 Task: Create a promotional packaging for a sports event merchandise.
Action: Mouse moved to (34, 91)
Screenshot: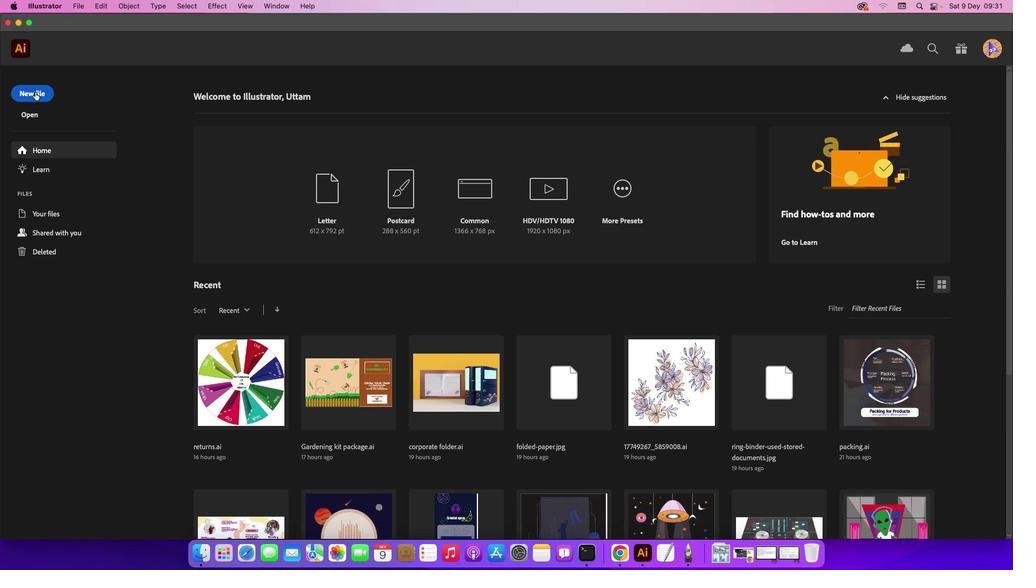 
Action: Mouse pressed left at (34, 91)
Screenshot: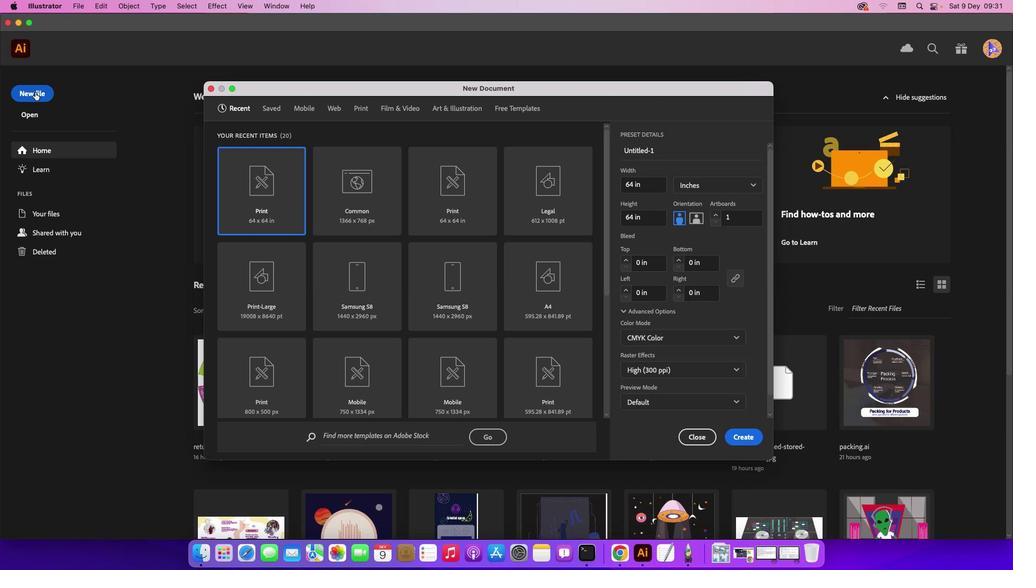 
Action: Mouse pressed left at (34, 91)
Screenshot: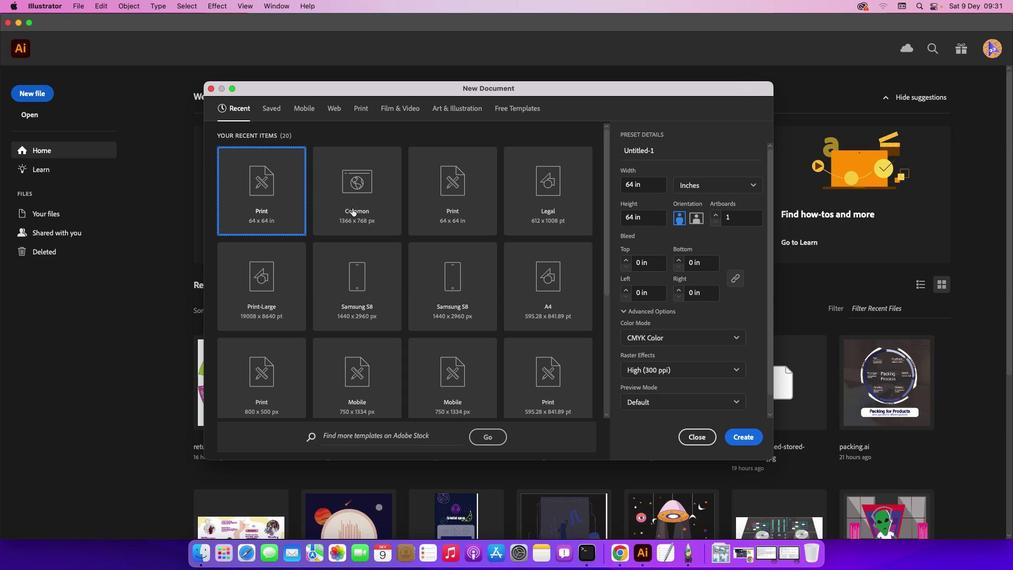 
Action: Mouse moved to (747, 441)
Screenshot: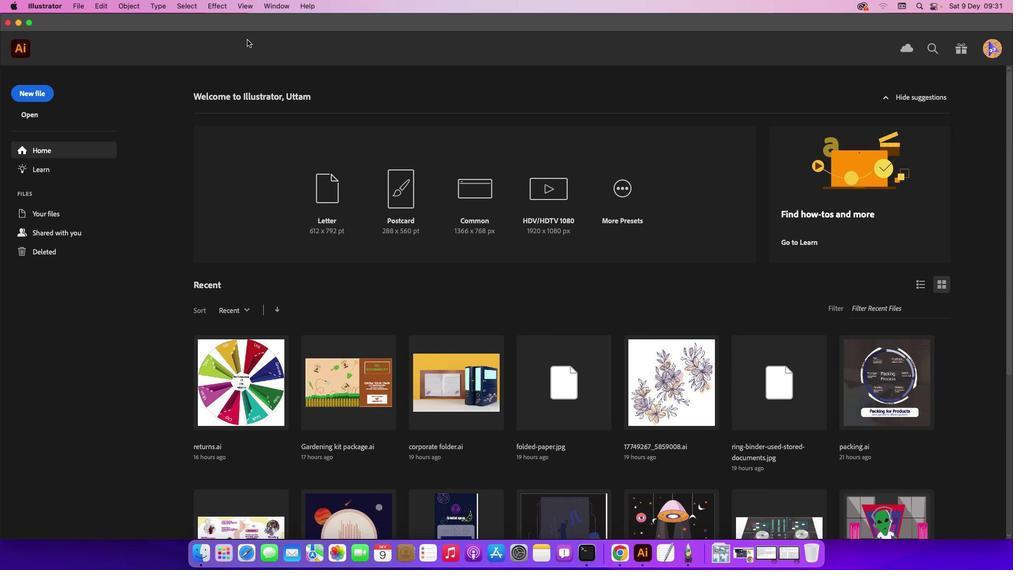 
Action: Mouse pressed left at (747, 441)
Screenshot: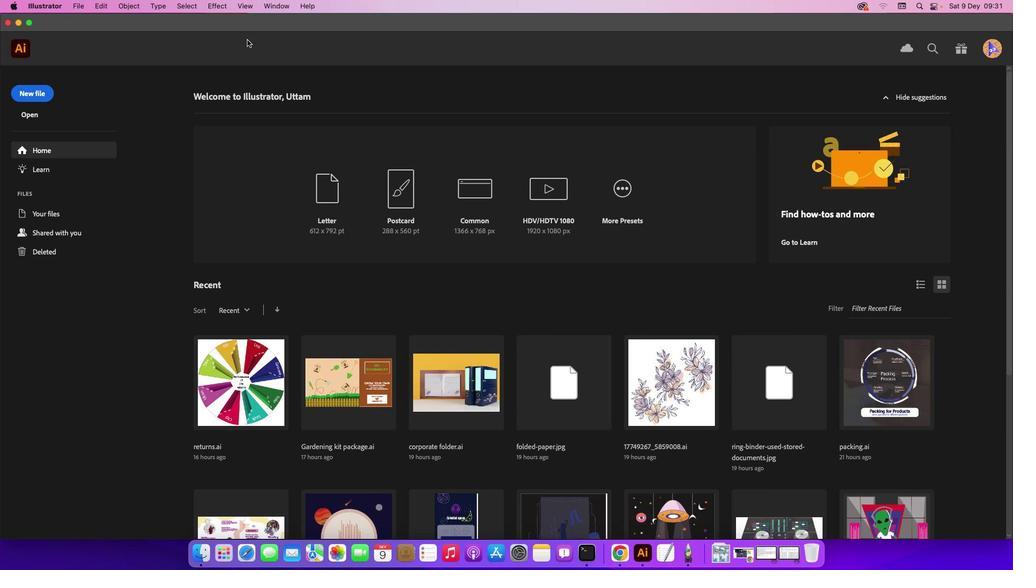 
Action: Mouse moved to (81, 4)
Screenshot: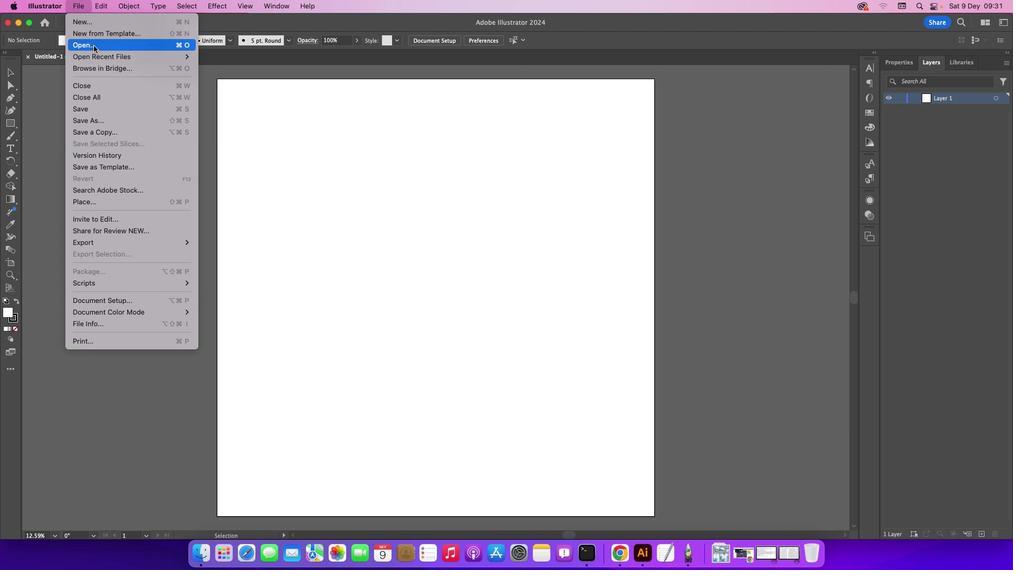 
Action: Mouse pressed left at (81, 4)
Screenshot: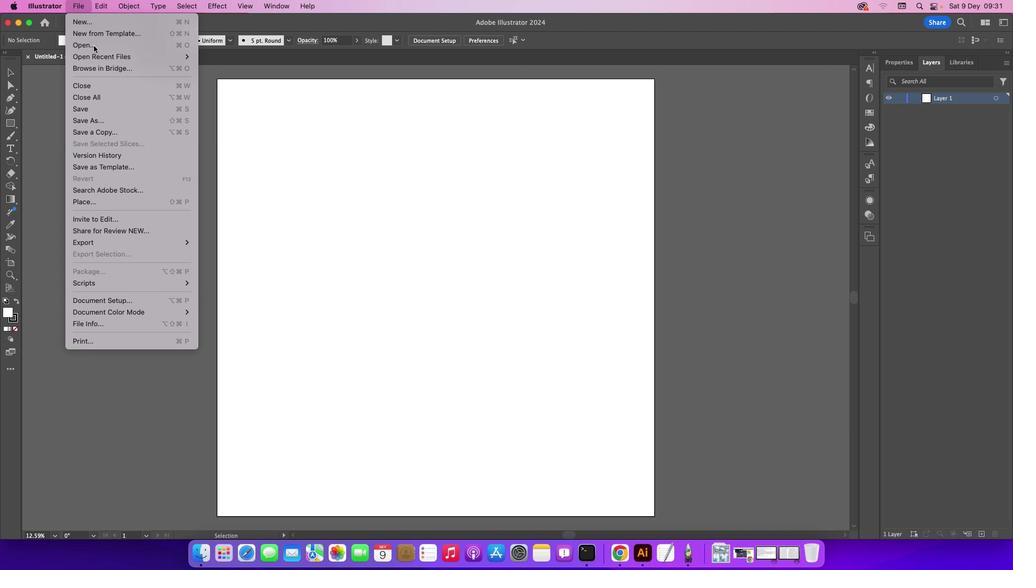 
Action: Mouse moved to (93, 45)
Screenshot: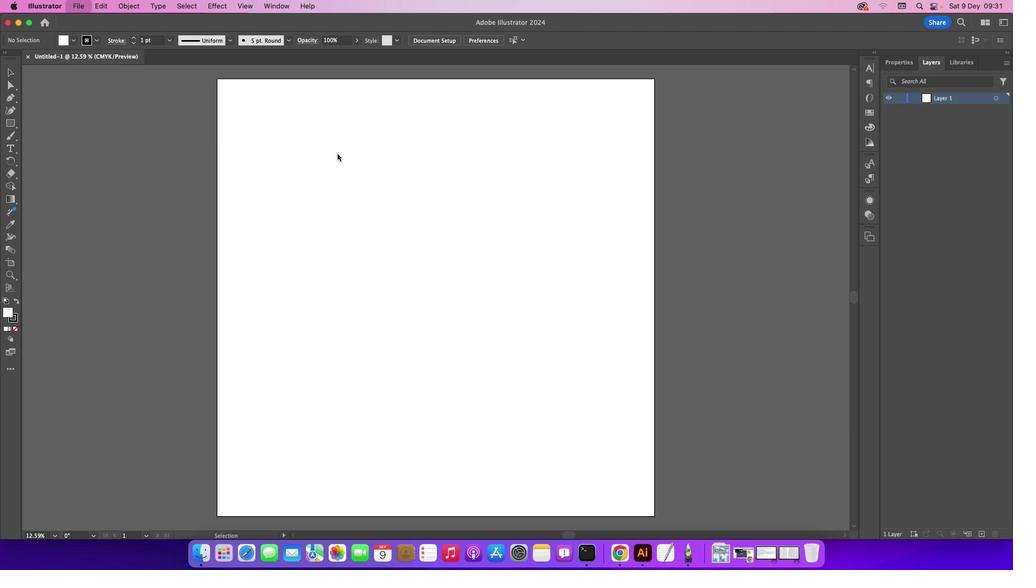 
Action: Mouse pressed left at (93, 45)
Screenshot: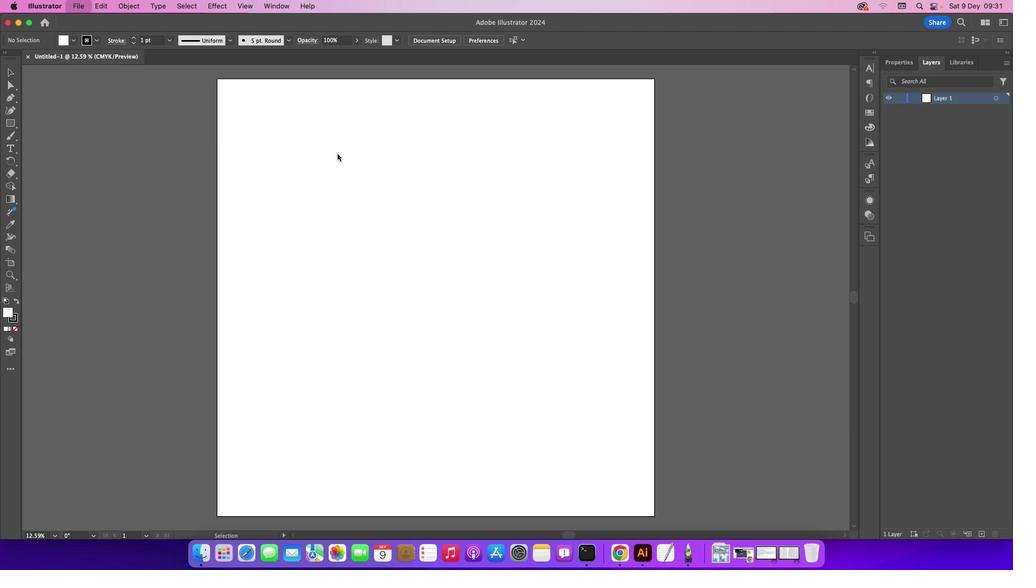 
Action: Mouse moved to (343, 172)
Screenshot: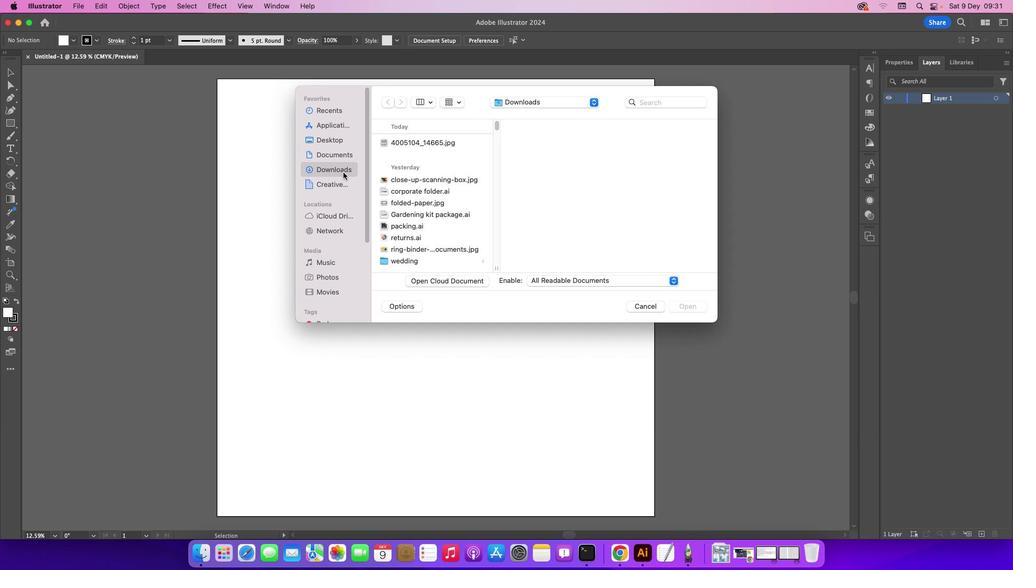
Action: Mouse pressed left at (343, 172)
Screenshot: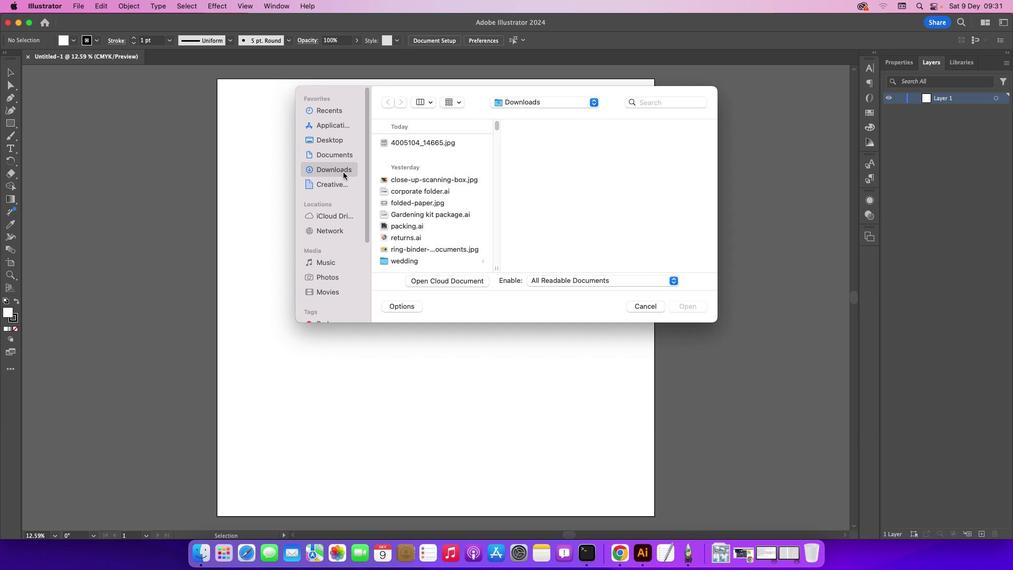 
Action: Mouse pressed left at (343, 172)
Screenshot: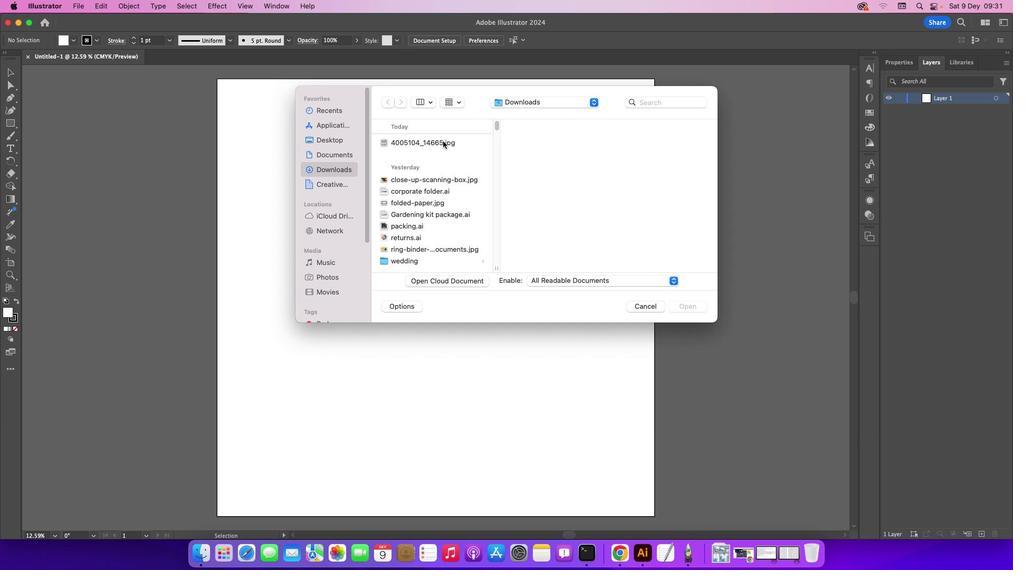 
Action: Mouse pressed left at (343, 172)
Screenshot: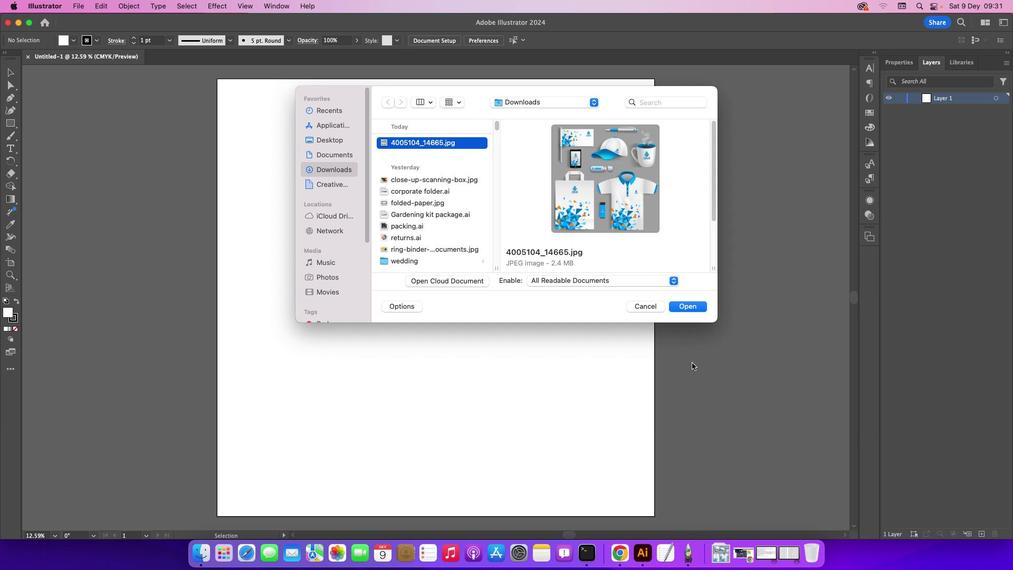 
Action: Mouse moved to (442, 140)
Screenshot: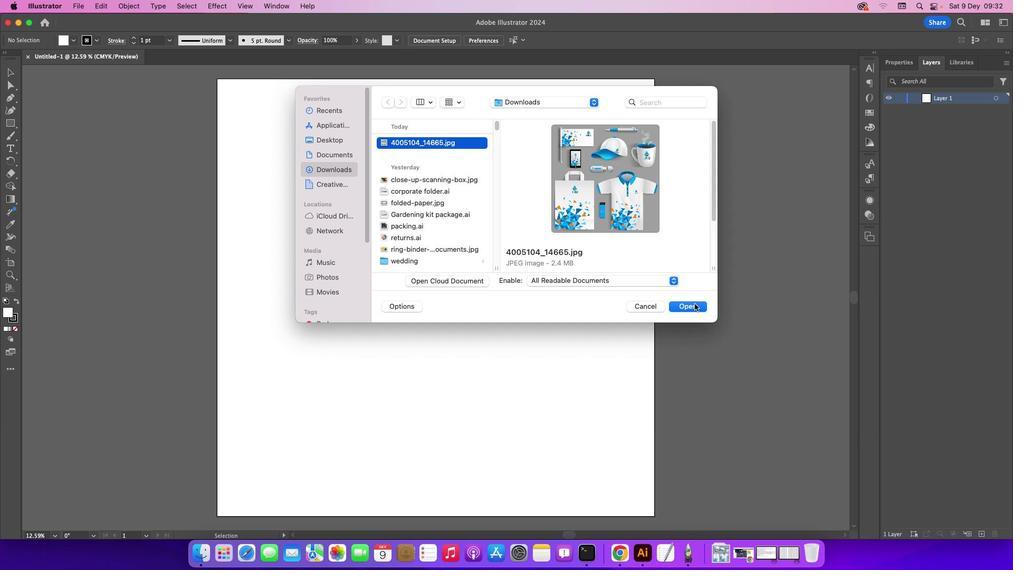 
Action: Mouse pressed left at (442, 140)
Screenshot: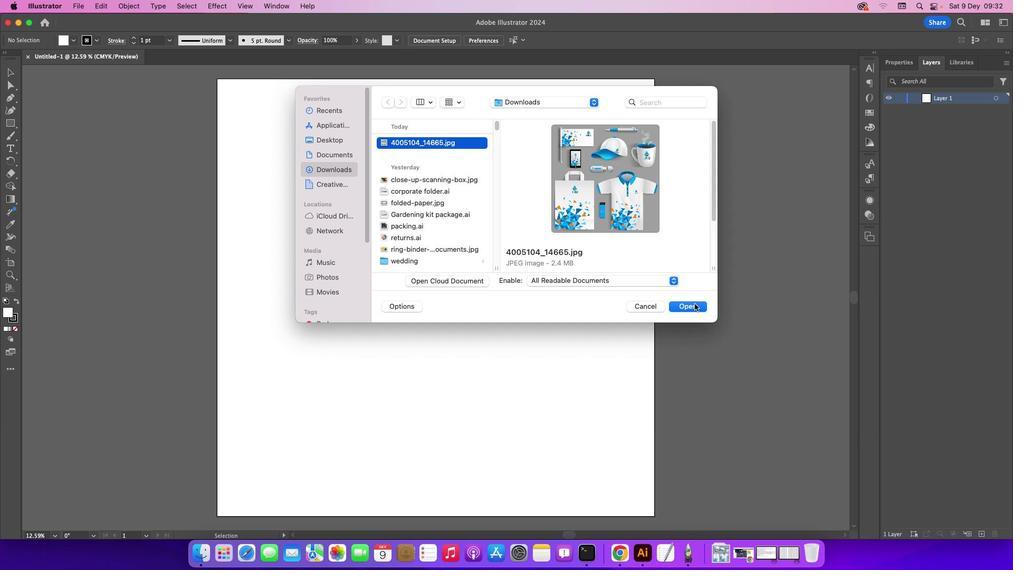 
Action: Mouse moved to (695, 304)
Screenshot: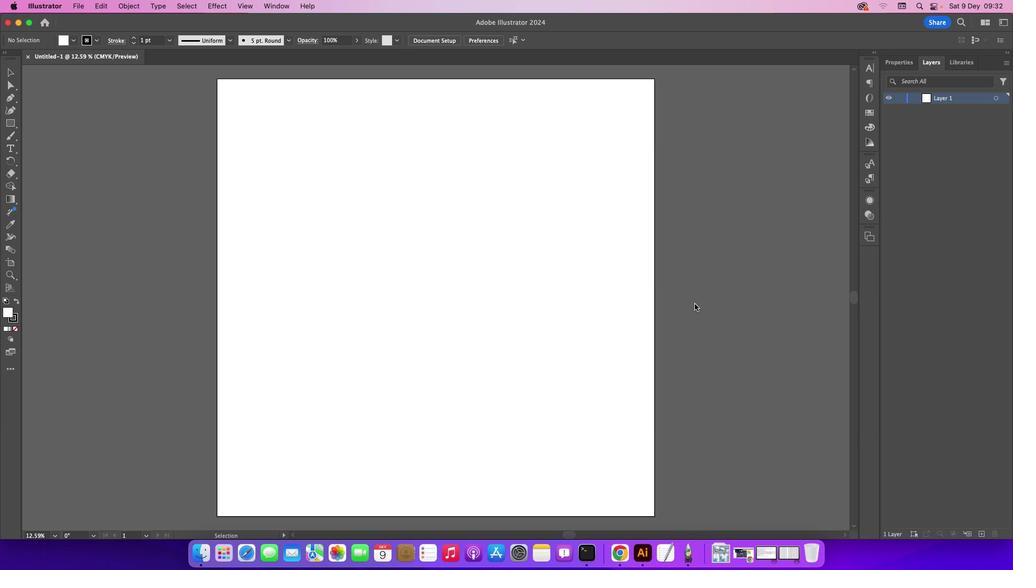 
Action: Mouse pressed left at (695, 304)
Screenshot: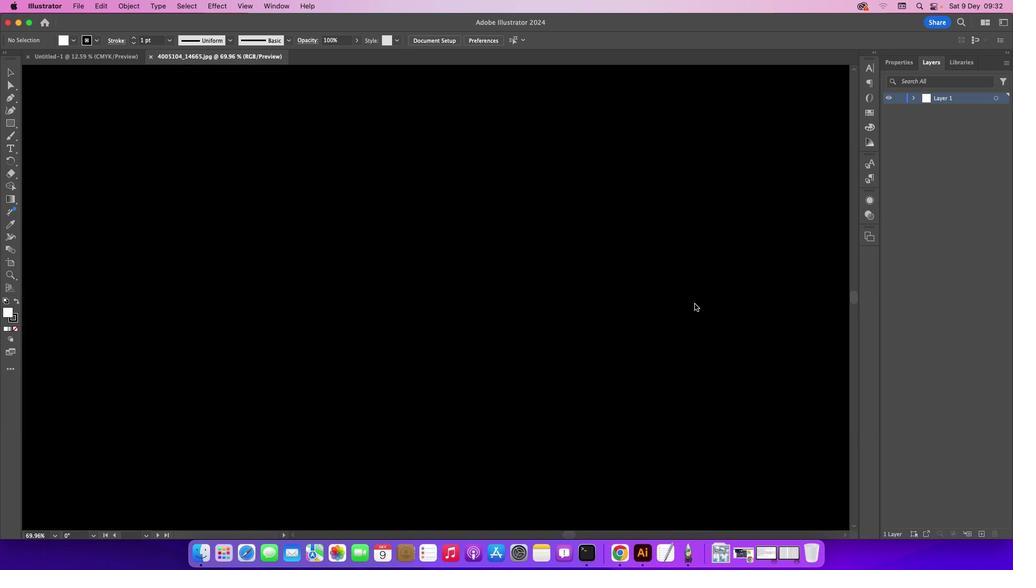 
Action: Mouse moved to (562, 254)
Screenshot: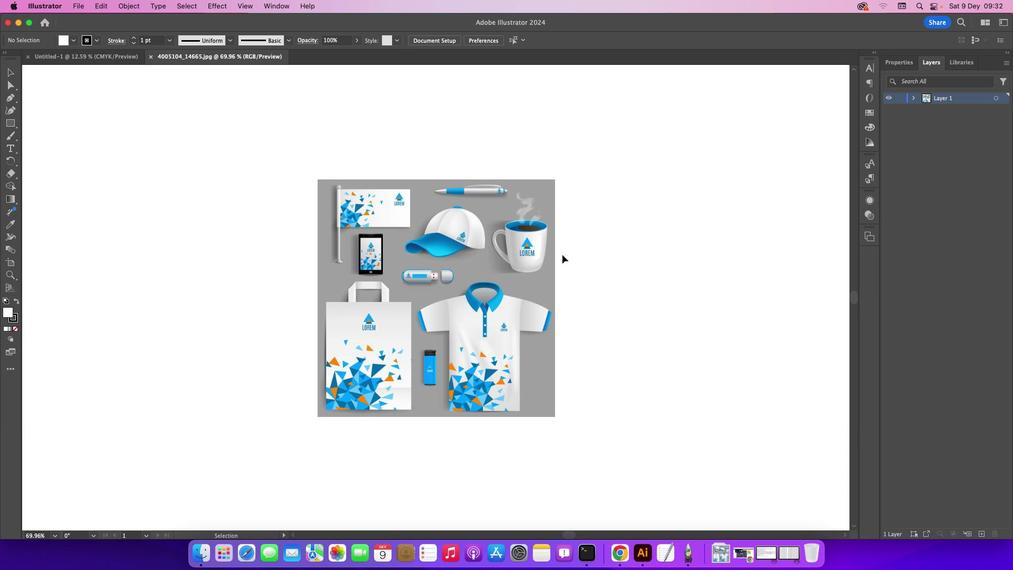
Action: Key pressed Key.cmd_r'=''='
Screenshot: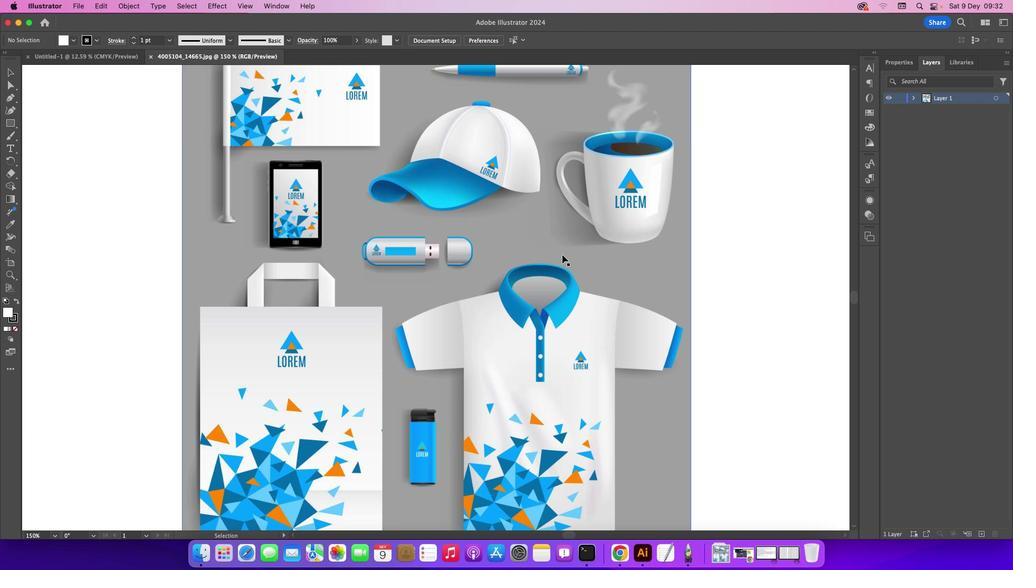 
Action: Mouse moved to (91, 58)
Screenshot: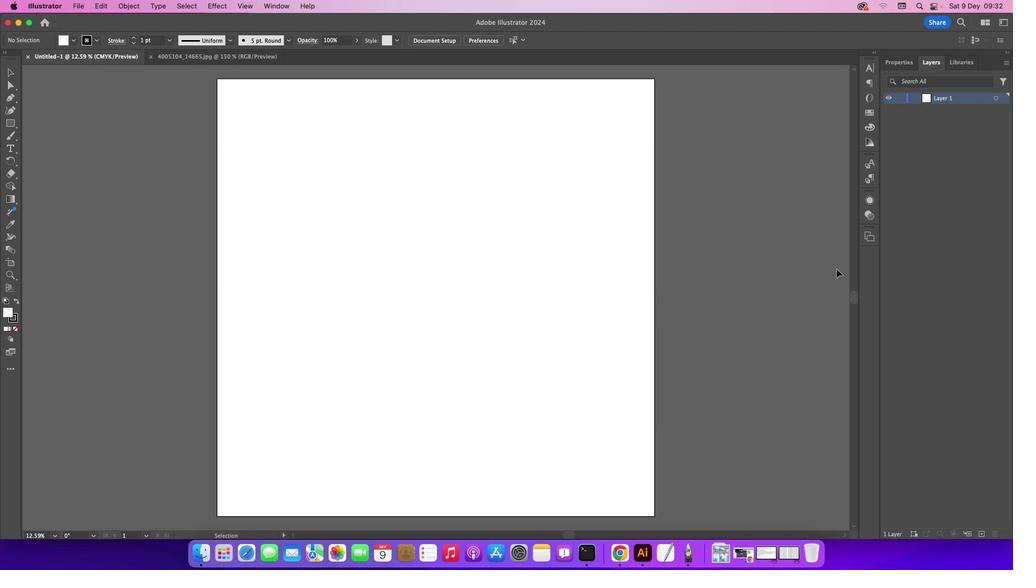 
Action: Mouse pressed left at (91, 58)
Screenshot: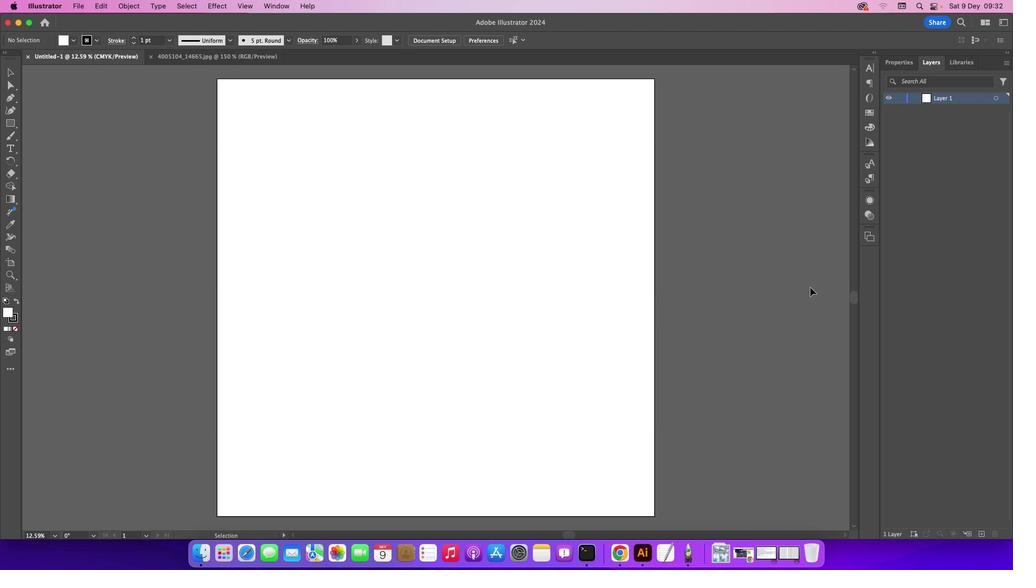 
Action: Mouse moved to (983, 532)
Screenshot: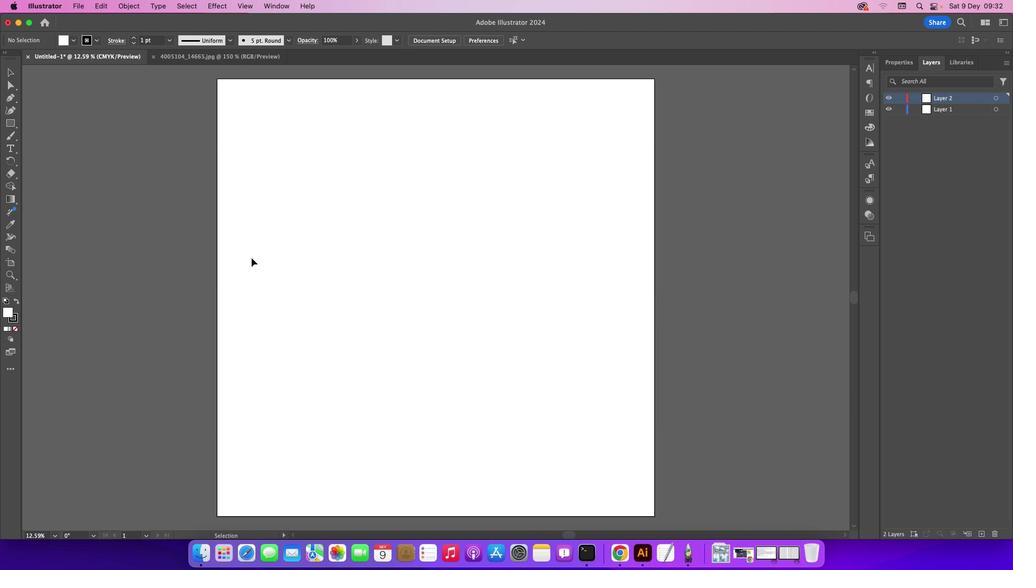 
Action: Mouse pressed left at (983, 532)
Screenshot: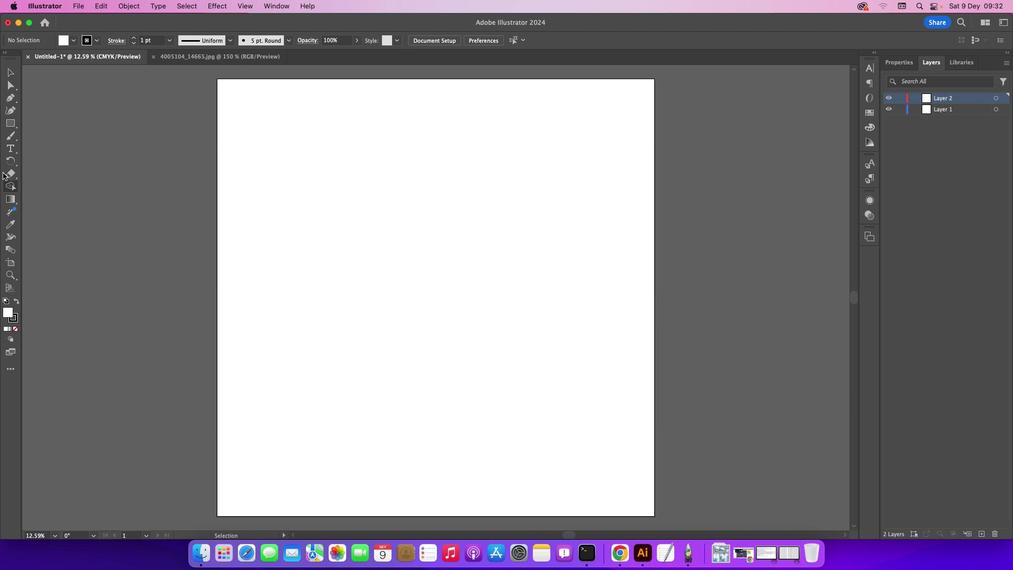
Action: Mouse moved to (14, 125)
Screenshot: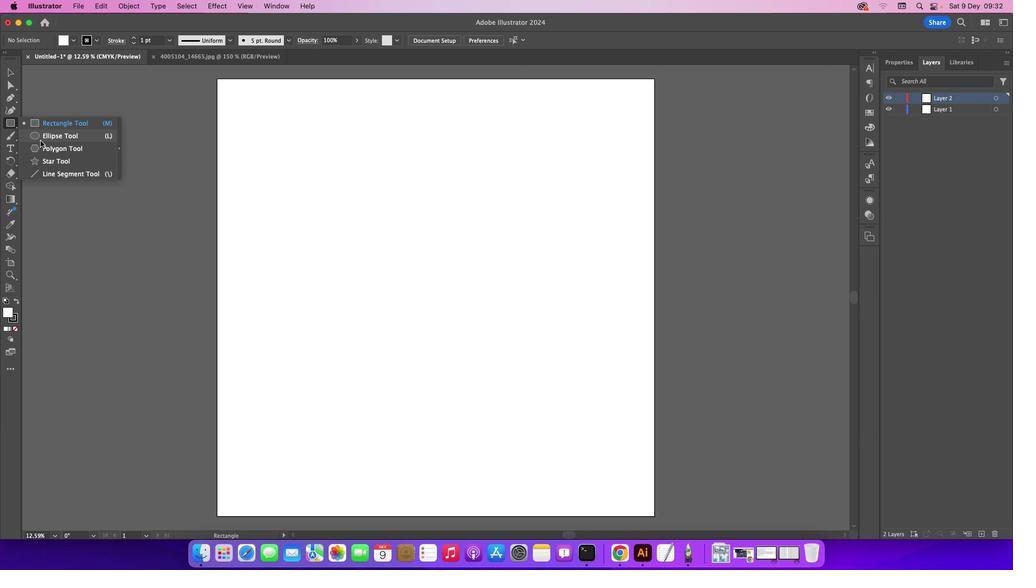
Action: Mouse pressed left at (14, 125)
Screenshot: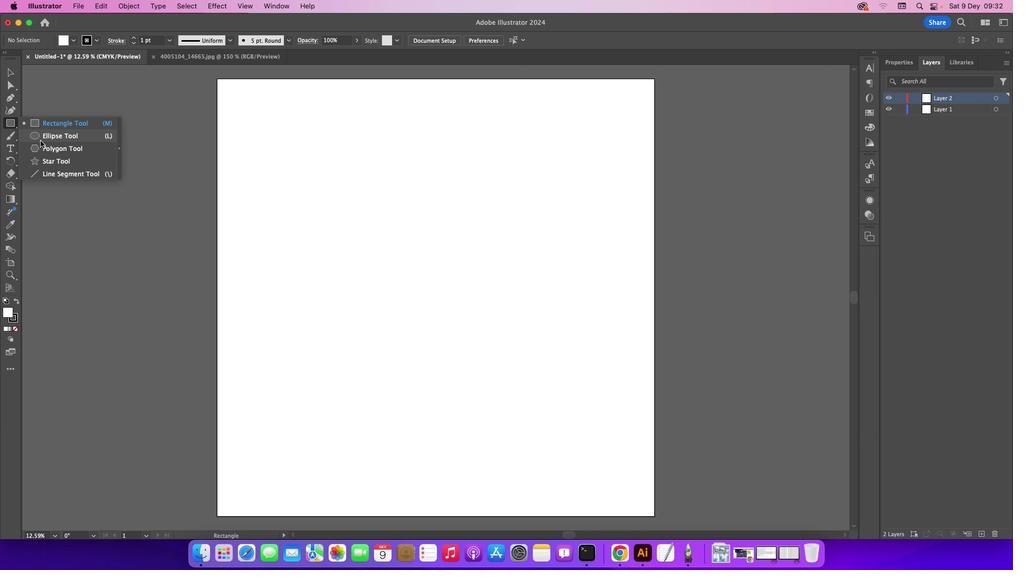 
Action: Mouse moved to (42, 137)
Screenshot: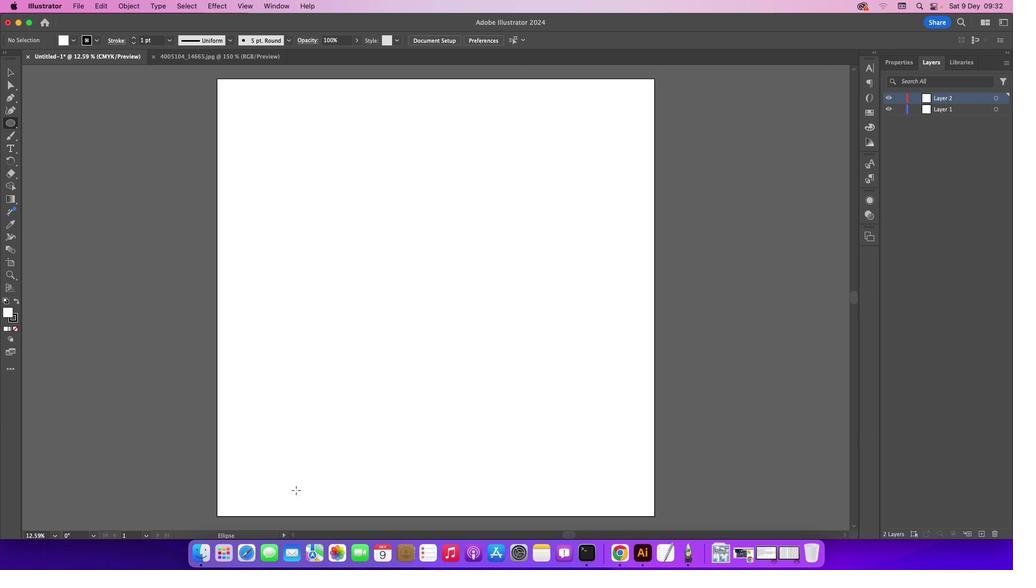 
Action: Mouse pressed left at (42, 137)
Screenshot: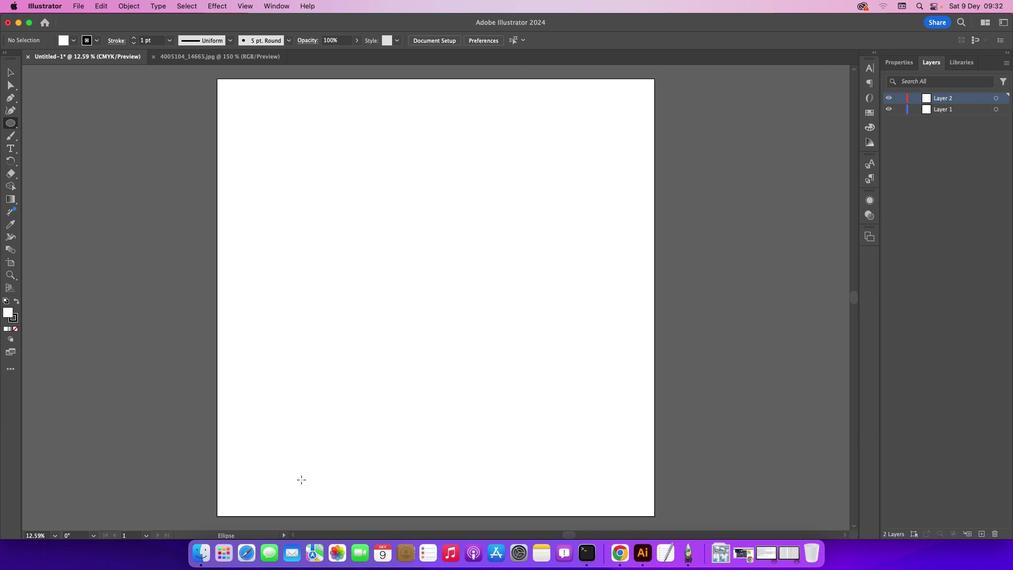 
Action: Mouse moved to (308, 432)
Screenshot: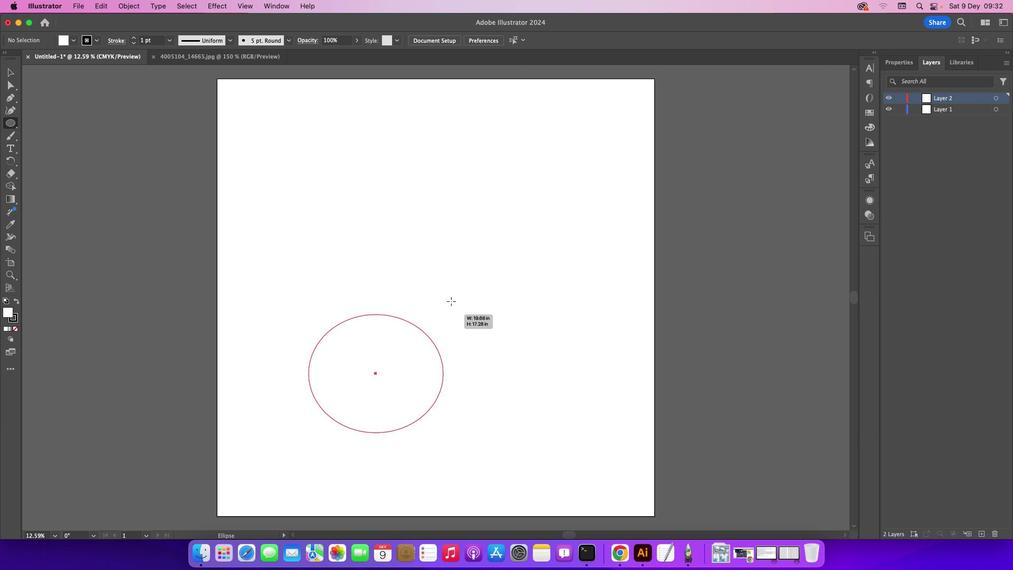 
Action: Mouse pressed left at (308, 432)
Screenshot: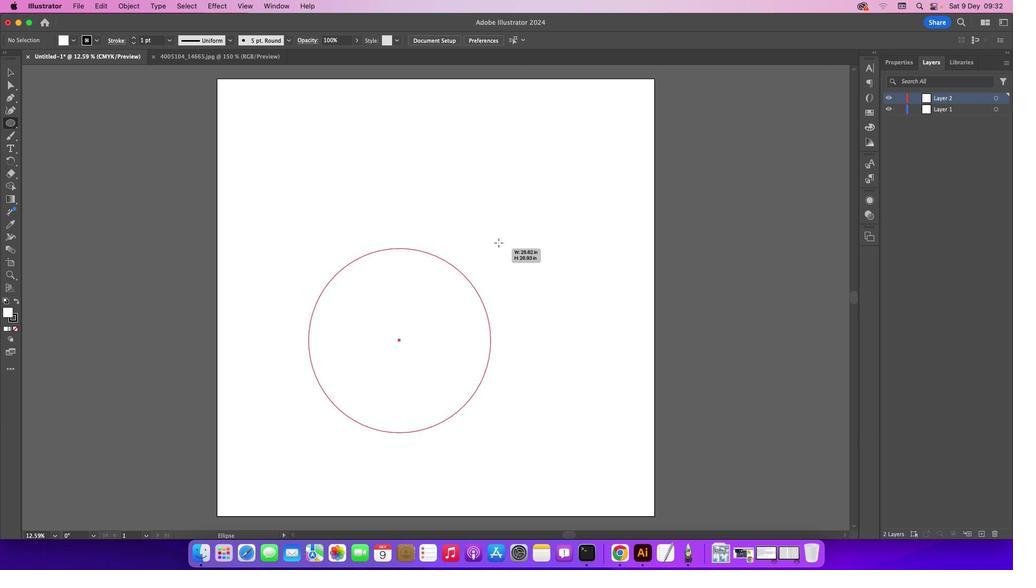 
Action: Mouse moved to (11, 70)
Screenshot: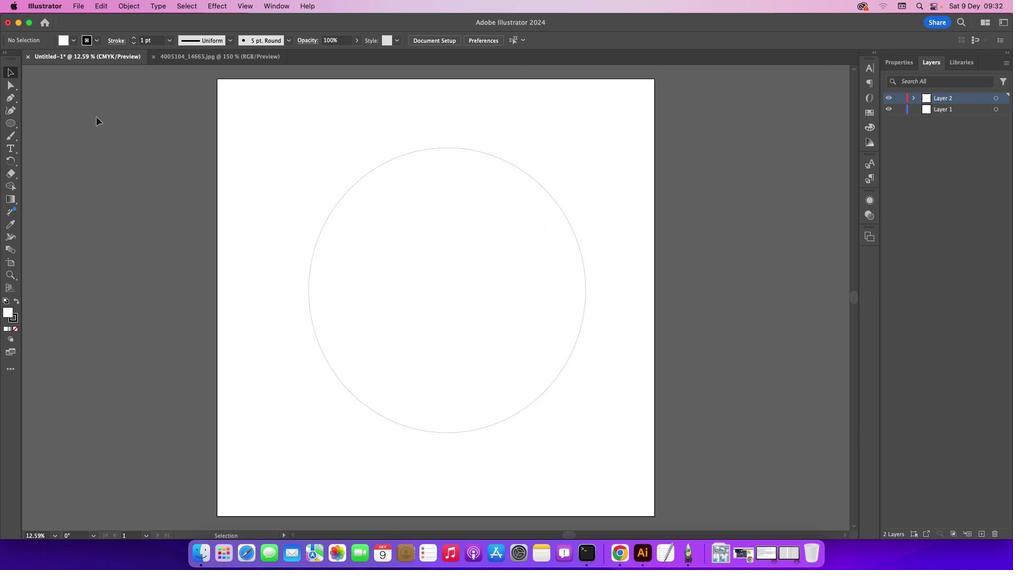 
Action: Mouse pressed left at (11, 70)
Screenshot: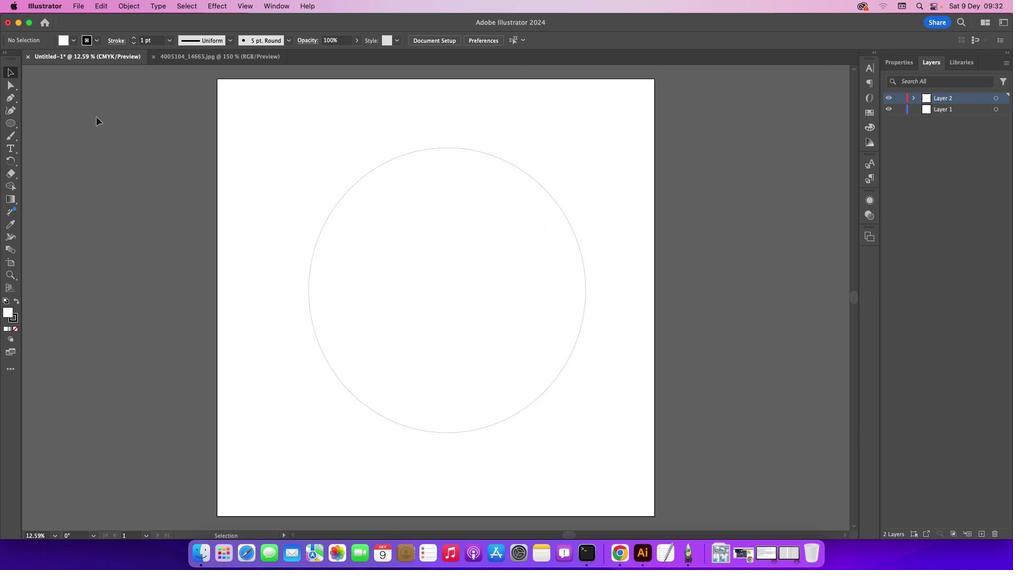 
Action: Mouse moved to (96, 116)
Screenshot: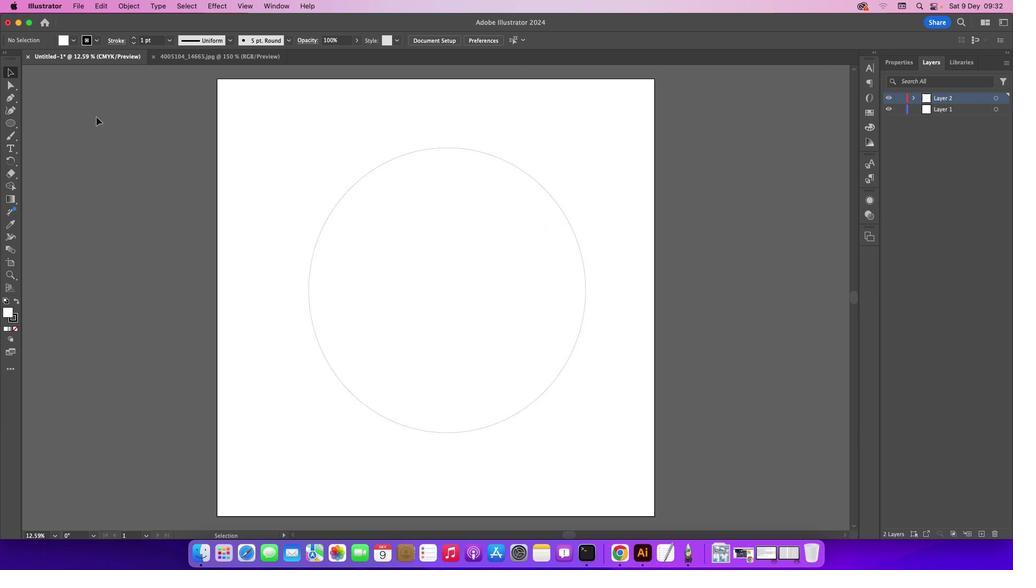
Action: Mouse pressed left at (96, 116)
Screenshot: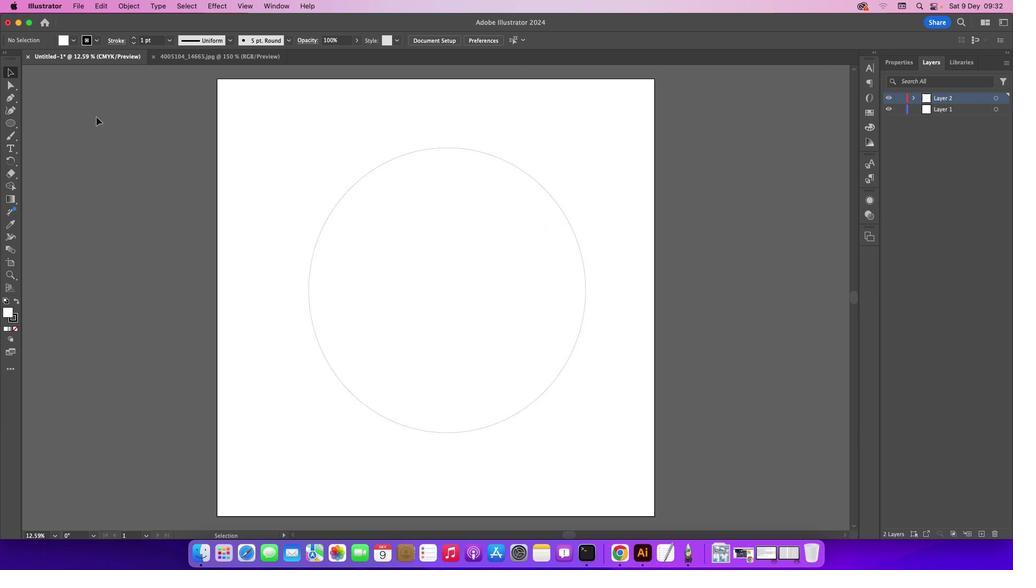 
Action: Mouse moved to (346, 192)
Screenshot: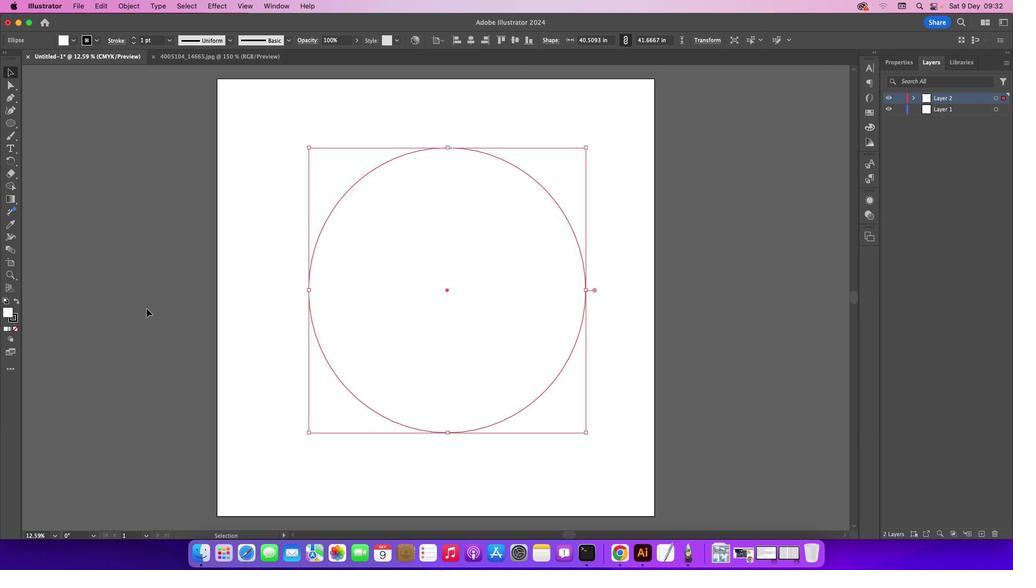 
Action: Mouse pressed left at (346, 192)
Screenshot: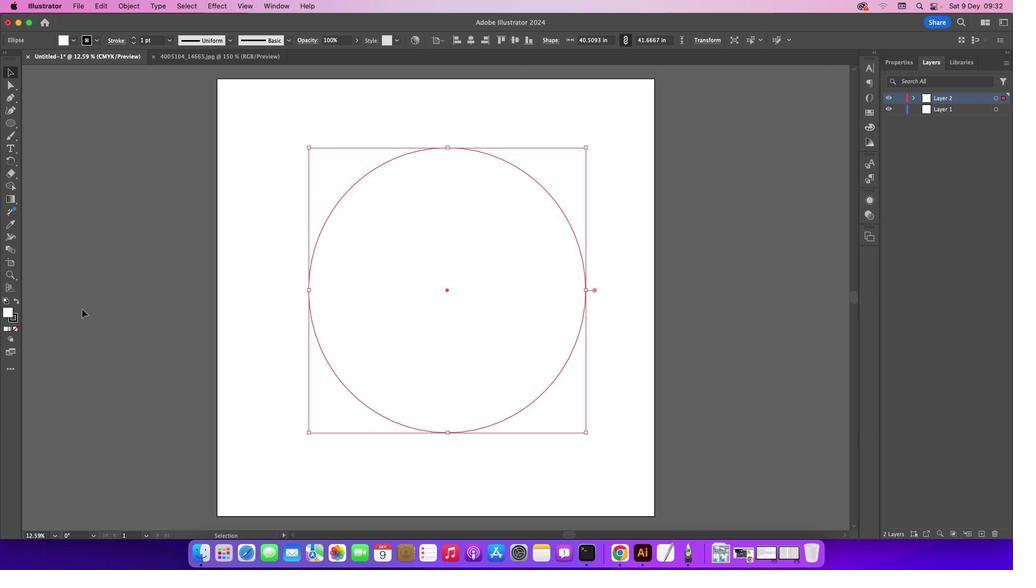 
Action: Mouse moved to (8, 313)
Screenshot: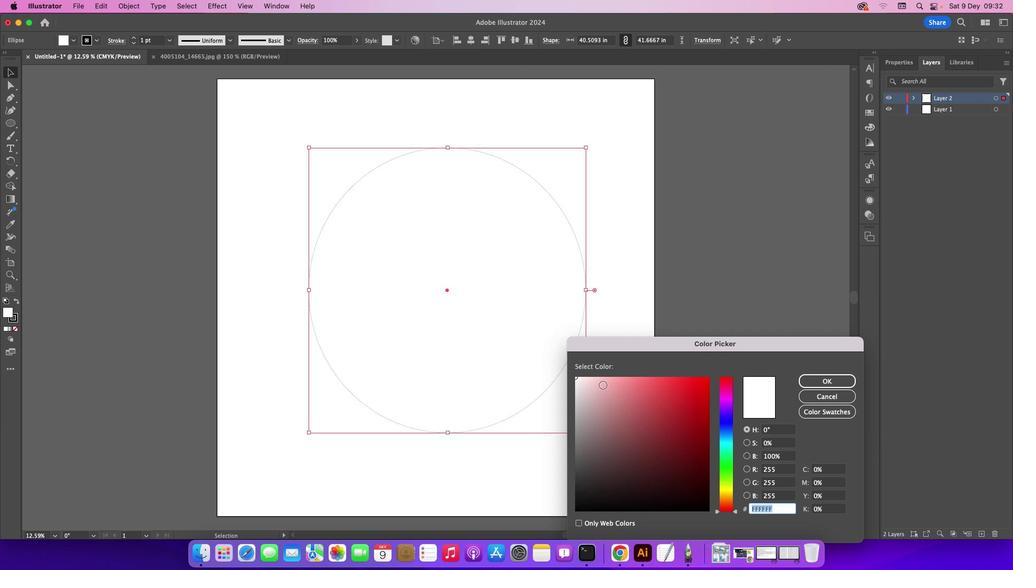 
Action: Mouse pressed left at (8, 313)
Screenshot: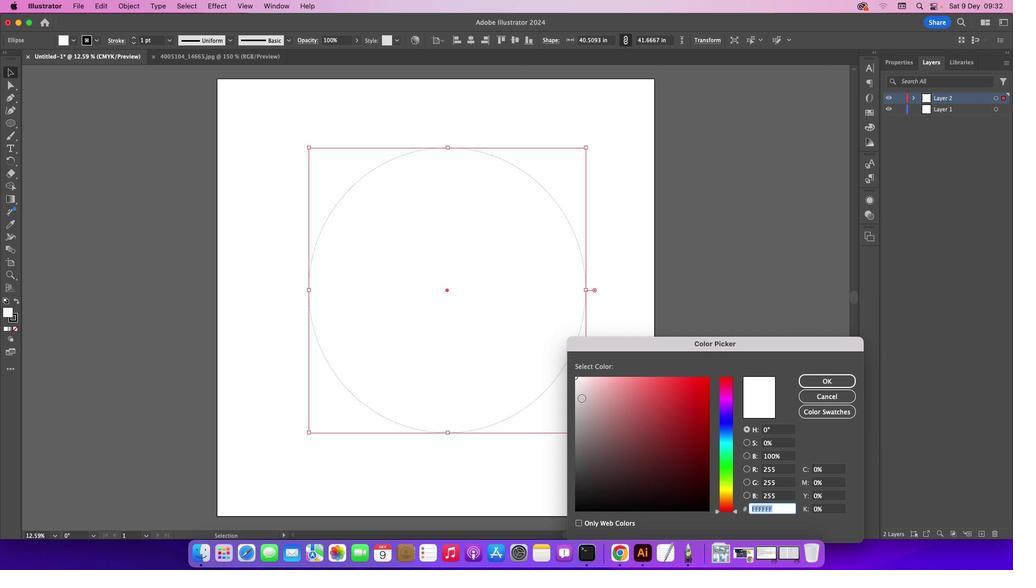 
Action: Mouse pressed left at (8, 313)
Screenshot: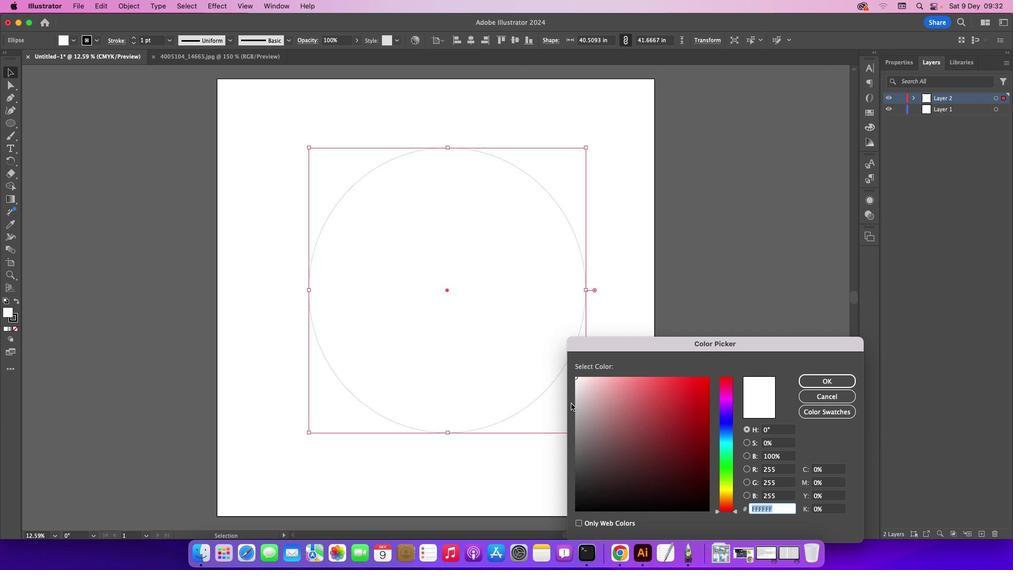 
Action: Mouse moved to (579, 395)
Screenshot: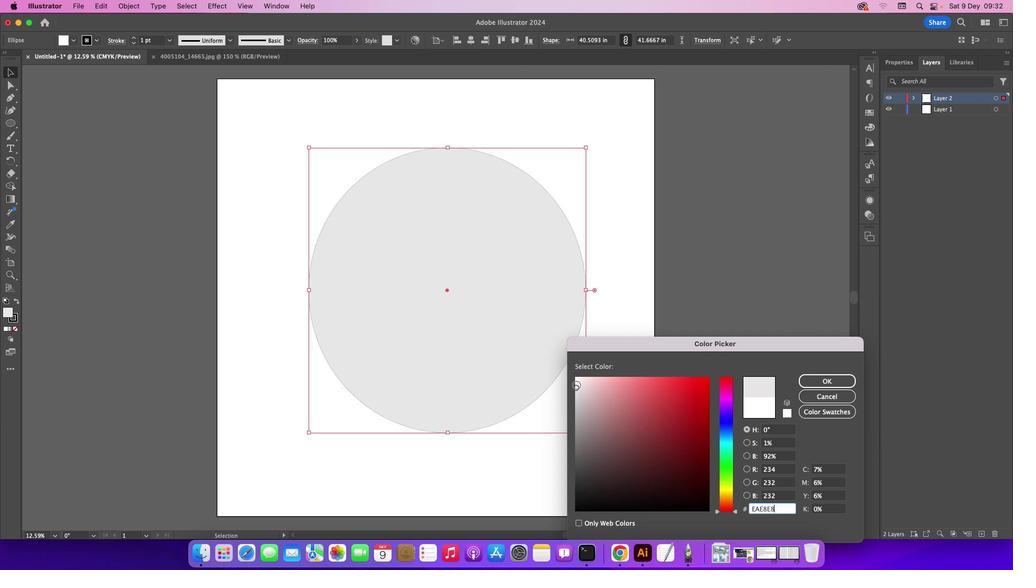
Action: Mouse pressed left at (579, 395)
Screenshot: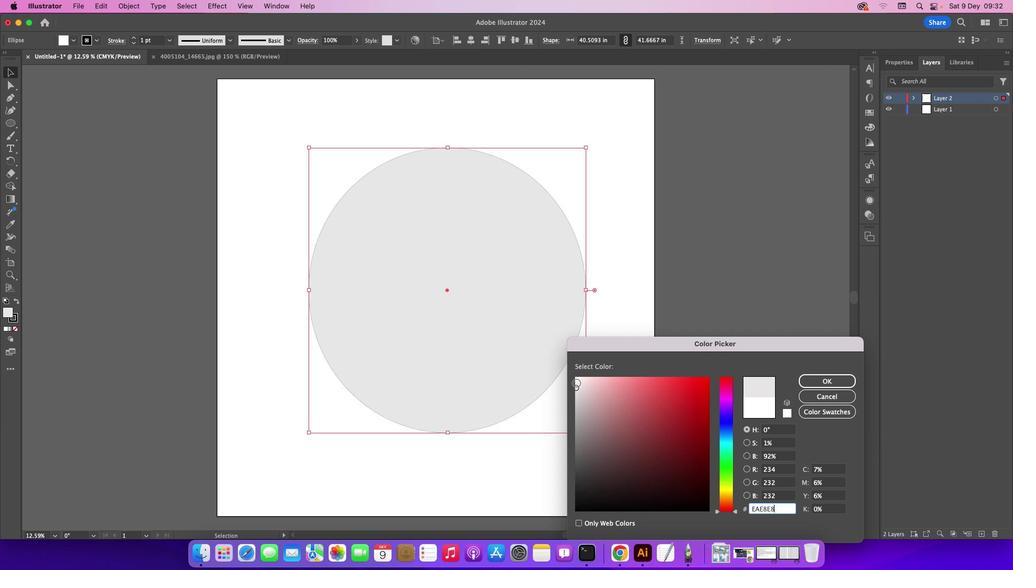 
Action: Mouse moved to (577, 386)
Screenshot: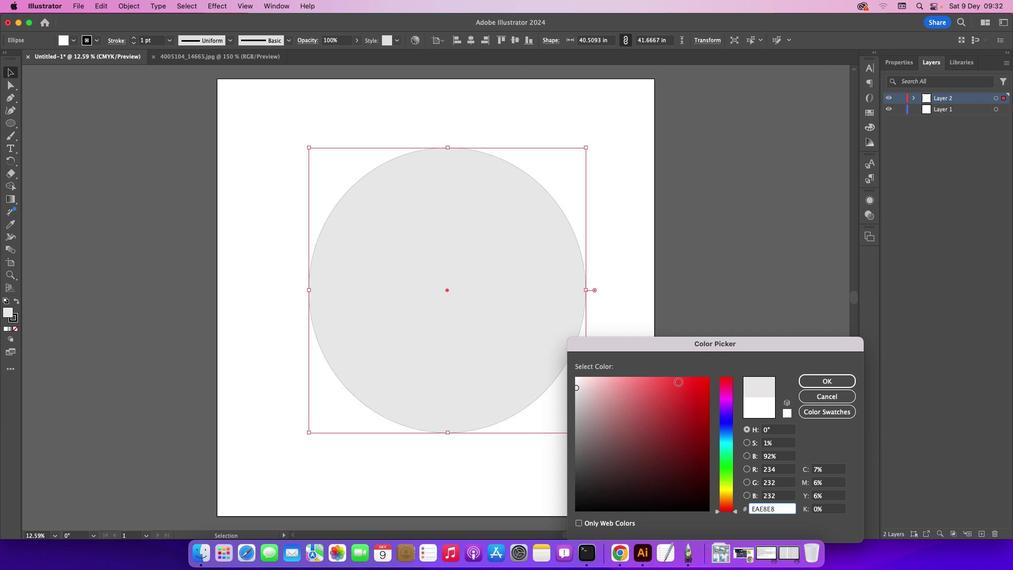 
Action: Mouse pressed left at (577, 386)
Screenshot: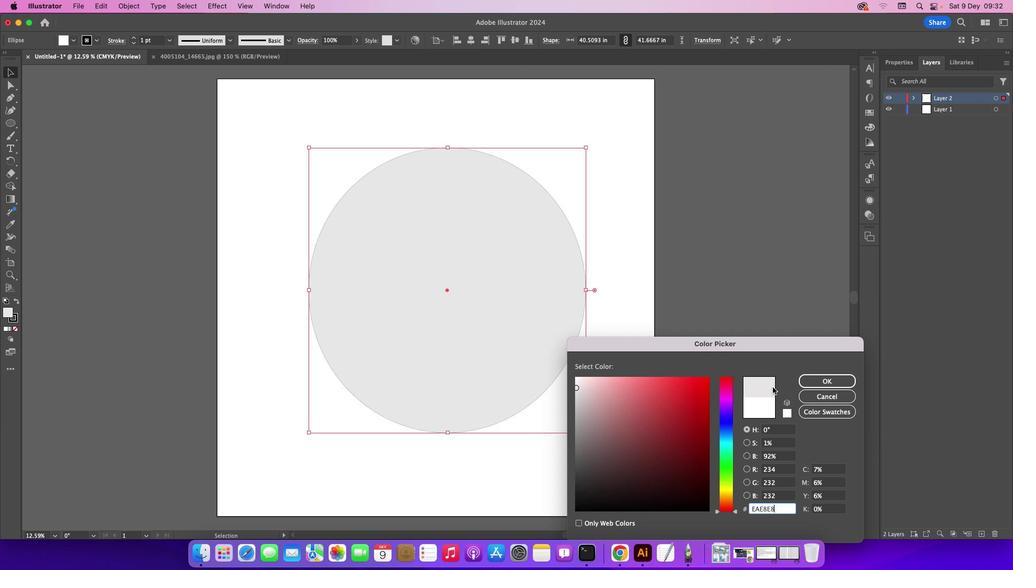 
Action: Mouse moved to (813, 380)
Screenshot: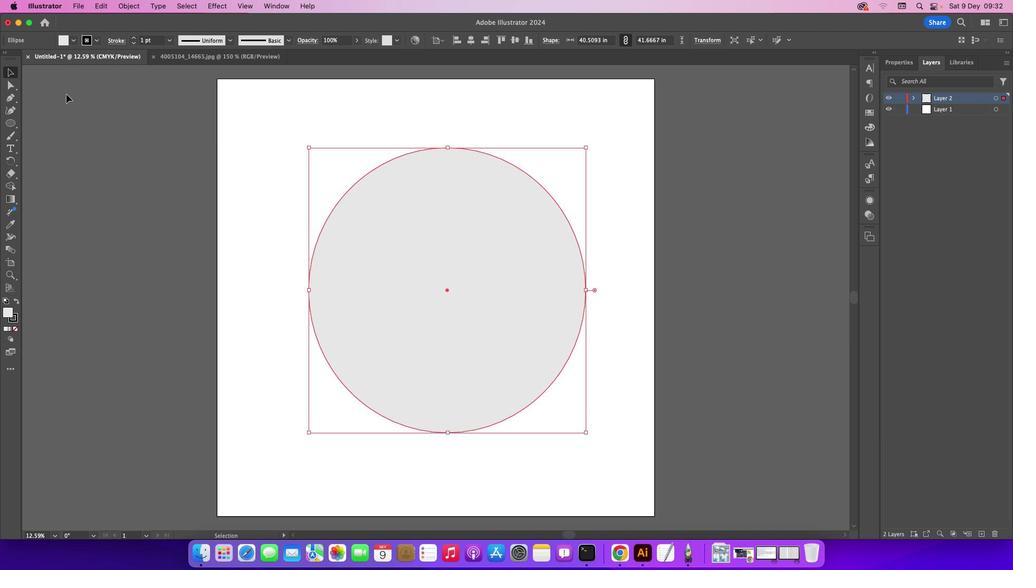 
Action: Mouse pressed left at (813, 380)
Screenshot: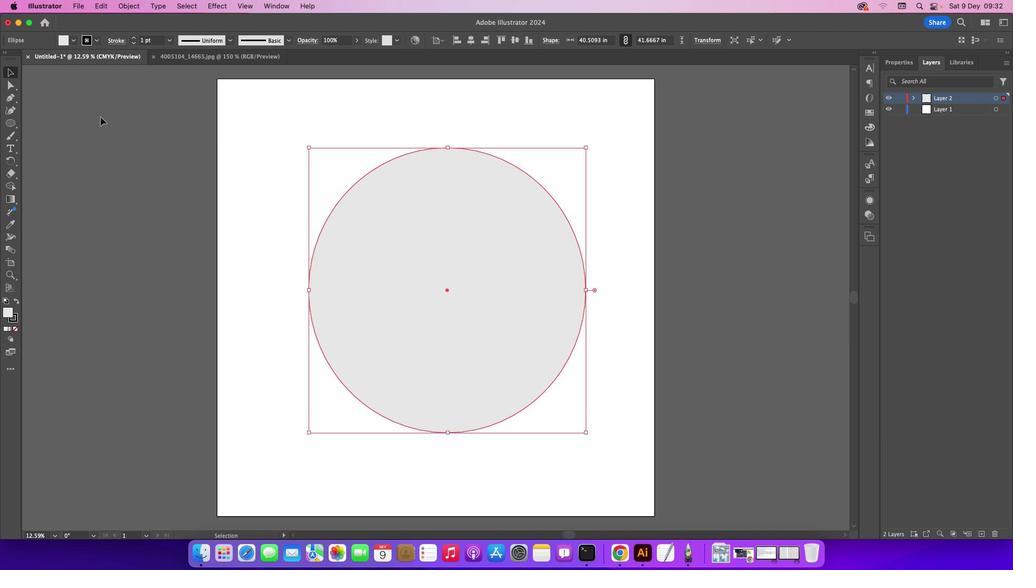 
Action: Mouse moved to (100, 117)
Screenshot: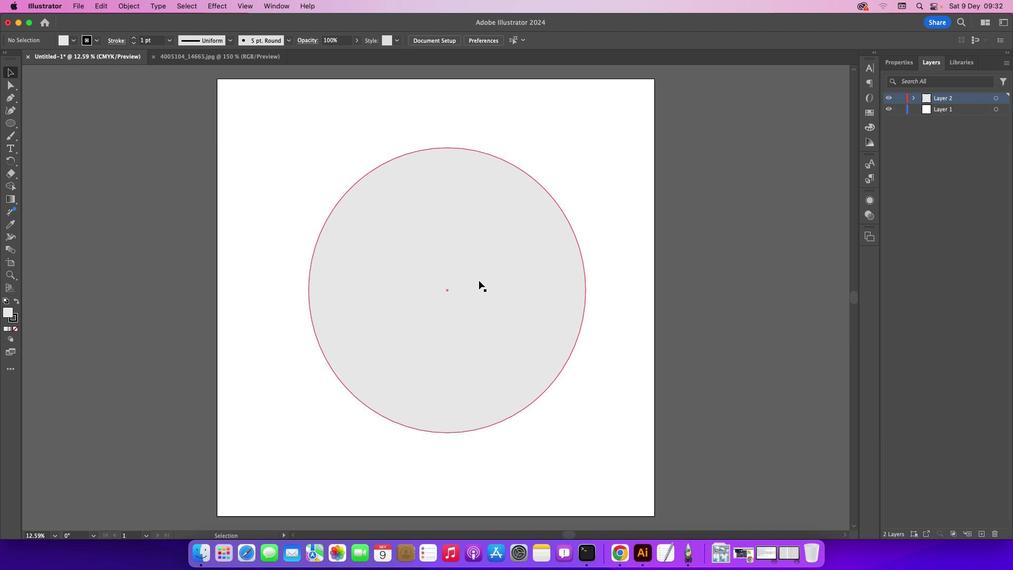 
Action: Mouse pressed left at (100, 117)
Screenshot: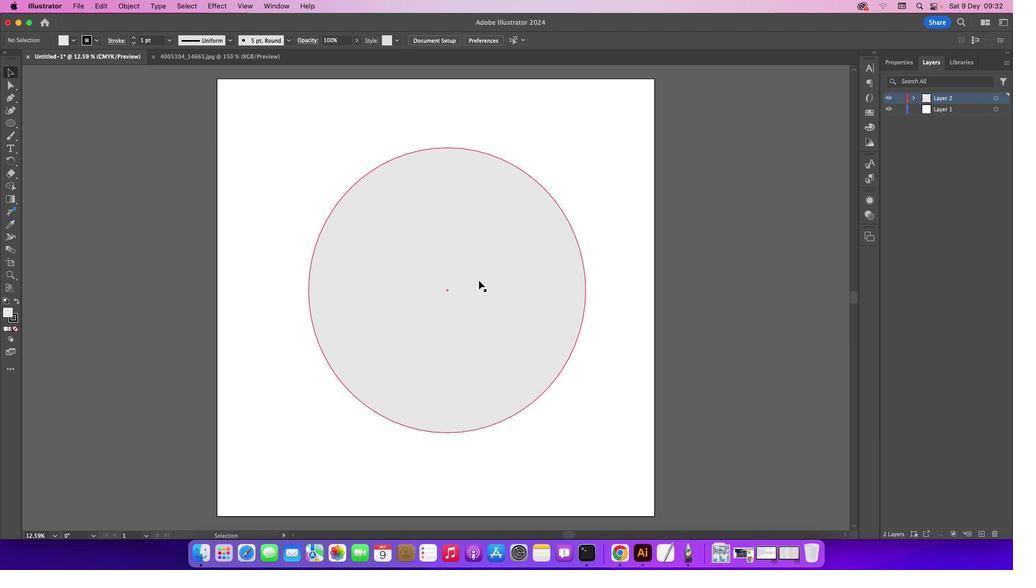 
Action: Mouse moved to (478, 280)
Screenshot: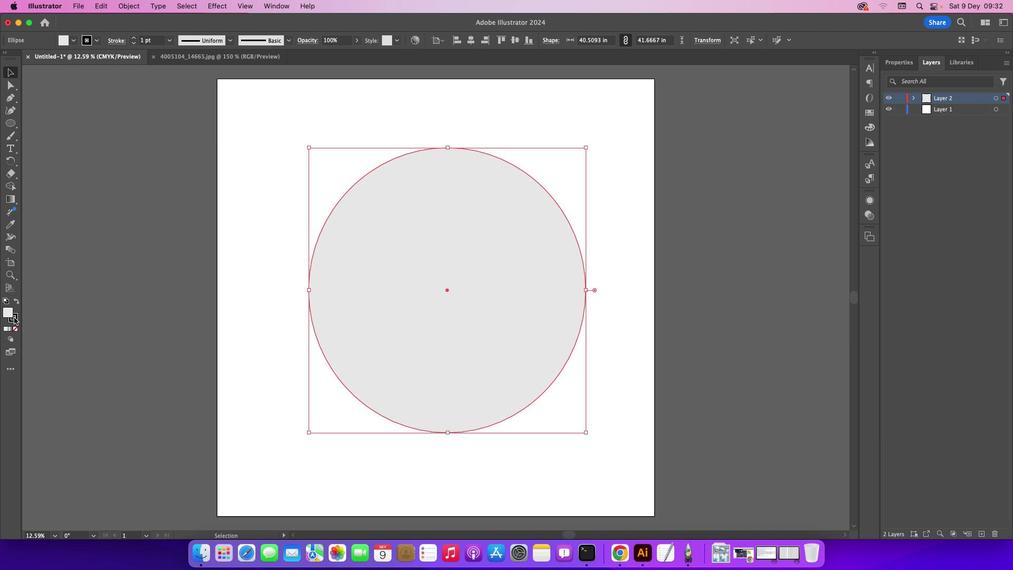 
Action: Mouse pressed left at (478, 280)
Screenshot: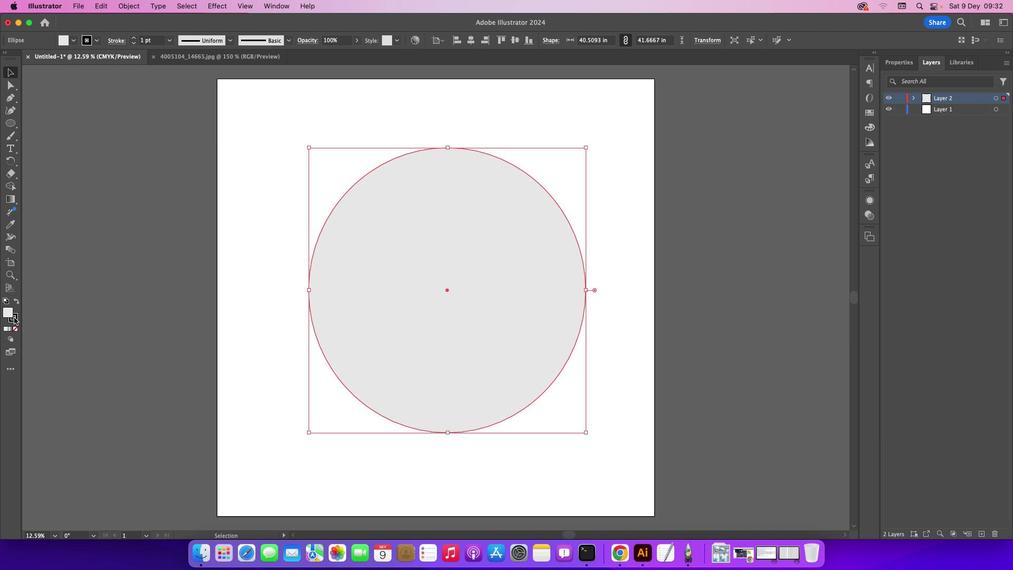 
Action: Mouse moved to (13, 317)
Screenshot: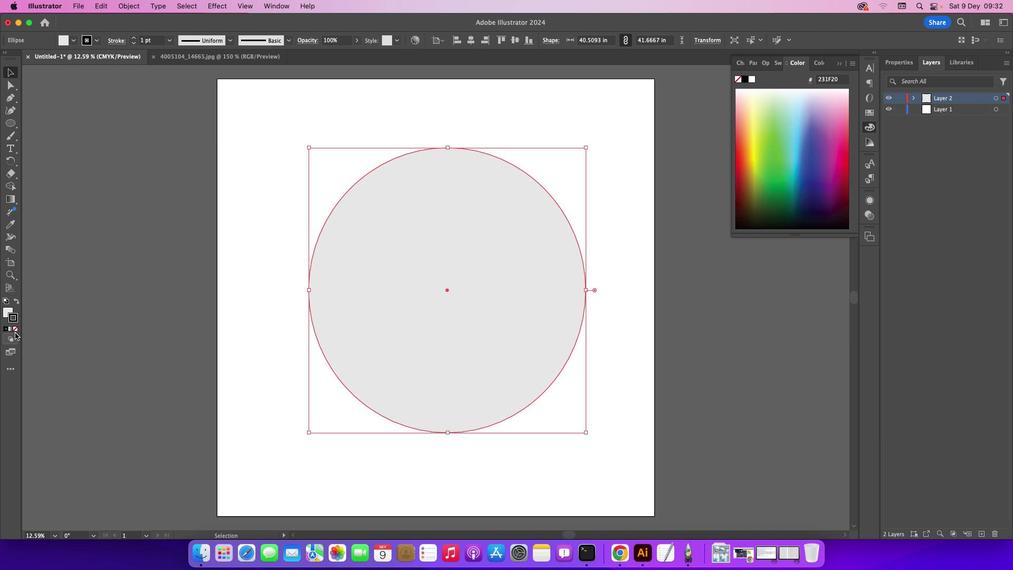 
Action: Mouse pressed left at (13, 317)
Screenshot: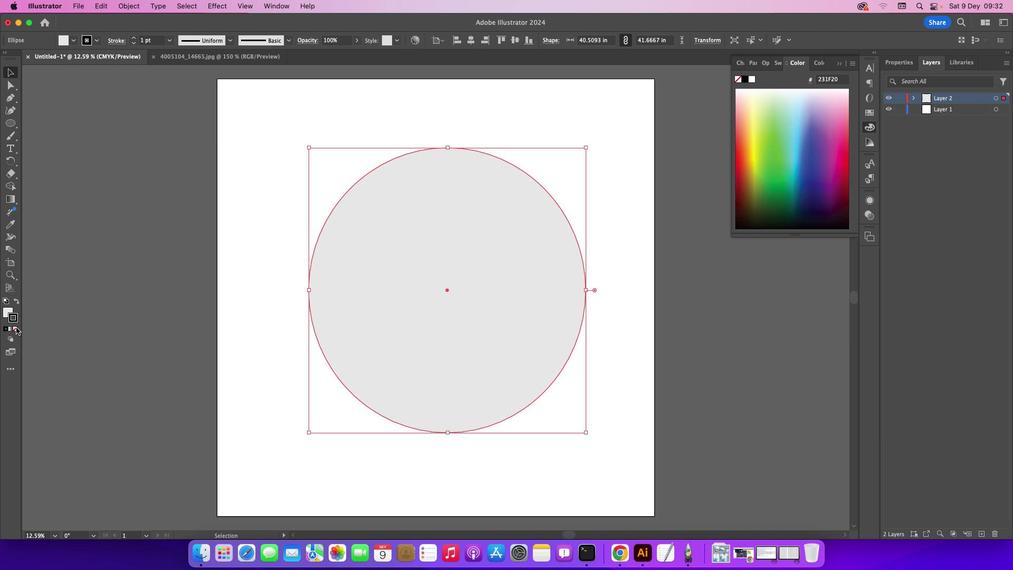 
Action: Mouse moved to (16, 327)
Screenshot: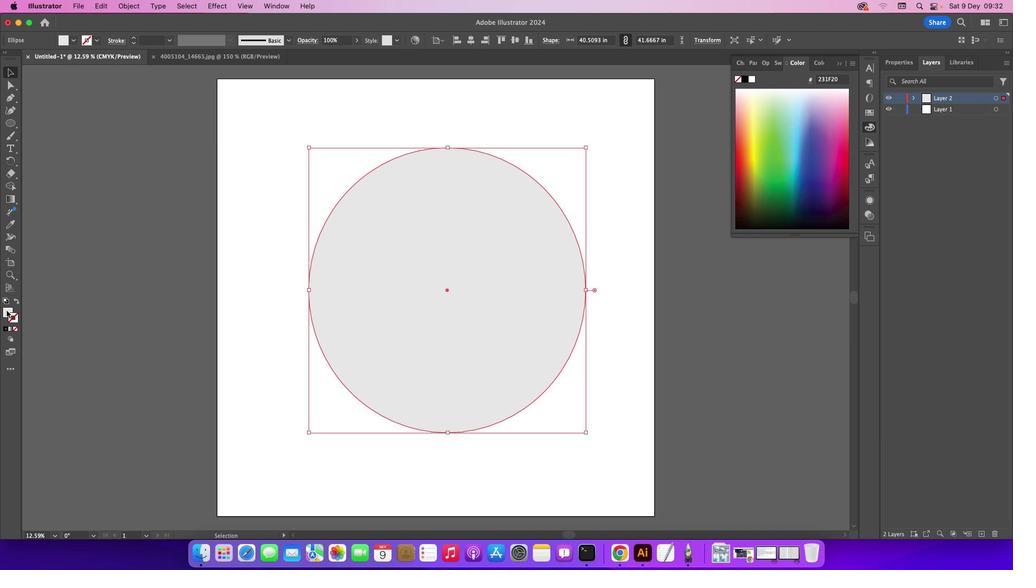 
Action: Mouse pressed left at (16, 327)
Screenshot: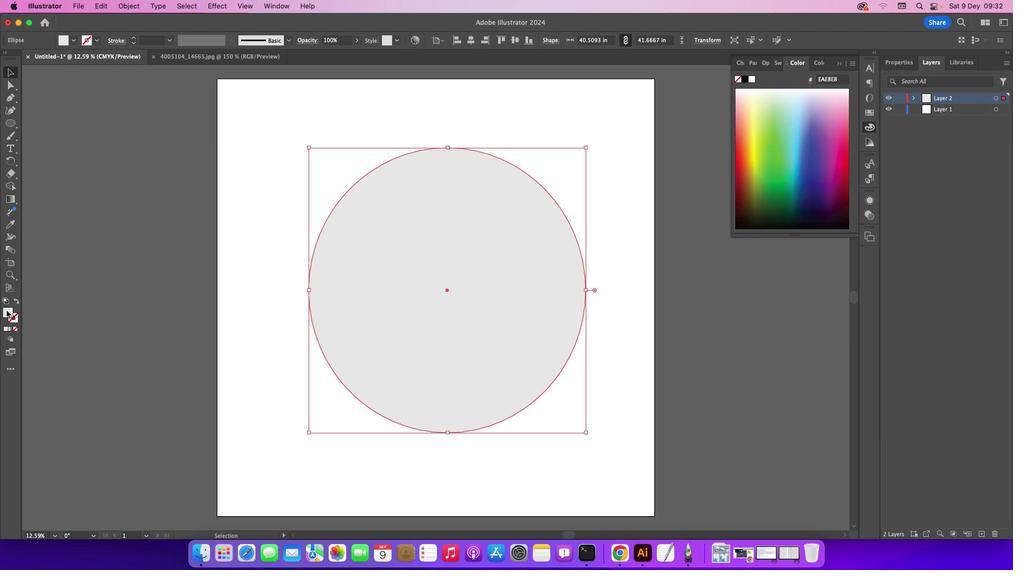 
Action: Mouse moved to (6, 310)
Screenshot: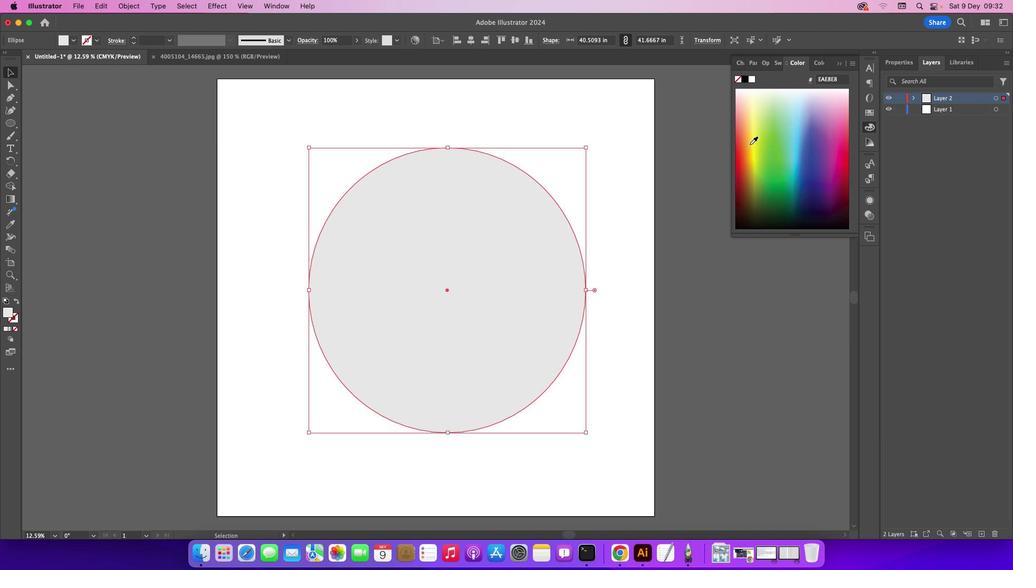 
Action: Mouse pressed left at (6, 310)
Screenshot: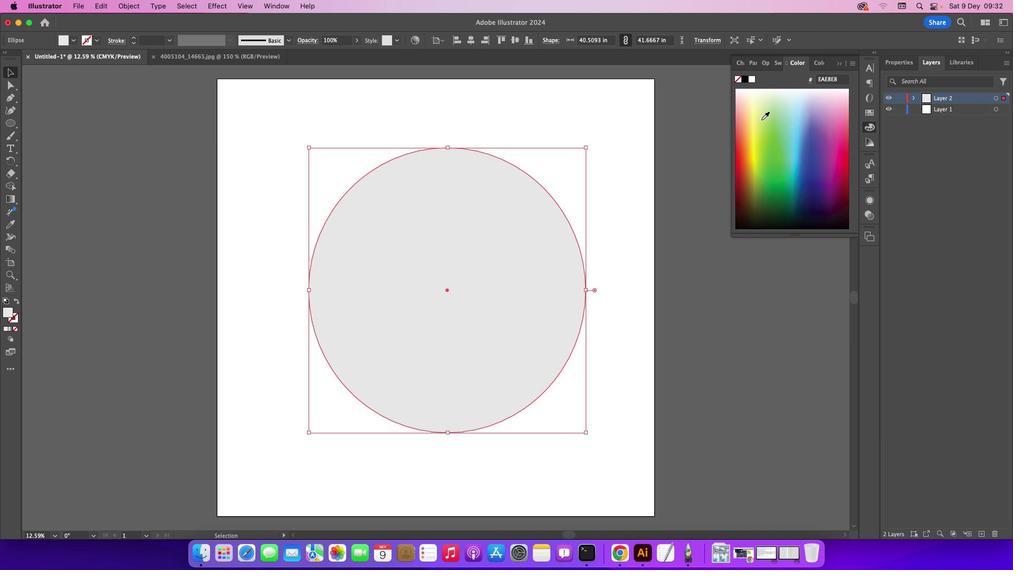 
Action: Mouse moved to (842, 61)
Screenshot: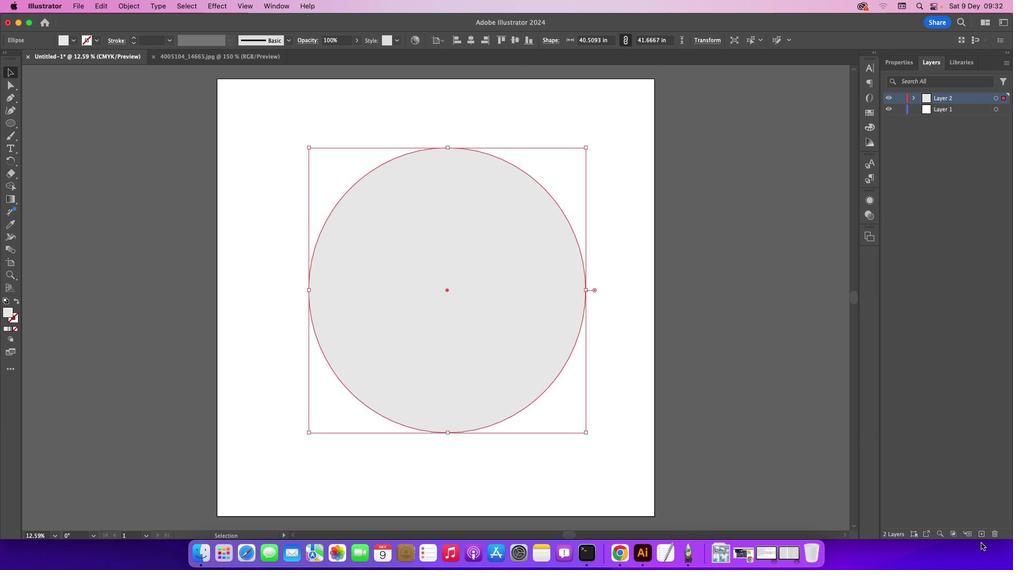
Action: Mouse pressed left at (842, 61)
Screenshot: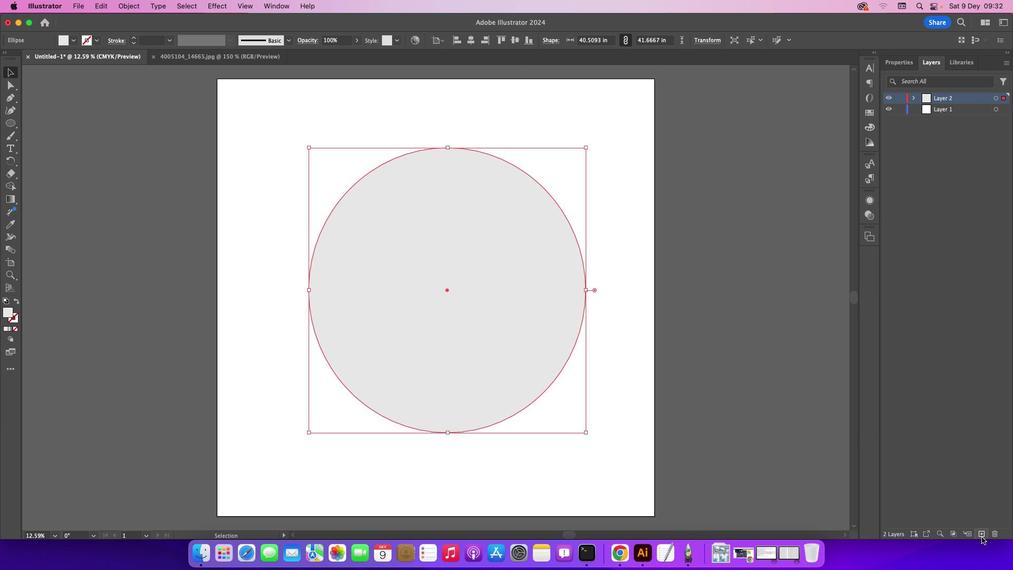 
Action: Mouse moved to (982, 534)
Screenshot: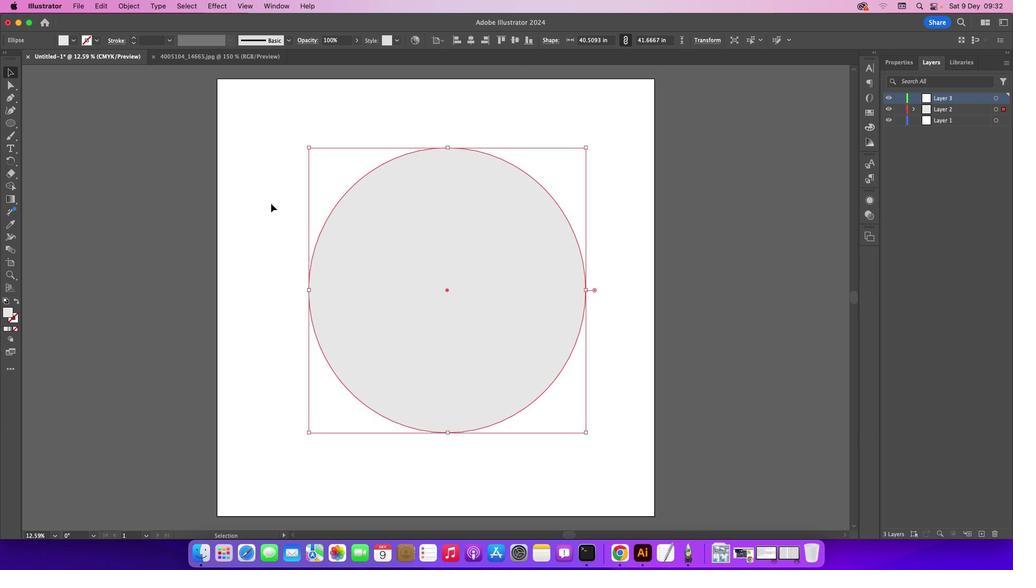 
Action: Mouse pressed left at (982, 534)
Screenshot: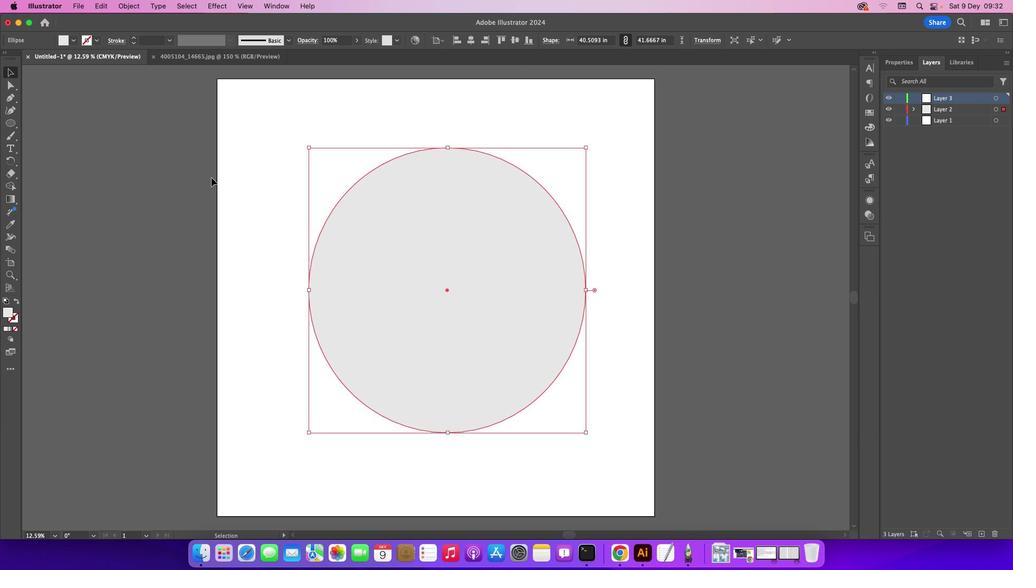 
Action: Mouse moved to (169, 158)
Screenshot: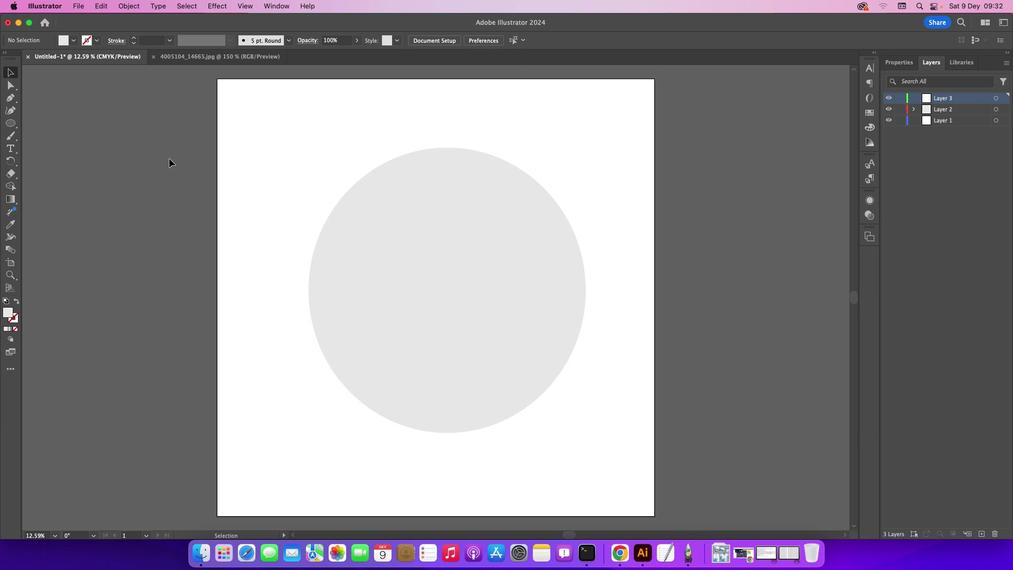 
Action: Mouse pressed left at (169, 158)
Screenshot: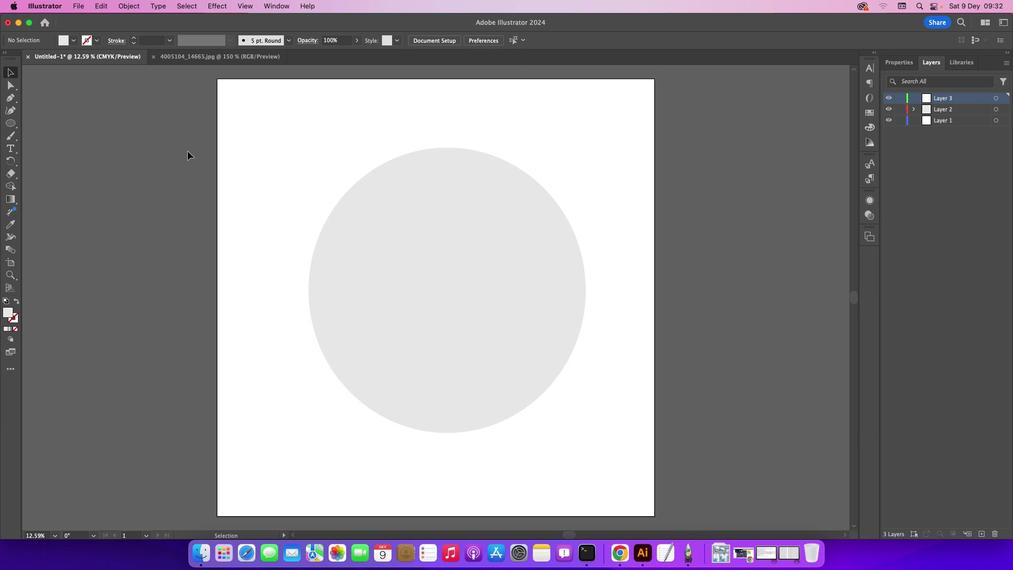 
Action: Mouse moved to (6, 101)
Screenshot: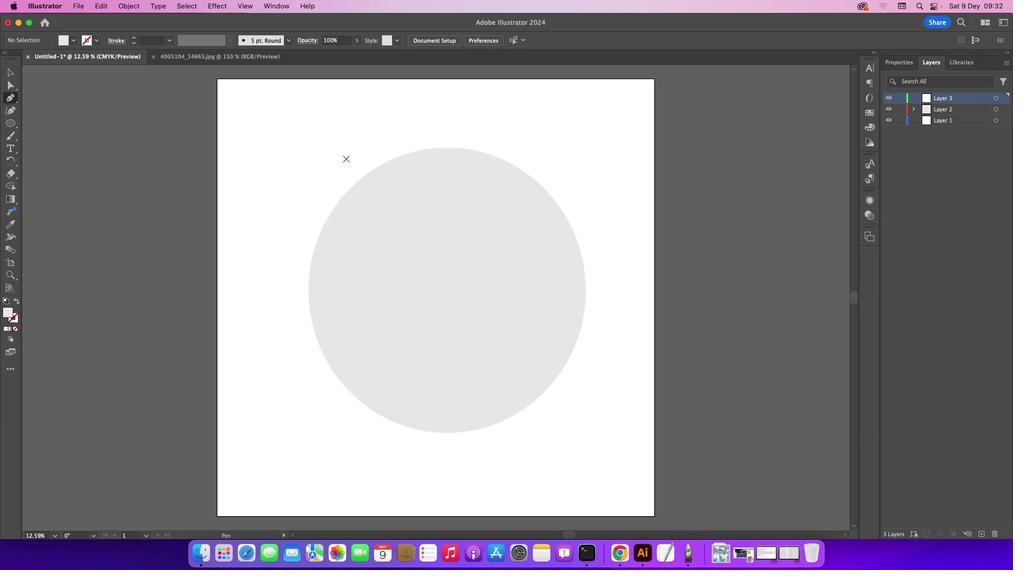 
Action: Mouse pressed left at (6, 101)
Screenshot: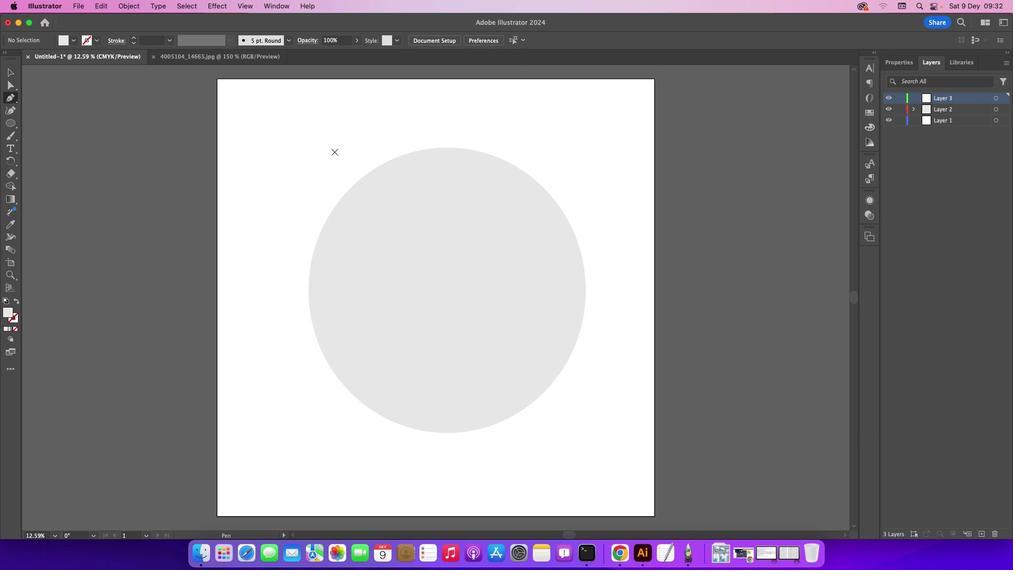
Action: Mouse moved to (334, 151)
Screenshot: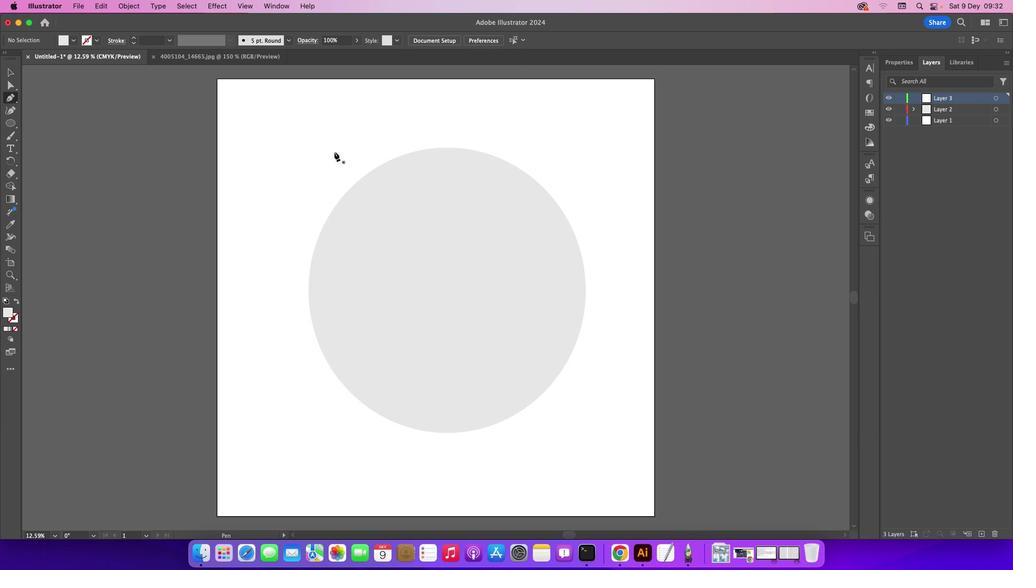 
Action: Key pressed Key.caps_lock
Screenshot: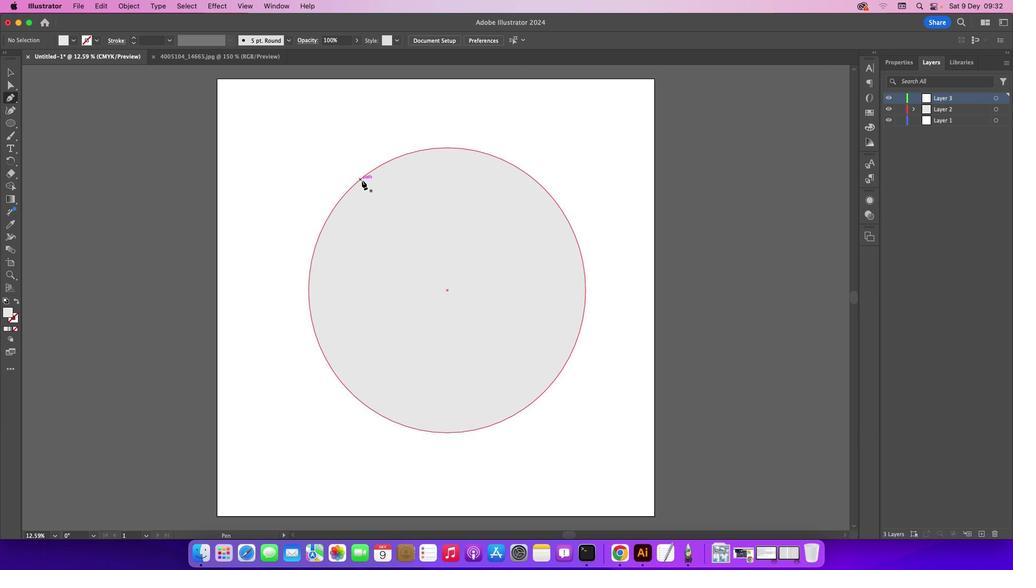 
Action: Mouse moved to (360, 178)
Screenshot: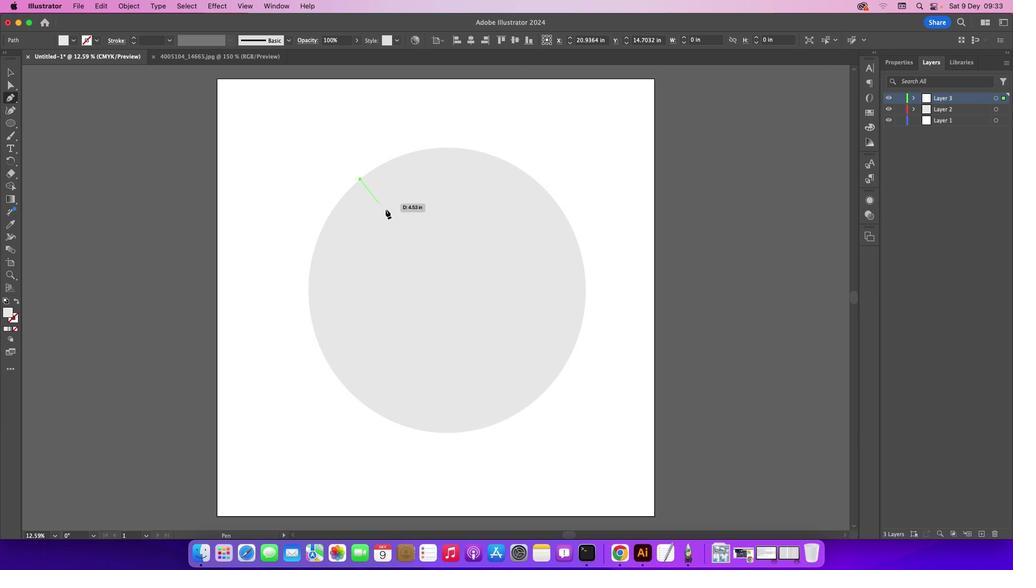 
Action: Mouse pressed left at (360, 178)
Screenshot: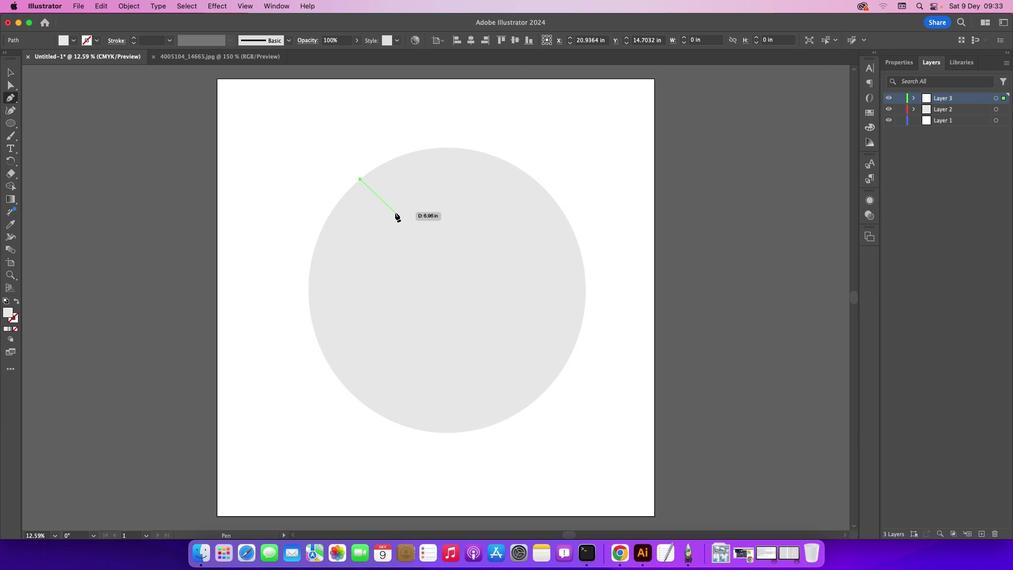 
Action: Mouse moved to (404, 211)
Screenshot: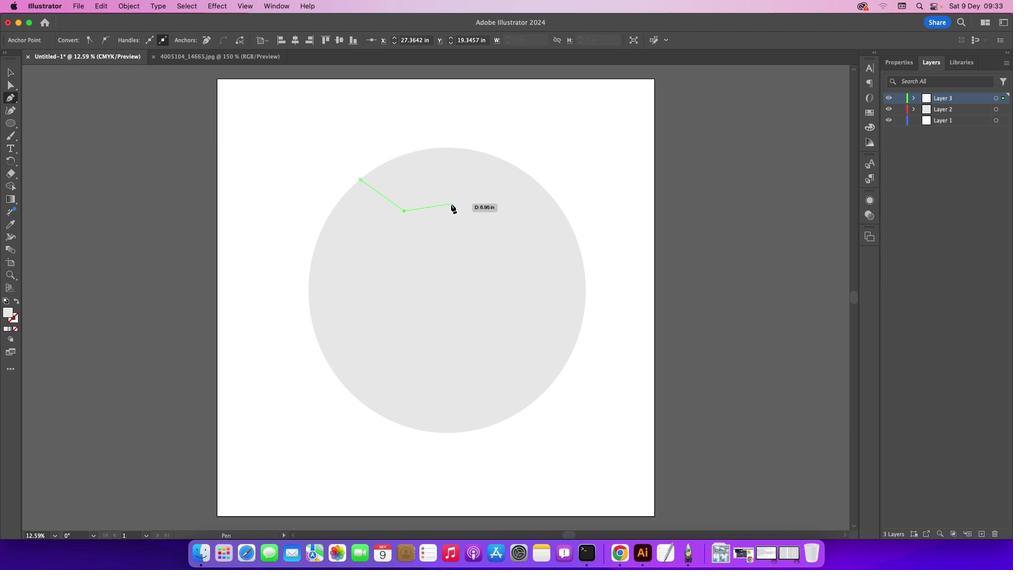 
Action: Mouse pressed left at (404, 211)
Screenshot: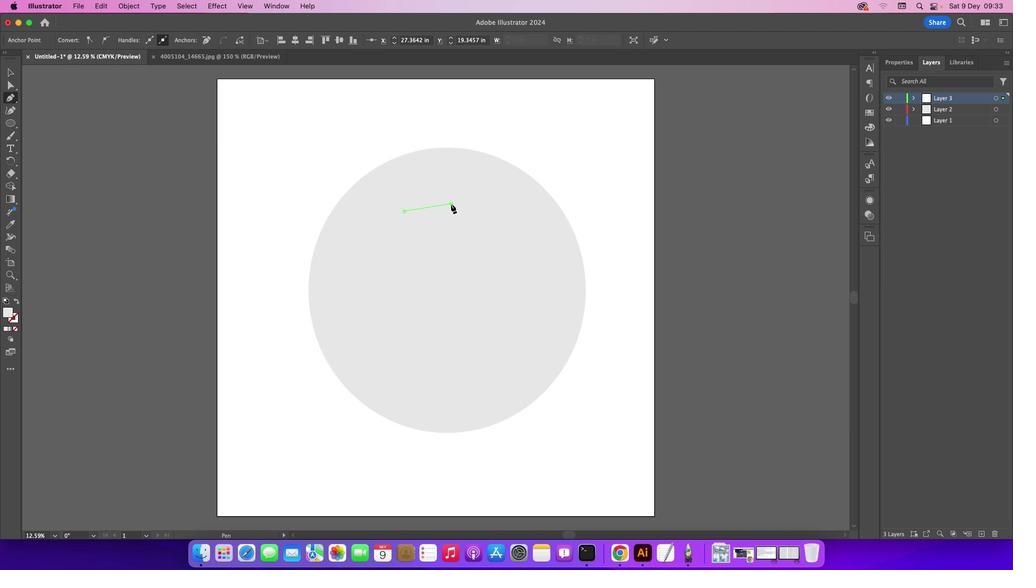 
Action: Mouse moved to (451, 203)
Screenshot: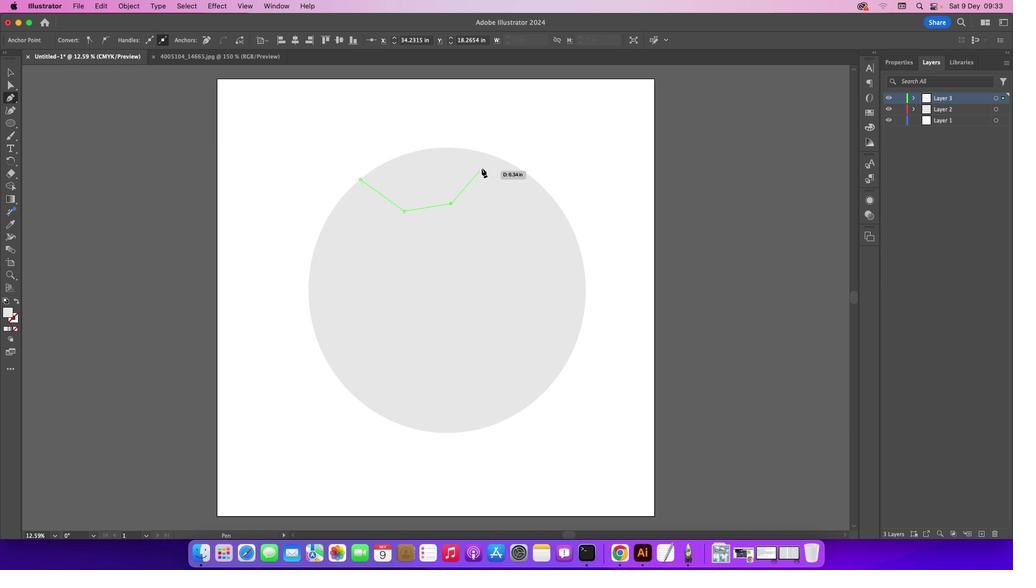 
Action: Mouse pressed left at (451, 203)
Screenshot: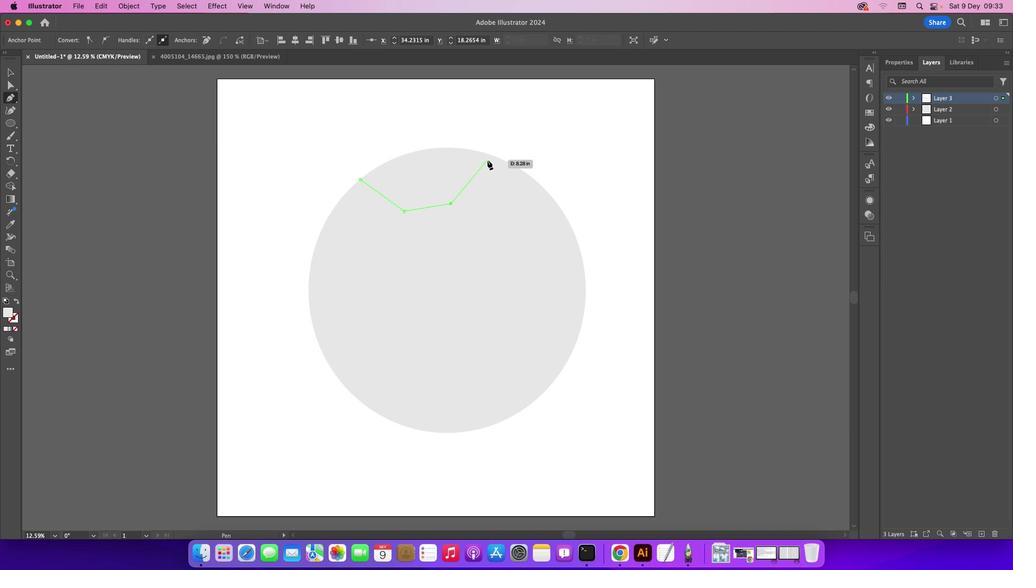 
Action: Mouse moved to (476, 150)
Screenshot: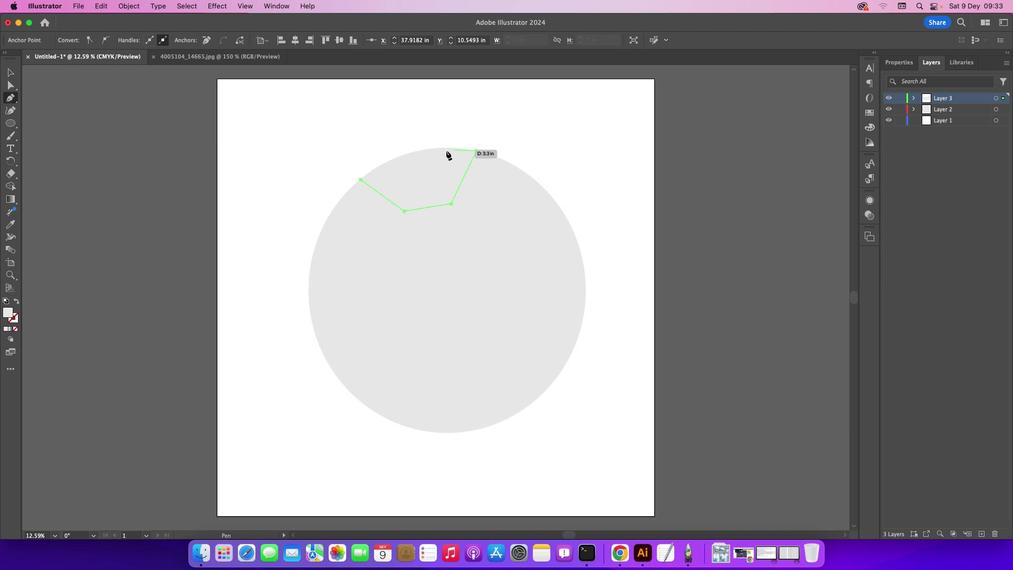 
Action: Mouse pressed left at (476, 150)
Screenshot: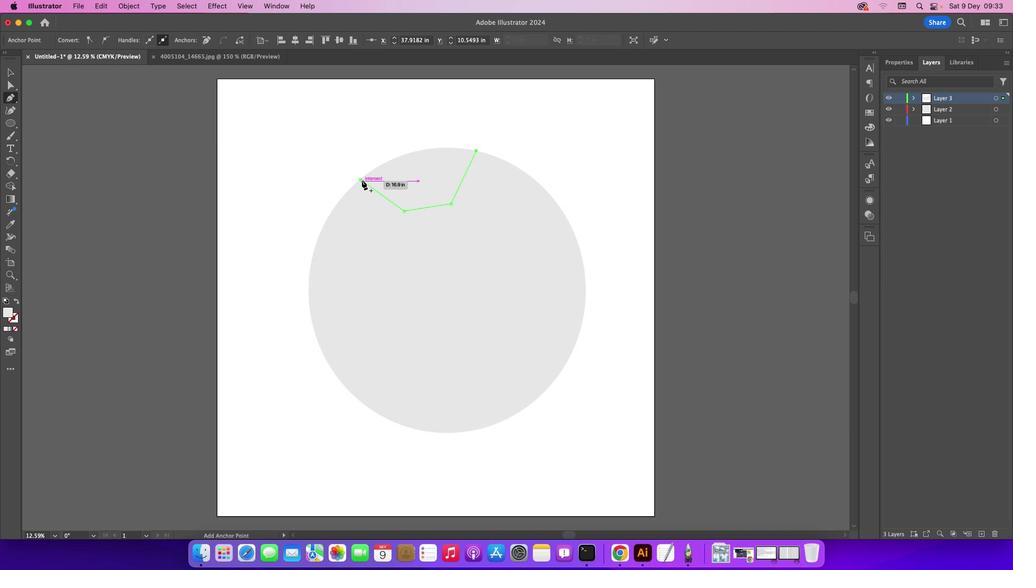 
Action: Mouse moved to (360, 179)
Screenshot: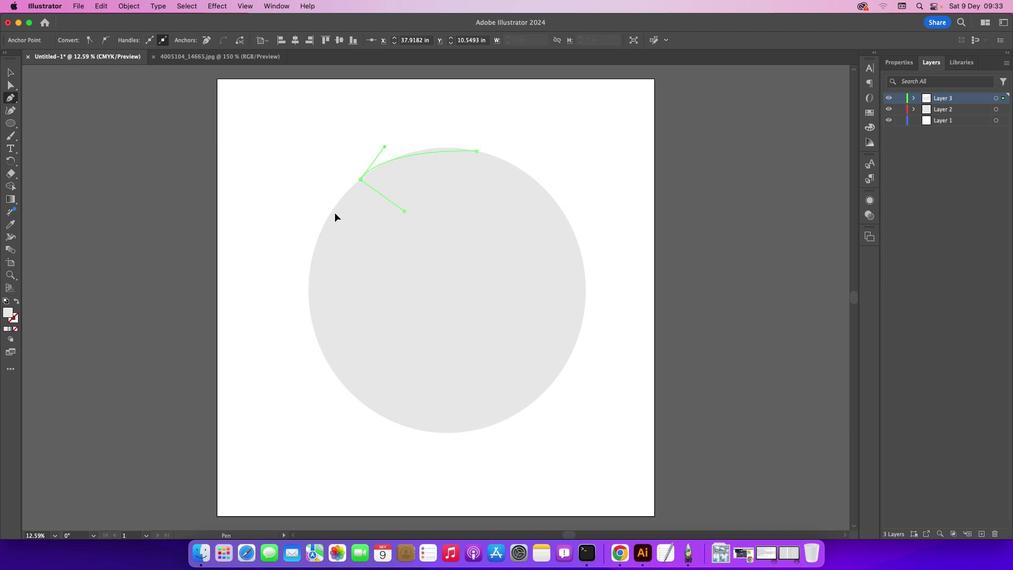 
Action: Mouse pressed left at (360, 179)
Screenshot: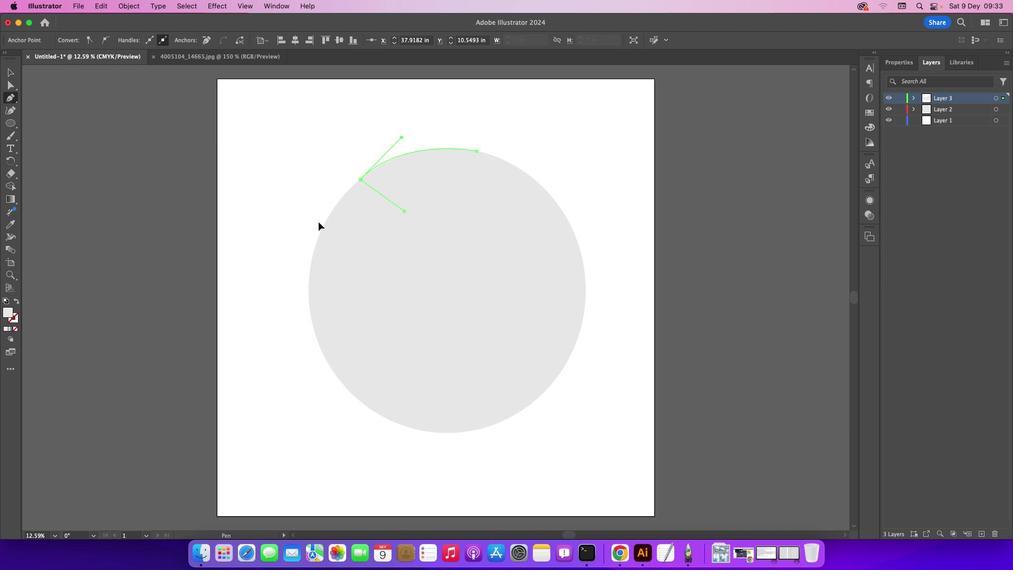 
Action: Mouse moved to (8, 314)
Screenshot: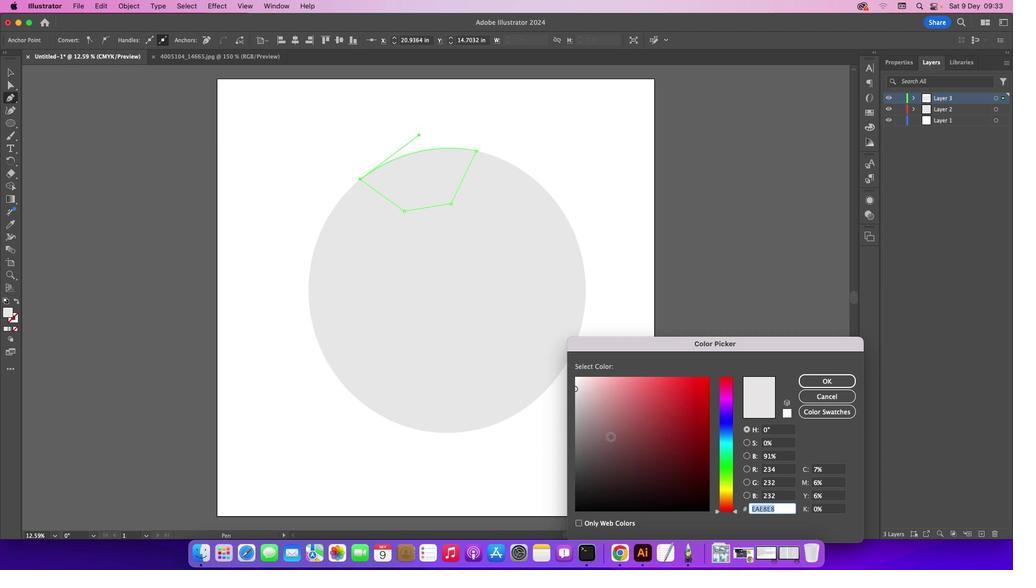 
Action: Mouse pressed left at (8, 314)
Screenshot: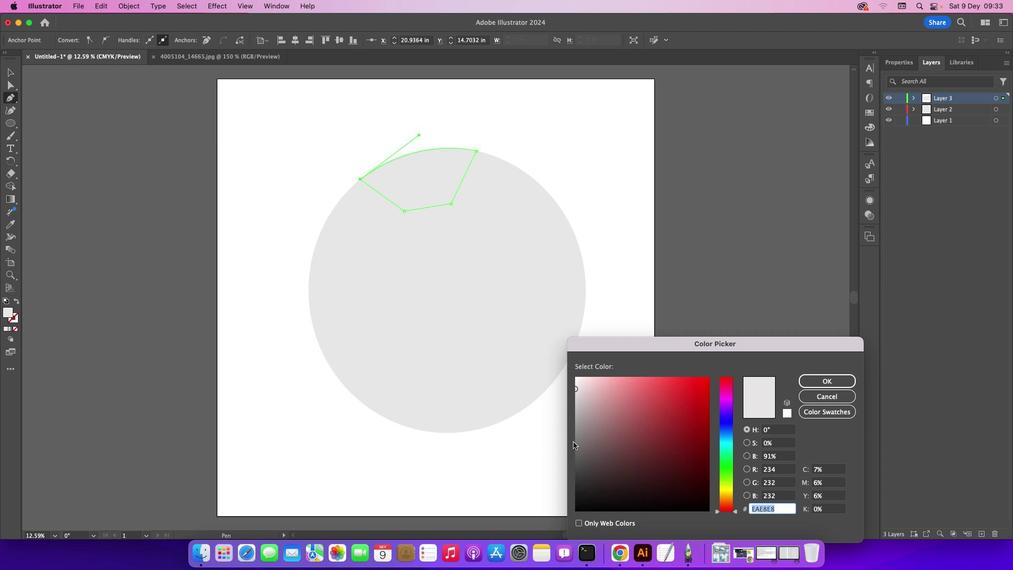 
Action: Mouse moved to (7, 314)
Screenshot: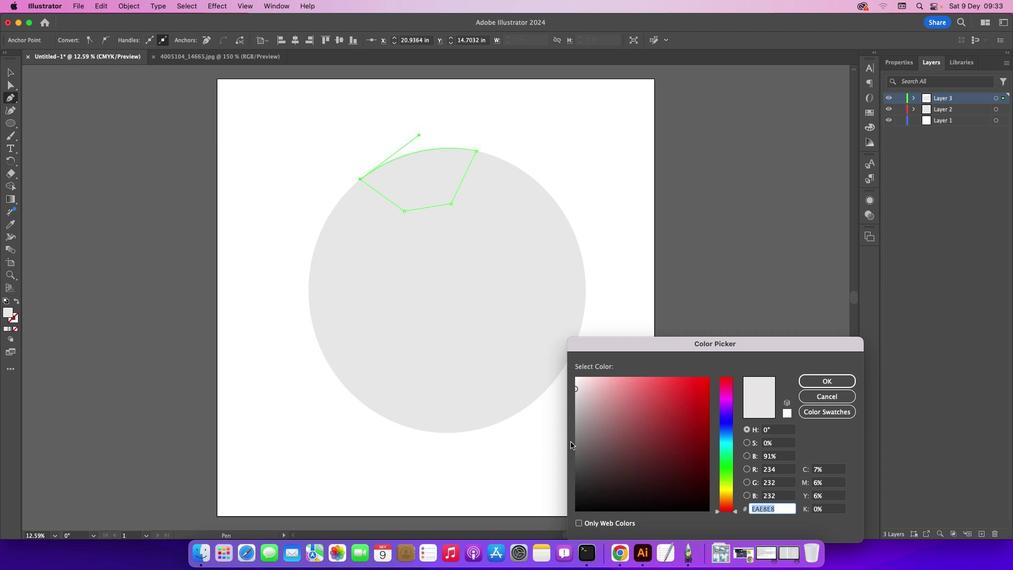 
Action: Mouse pressed left at (7, 314)
Screenshot: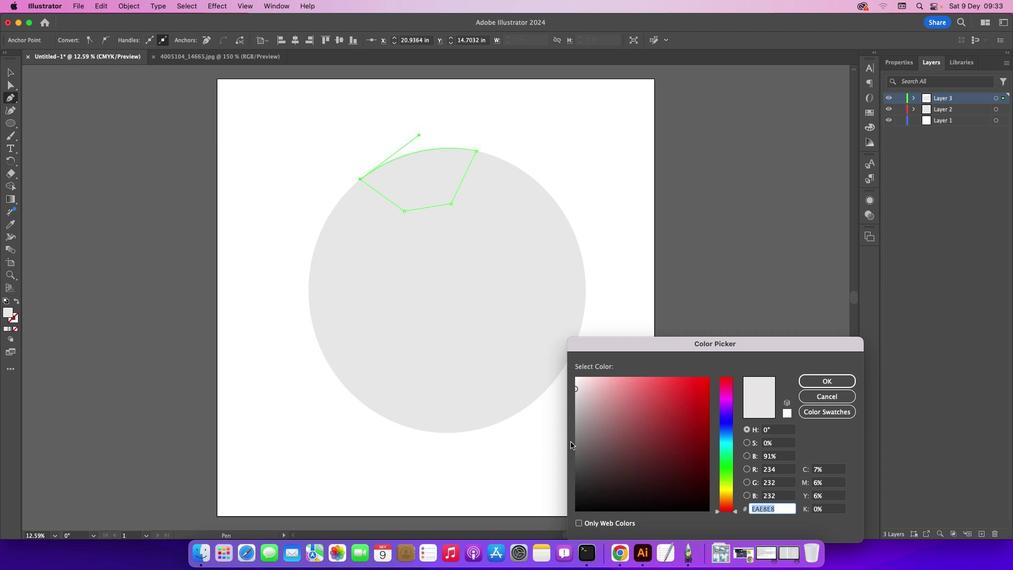 
Action: Mouse moved to (578, 438)
Screenshot: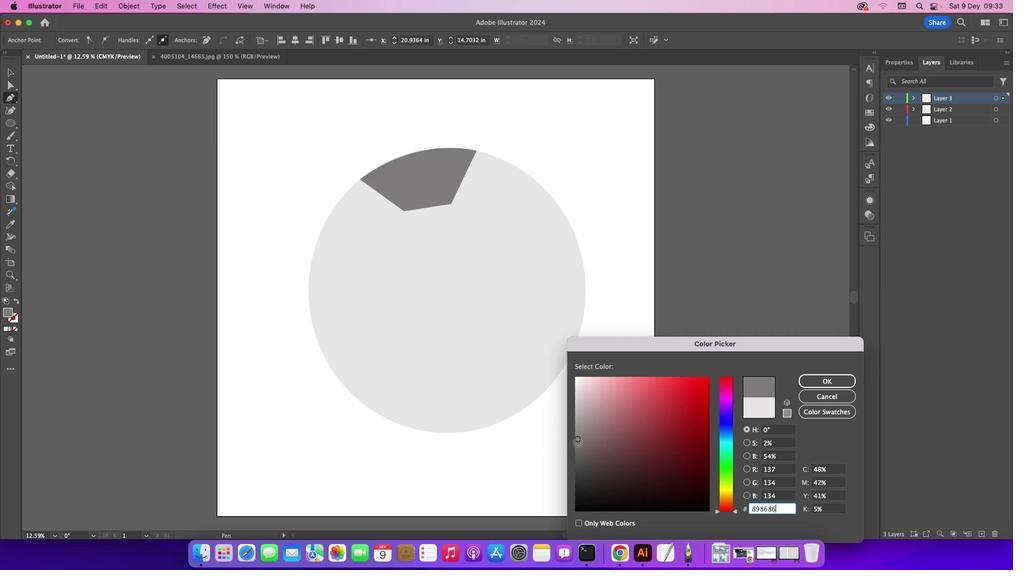 
Action: Mouse pressed left at (578, 438)
Screenshot: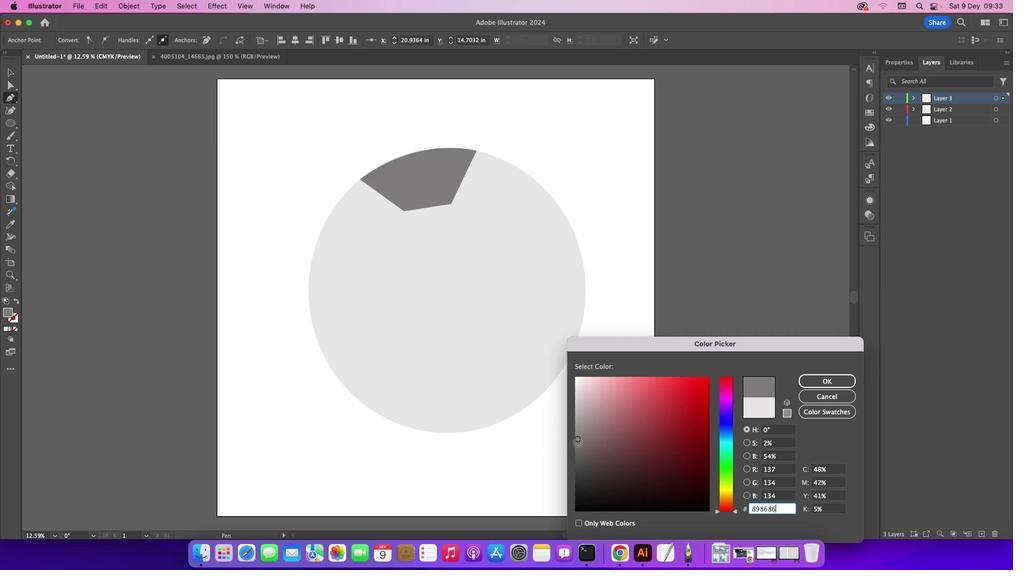 
Action: Mouse moved to (578, 441)
Screenshot: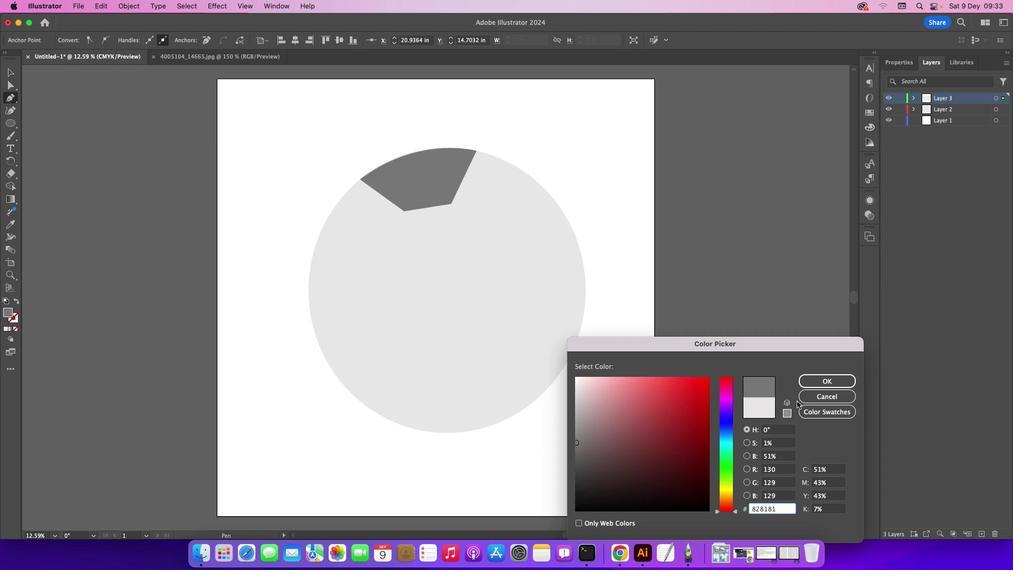 
Action: Mouse pressed left at (578, 441)
Screenshot: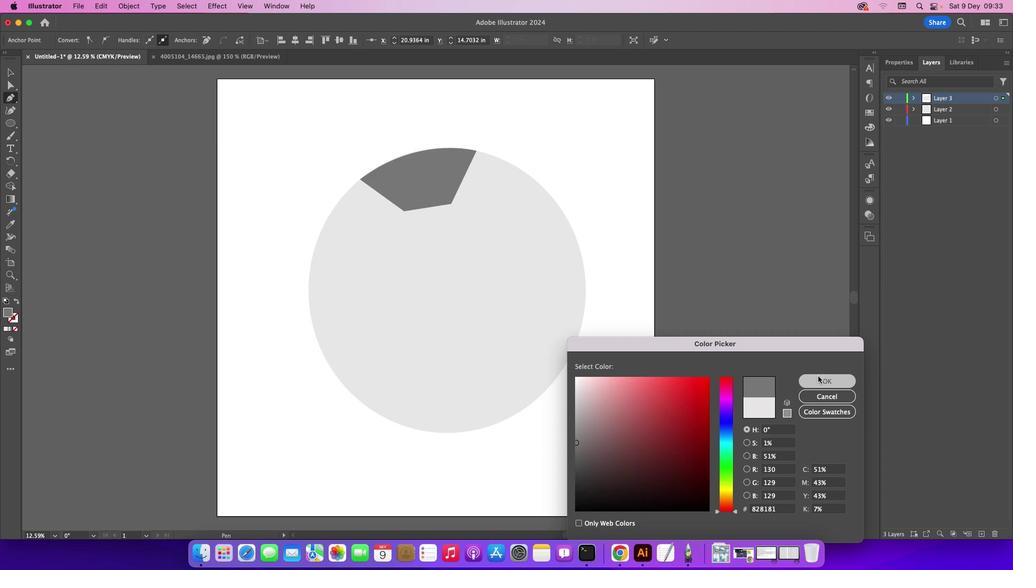 
Action: Mouse moved to (818, 375)
Screenshot: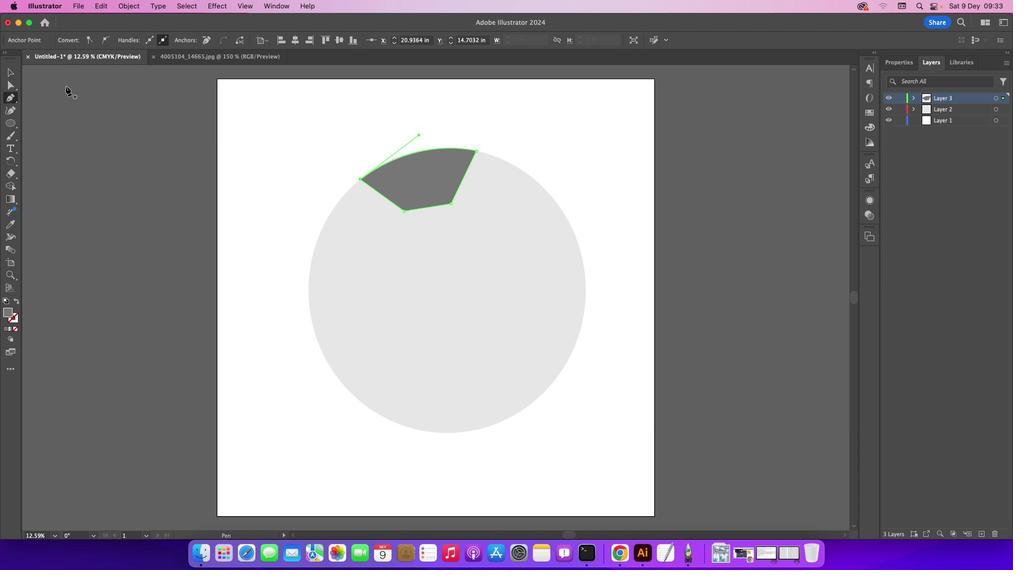 
Action: Mouse pressed left at (818, 375)
Screenshot: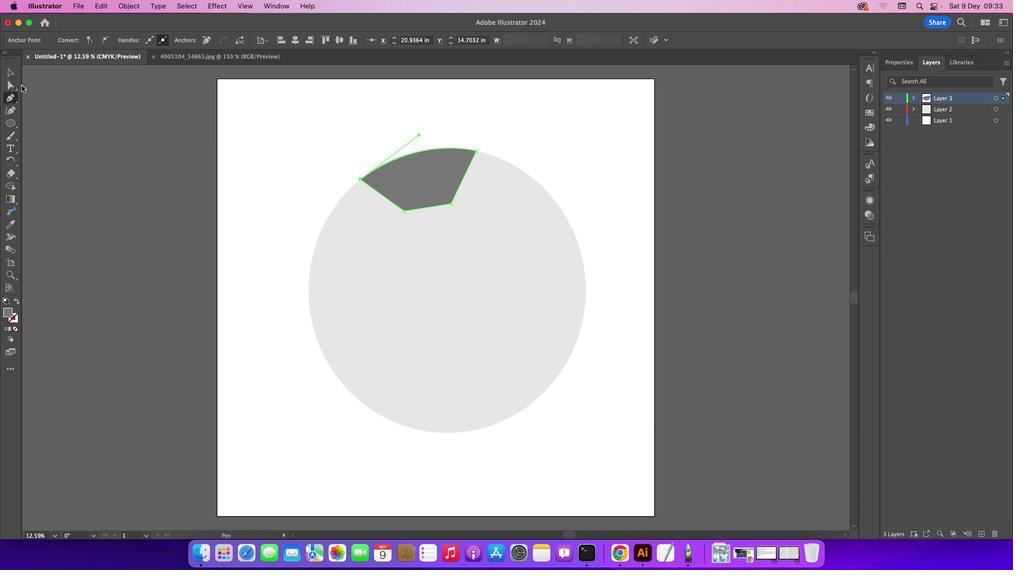 
Action: Mouse moved to (12, 73)
Screenshot: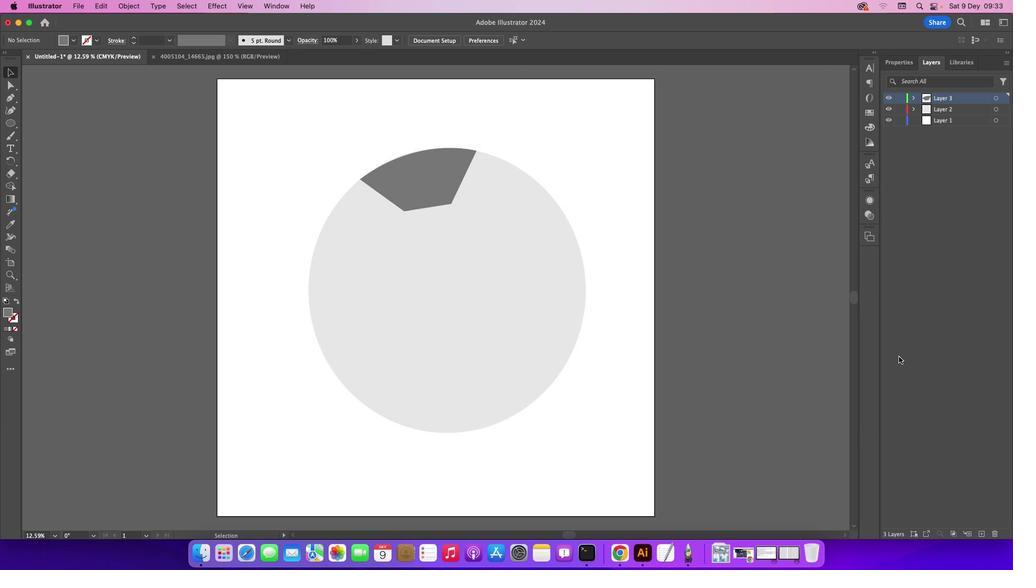 
Action: Mouse pressed left at (12, 73)
Screenshot: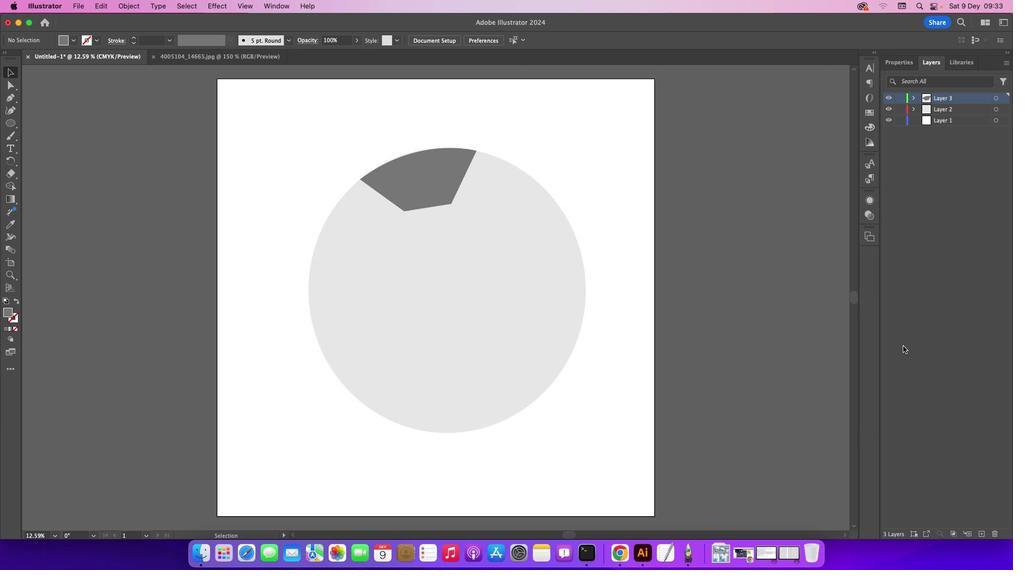 
Action: Mouse moved to (66, 92)
Screenshot: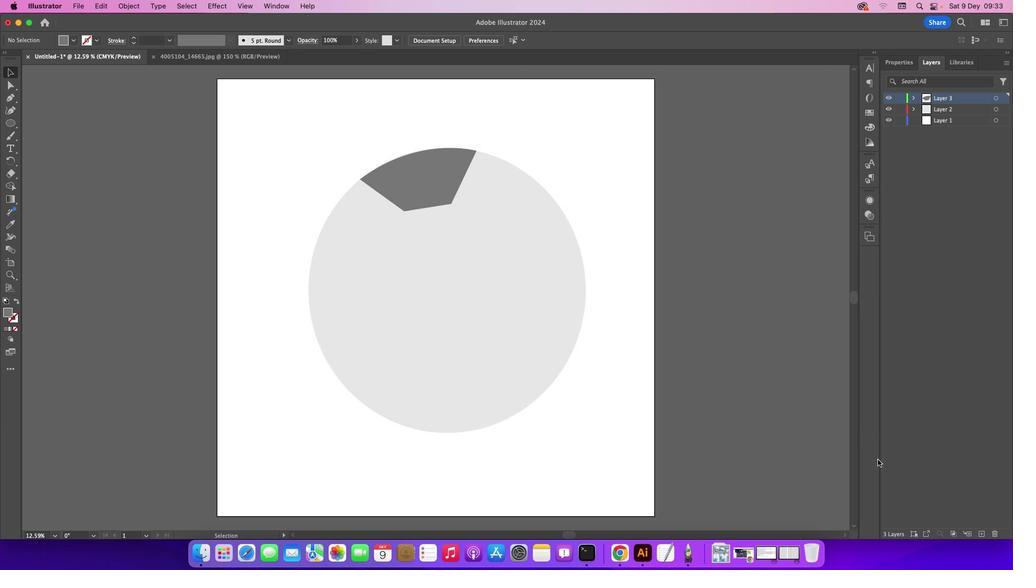 
Action: Mouse pressed left at (66, 92)
Screenshot: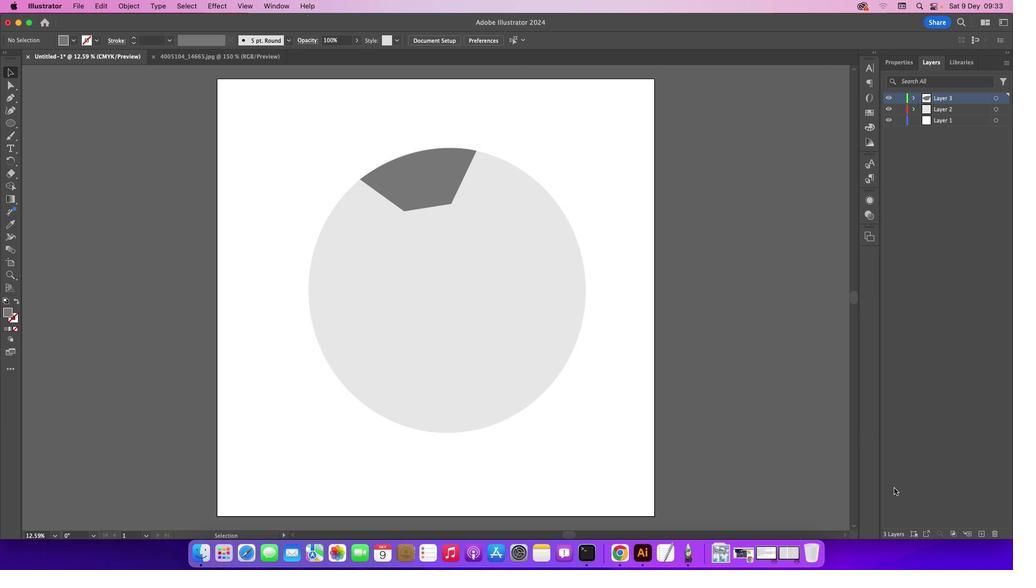 
Action: Mouse moved to (982, 532)
Screenshot: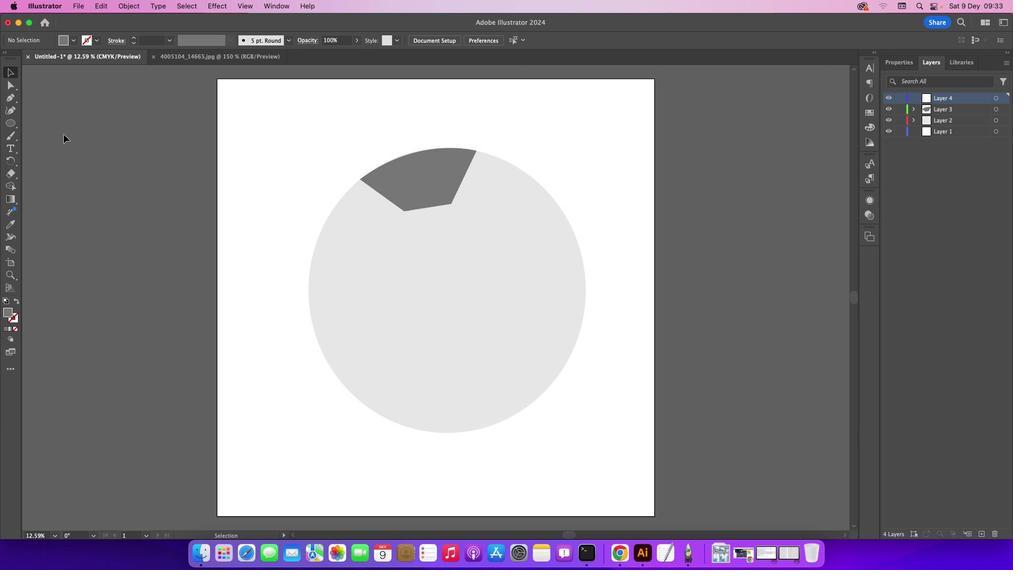 
Action: Mouse pressed left at (982, 532)
Screenshot: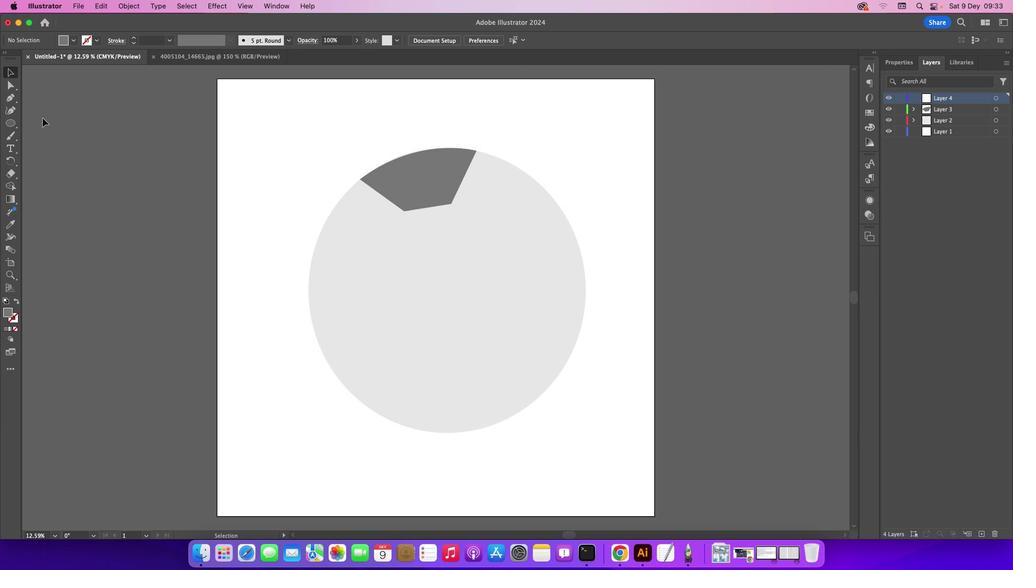 
Action: Mouse moved to (6, 95)
Screenshot: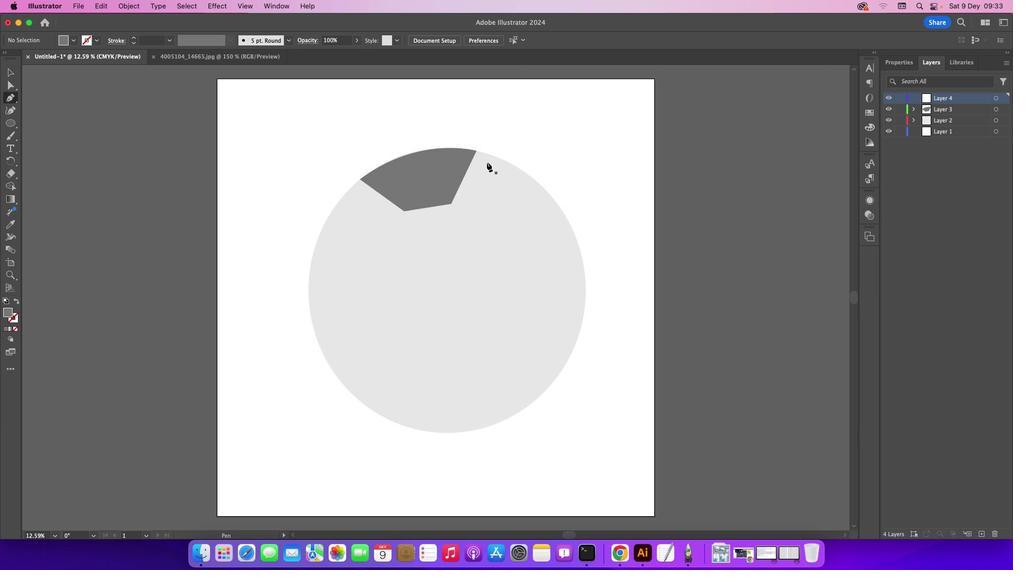 
Action: Mouse pressed left at (6, 95)
Screenshot: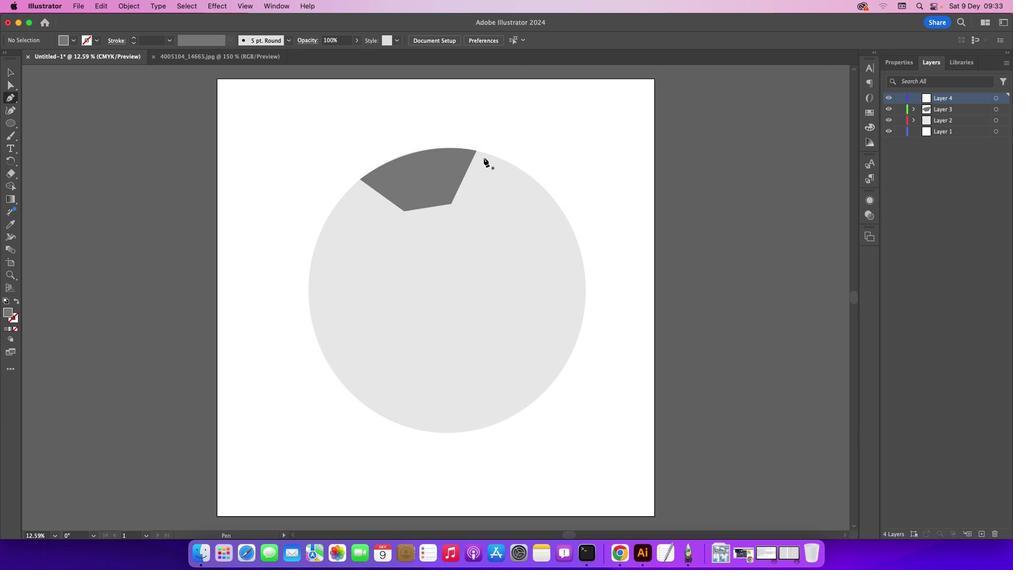 
Action: Mouse moved to (485, 153)
Screenshot: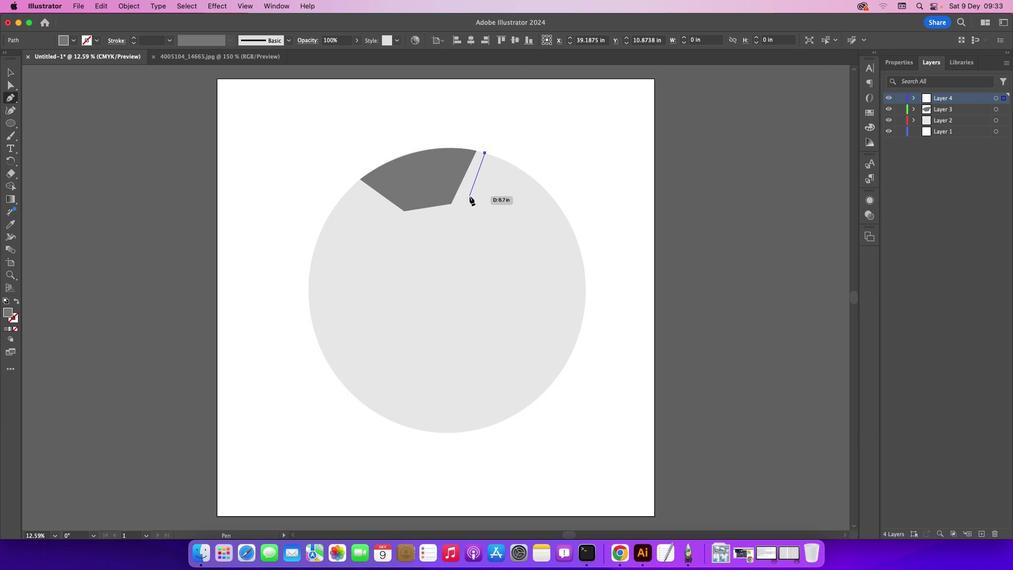 
Action: Mouse pressed left at (485, 153)
Screenshot: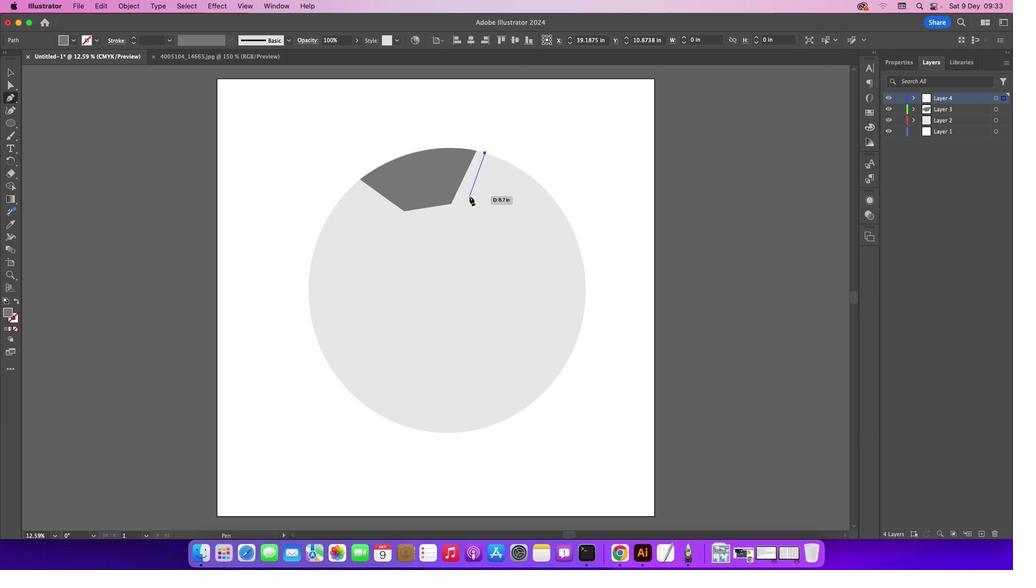 
Action: Mouse moved to (481, 205)
Screenshot: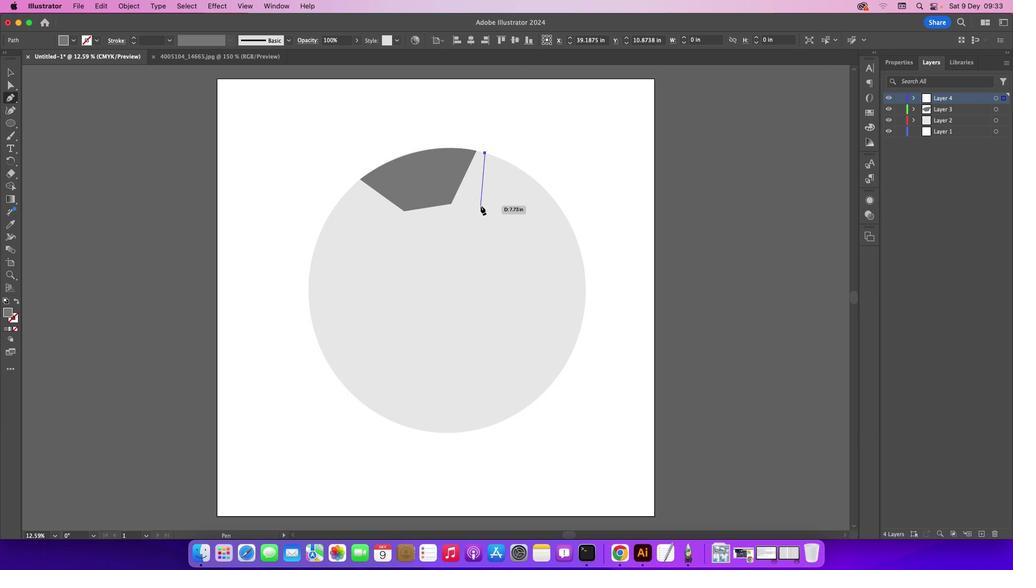 
Action: Mouse pressed left at (481, 205)
Screenshot: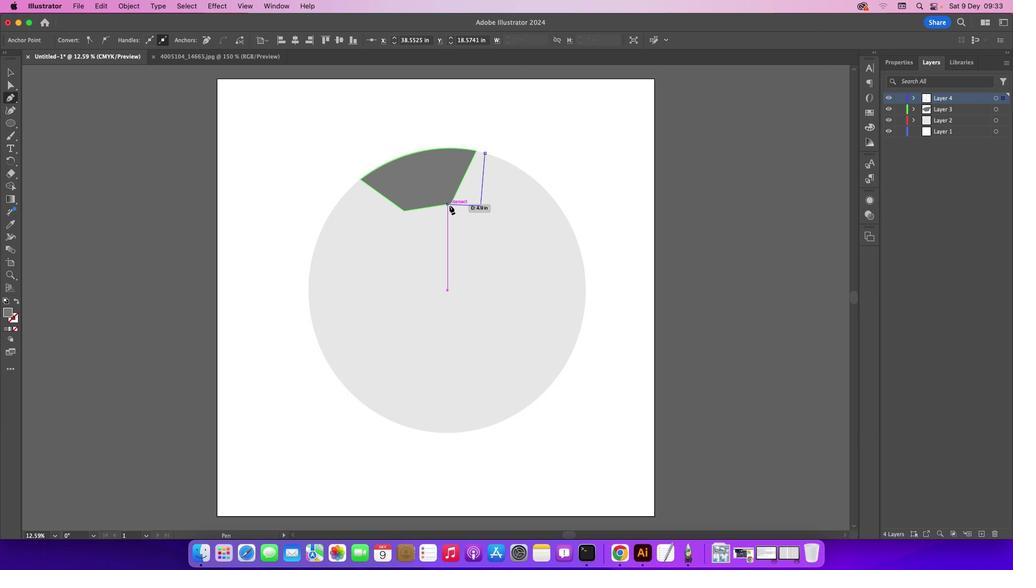 
Action: Mouse moved to (517, 234)
Screenshot: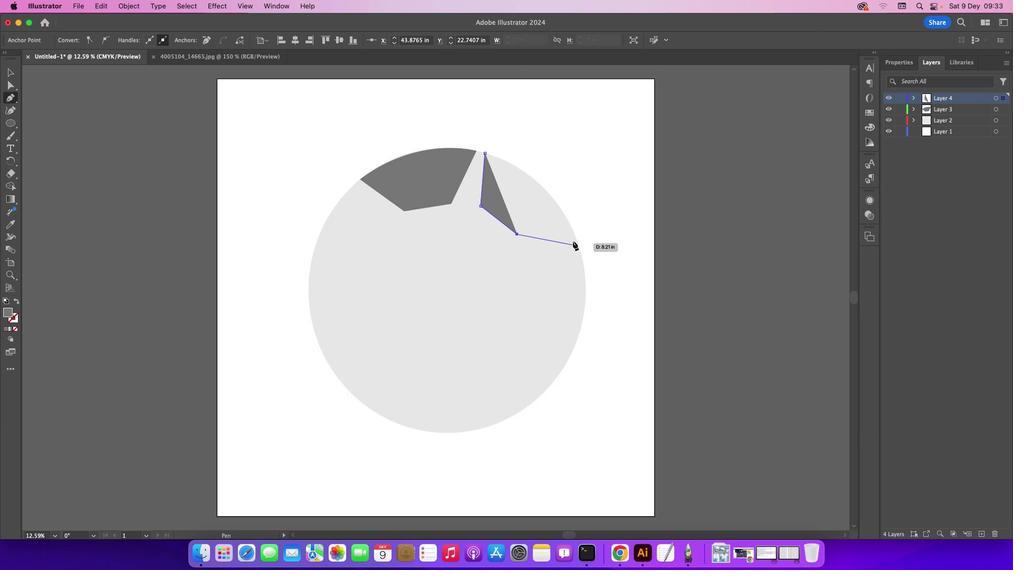 
Action: Mouse pressed left at (517, 234)
Screenshot: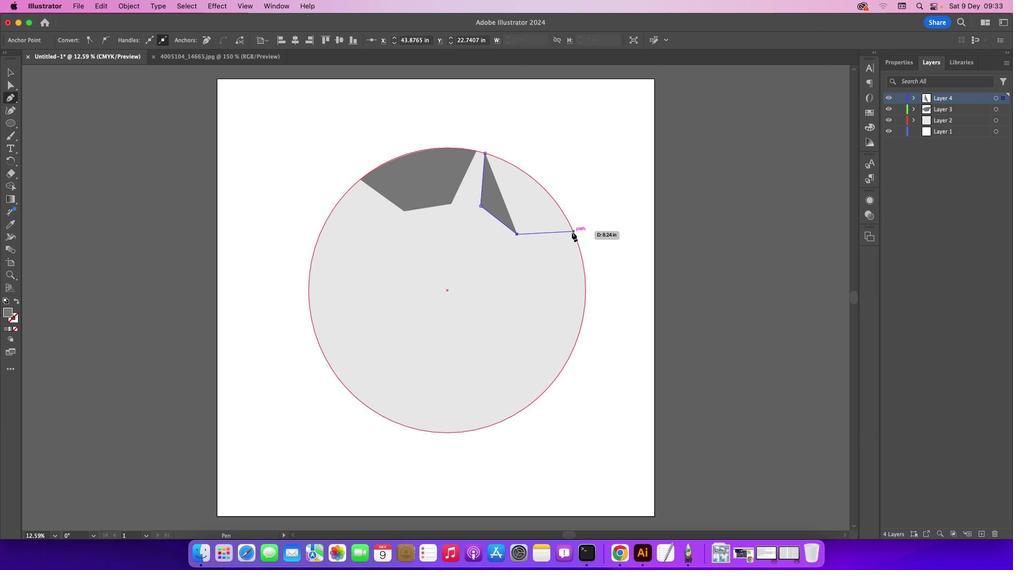 
Action: Mouse moved to (572, 231)
Screenshot: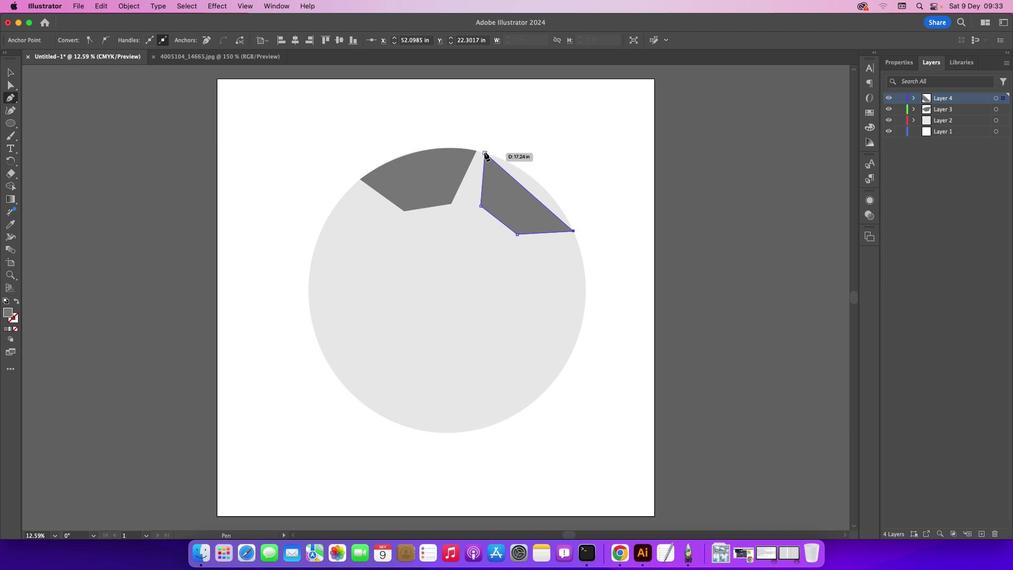 
Action: Mouse pressed left at (572, 231)
Screenshot: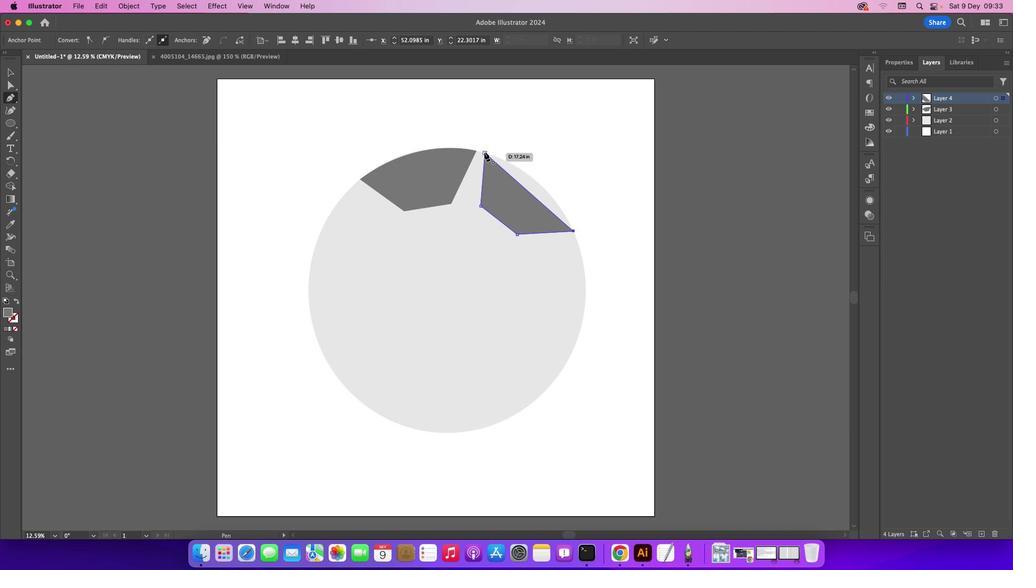 
Action: Mouse moved to (484, 152)
Screenshot: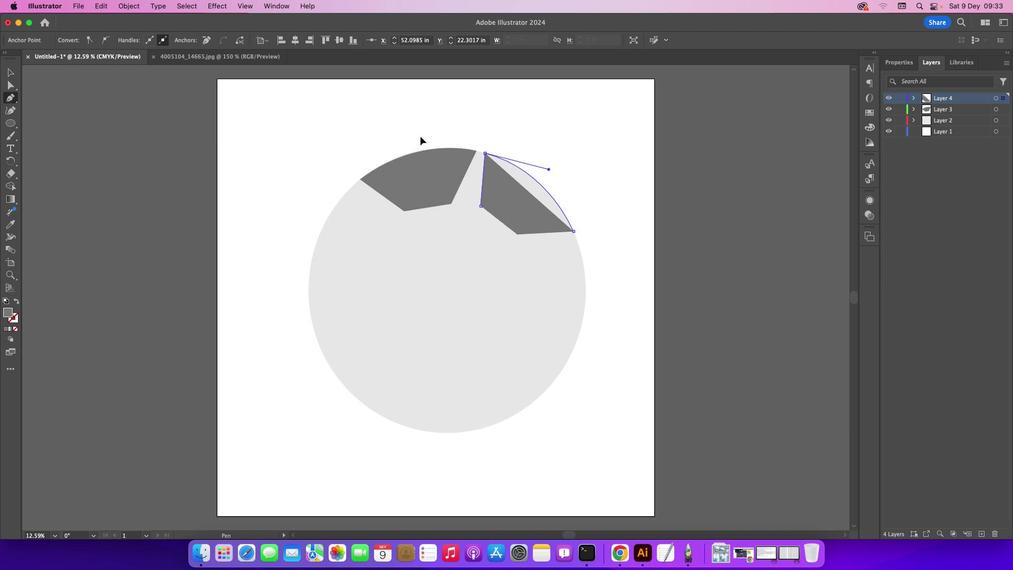 
Action: Mouse pressed left at (484, 152)
Screenshot: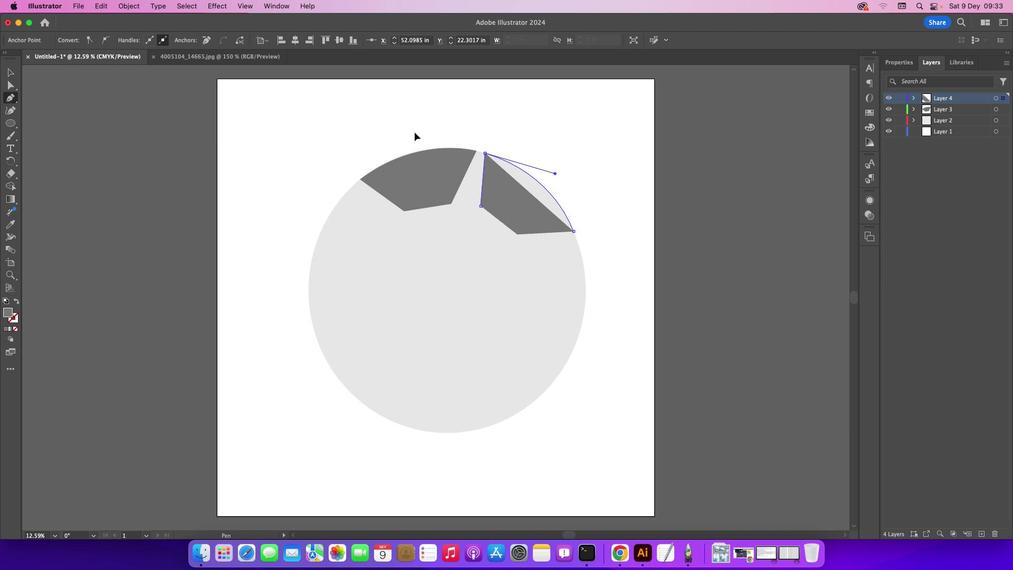 
Action: Mouse moved to (6, 71)
Screenshot: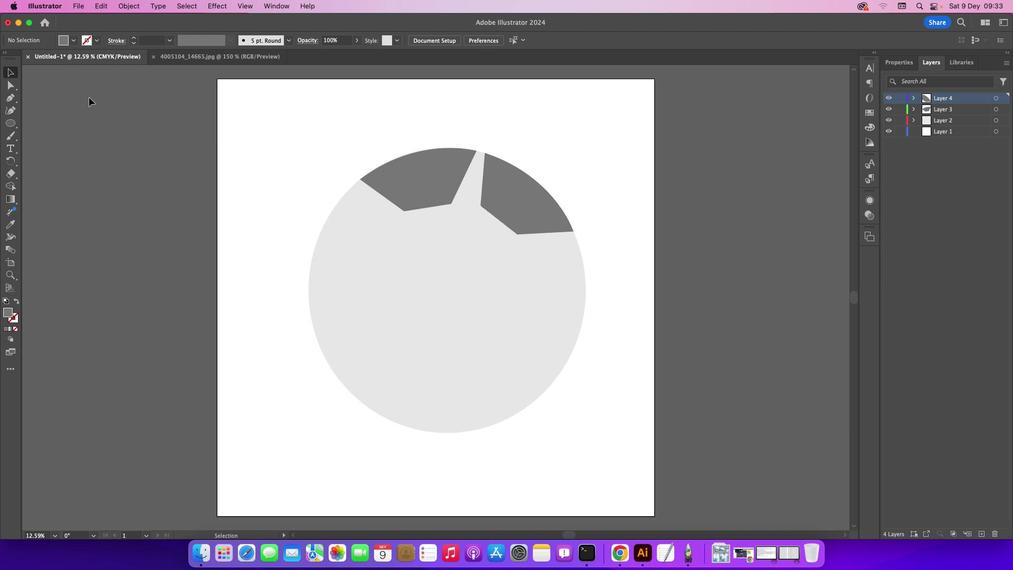 
Action: Mouse pressed left at (6, 71)
Screenshot: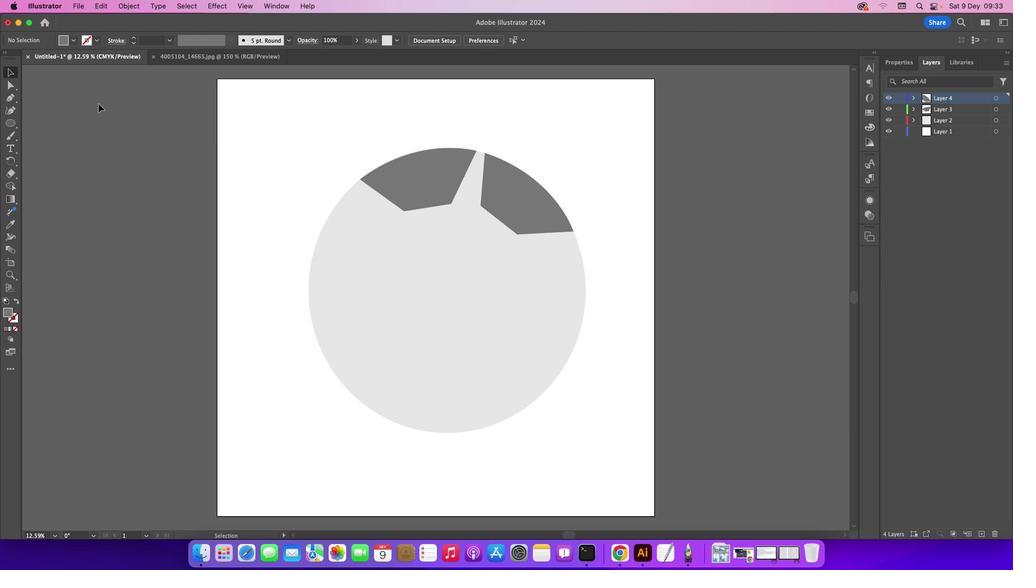 
Action: Mouse moved to (89, 97)
Screenshot: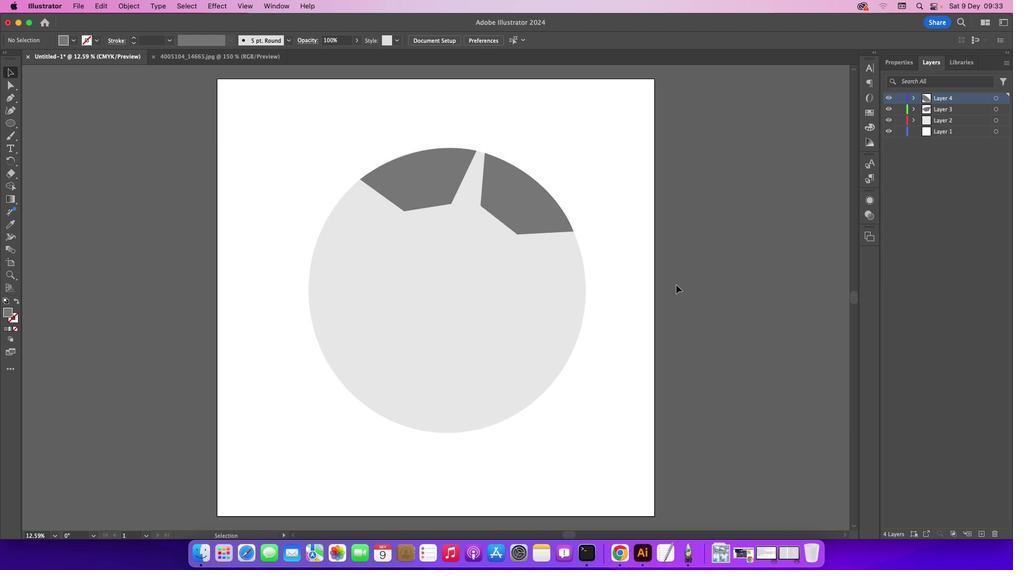 
Action: Mouse pressed left at (89, 97)
Screenshot: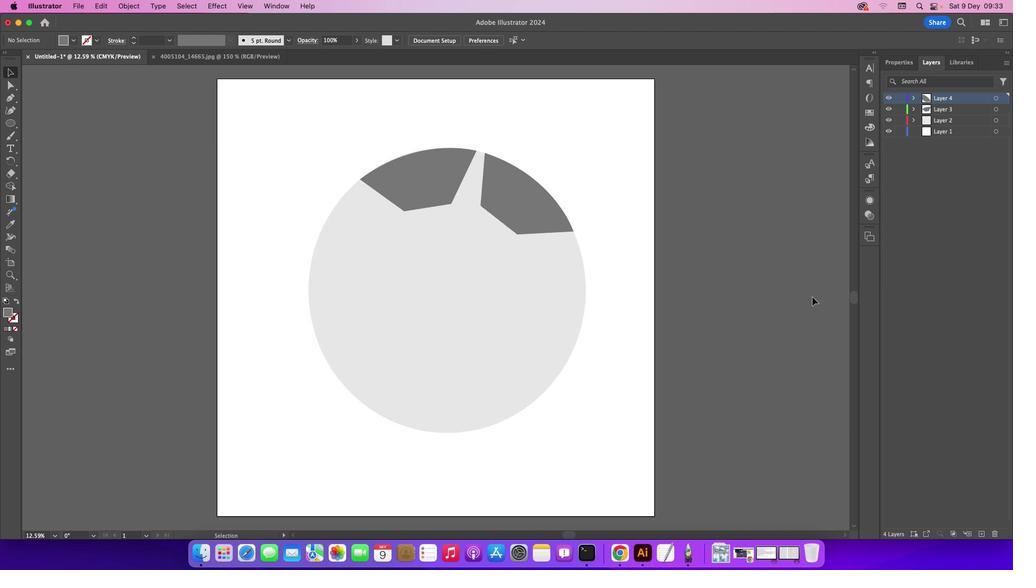 
Action: Mouse pressed left at (89, 97)
Screenshot: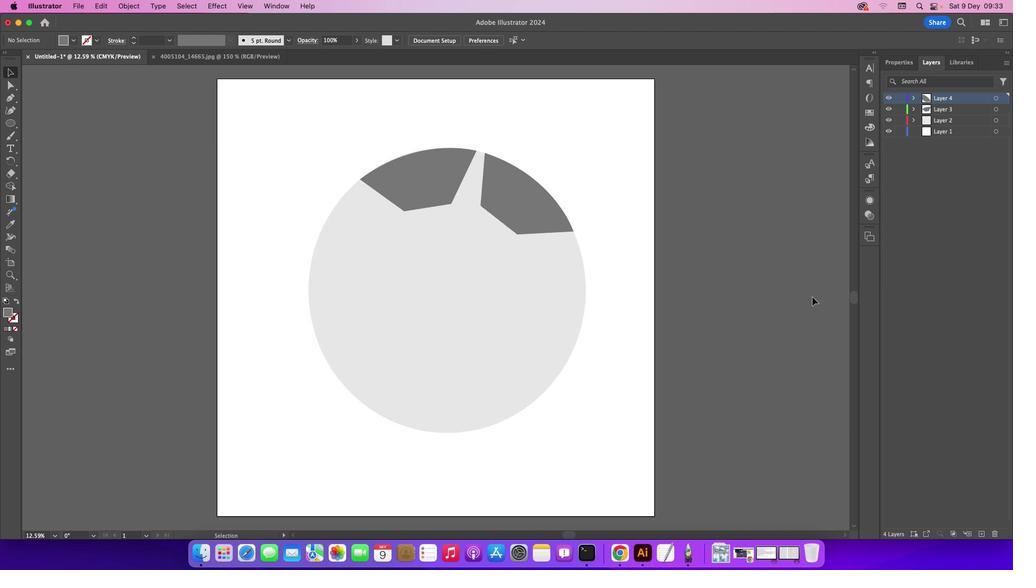 
Action: Mouse moved to (982, 534)
Screenshot: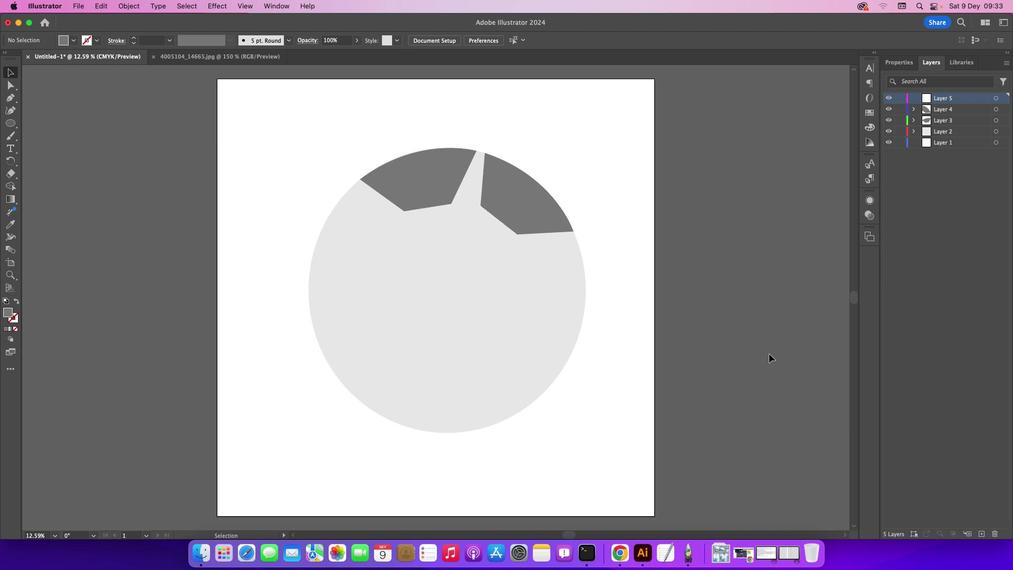 
Action: Mouse pressed left at (982, 534)
Screenshot: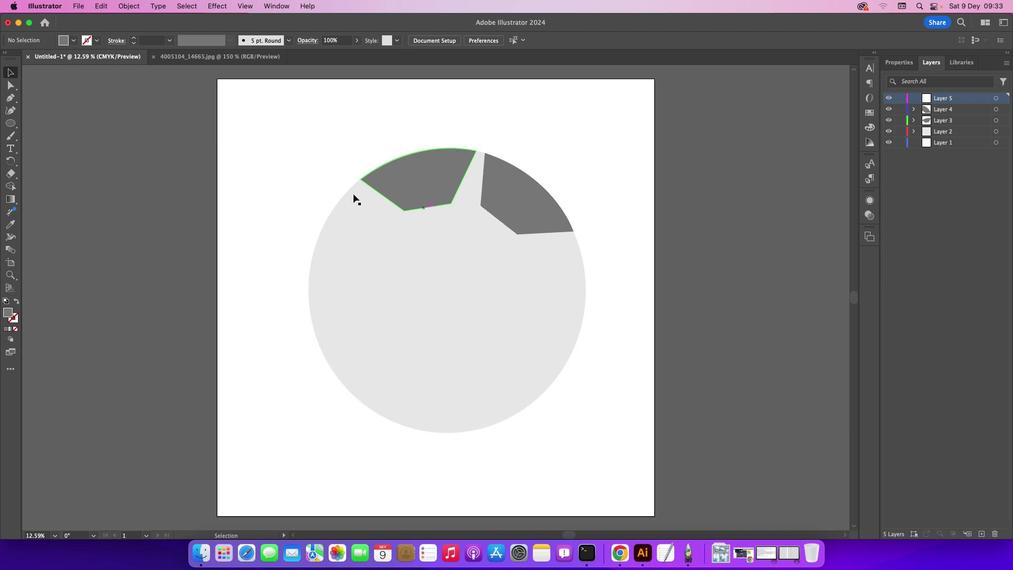 
Action: Mouse moved to (5, 94)
Screenshot: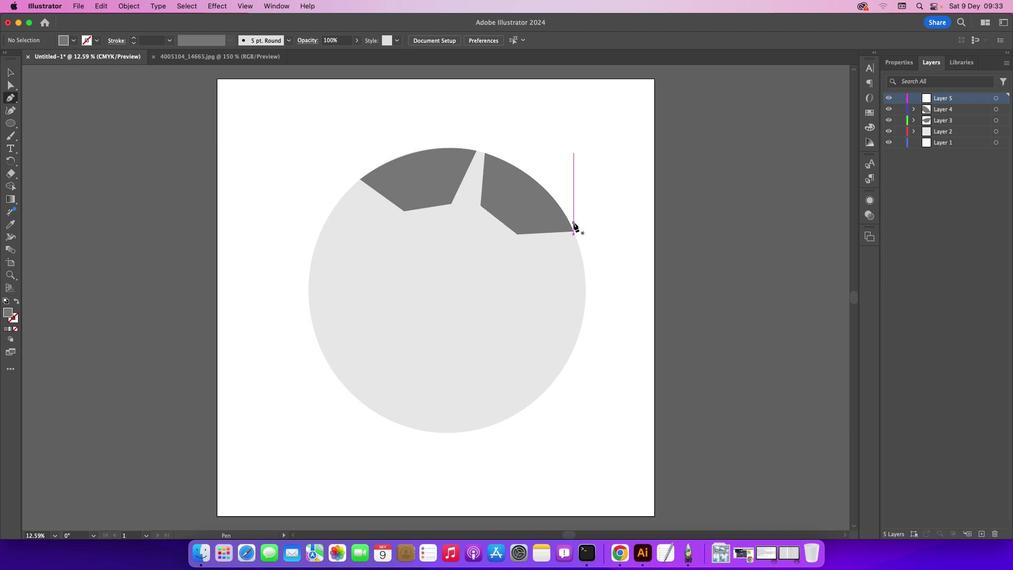 
Action: Mouse pressed left at (5, 94)
Screenshot: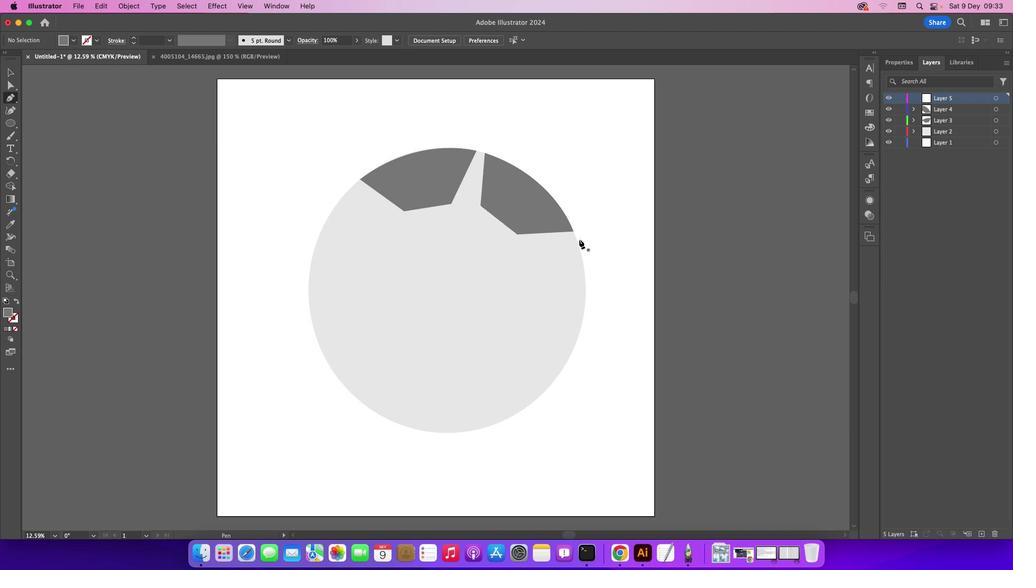 
Action: Mouse moved to (576, 239)
Screenshot: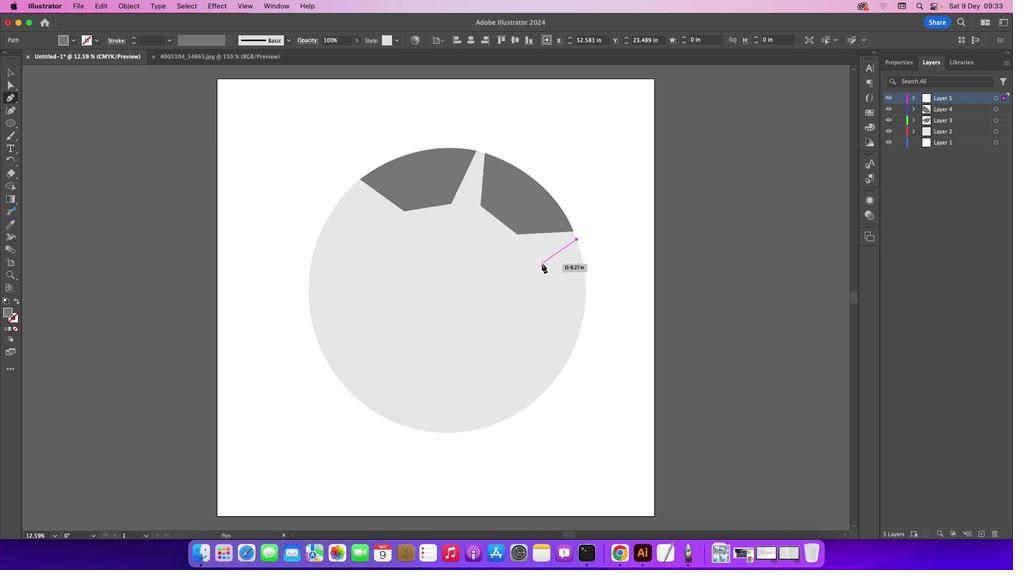 
Action: Mouse pressed left at (576, 239)
Screenshot: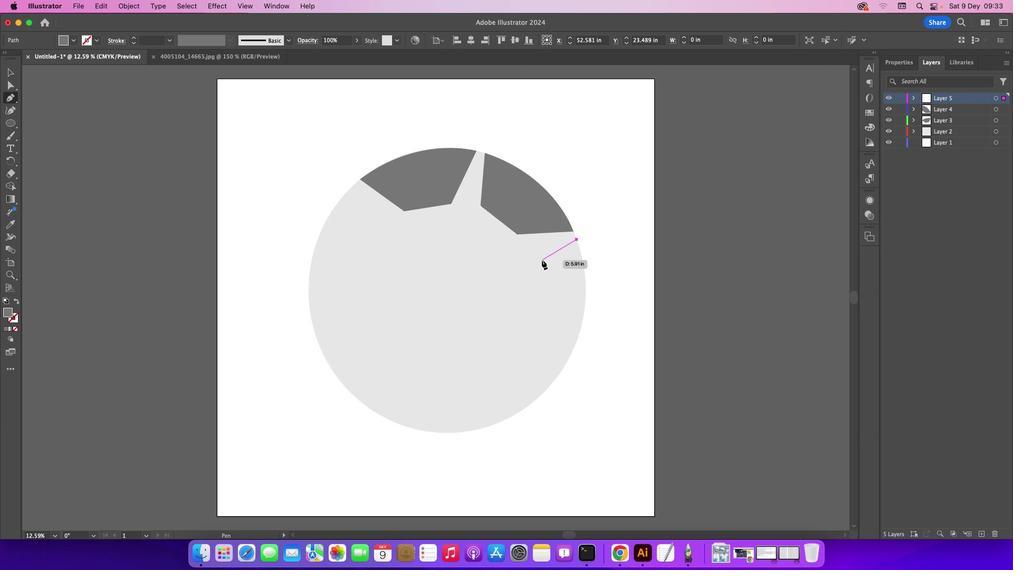 
Action: Mouse moved to (537, 262)
Screenshot: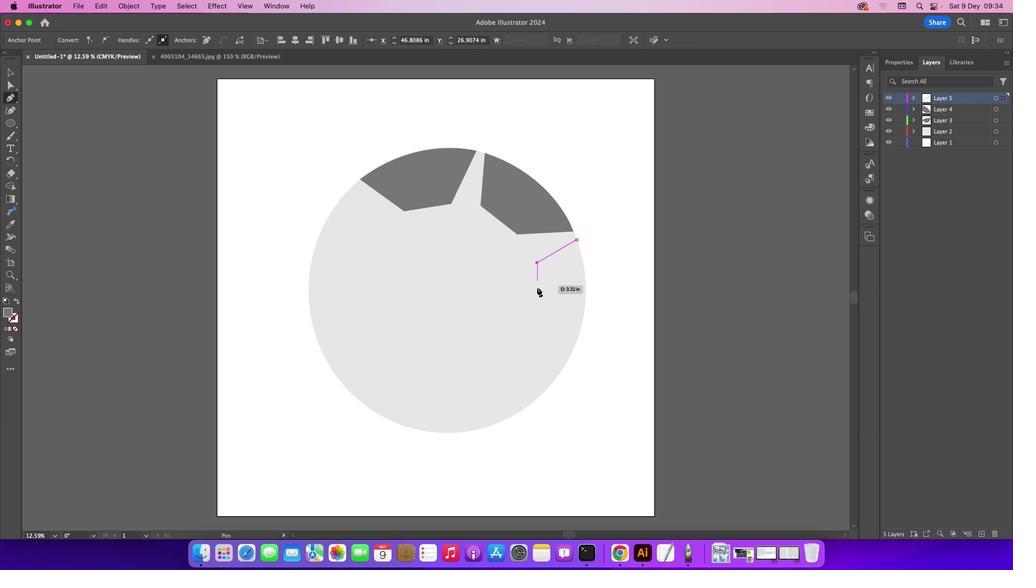 
Action: Mouse pressed left at (537, 262)
Screenshot: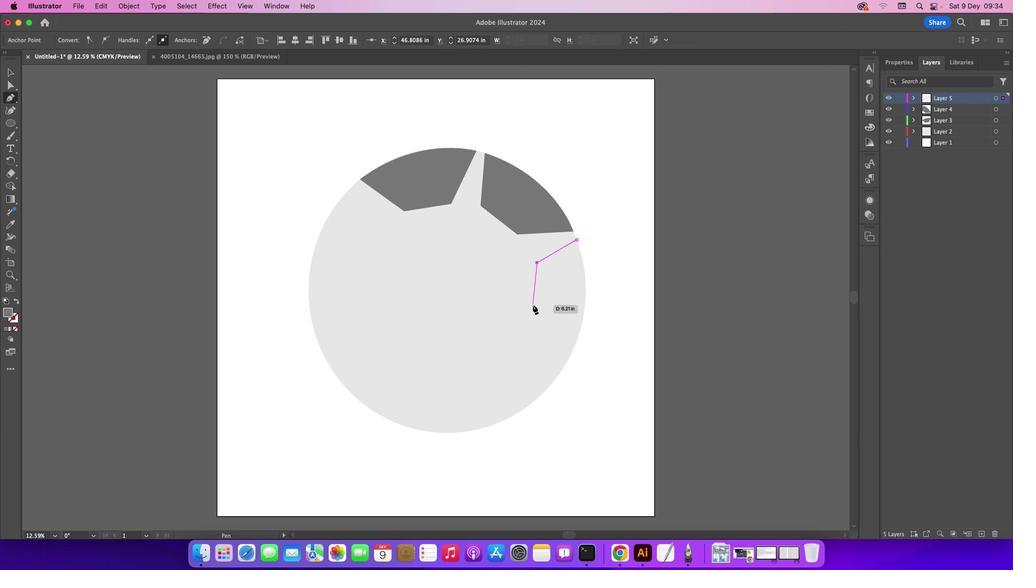 
Action: Mouse moved to (531, 314)
Screenshot: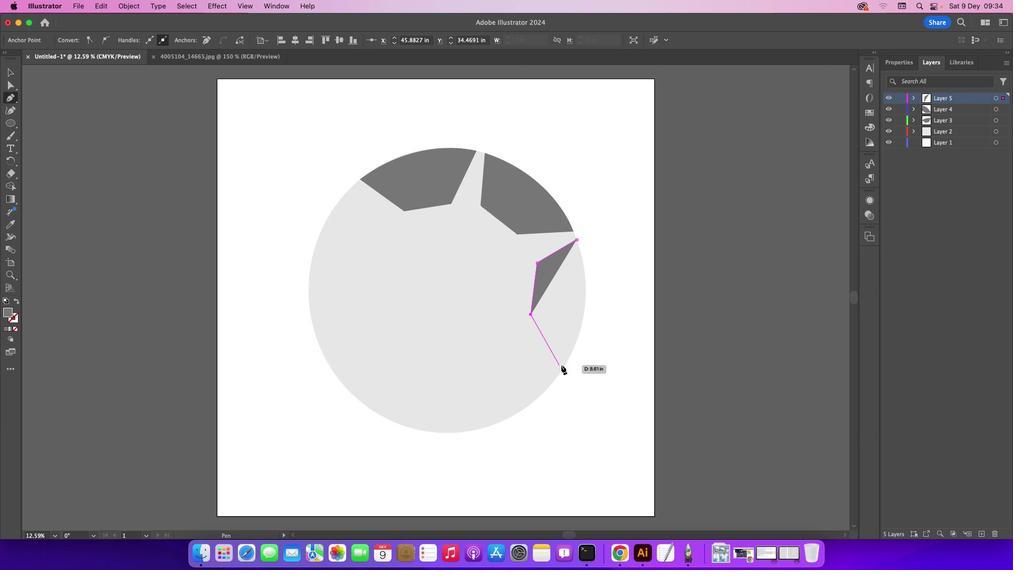 
Action: Mouse pressed left at (531, 314)
Screenshot: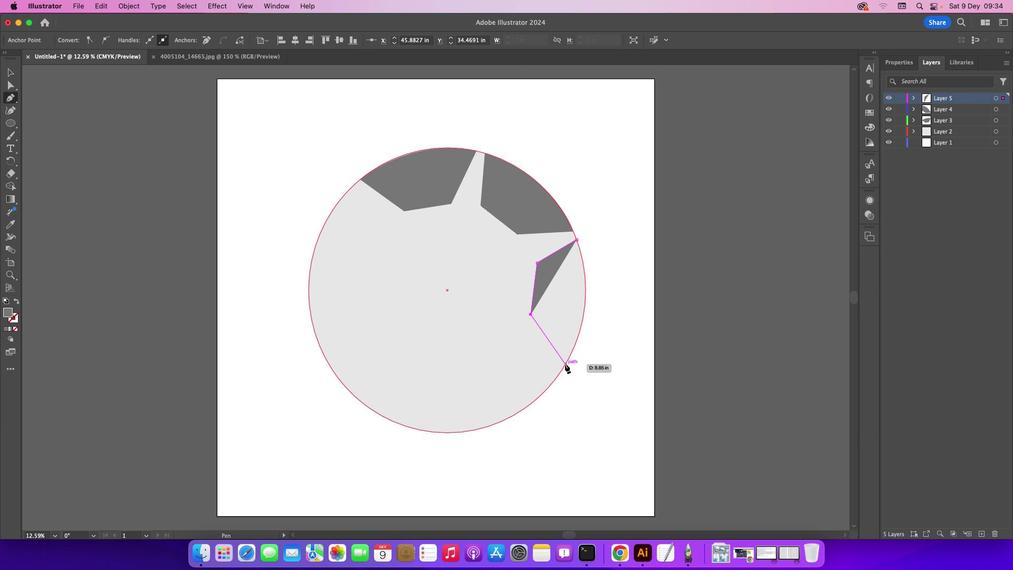 
Action: Mouse moved to (564, 361)
Screenshot: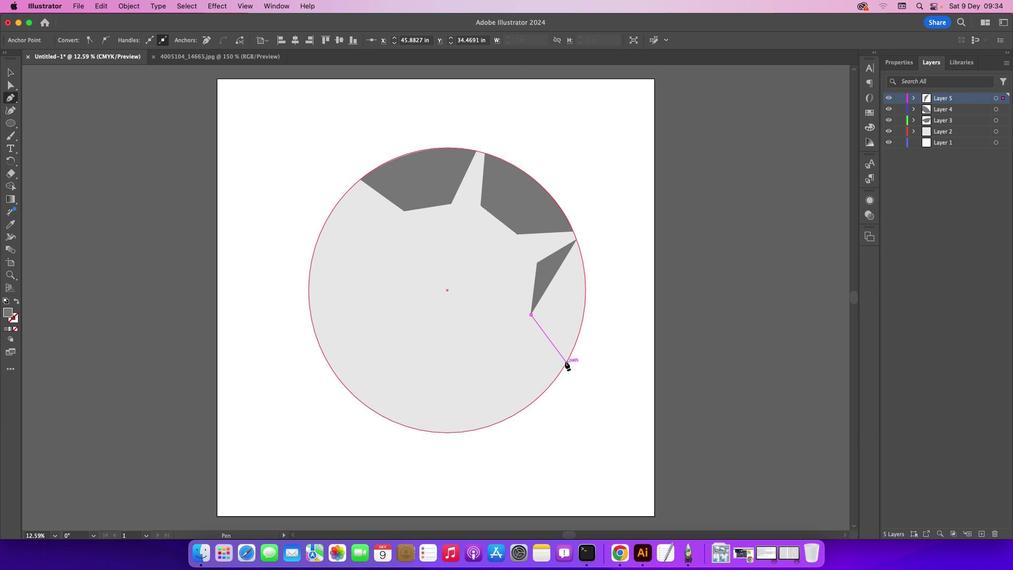 
Action: Mouse pressed left at (564, 361)
Screenshot: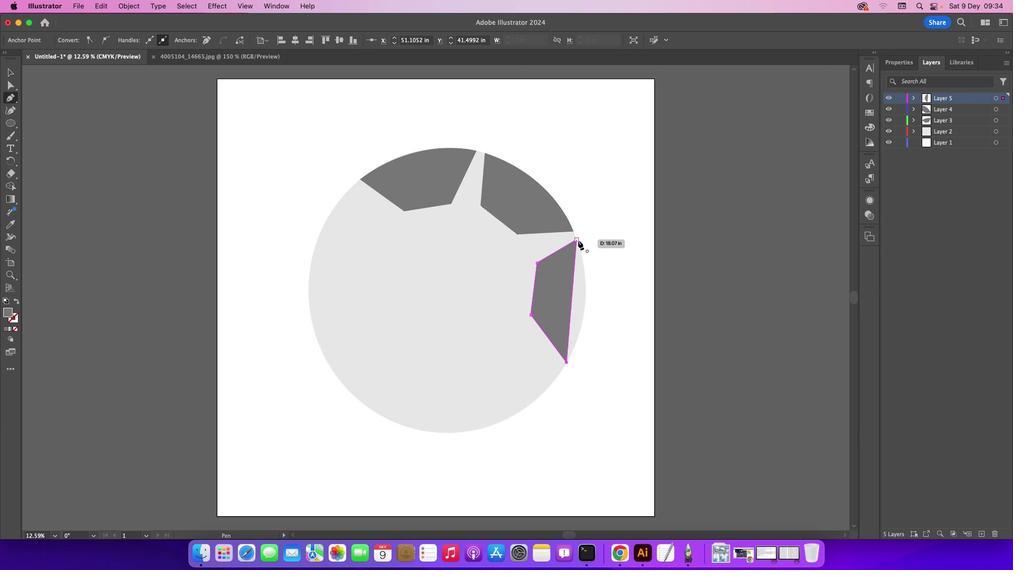 
Action: Mouse moved to (578, 240)
Screenshot: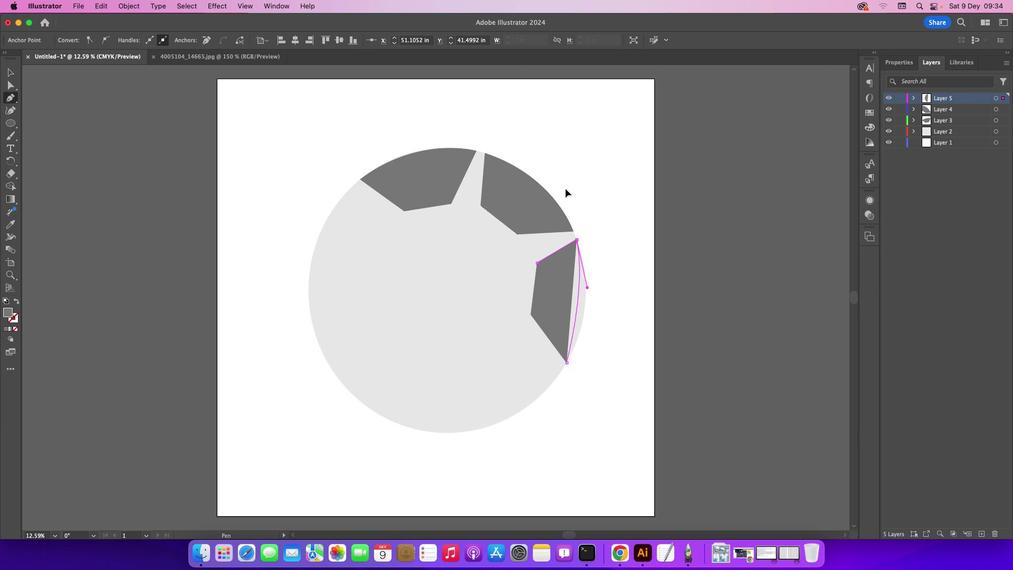 
Action: Mouse pressed left at (578, 240)
Screenshot: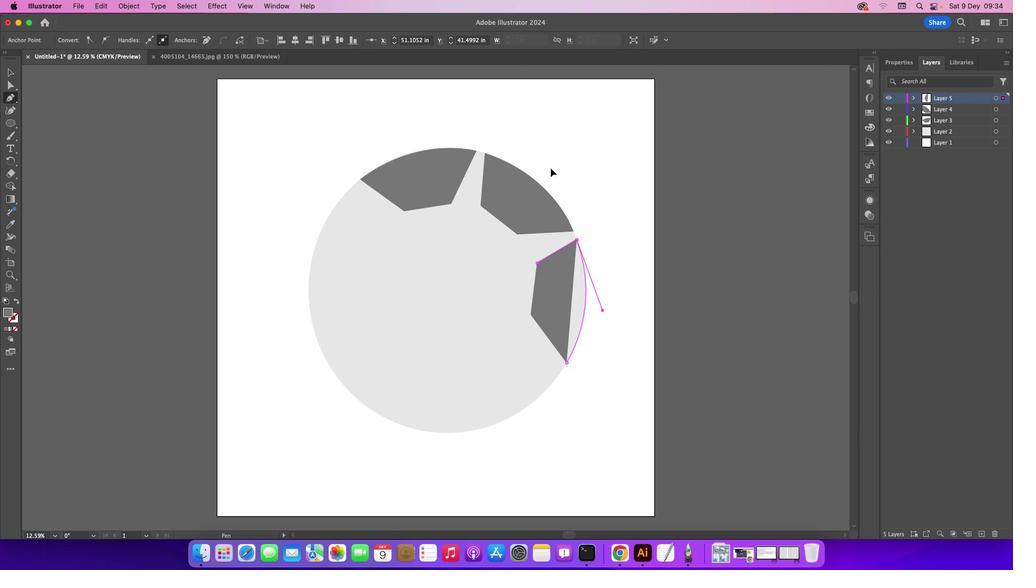 
Action: Mouse moved to (11, 76)
Screenshot: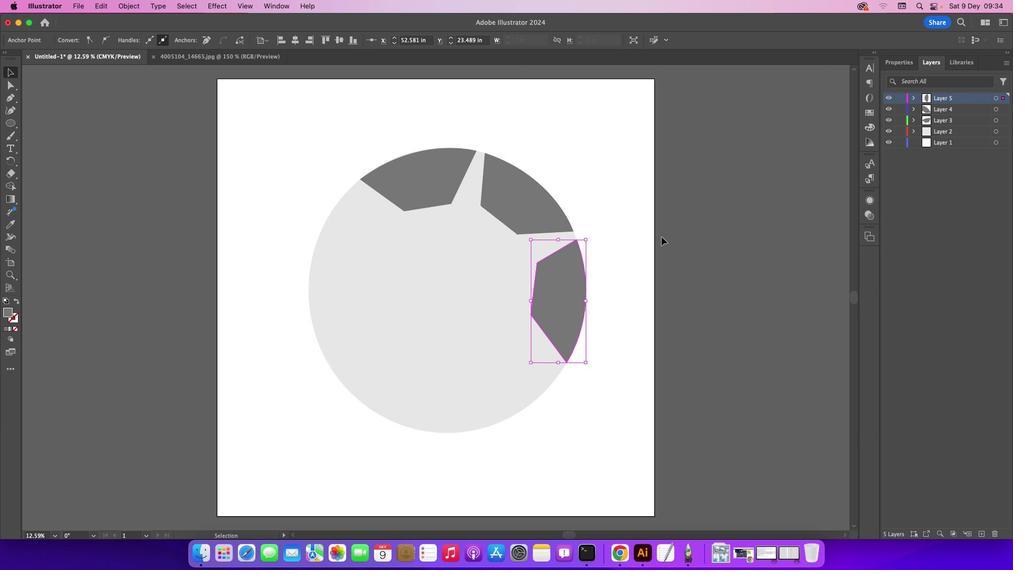 
Action: Mouse pressed left at (11, 76)
Screenshot: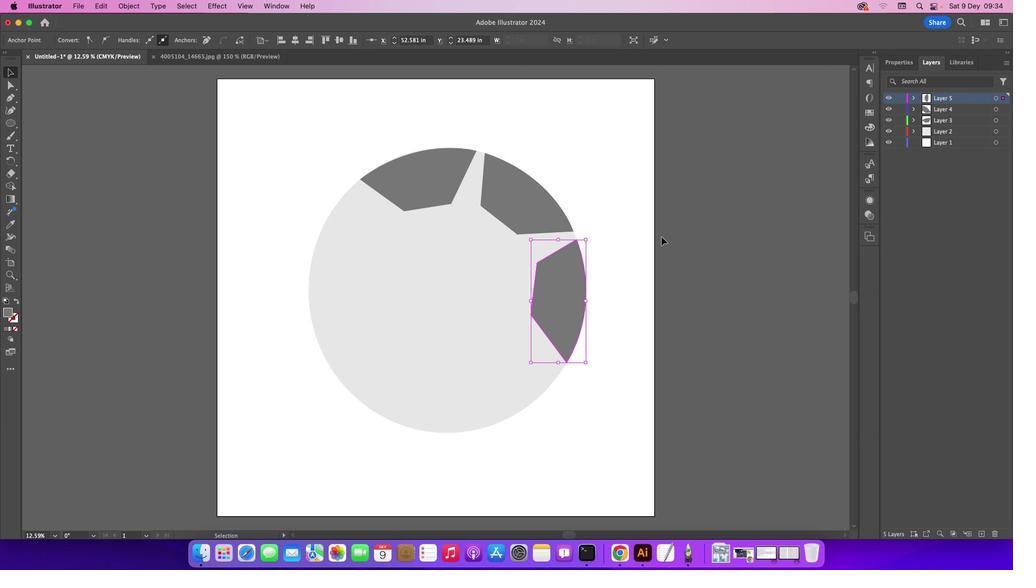 
Action: Mouse moved to (662, 237)
Screenshot: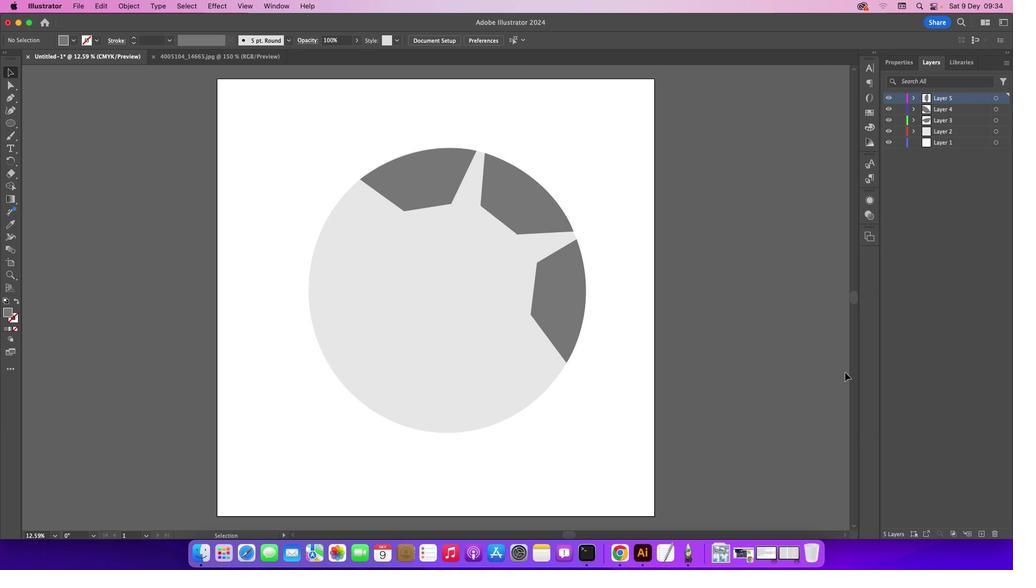 
Action: Mouse pressed left at (662, 237)
Screenshot: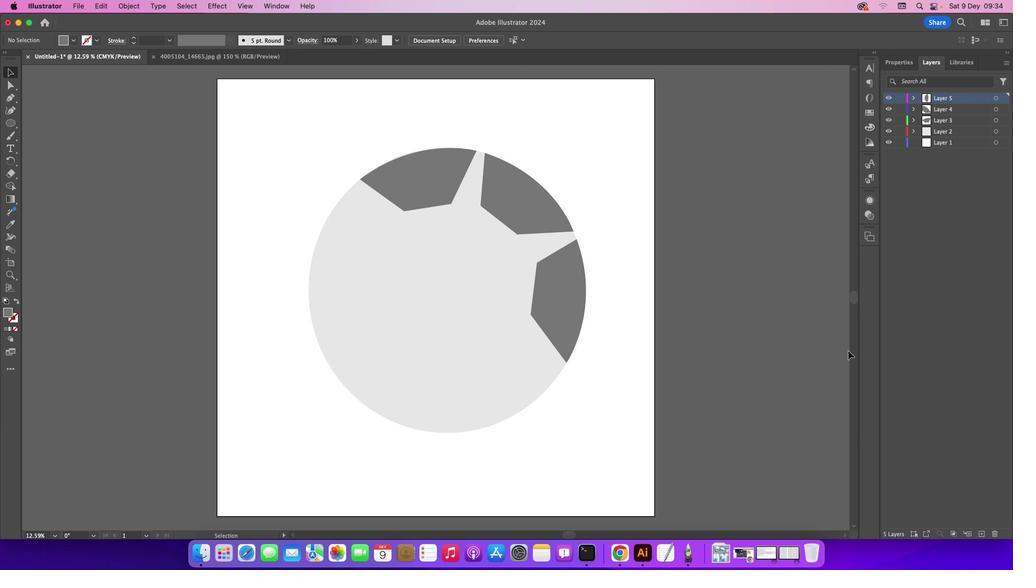
Action: Mouse moved to (977, 534)
Screenshot: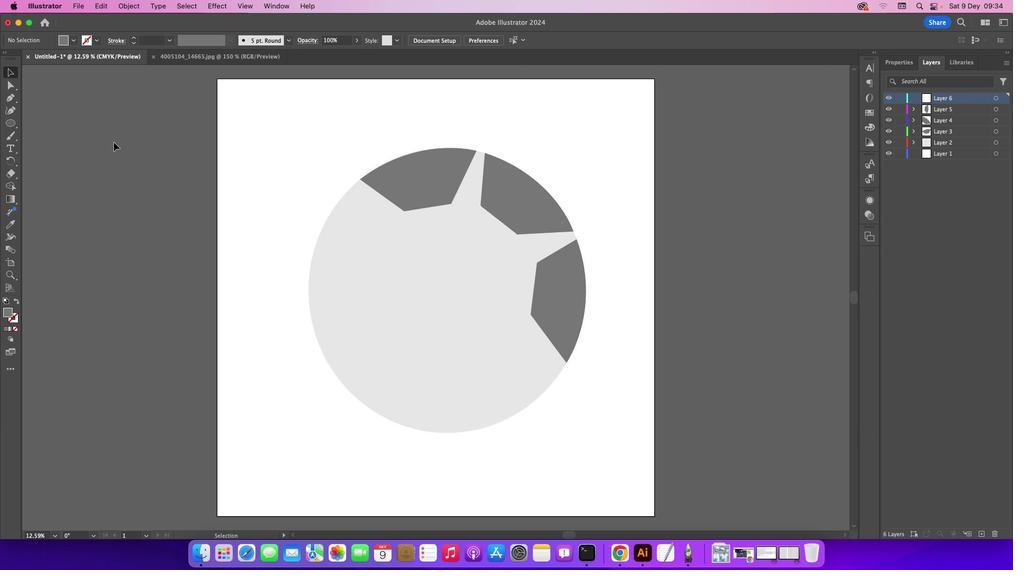
Action: Mouse pressed left at (977, 534)
Screenshot: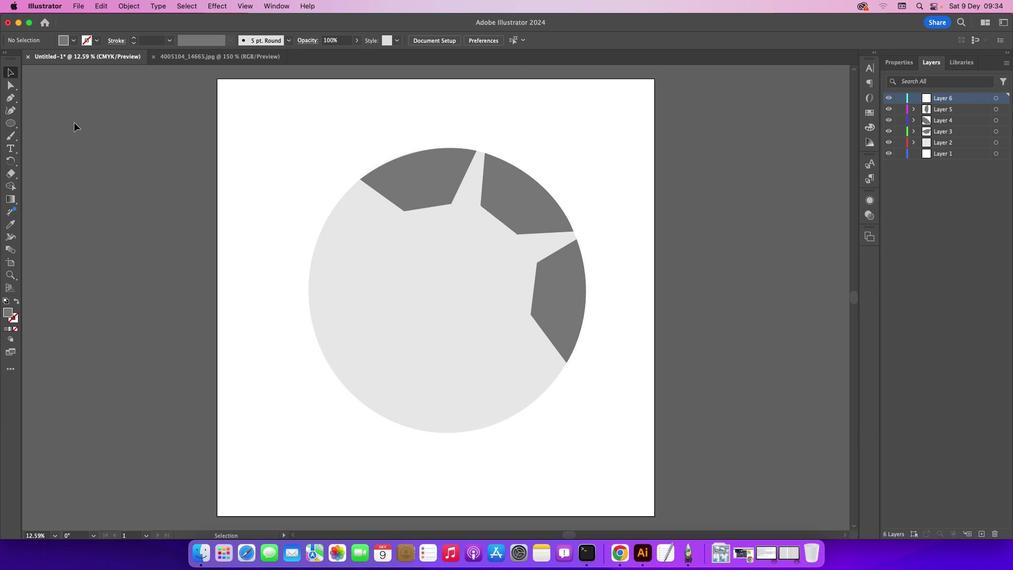 
Action: Mouse moved to (16, 100)
Screenshot: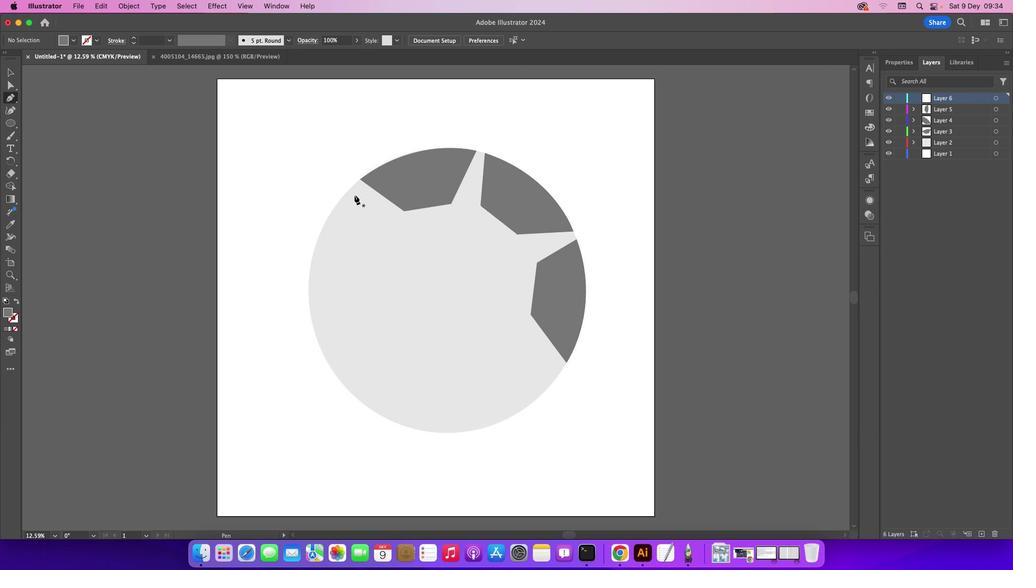 
Action: Mouse pressed left at (16, 100)
Screenshot: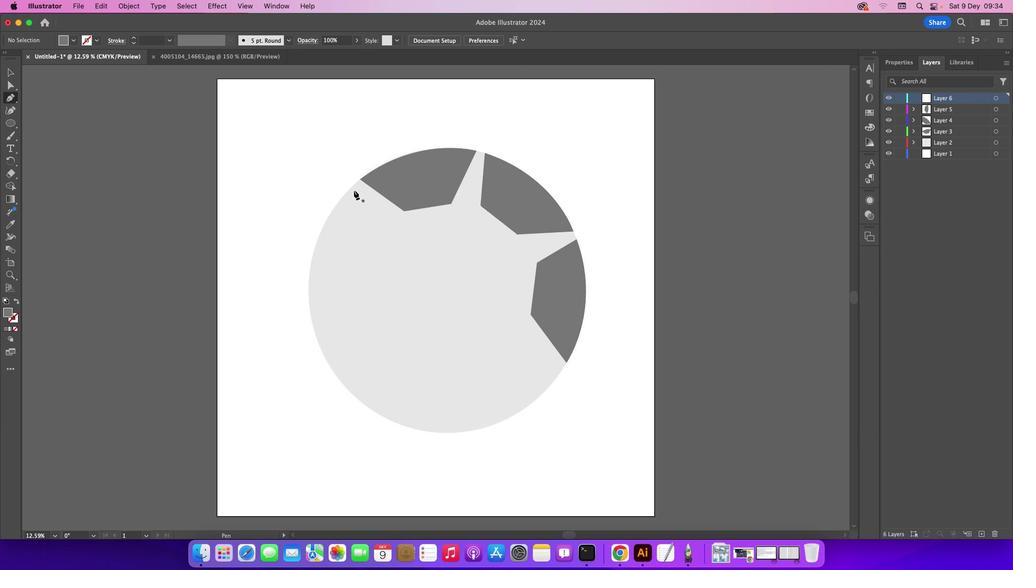 
Action: Mouse moved to (355, 185)
Screenshot: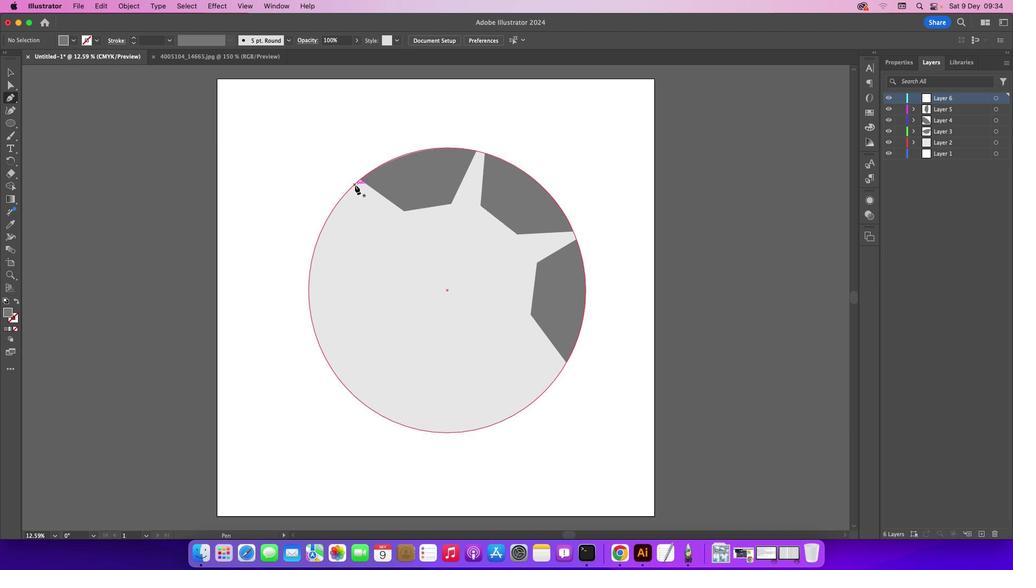 
Action: Mouse pressed left at (355, 185)
Screenshot: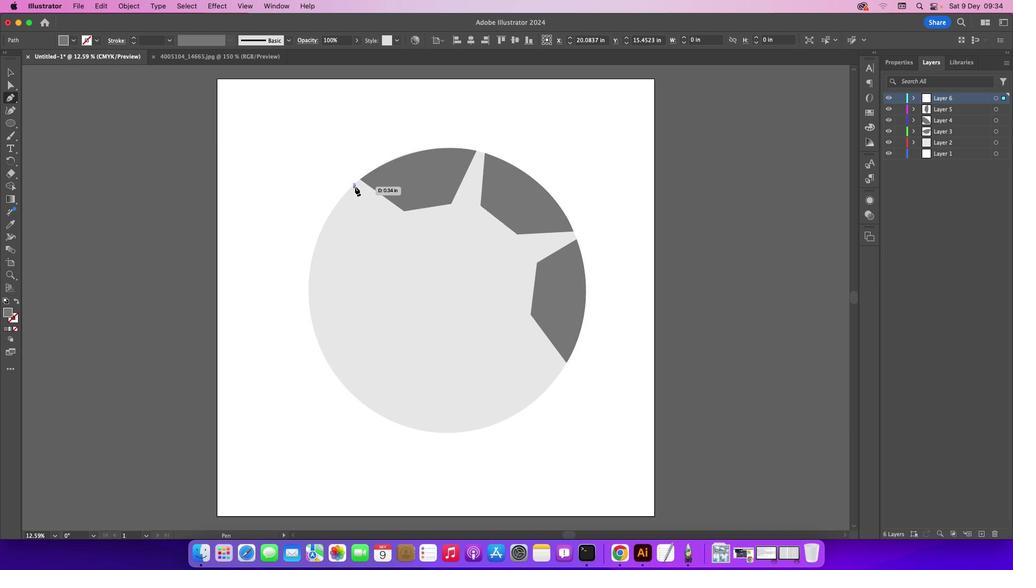 
Action: Mouse moved to (376, 228)
Screenshot: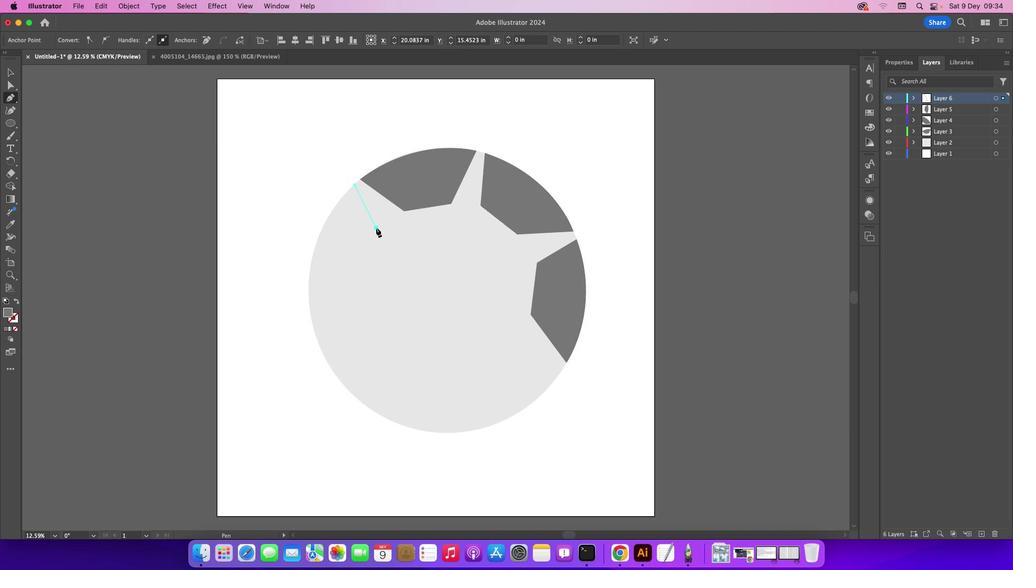 
Action: Mouse pressed left at (376, 228)
Screenshot: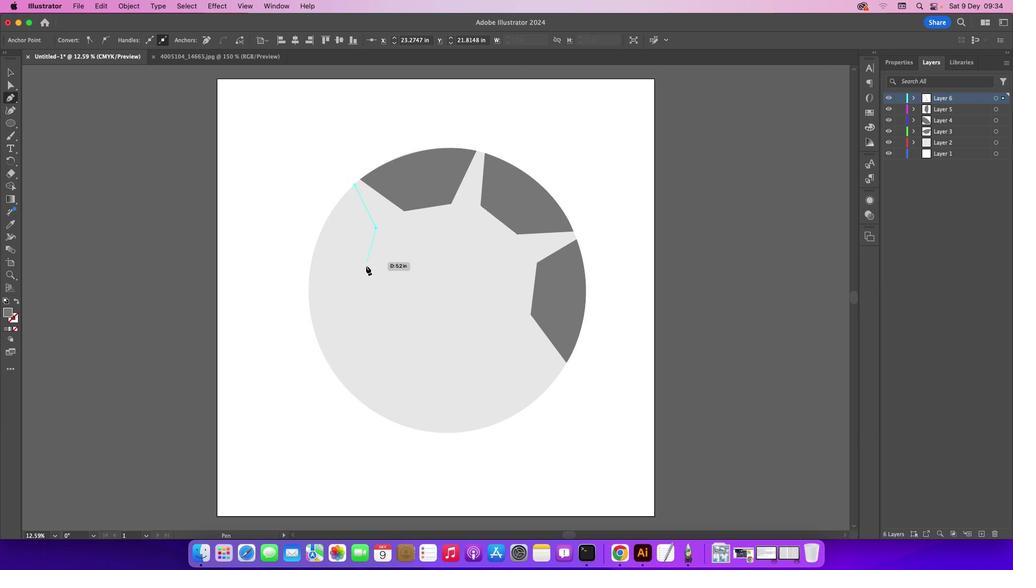
Action: Mouse moved to (365, 270)
Screenshot: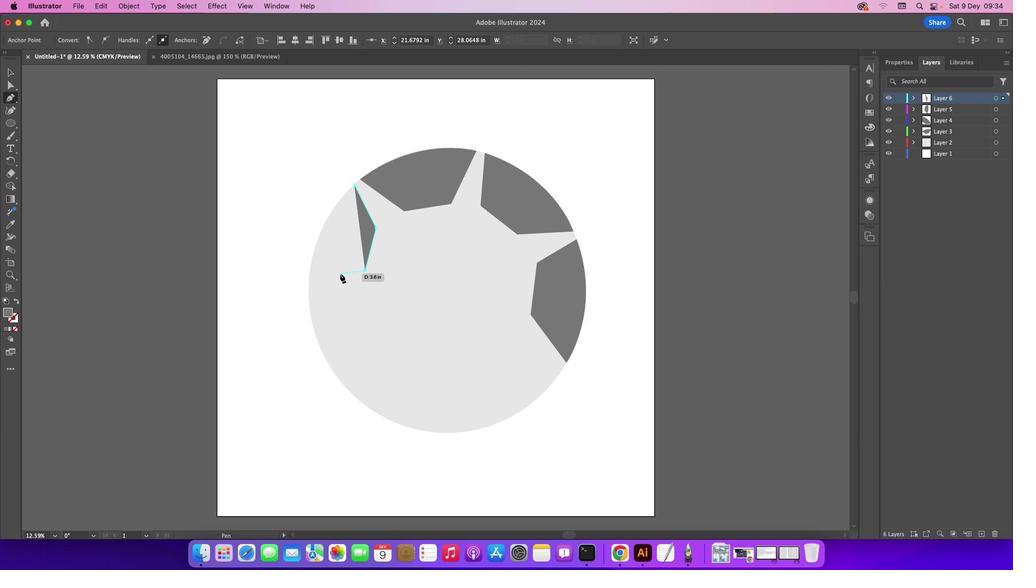 
Action: Mouse pressed left at (365, 270)
Screenshot: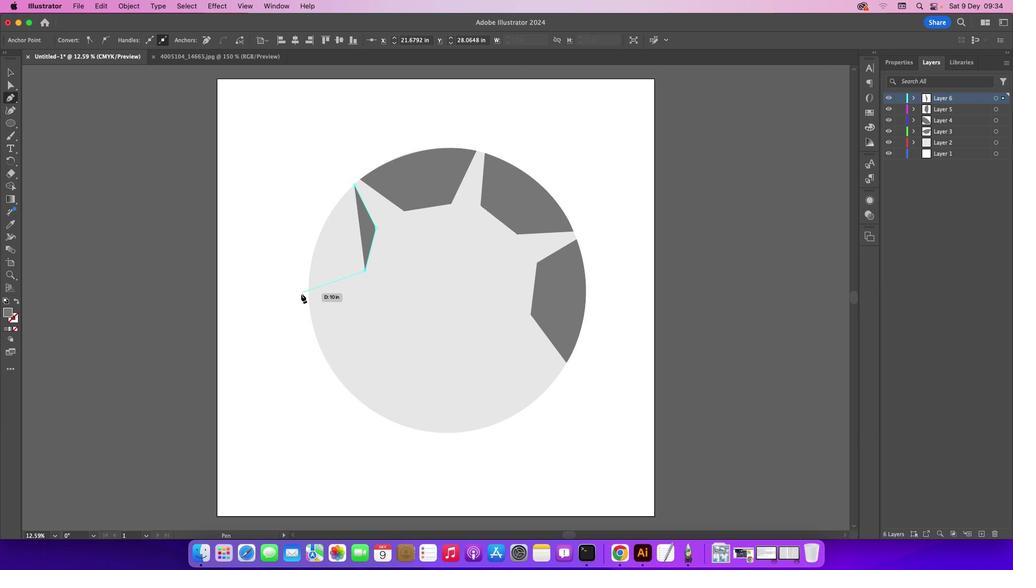 
Action: Mouse moved to (309, 277)
Screenshot: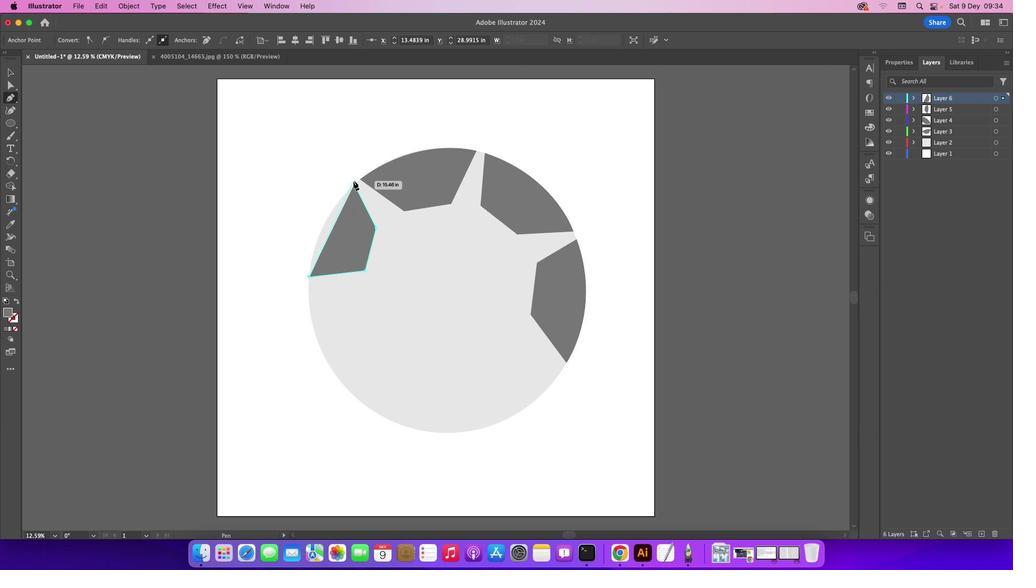 
Action: Mouse pressed left at (309, 277)
Screenshot: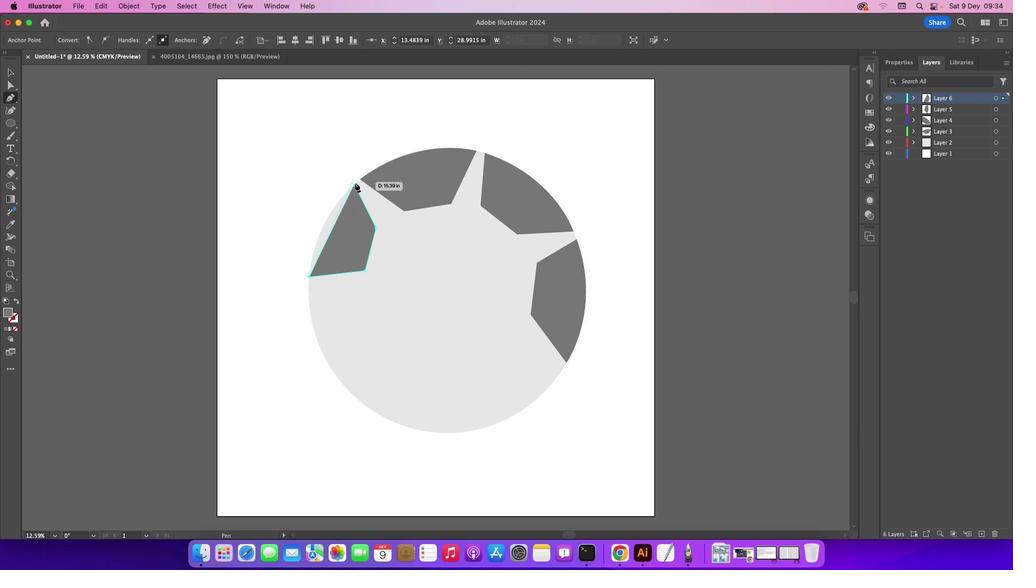 
Action: Mouse moved to (355, 183)
Screenshot: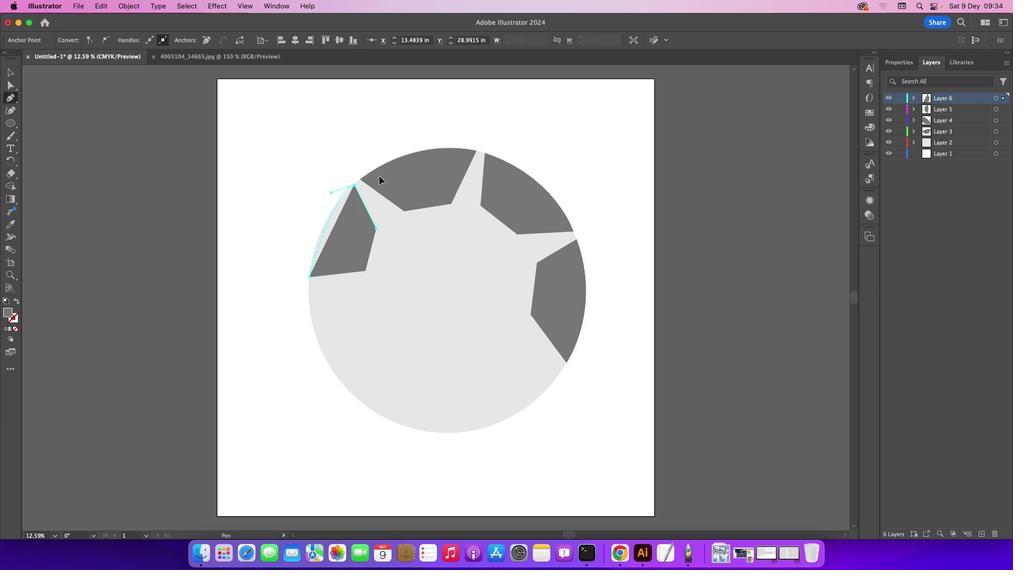 
Action: Mouse pressed left at (355, 183)
Screenshot: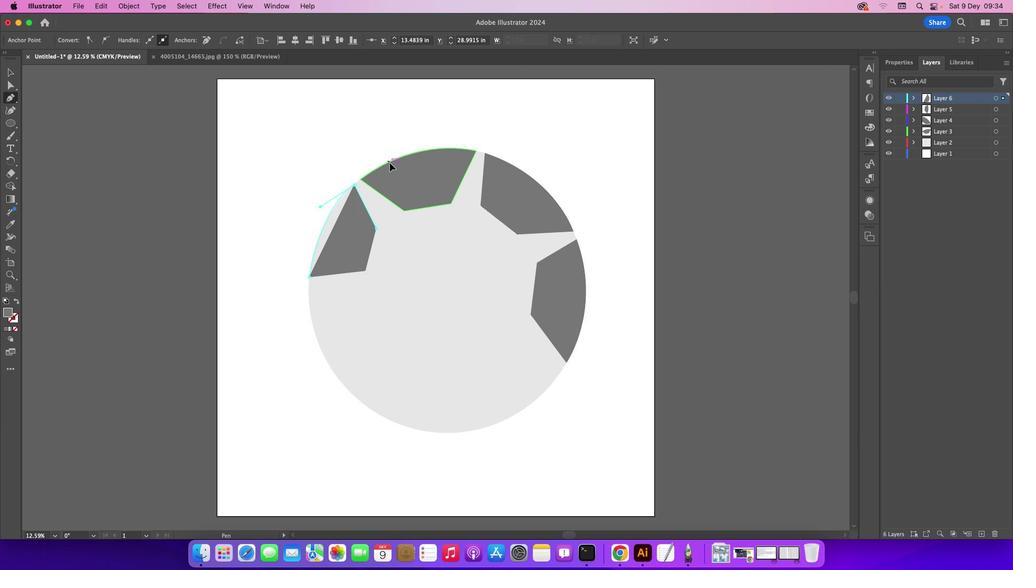 
Action: Mouse moved to (13, 68)
Screenshot: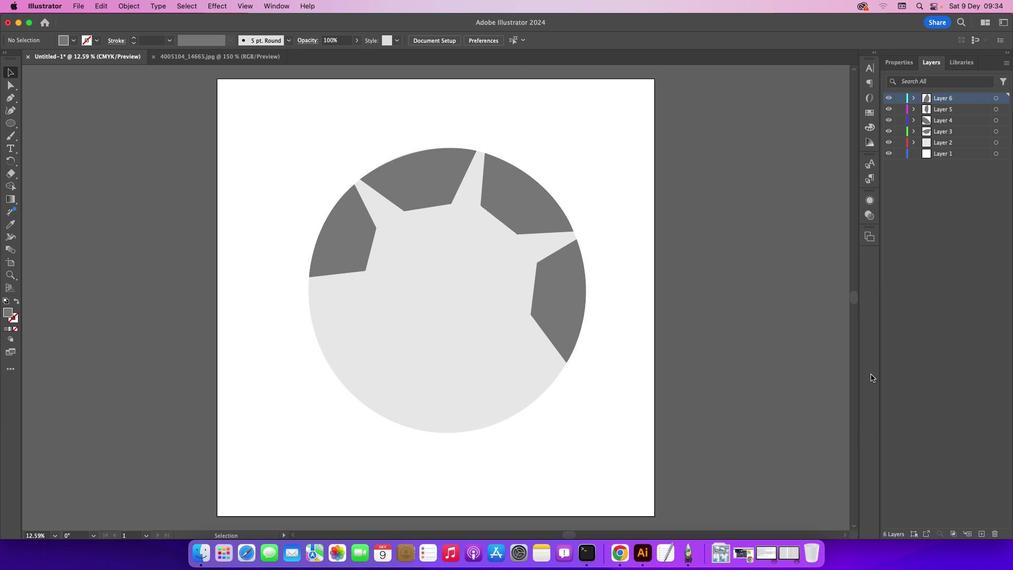 
Action: Mouse pressed left at (13, 68)
Screenshot: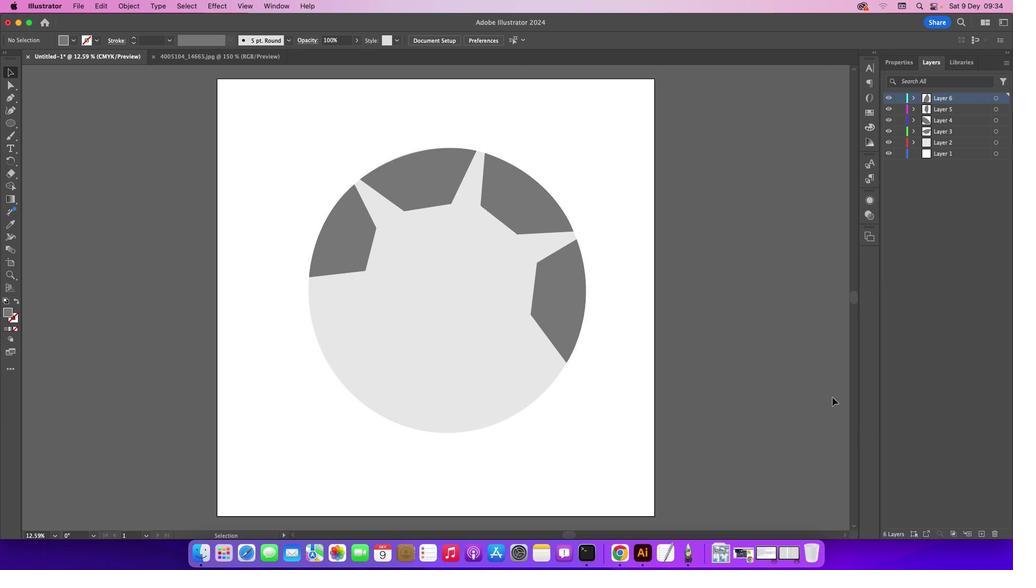 
Action: Mouse moved to (77, 96)
Screenshot: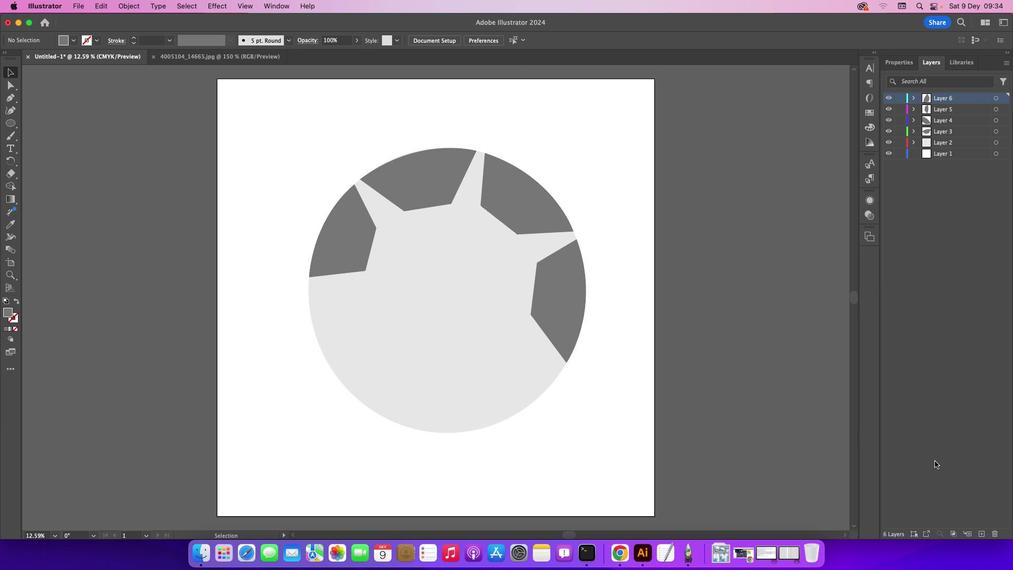 
Action: Mouse pressed left at (77, 96)
Screenshot: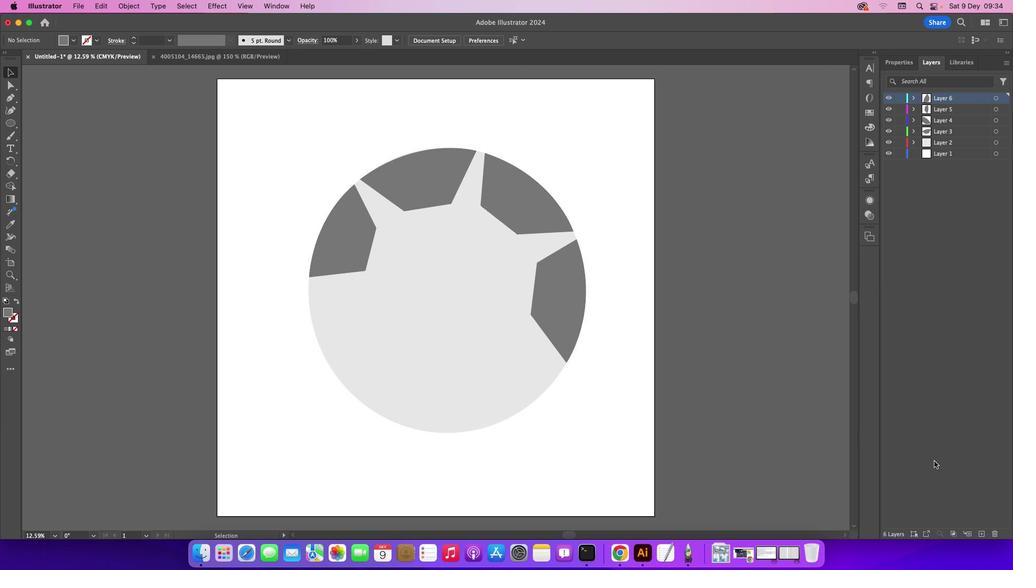 
Action: Mouse moved to (983, 531)
Screenshot: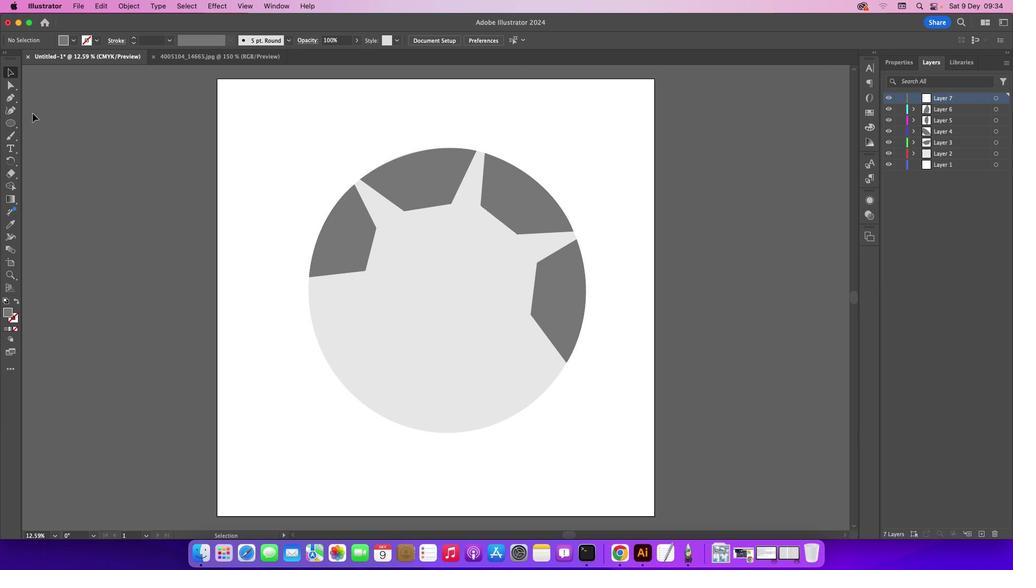 
Action: Mouse pressed left at (983, 531)
Screenshot: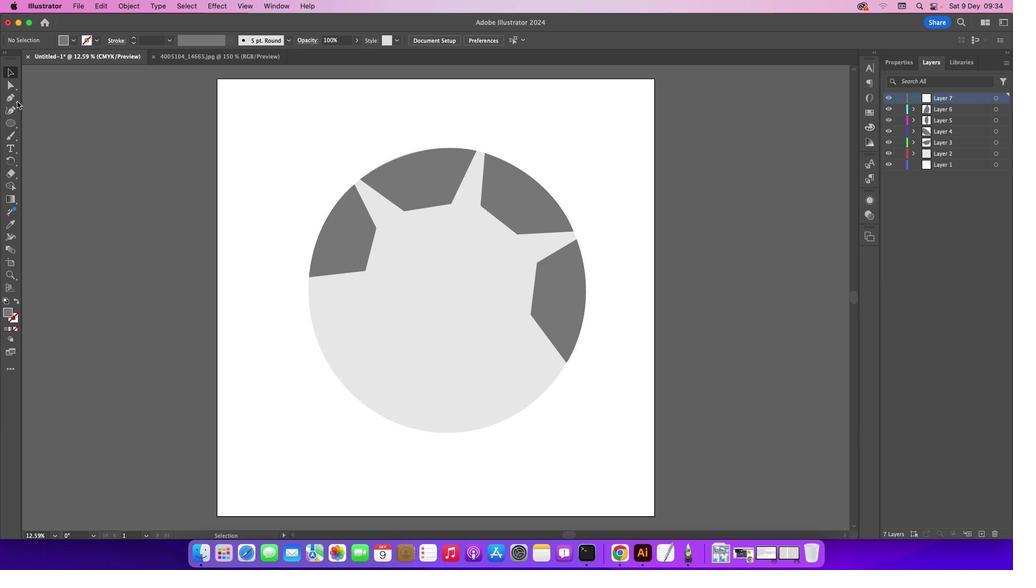 
Action: Mouse moved to (10, 95)
Screenshot: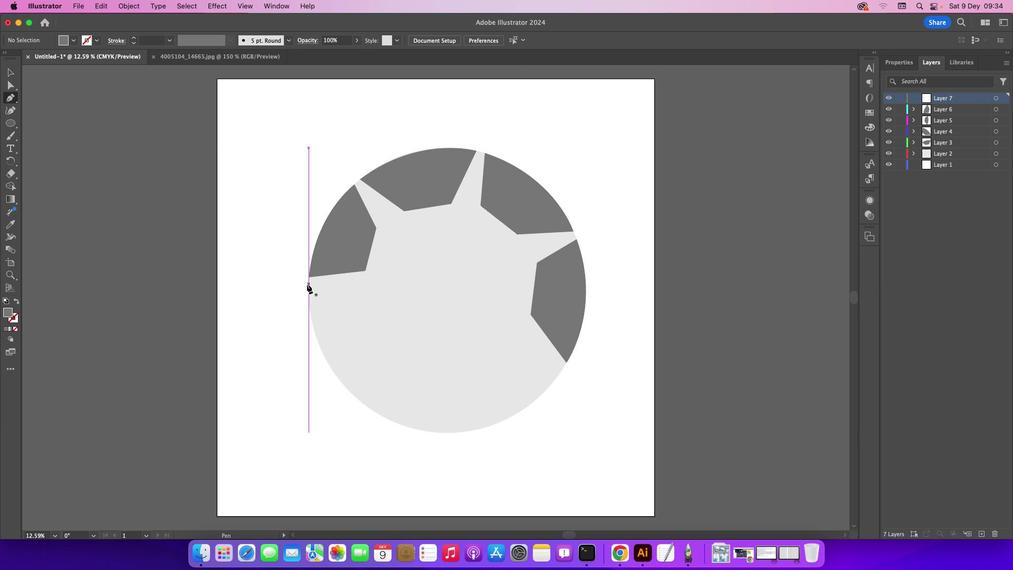 
Action: Mouse pressed left at (10, 95)
Screenshot: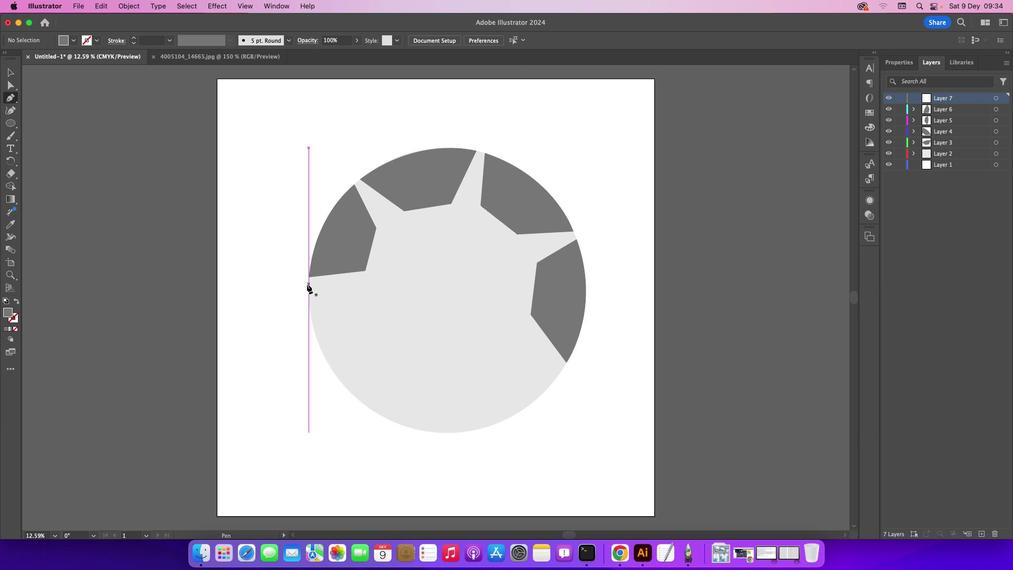
Action: Mouse moved to (307, 284)
Screenshot: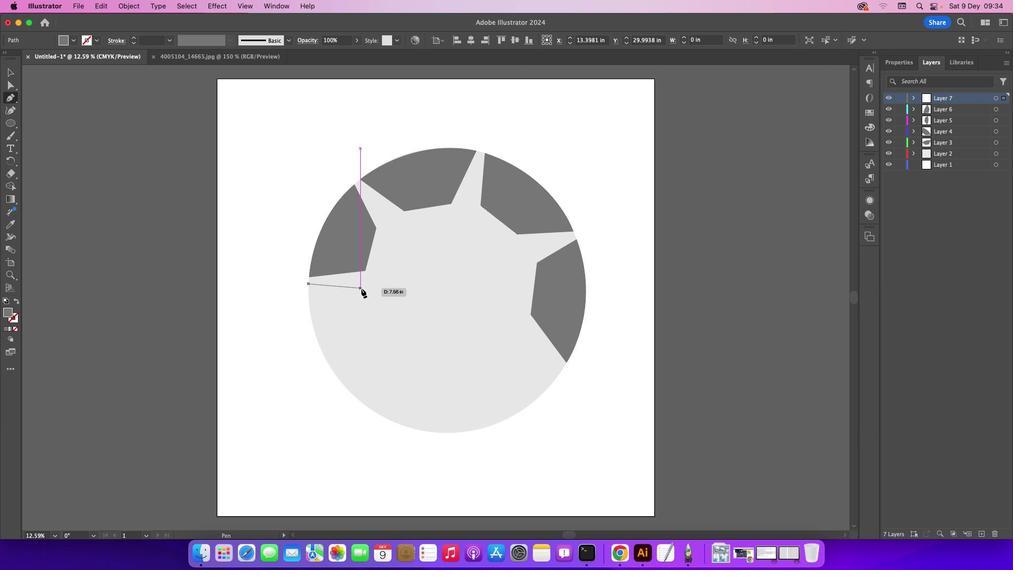 
Action: Mouse pressed left at (307, 284)
Screenshot: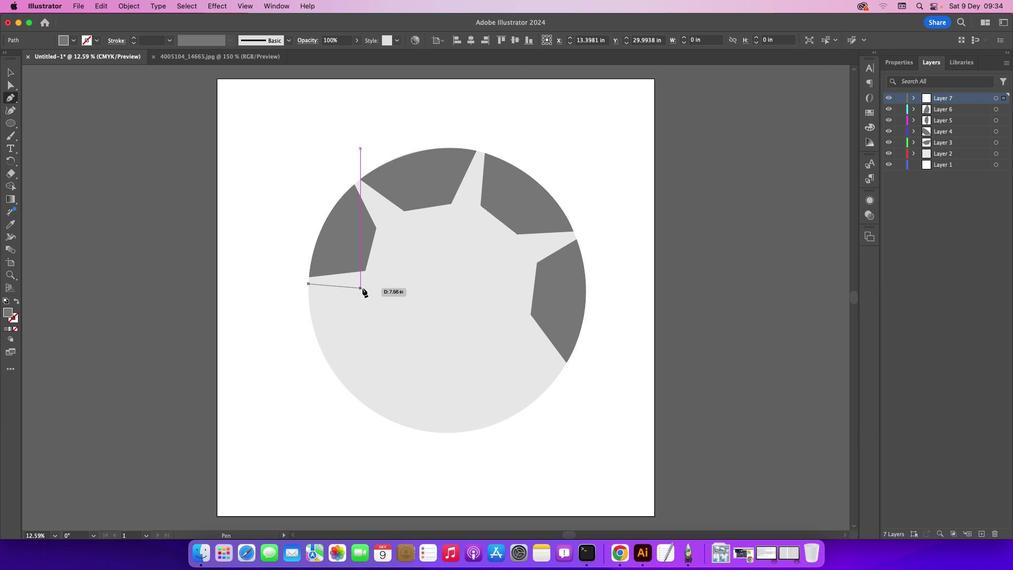 
Action: Mouse moved to (364, 287)
Screenshot: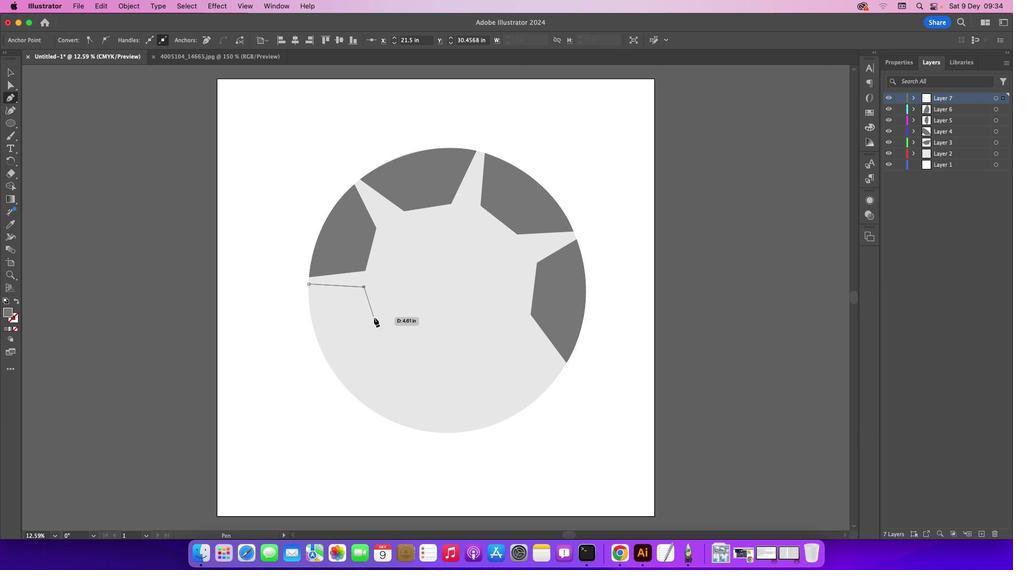 
Action: Mouse pressed left at (364, 287)
Screenshot: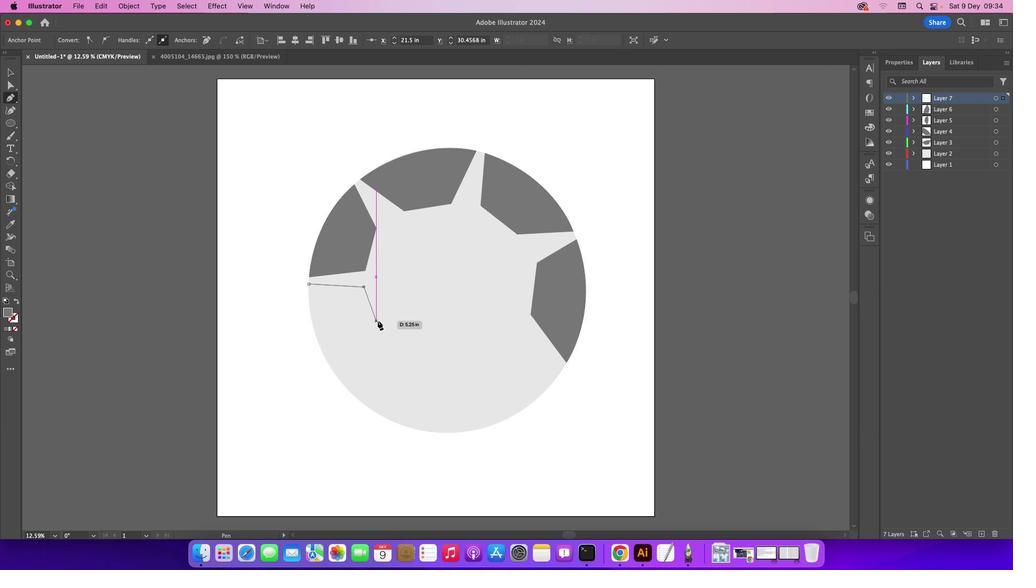 
Action: Mouse moved to (377, 321)
Screenshot: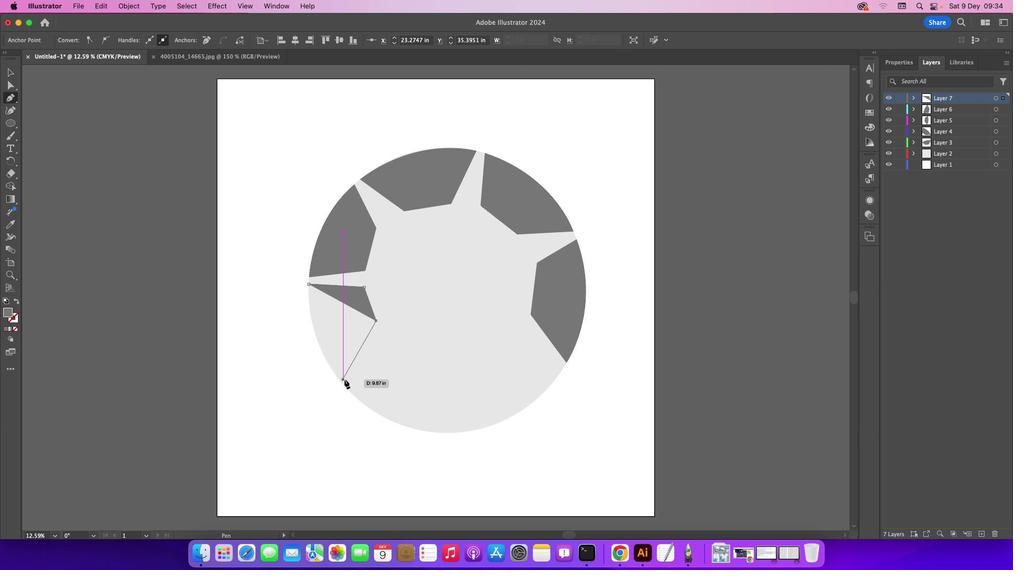 
Action: Mouse pressed left at (377, 321)
Screenshot: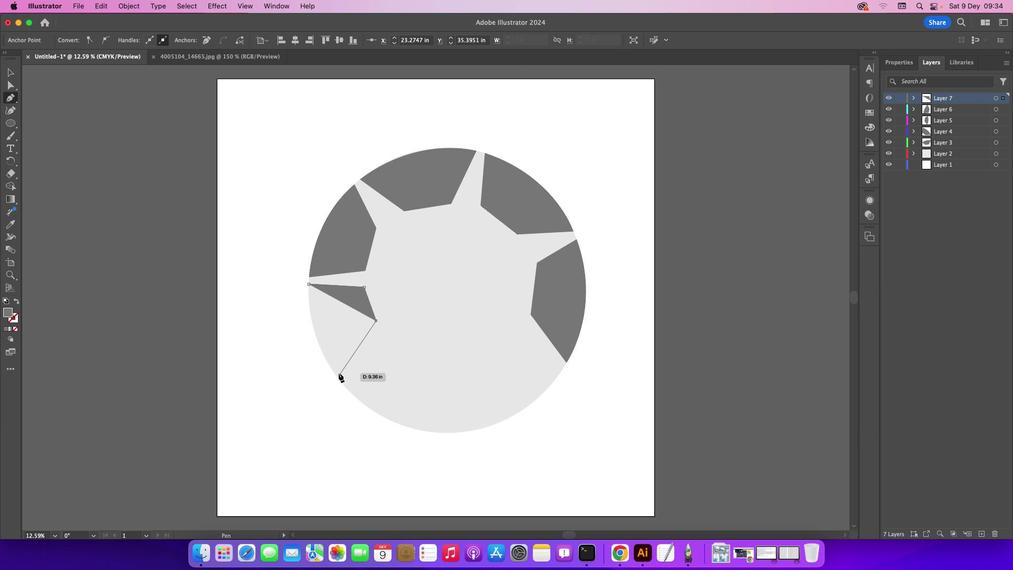 
Action: Mouse moved to (334, 373)
Screenshot: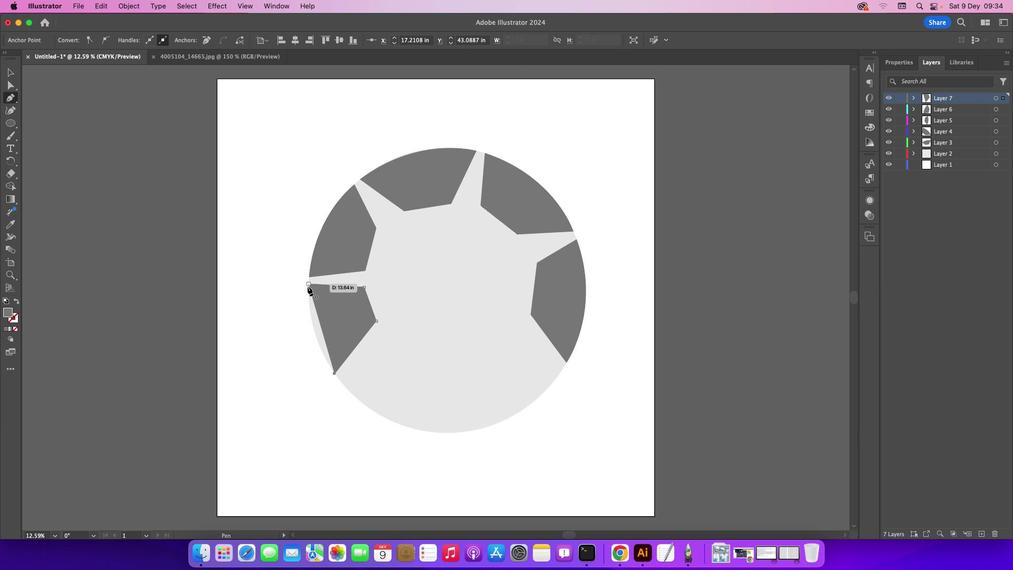 
Action: Mouse pressed left at (334, 373)
Screenshot: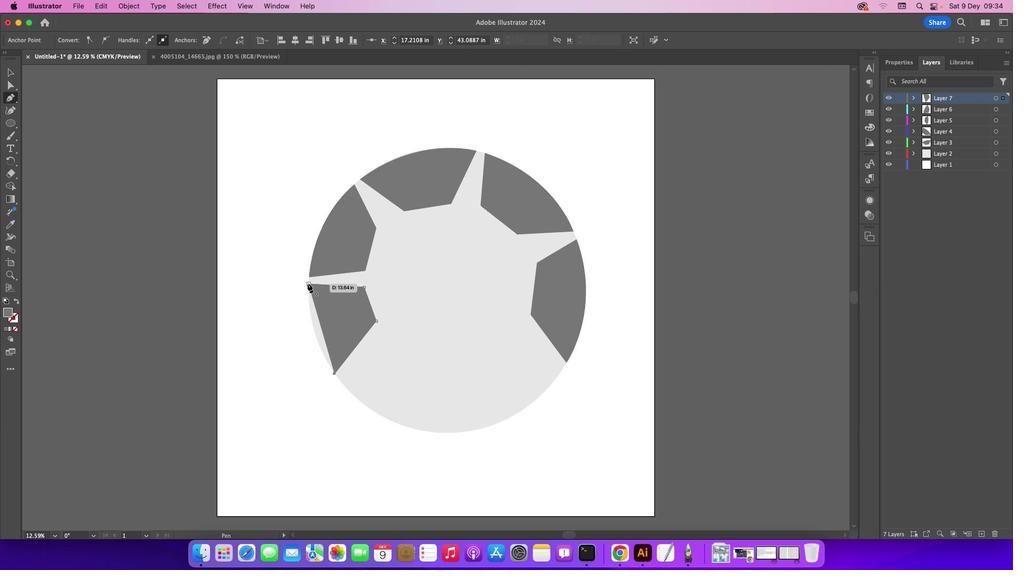 
Action: Mouse moved to (307, 283)
Screenshot: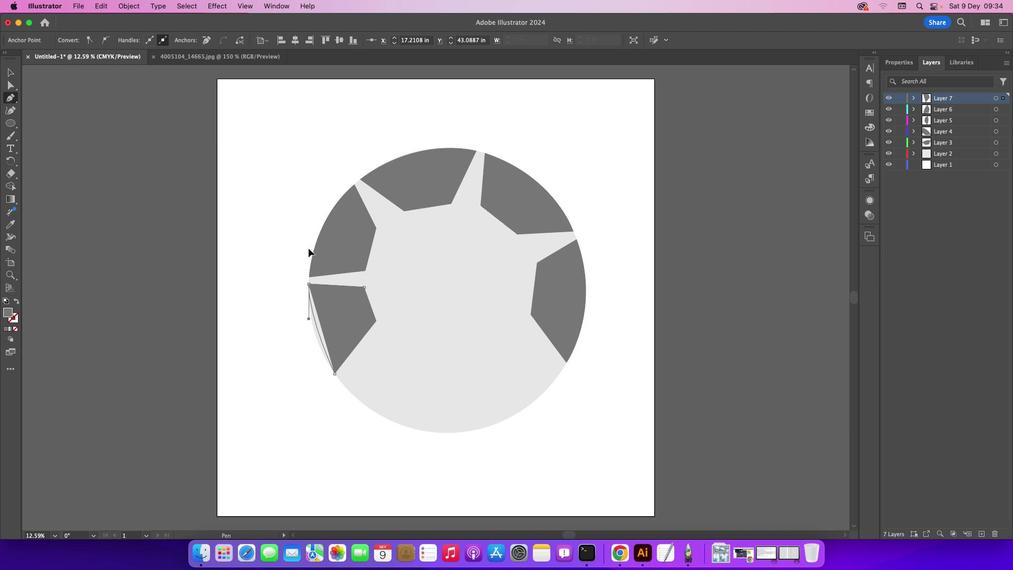 
Action: Mouse pressed left at (307, 283)
Screenshot: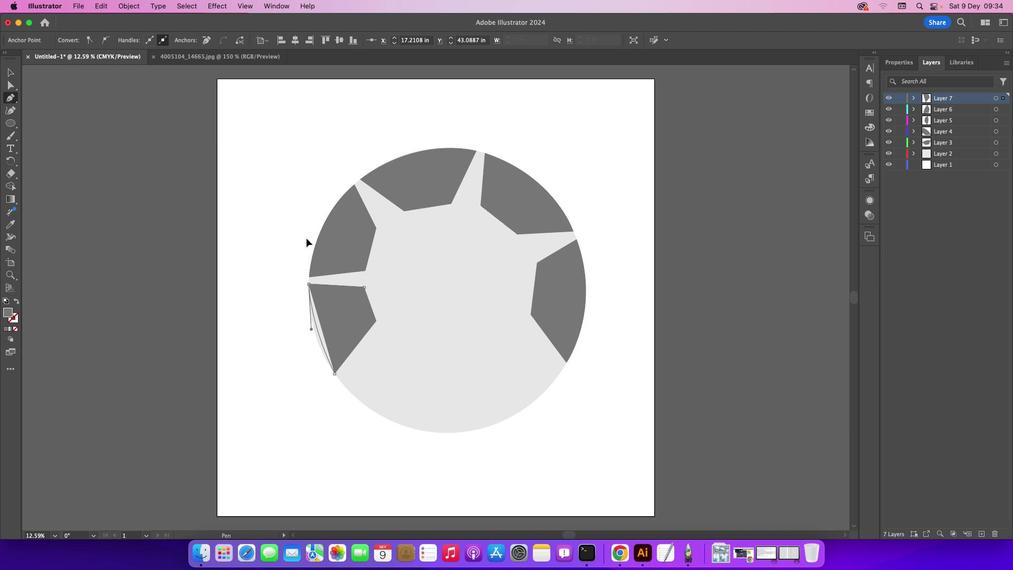 
Action: Mouse moved to (11, 69)
Screenshot: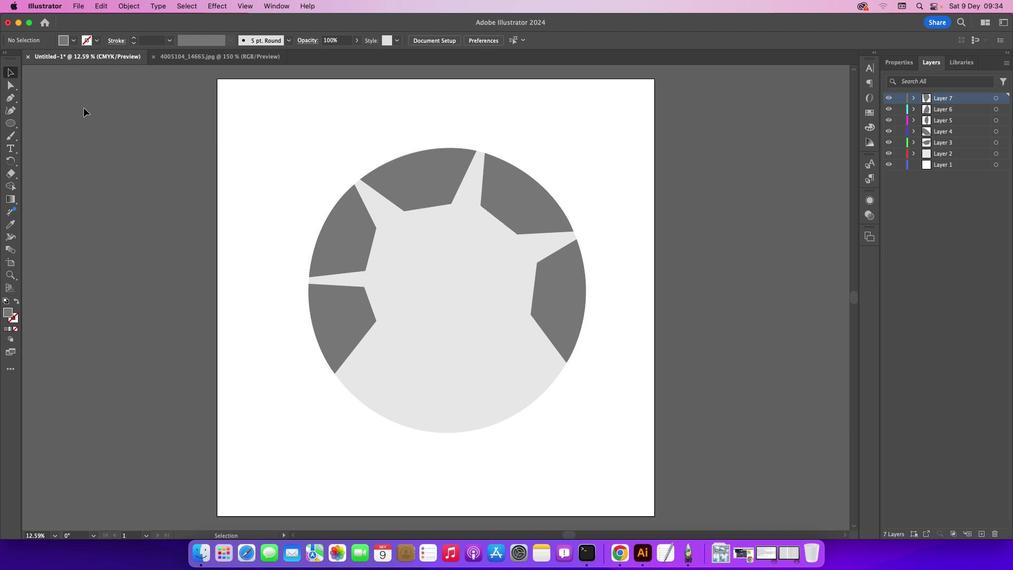 
Action: Mouse pressed left at (11, 69)
Screenshot: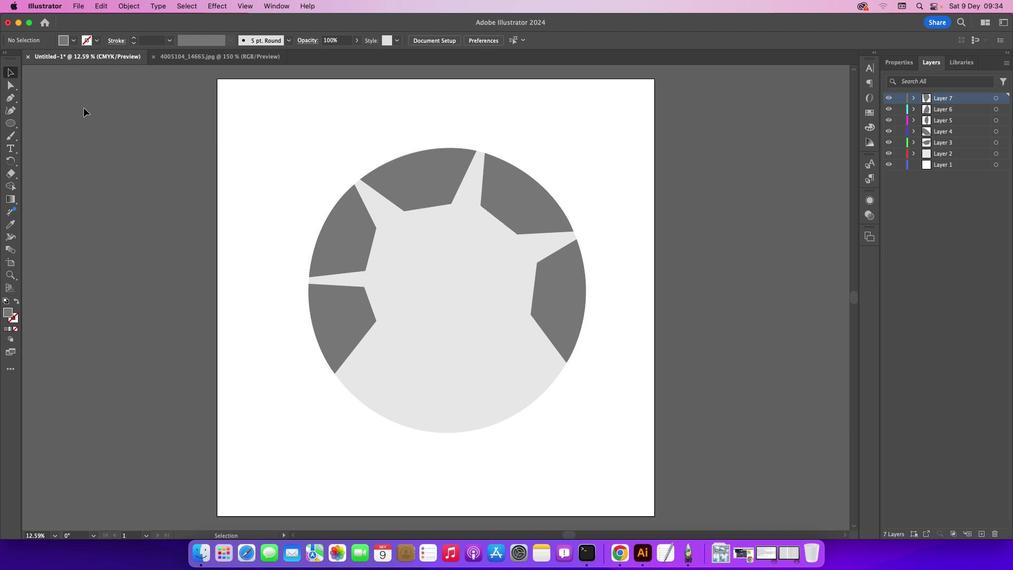 
Action: Mouse moved to (83, 108)
Screenshot: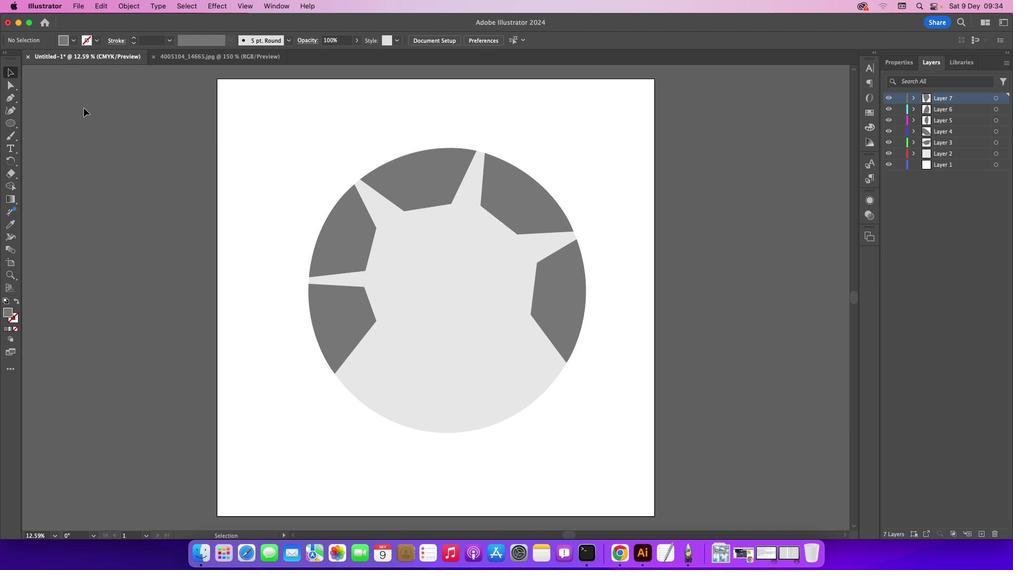 
Action: Mouse pressed left at (83, 108)
Screenshot: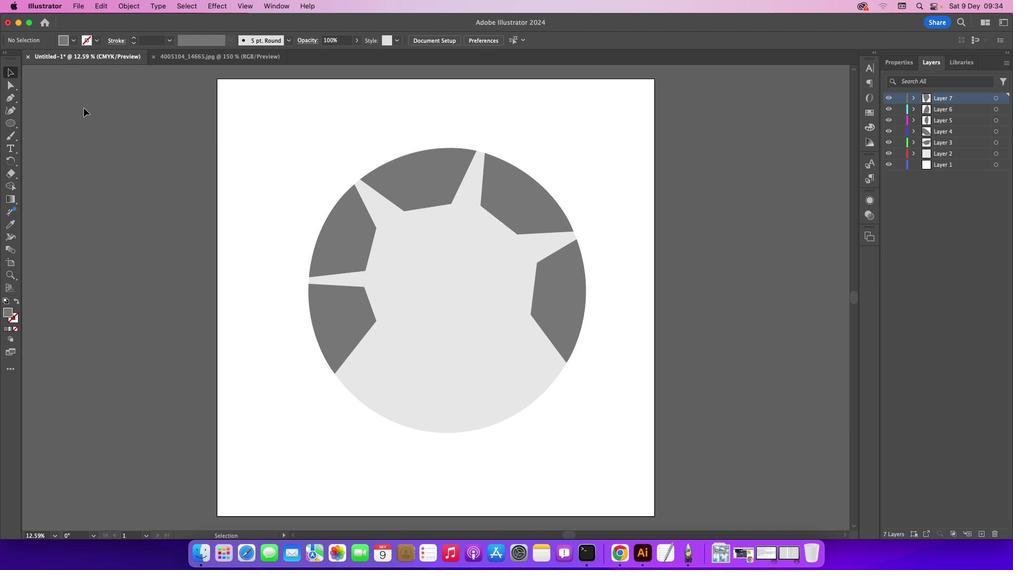 
Action: Mouse moved to (984, 534)
Screenshot: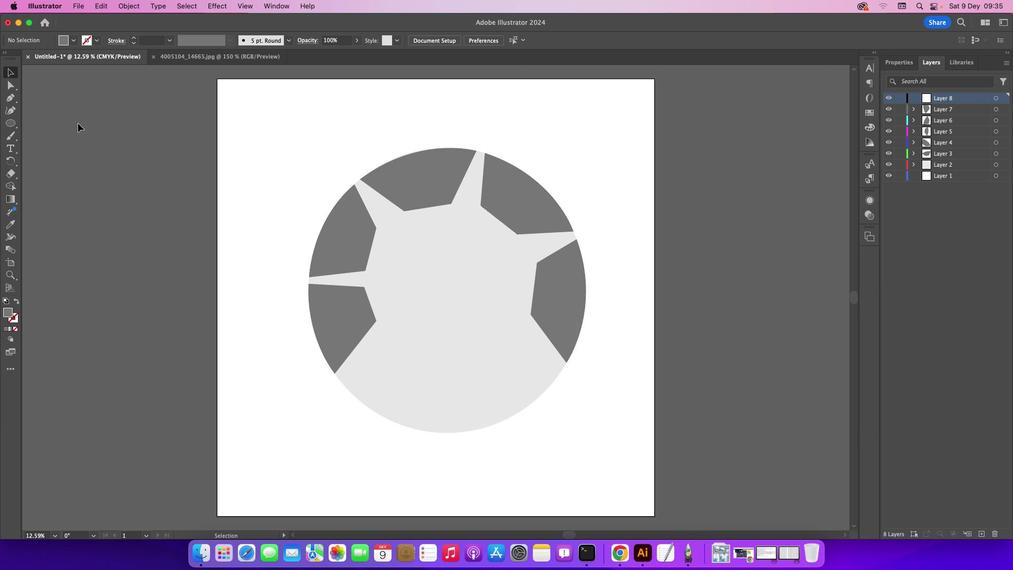 
Action: Mouse pressed left at (984, 534)
Screenshot: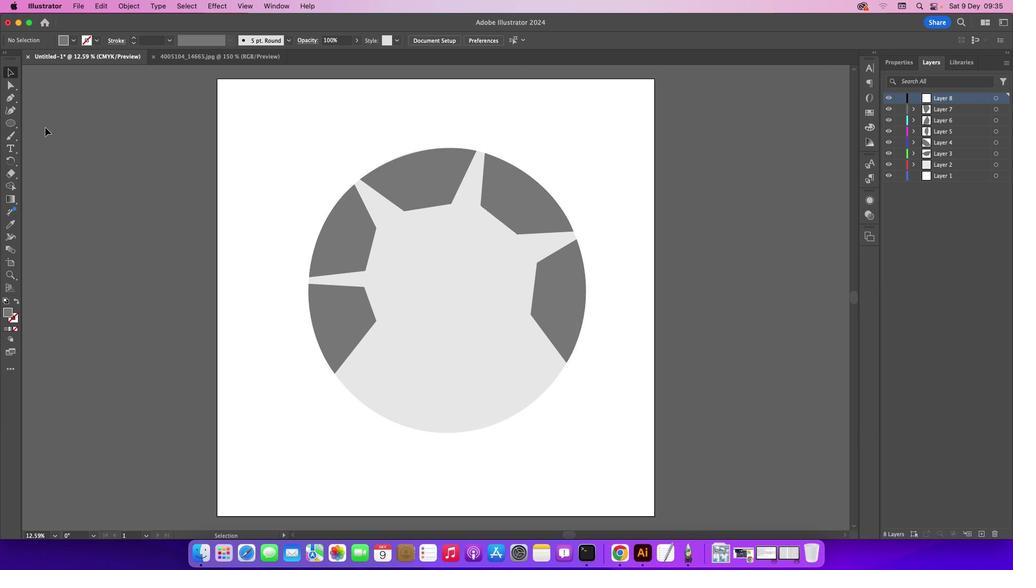 
Action: Mouse moved to (12, 98)
Screenshot: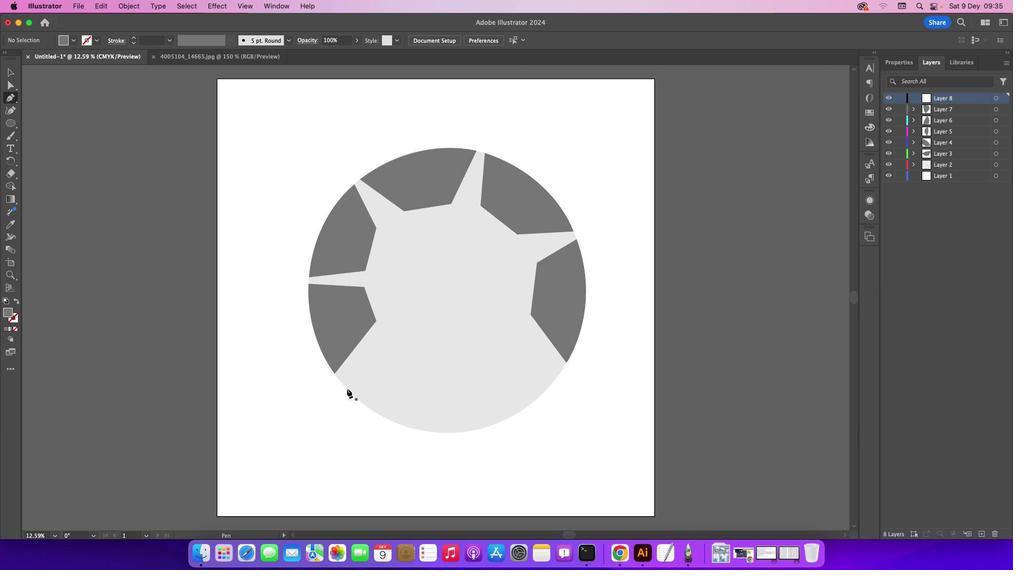 
Action: Mouse pressed left at (12, 98)
Screenshot: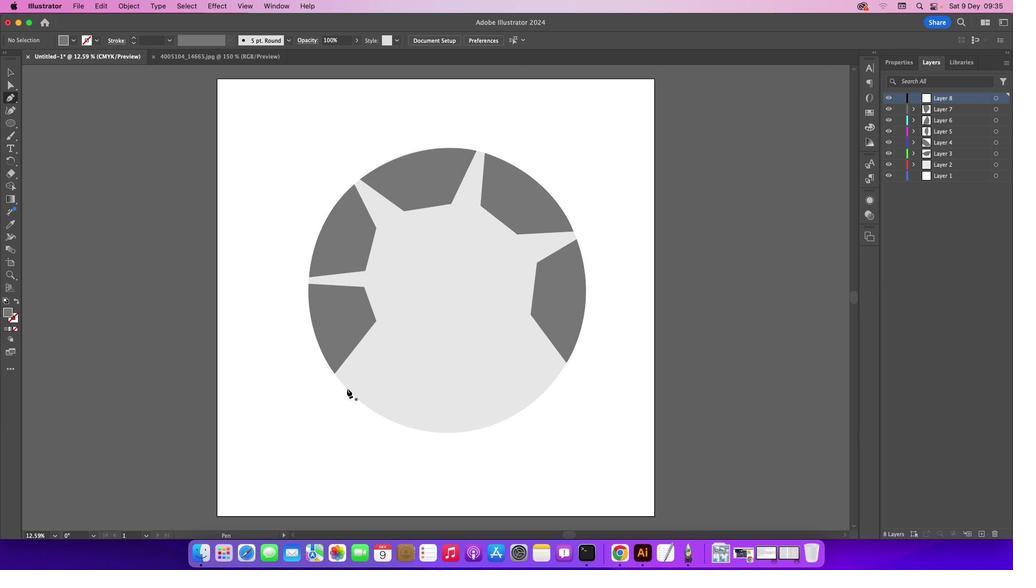 
Action: Mouse moved to (348, 390)
Screenshot: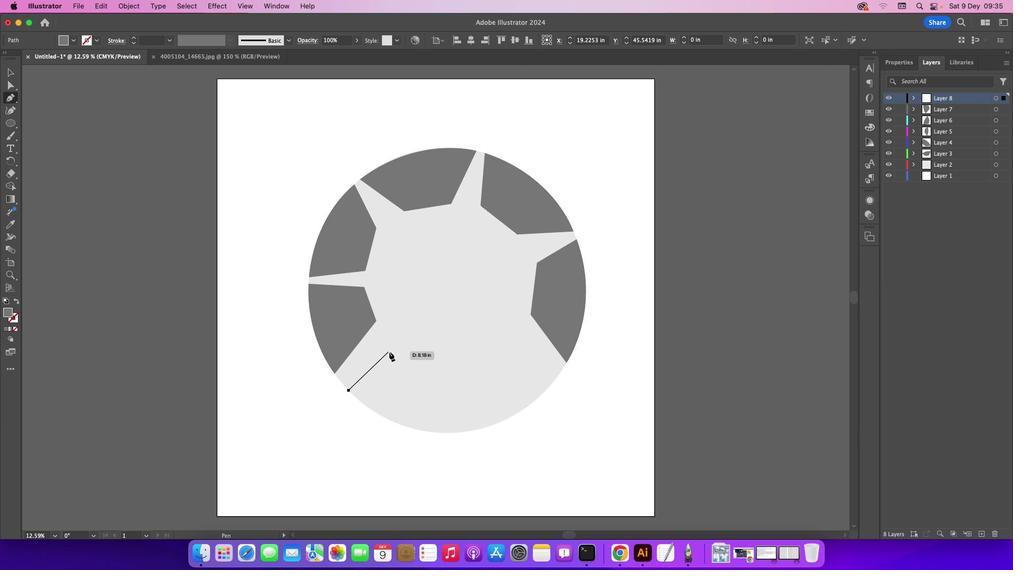 
Action: Mouse pressed left at (348, 390)
Screenshot: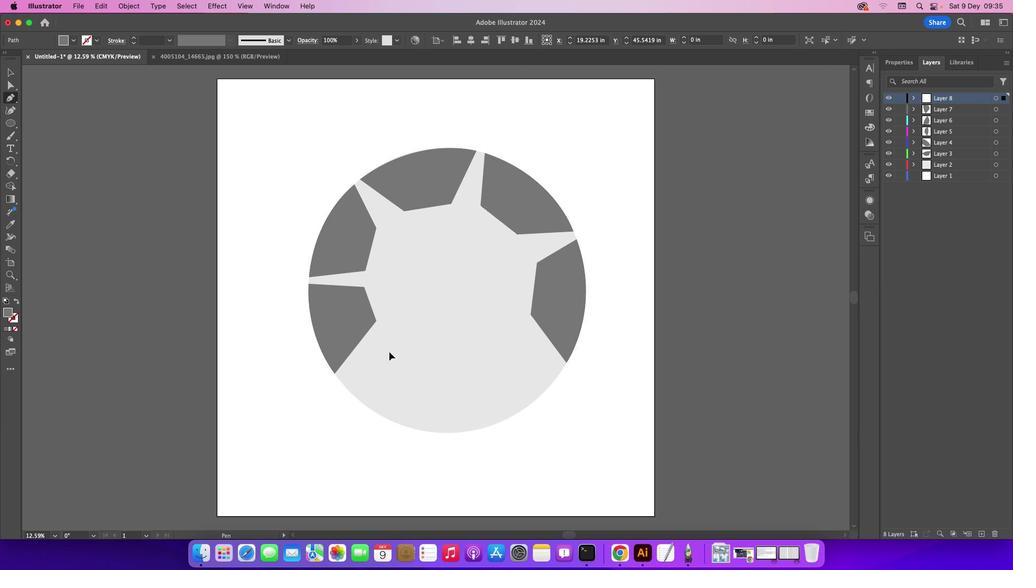
Action: Mouse moved to (389, 351)
Screenshot: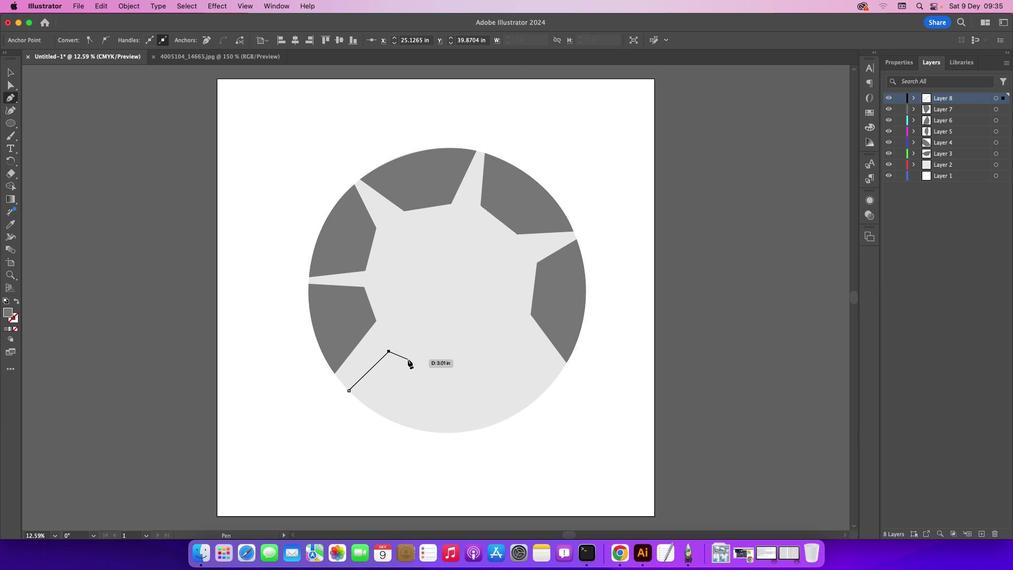 
Action: Mouse pressed left at (389, 351)
Screenshot: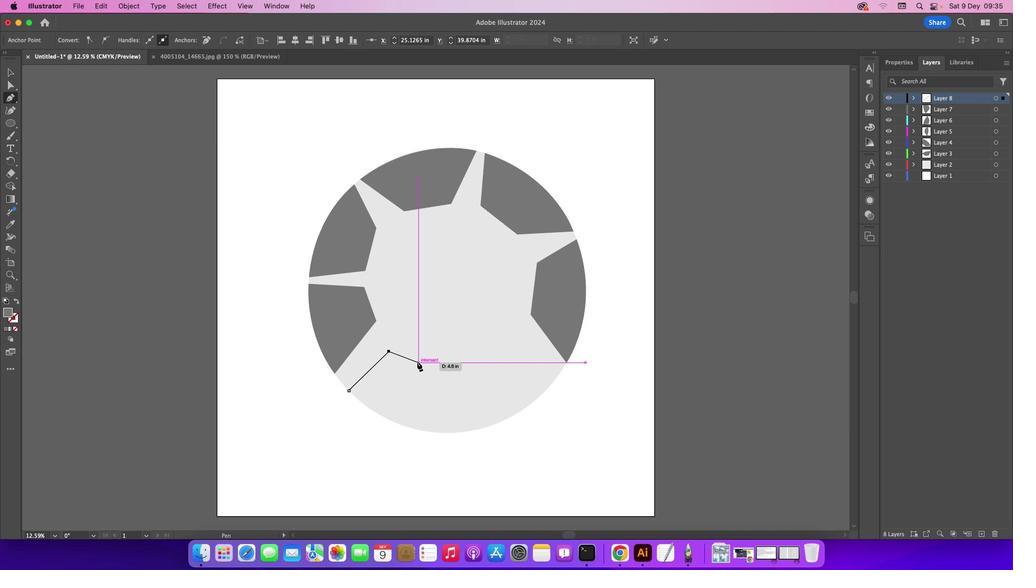 
Action: Mouse moved to (420, 363)
Screenshot: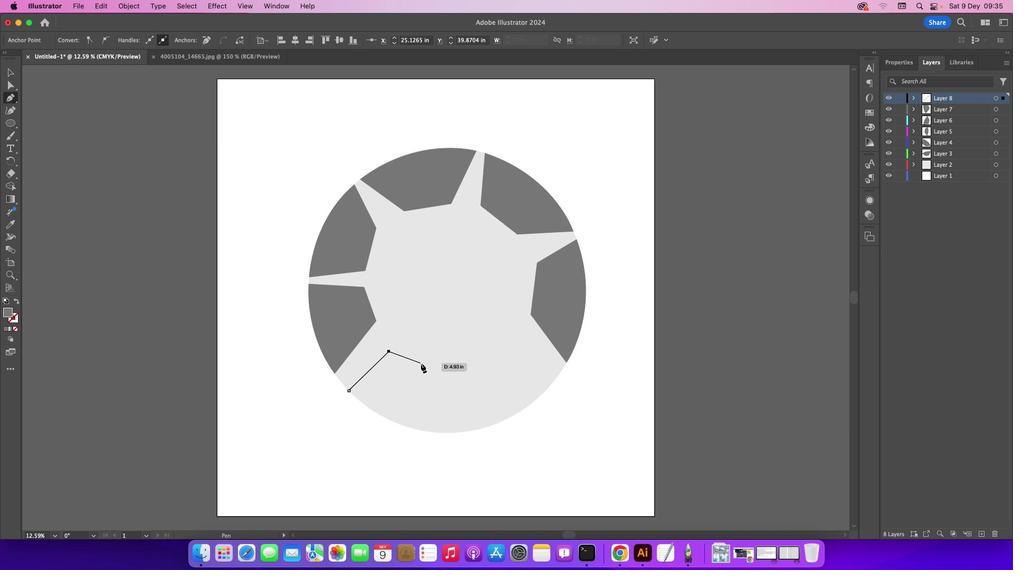 
Action: Mouse pressed left at (420, 363)
Screenshot: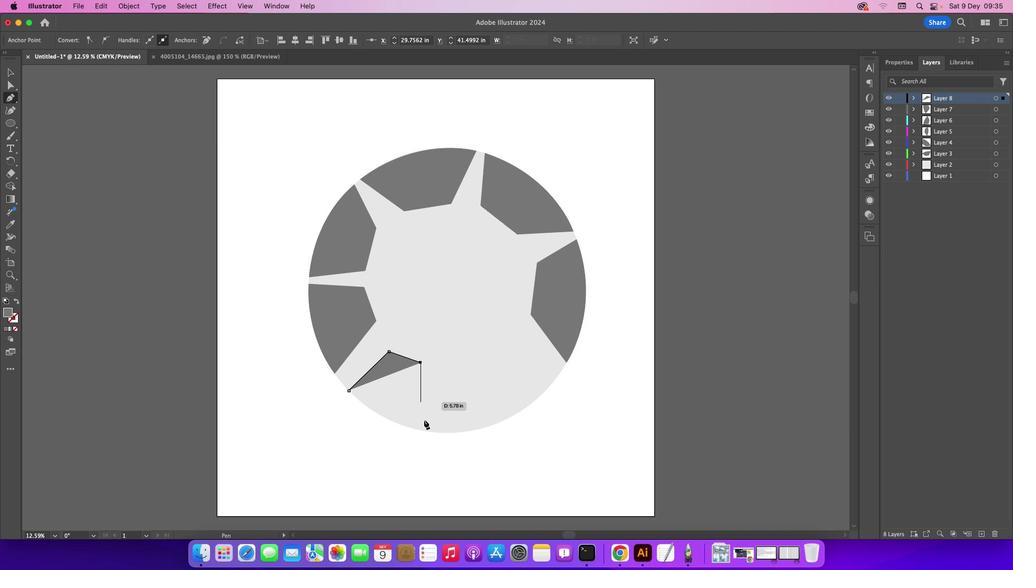 
Action: Mouse moved to (11, 70)
Screenshot: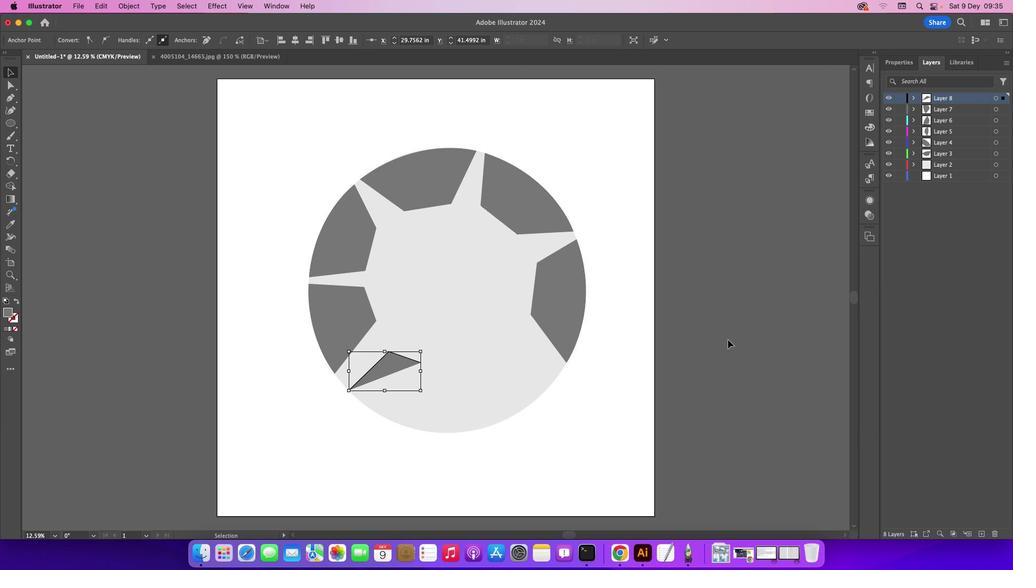 
Action: Mouse pressed left at (11, 70)
Screenshot: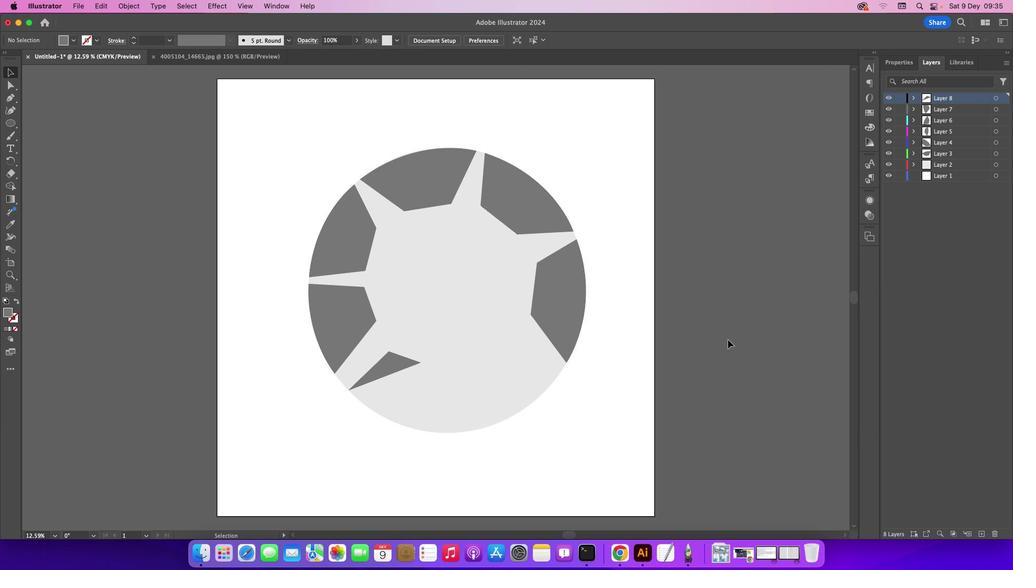 
Action: Mouse moved to (728, 340)
Screenshot: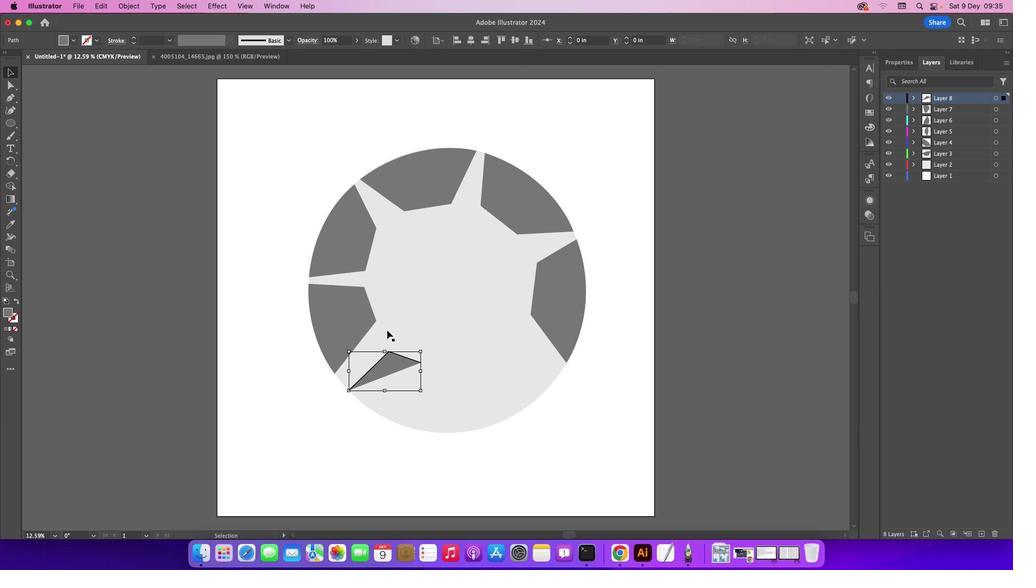 
Action: Mouse pressed left at (728, 340)
Screenshot: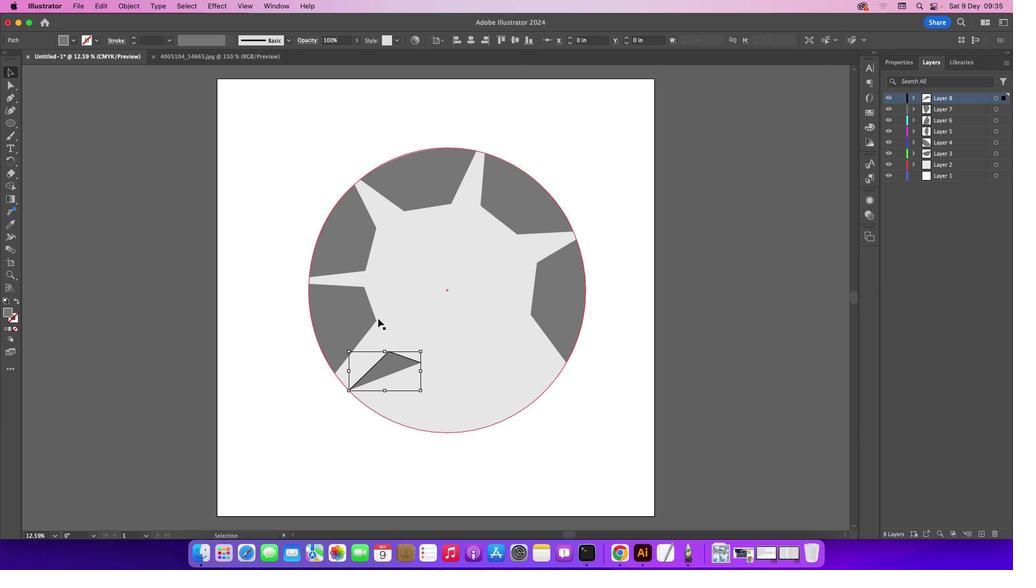 
Action: Mouse moved to (402, 361)
Screenshot: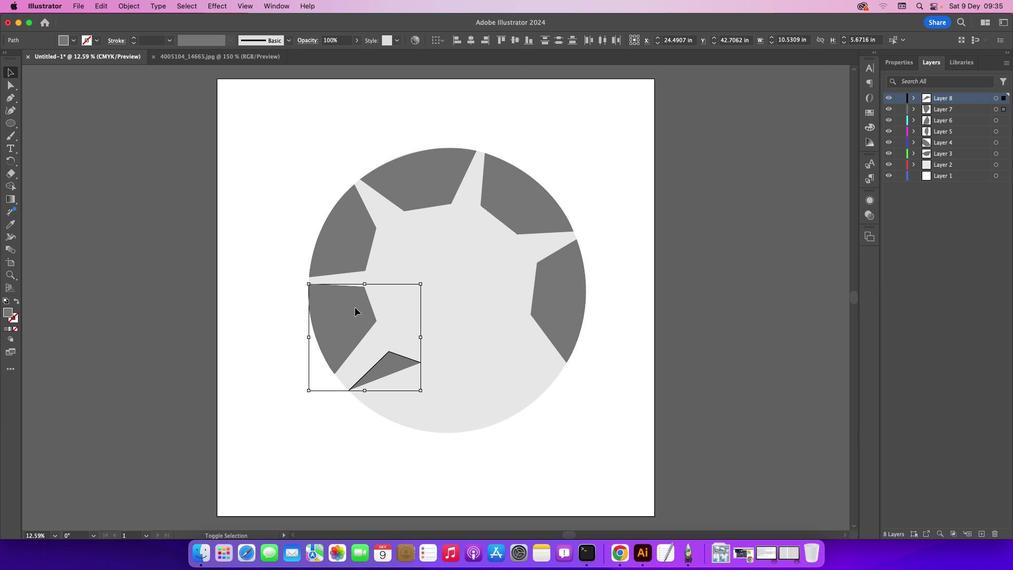 
Action: Mouse pressed left at (402, 361)
Screenshot: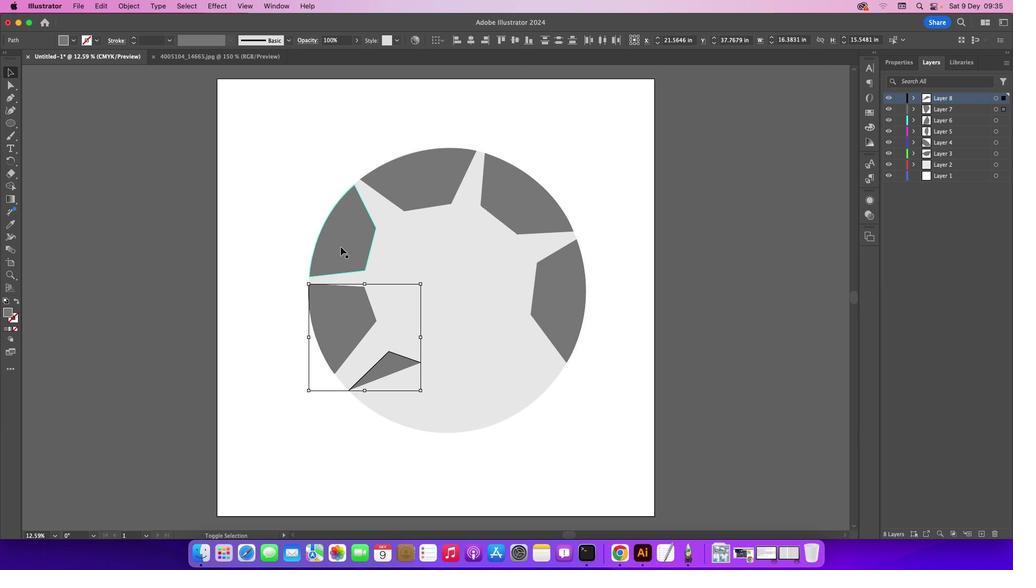 
Action: Mouse moved to (356, 319)
Screenshot: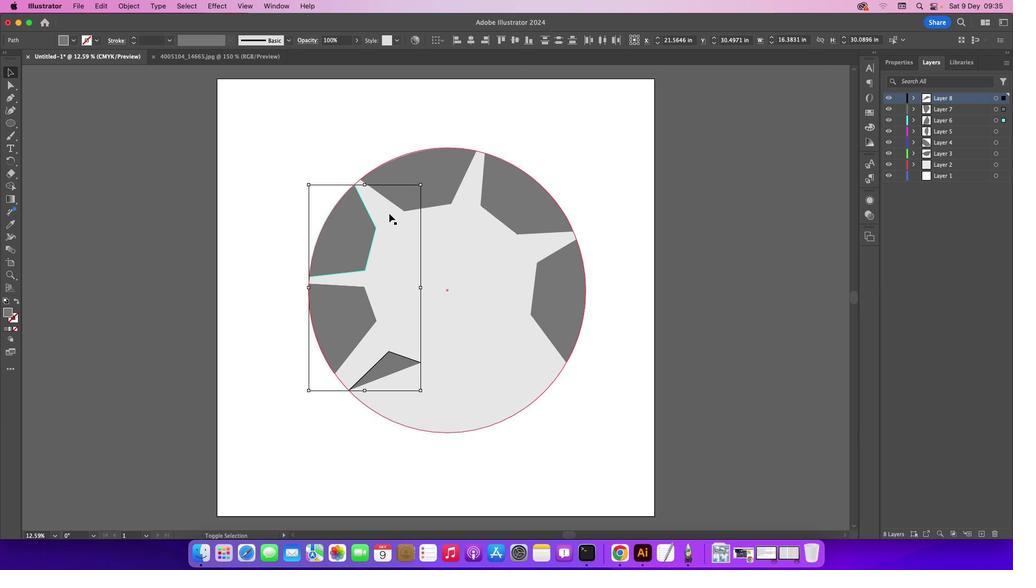 
Action: Key pressed Key.shift
Screenshot: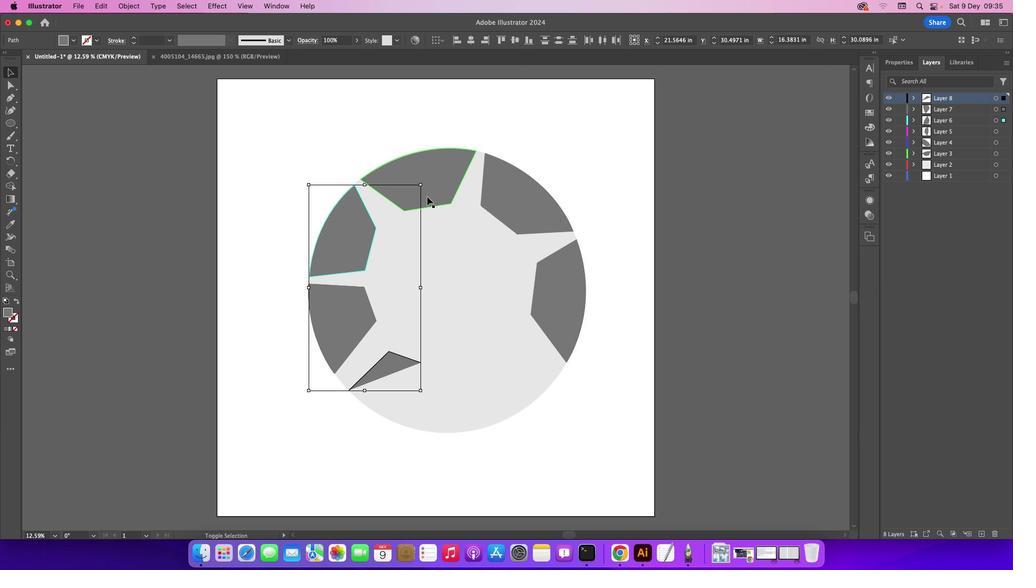 
Action: Mouse pressed left at (356, 319)
Screenshot: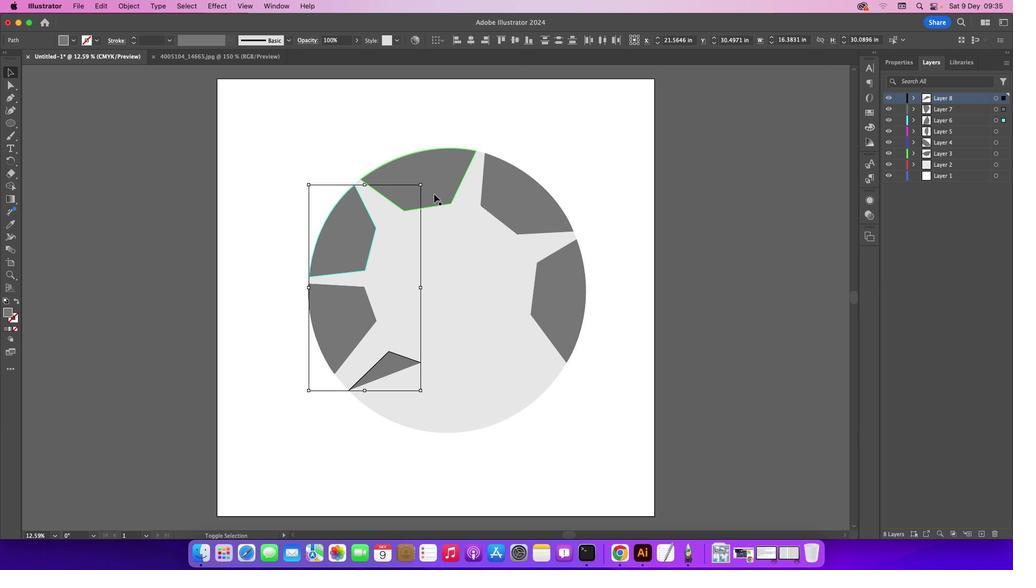 
Action: Mouse moved to (340, 242)
Screenshot: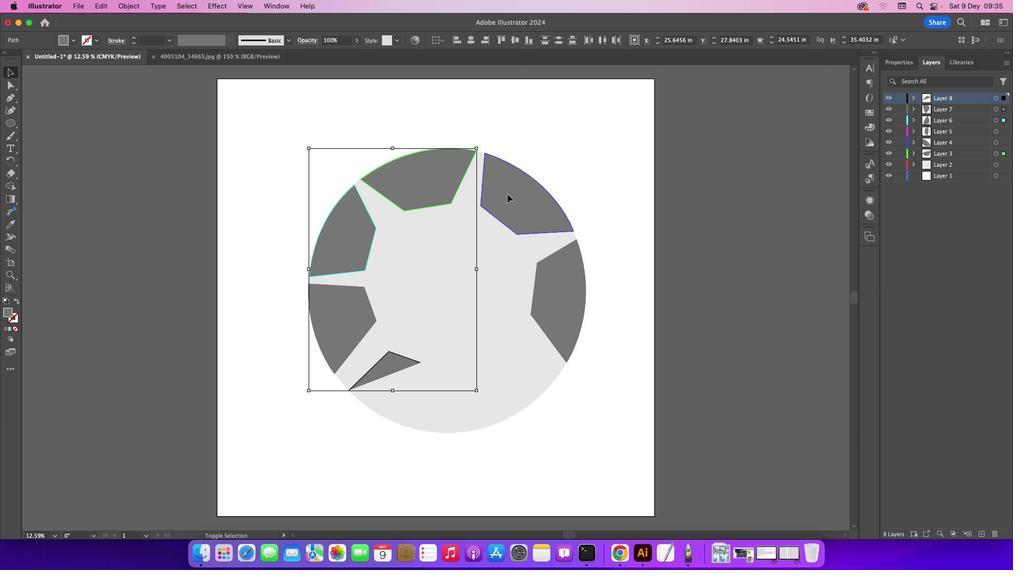 
Action: Mouse pressed left at (340, 242)
Screenshot: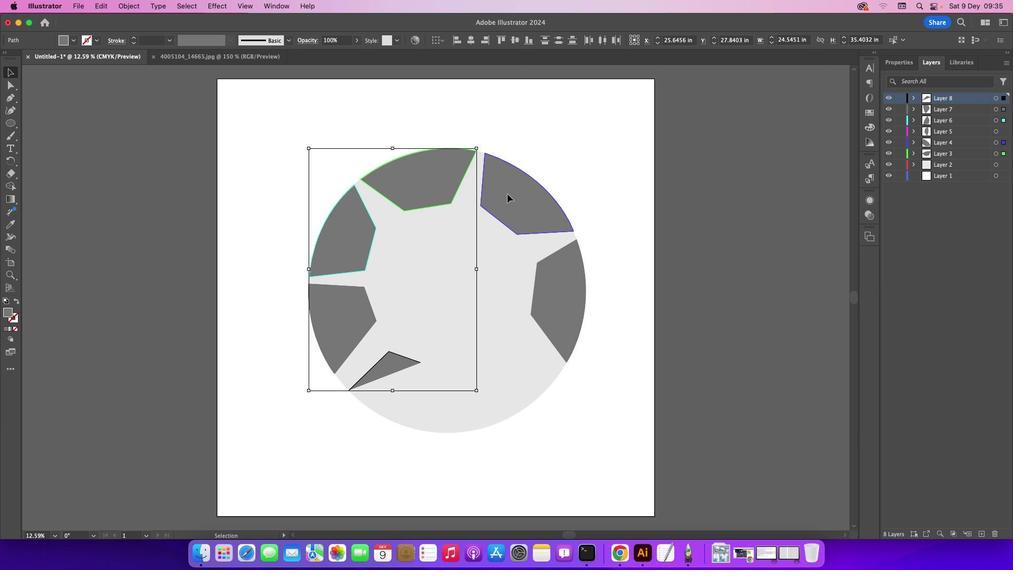 
Action: Mouse moved to (434, 193)
Screenshot: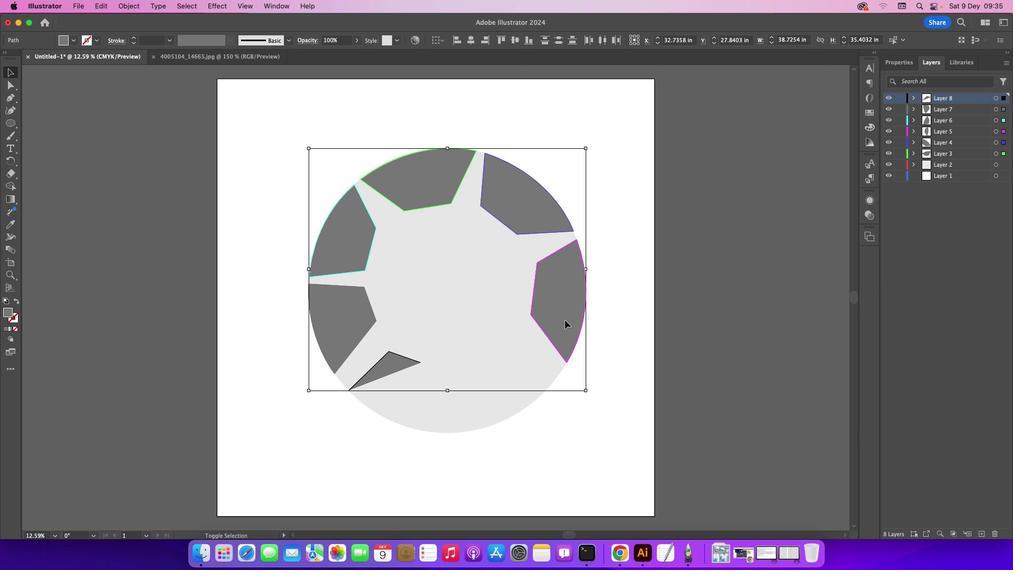 
Action: Mouse pressed left at (434, 193)
Screenshot: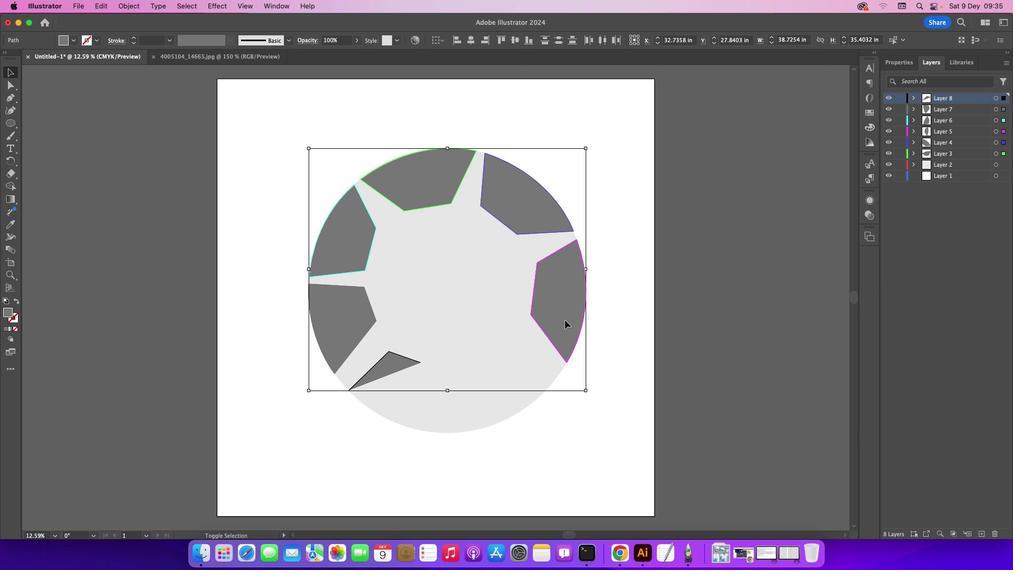 
Action: Mouse moved to (507, 193)
Screenshot: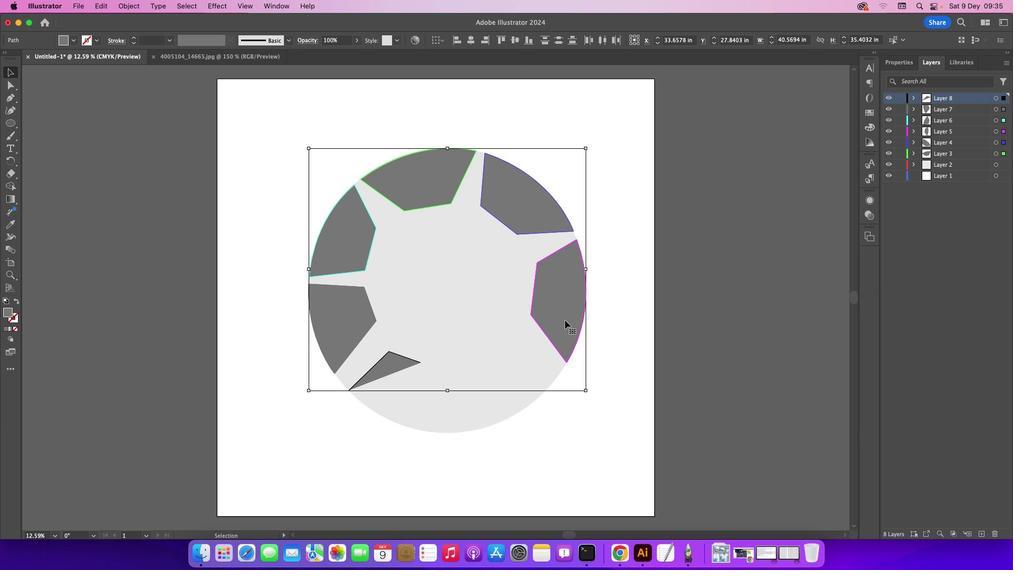 
Action: Mouse pressed left at (507, 193)
Screenshot: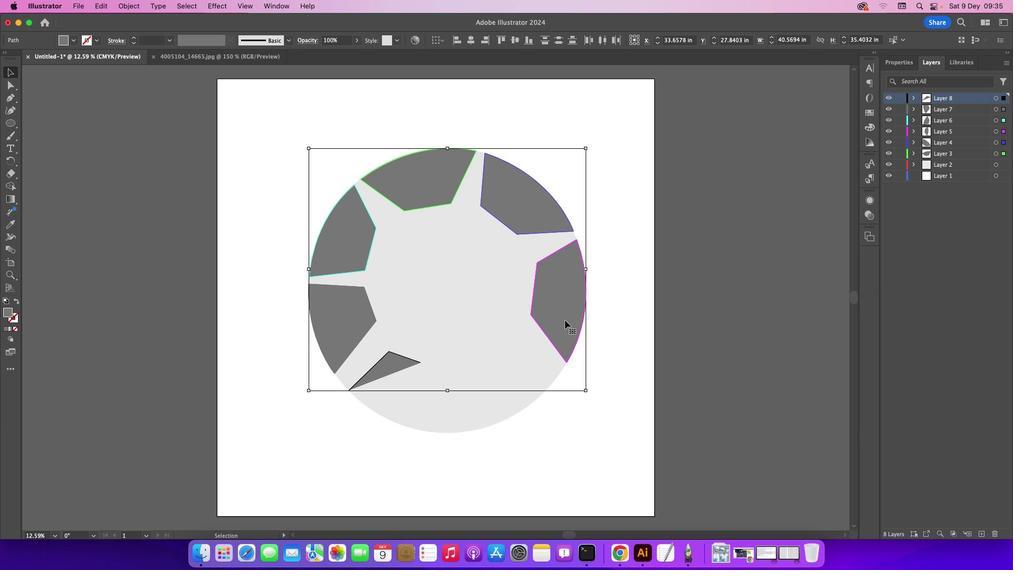 
Action: Mouse moved to (565, 320)
Screenshot: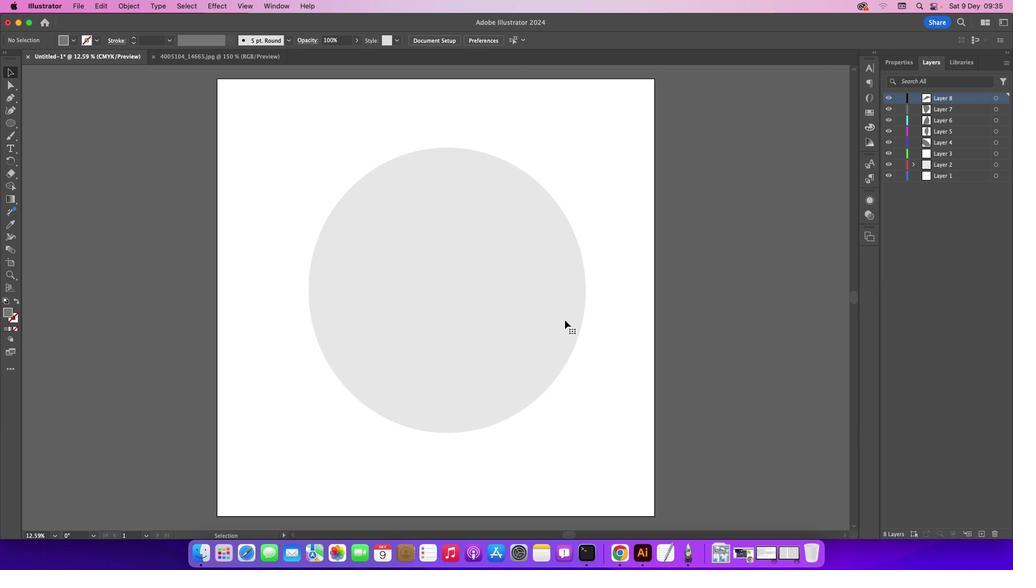 
Action: Mouse pressed left at (565, 320)
Screenshot: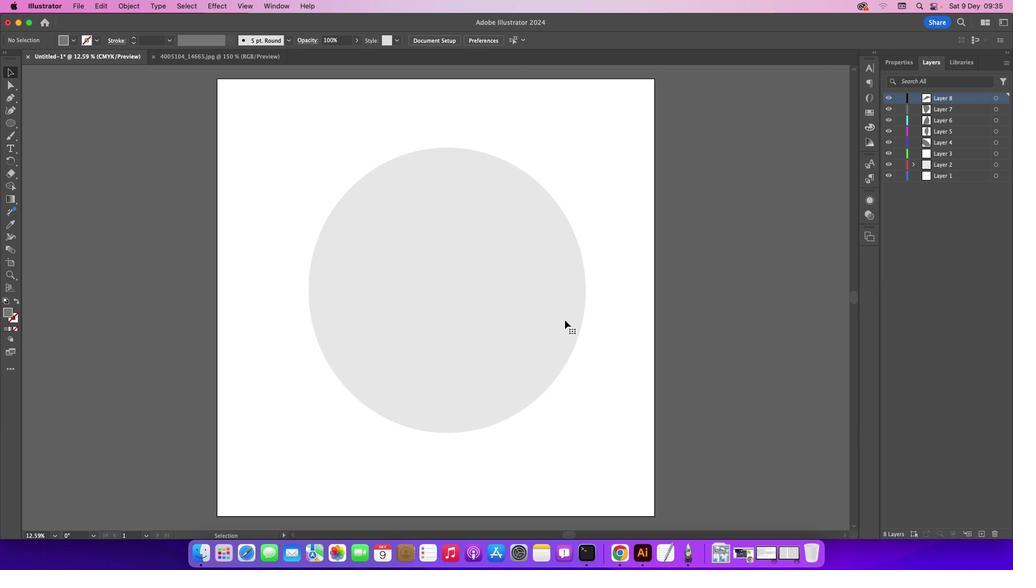 
Action: Key pressed Key.delete
Screenshot: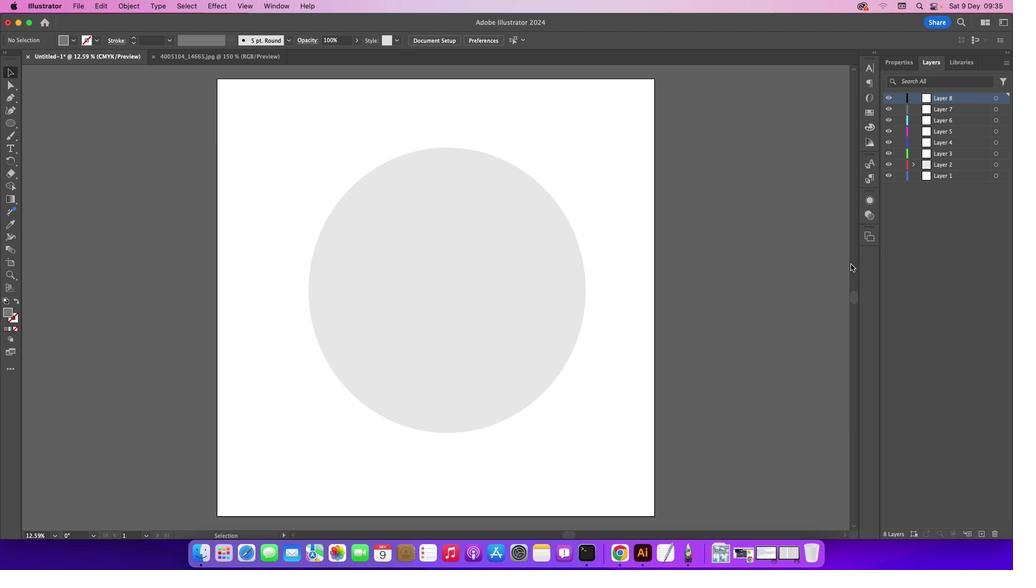 
Action: Mouse moved to (957, 153)
Screenshot: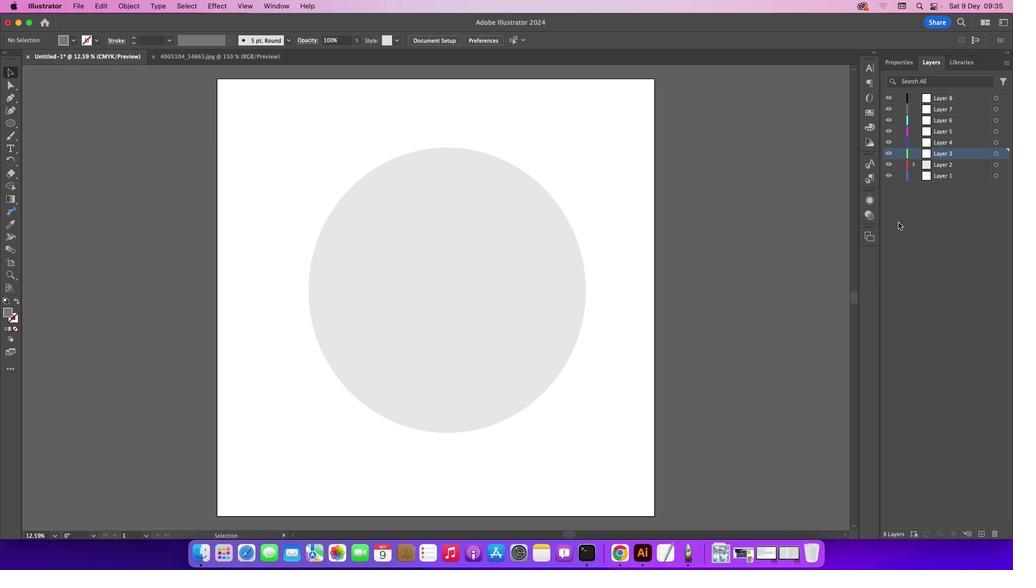 
Action: Mouse pressed left at (957, 153)
Screenshot: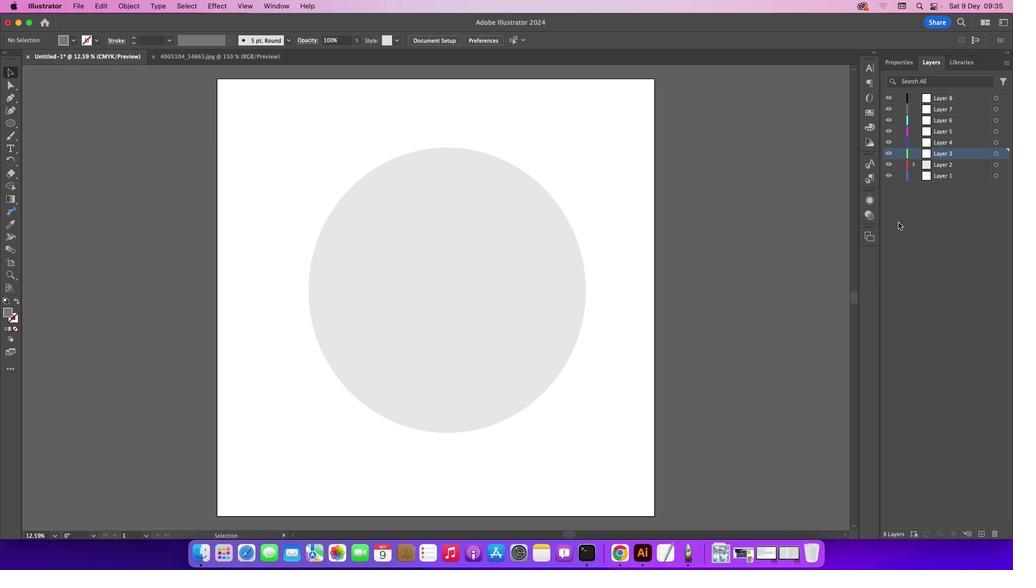 
Action: Mouse moved to (887, 152)
Screenshot: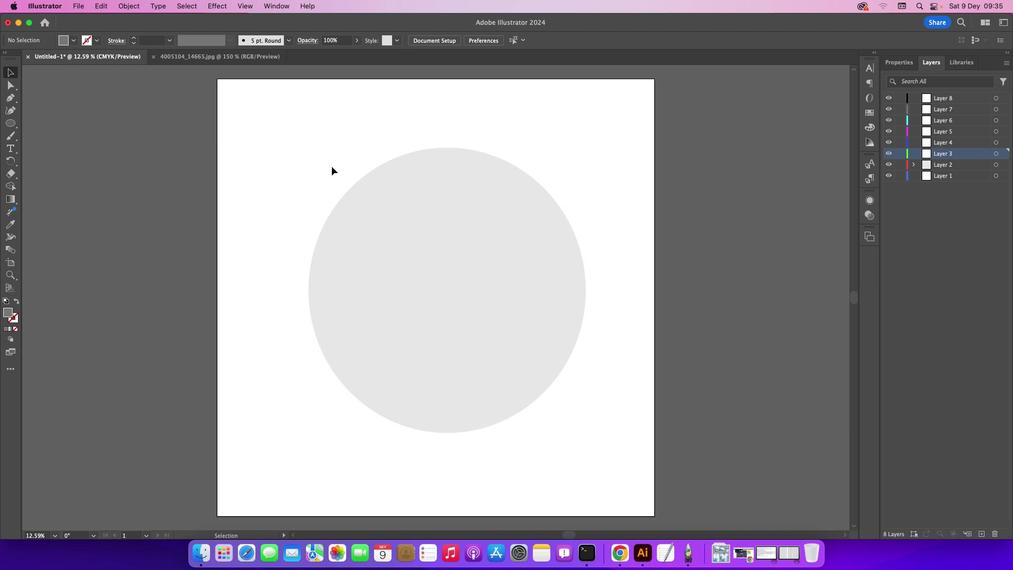 
Action: Mouse pressed left at (887, 152)
Screenshot: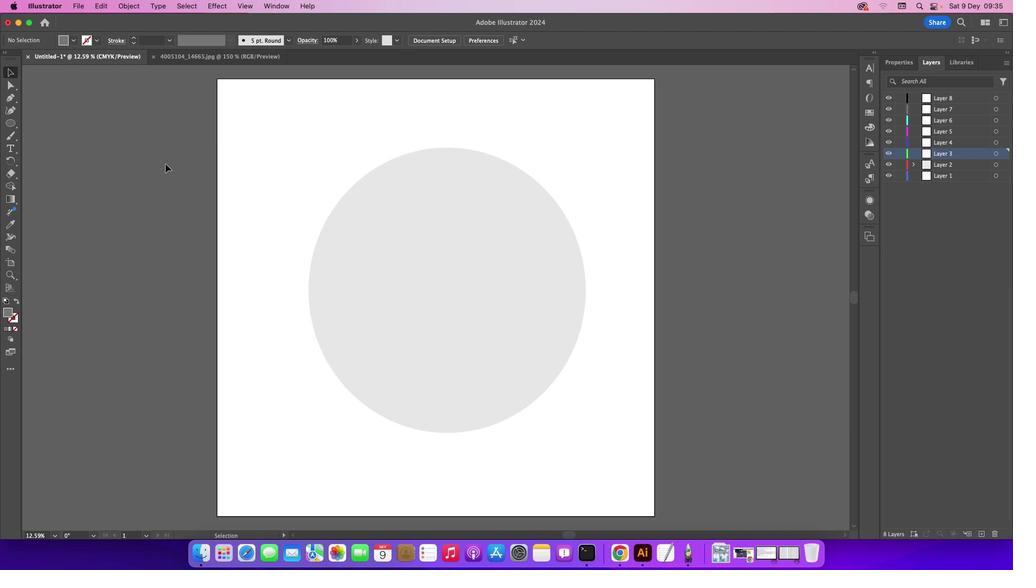 
Action: Mouse pressed left at (887, 152)
Screenshot: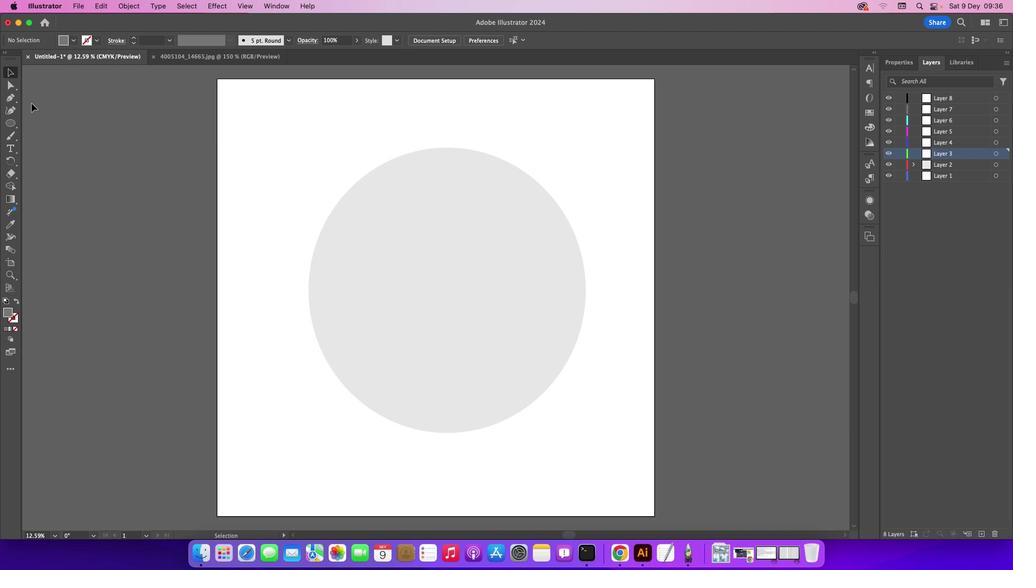 
Action: Mouse moved to (14, 98)
Screenshot: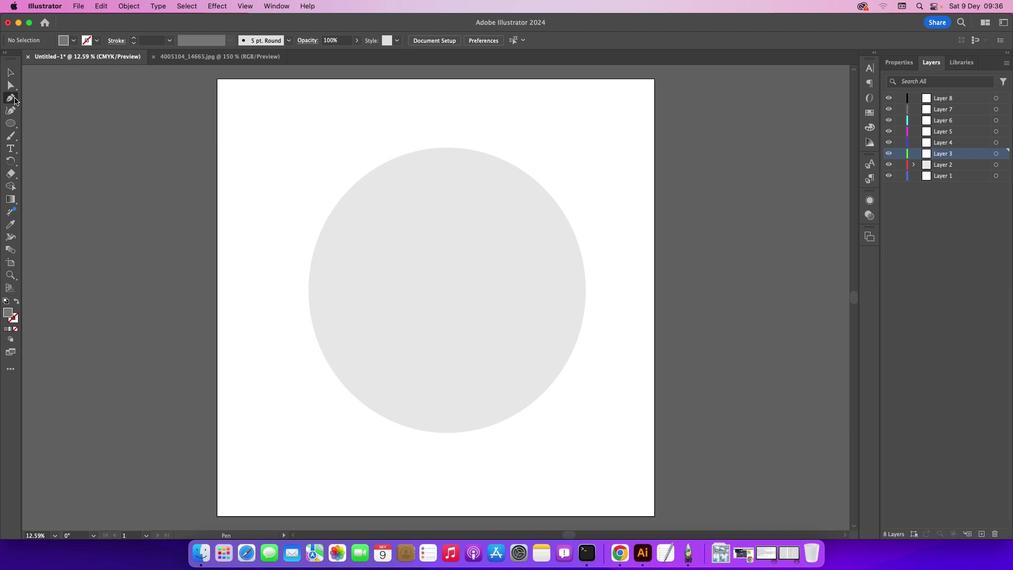 
Action: Mouse pressed left at (14, 98)
Screenshot: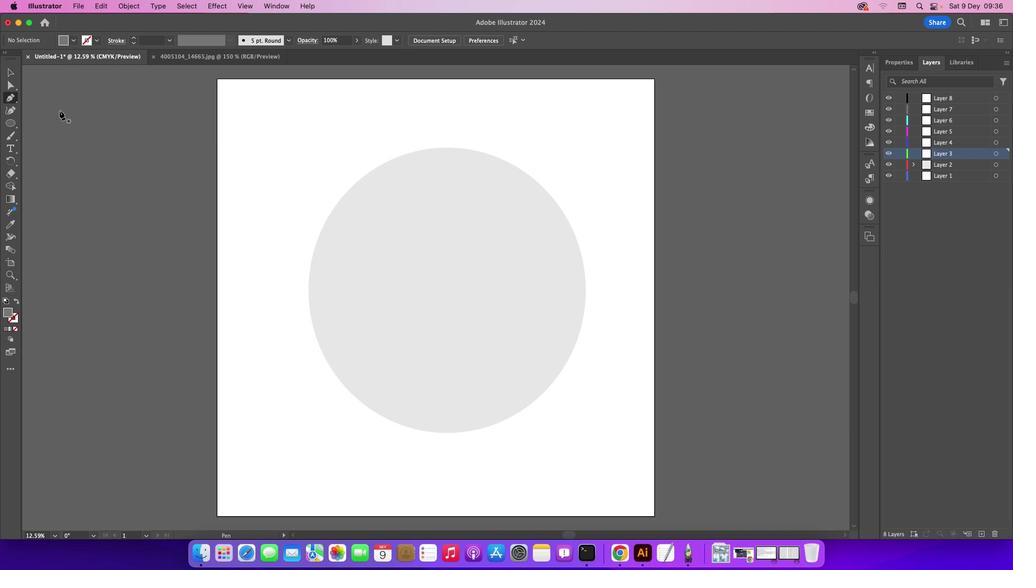 
Action: Mouse moved to (367, 173)
Screenshot: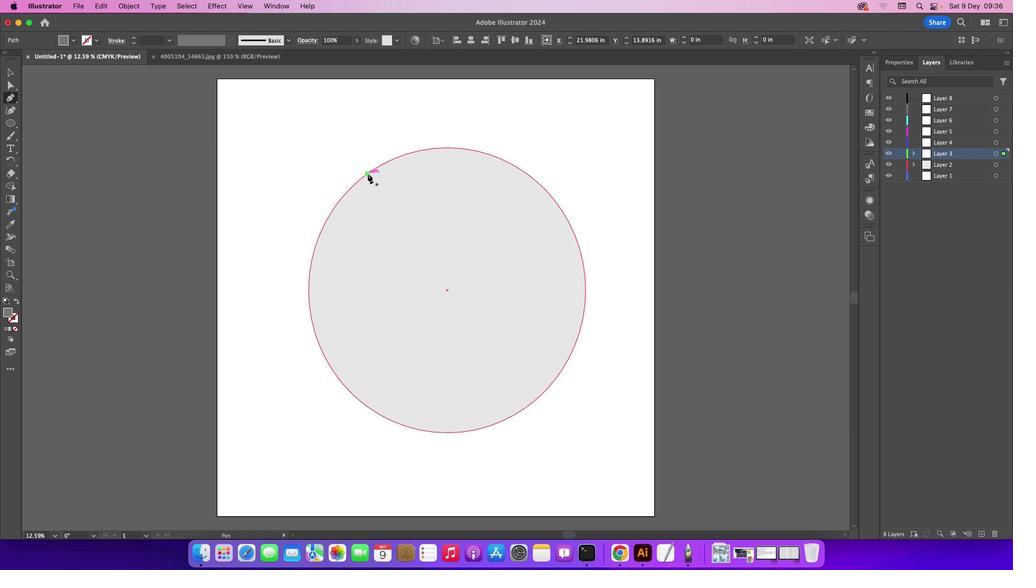 
Action: Mouse pressed left at (367, 173)
Screenshot: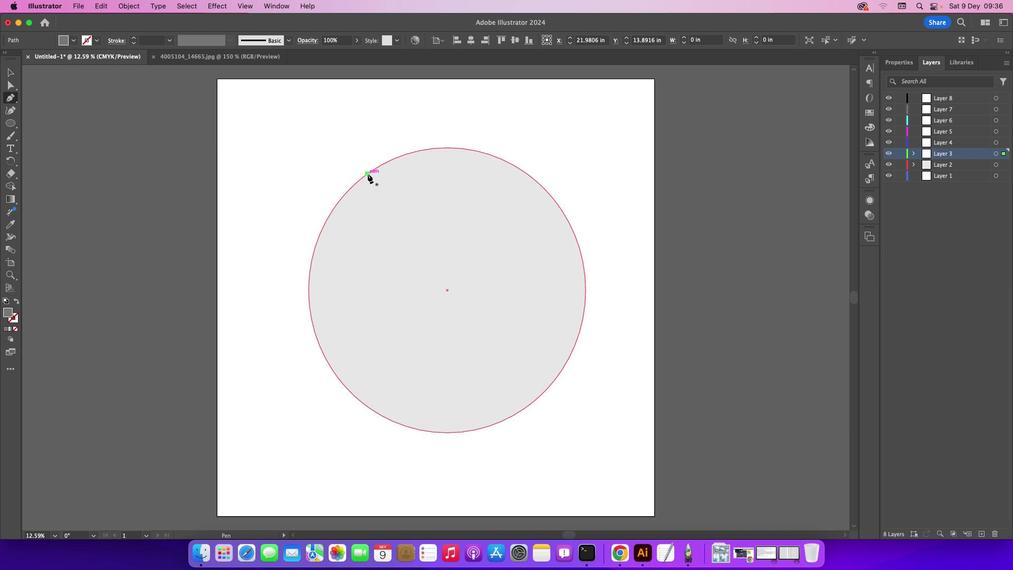 
Action: Mouse moved to (386, 190)
Screenshot: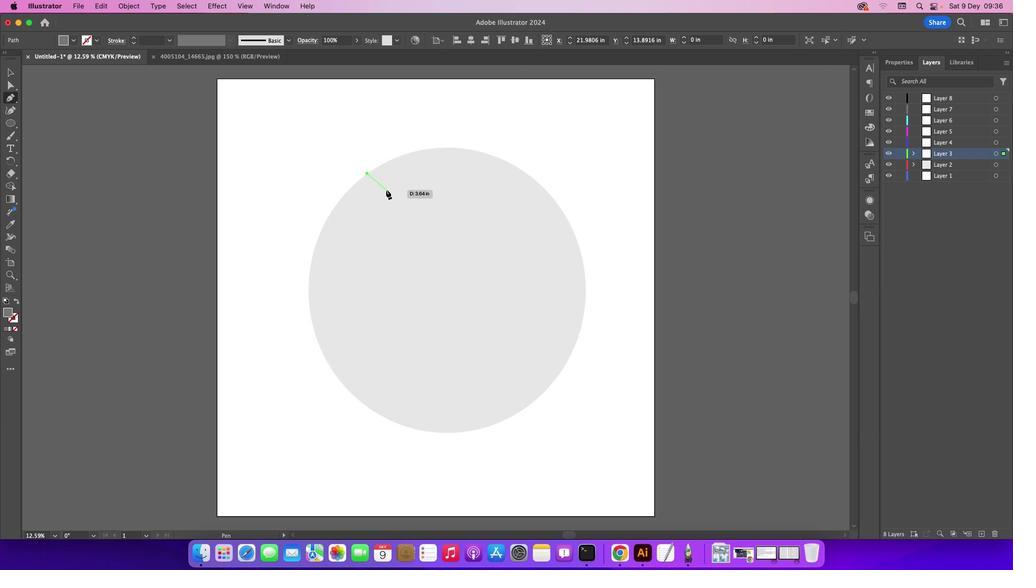 
Action: Mouse pressed left at (386, 190)
Screenshot: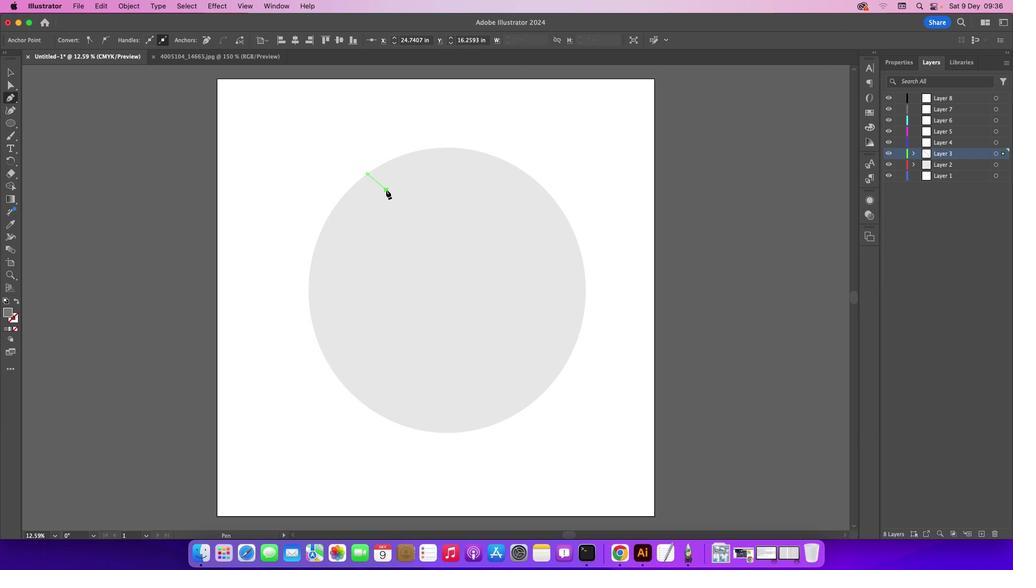 
Action: Mouse moved to (436, 203)
Screenshot: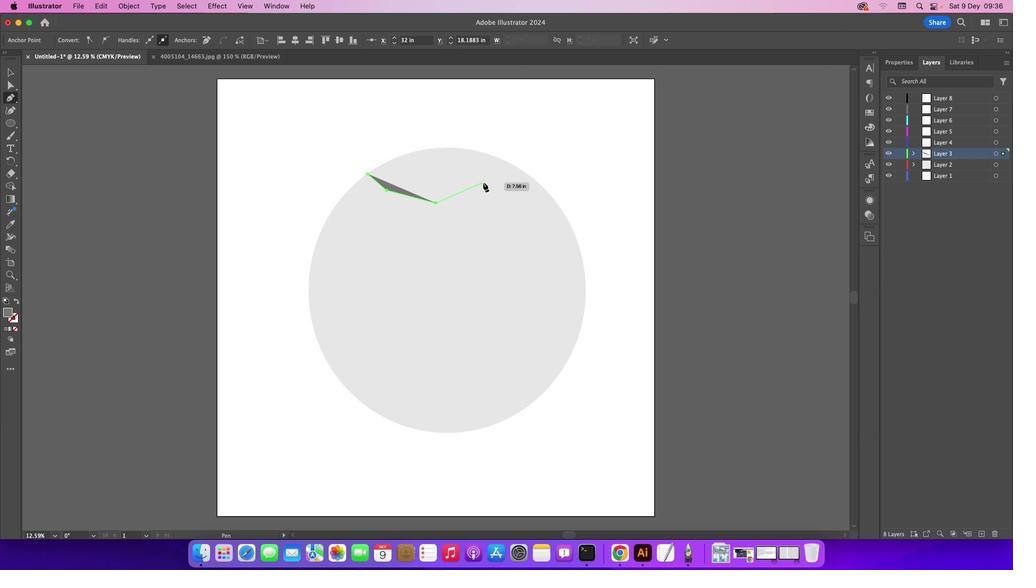 
Action: Mouse pressed left at (436, 203)
Screenshot: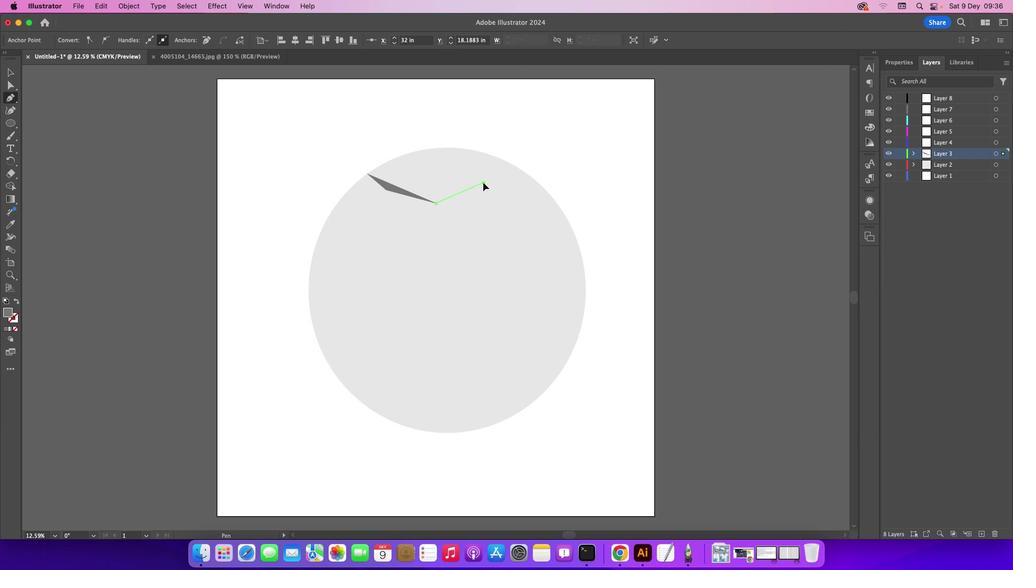 
Action: Mouse moved to (483, 182)
Screenshot: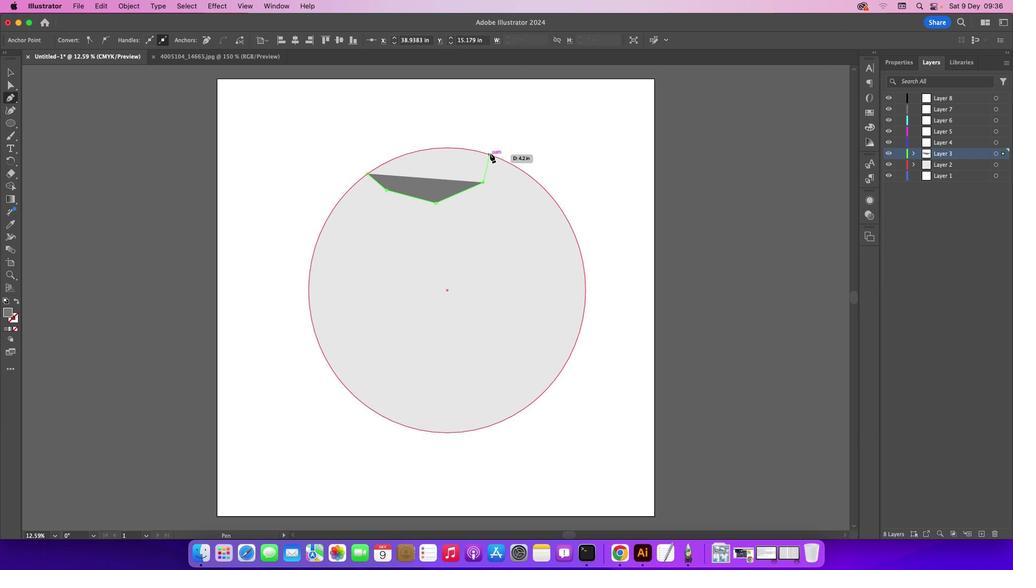 
Action: Mouse pressed left at (483, 182)
Screenshot: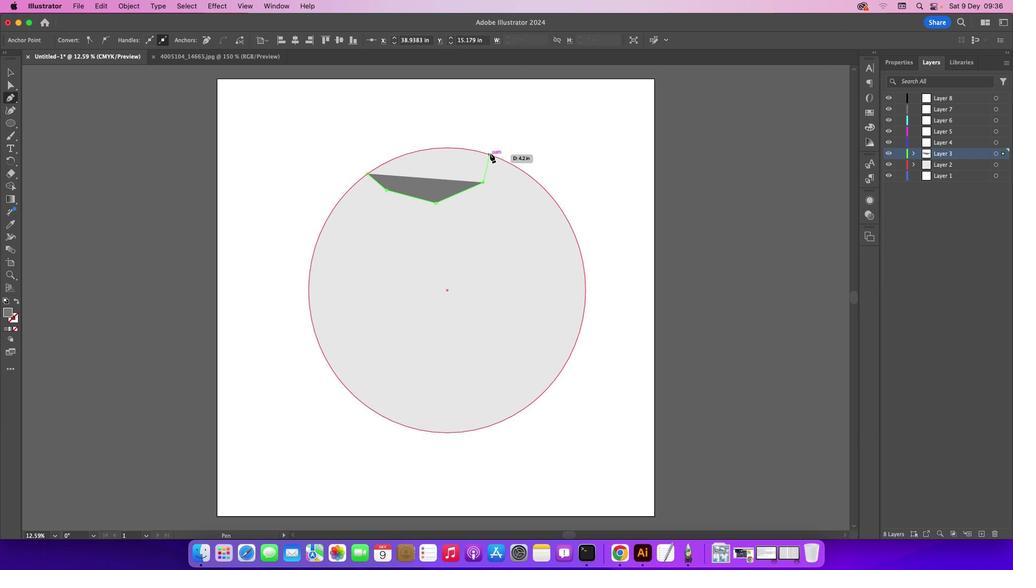 
Action: Mouse moved to (490, 153)
Screenshot: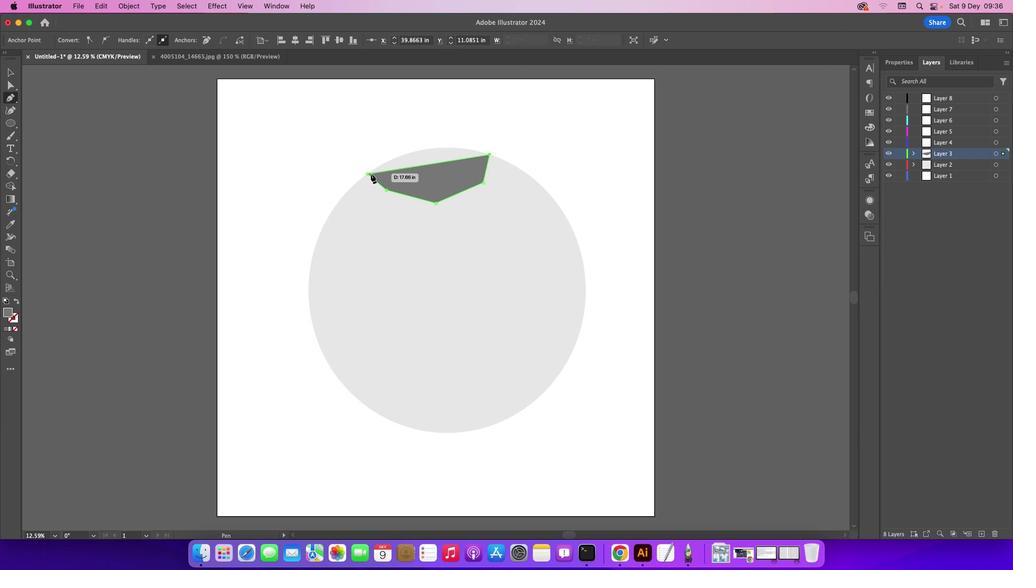 
Action: Mouse pressed left at (490, 153)
Screenshot: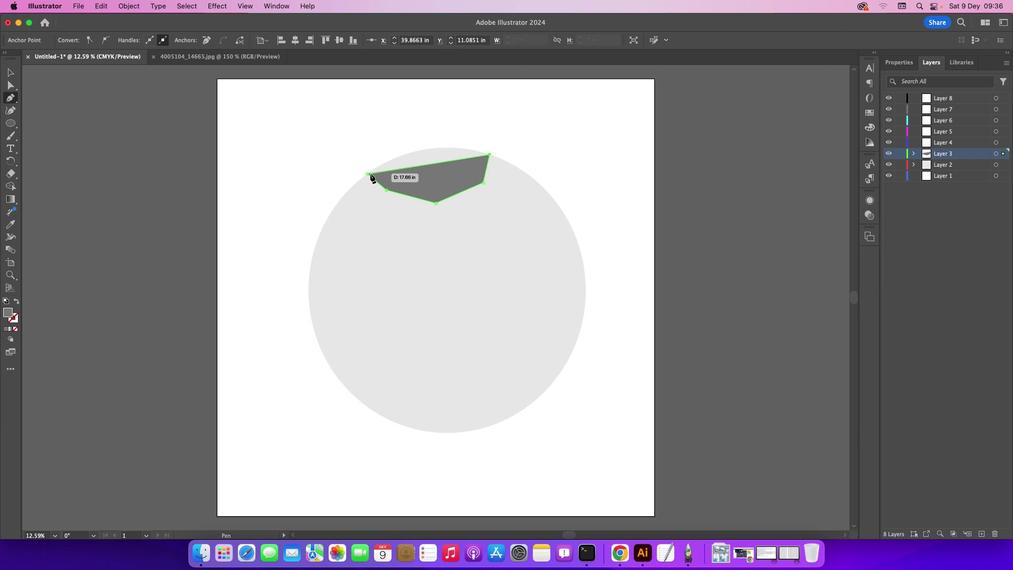 
Action: Mouse moved to (369, 174)
Screenshot: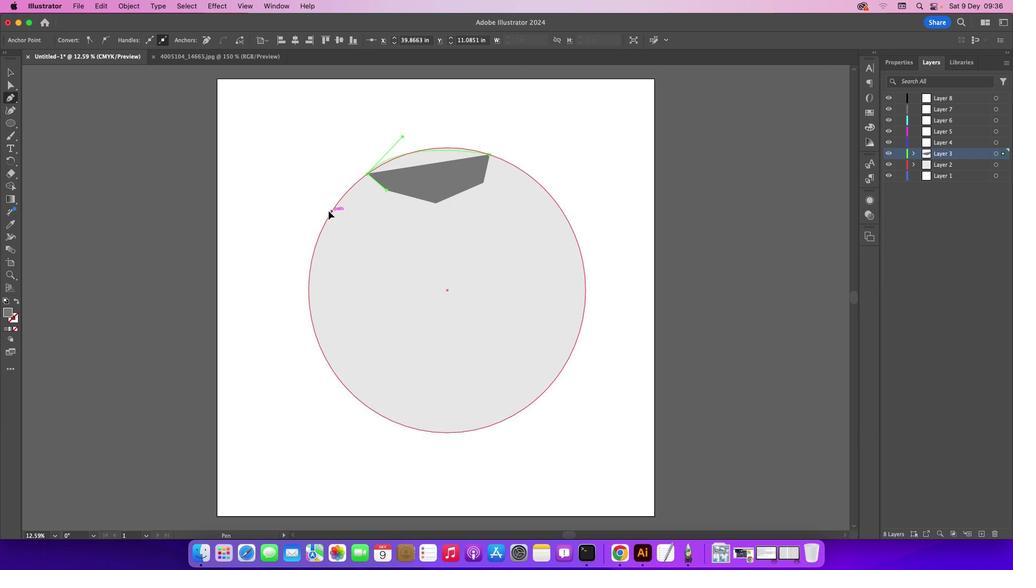 
Action: Mouse pressed left at (369, 174)
Screenshot: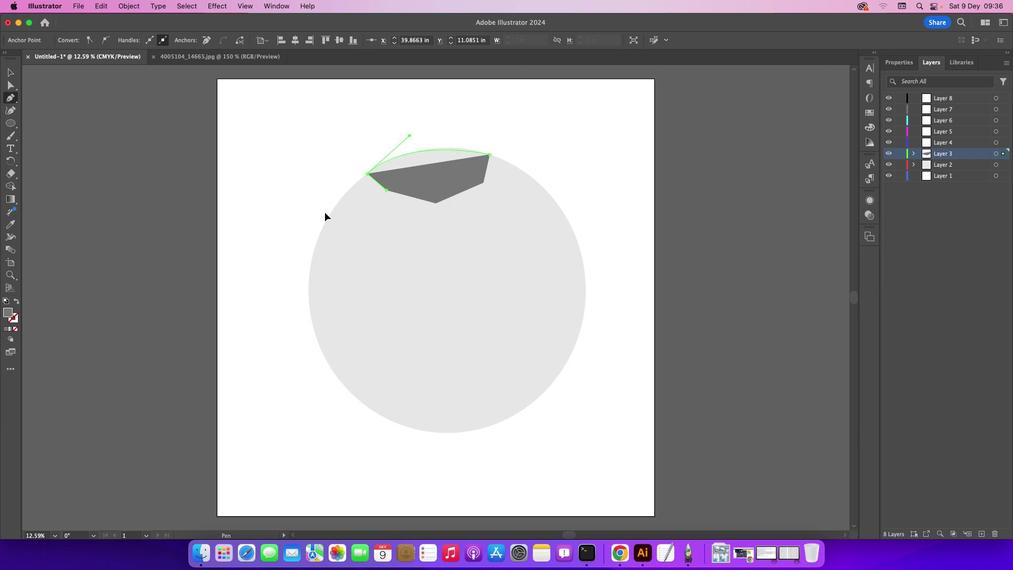 
Action: Mouse moved to (13, 73)
Screenshot: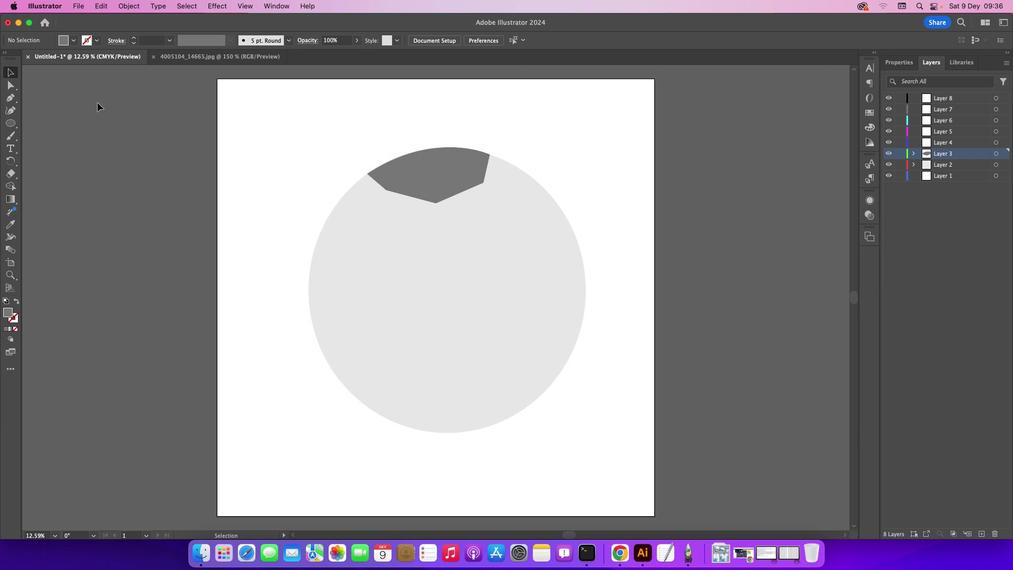
Action: Mouse pressed left at (13, 73)
Screenshot: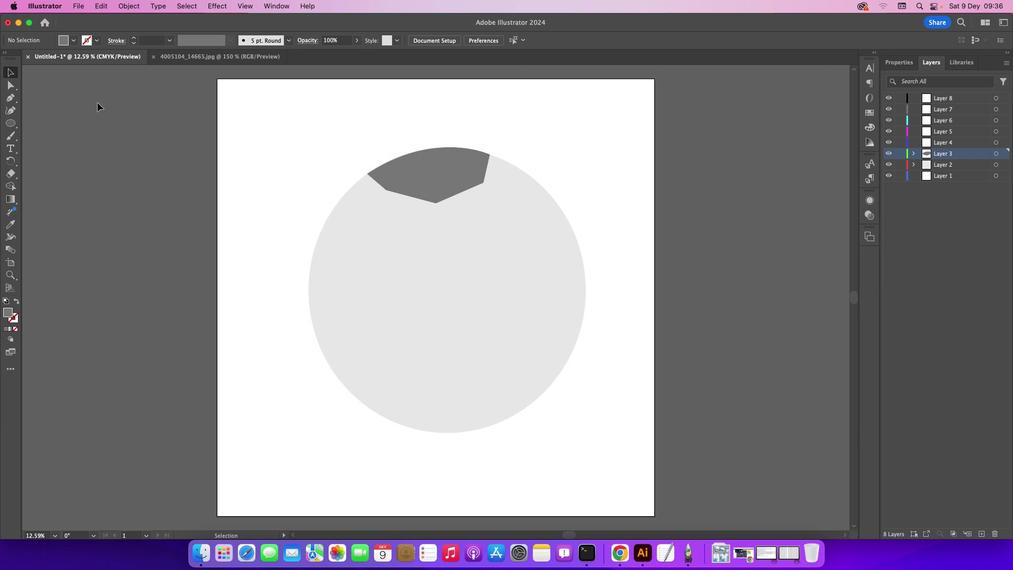 
Action: Mouse moved to (97, 102)
Screenshot: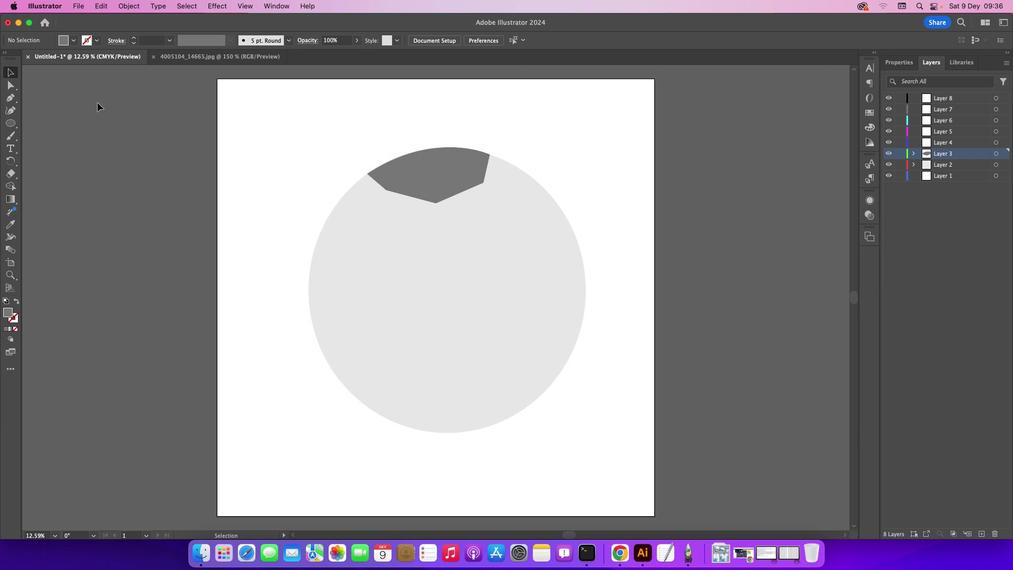 
Action: Mouse pressed left at (97, 102)
Screenshot: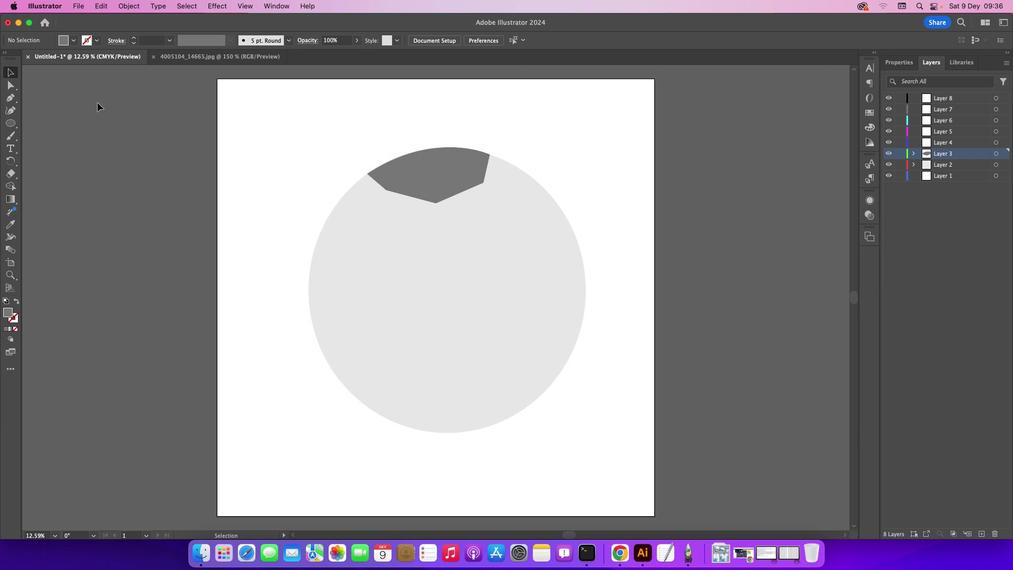 
Action: Mouse moved to (962, 146)
Screenshot: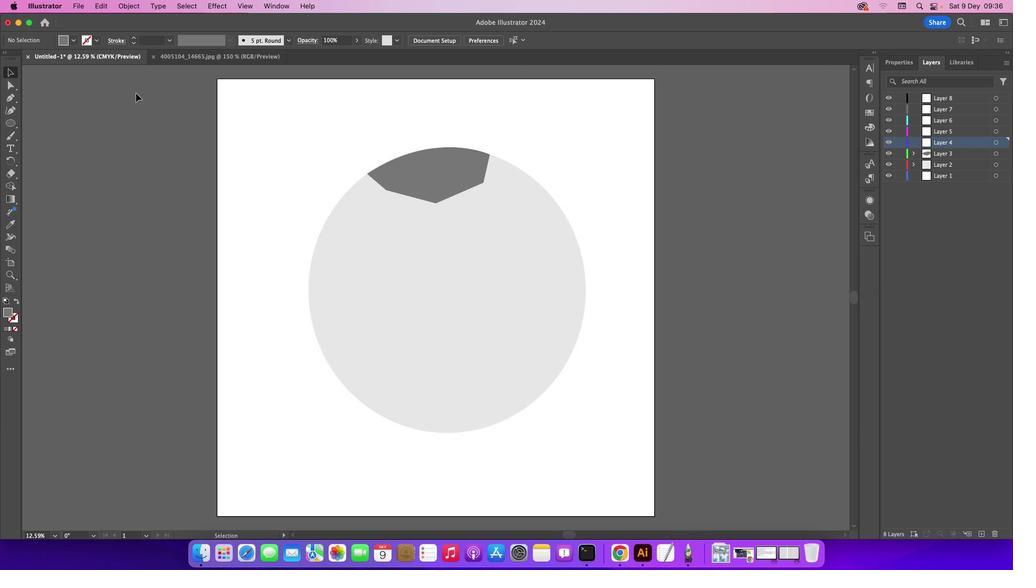 
Action: Mouse pressed left at (962, 146)
Screenshot: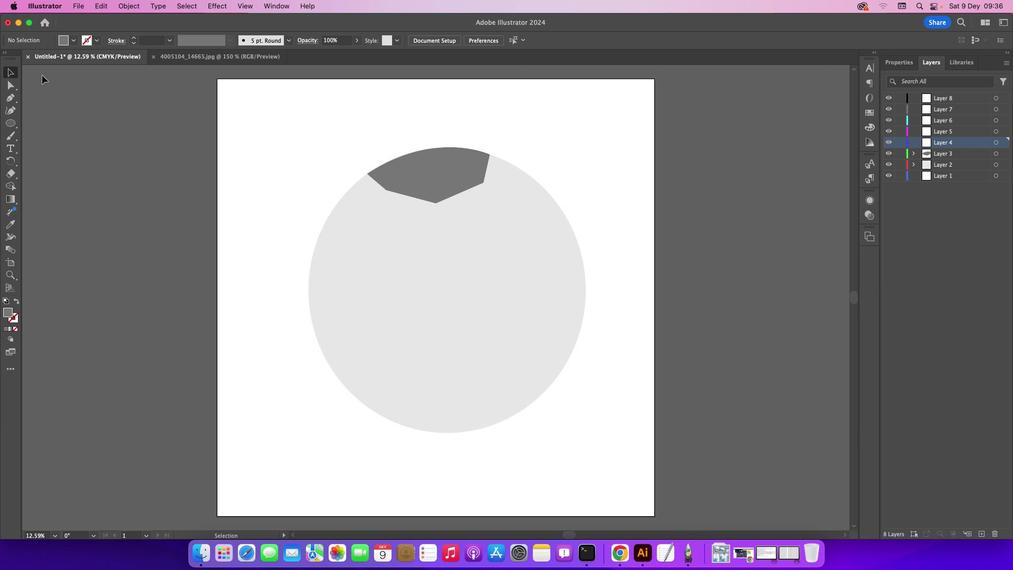 
Action: Mouse moved to (14, 96)
Screenshot: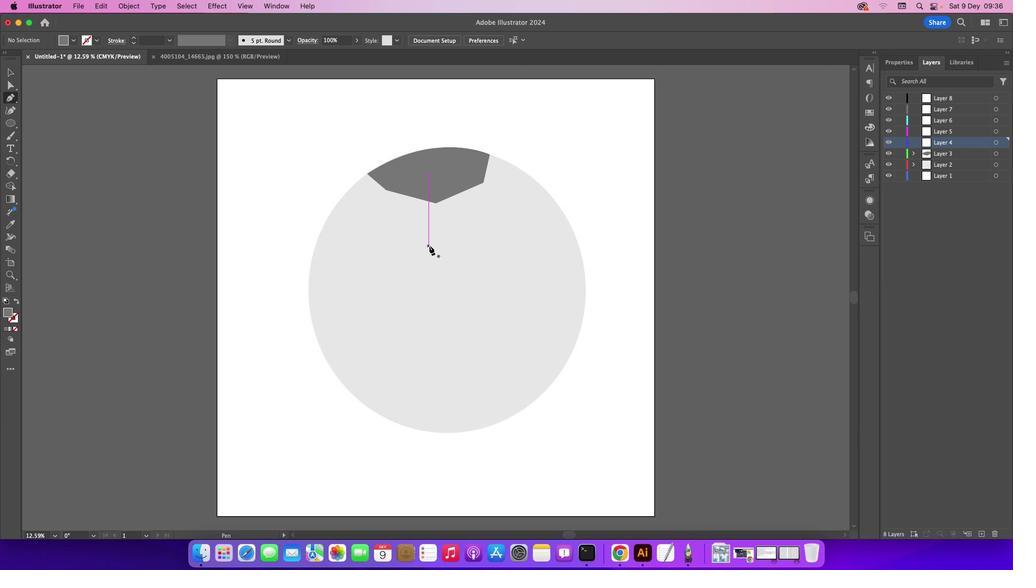
Action: Mouse pressed left at (14, 96)
Screenshot: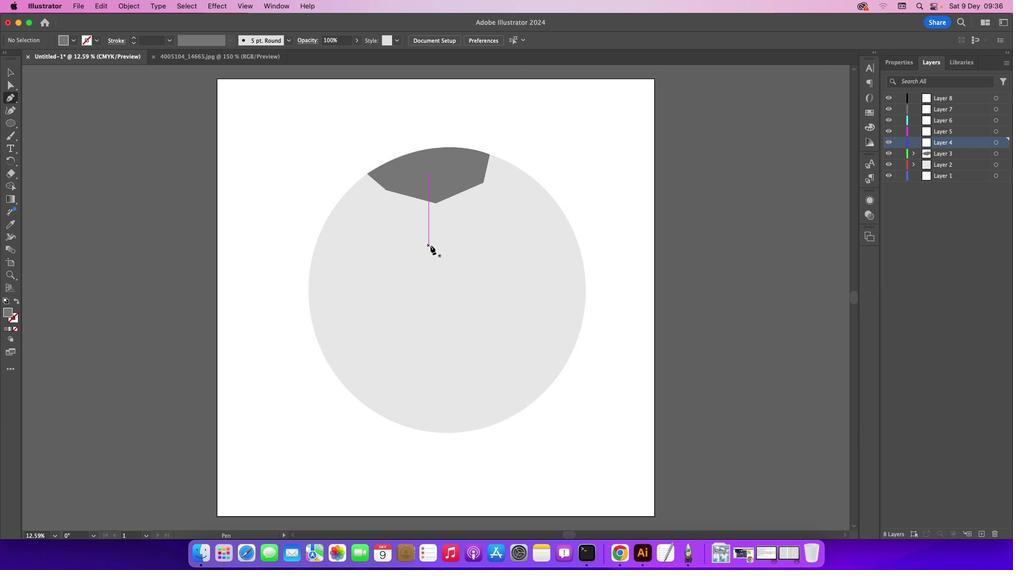 
Action: Mouse moved to (416, 239)
Screenshot: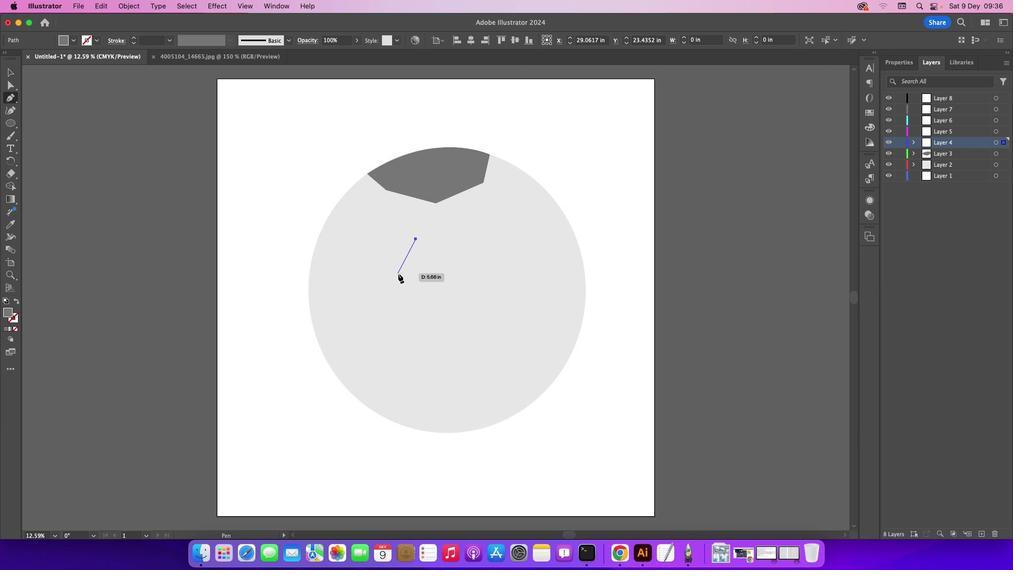 
Action: Mouse pressed left at (416, 239)
Screenshot: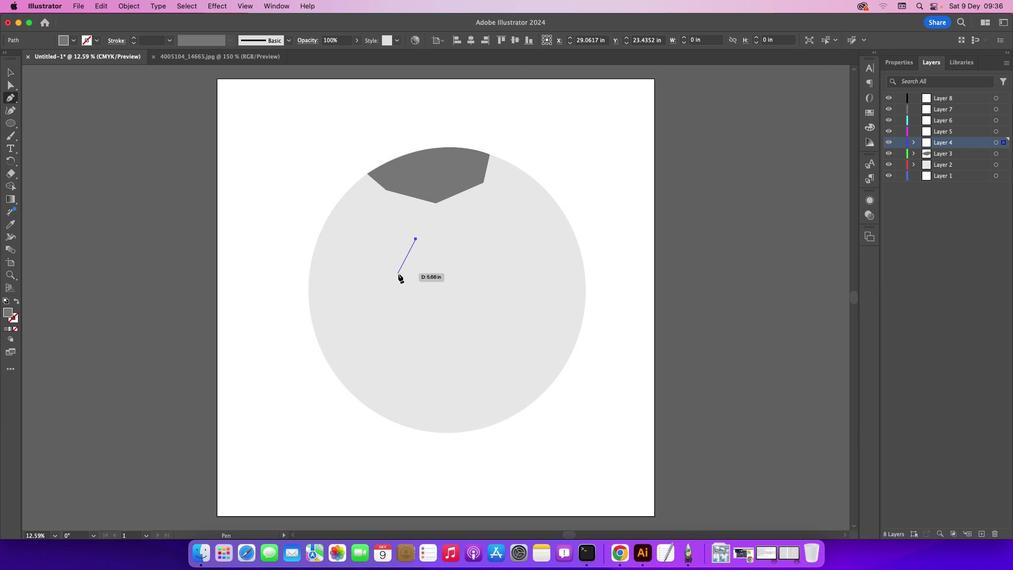 
Action: Mouse moved to (401, 268)
Screenshot: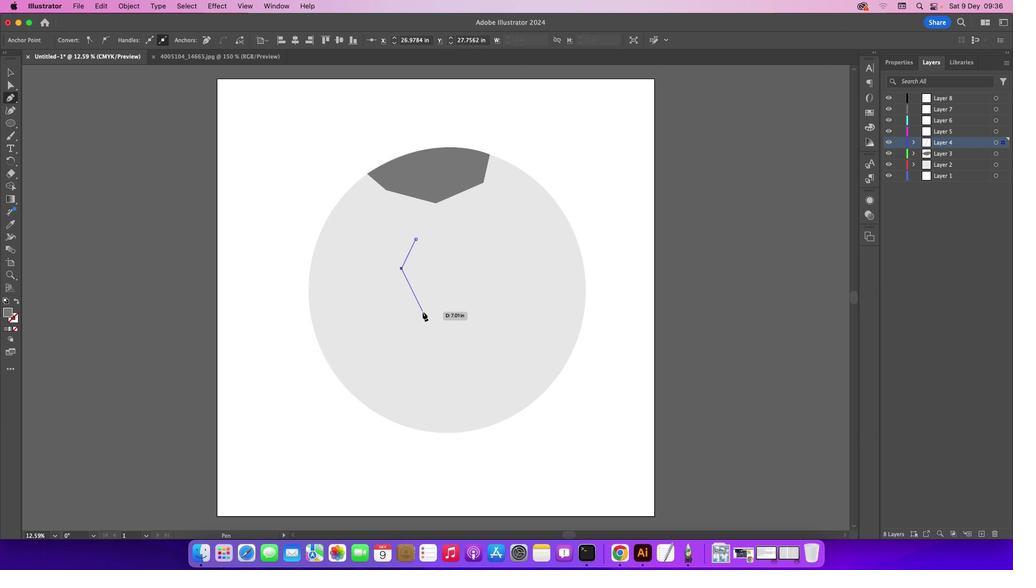 
Action: Mouse pressed left at (401, 268)
Screenshot: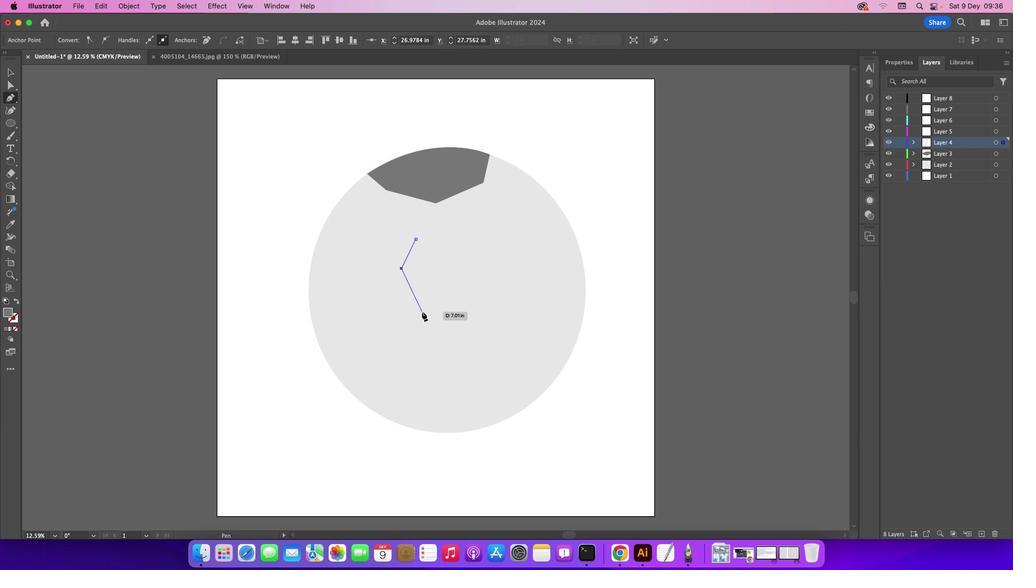 
Action: Mouse moved to (414, 307)
Screenshot: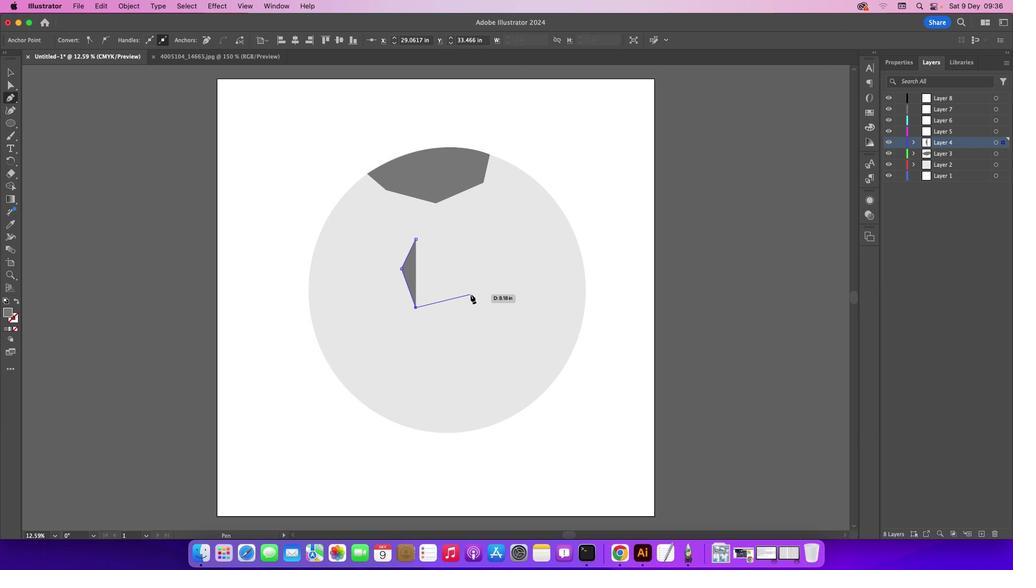 
Action: Mouse pressed left at (414, 307)
Screenshot: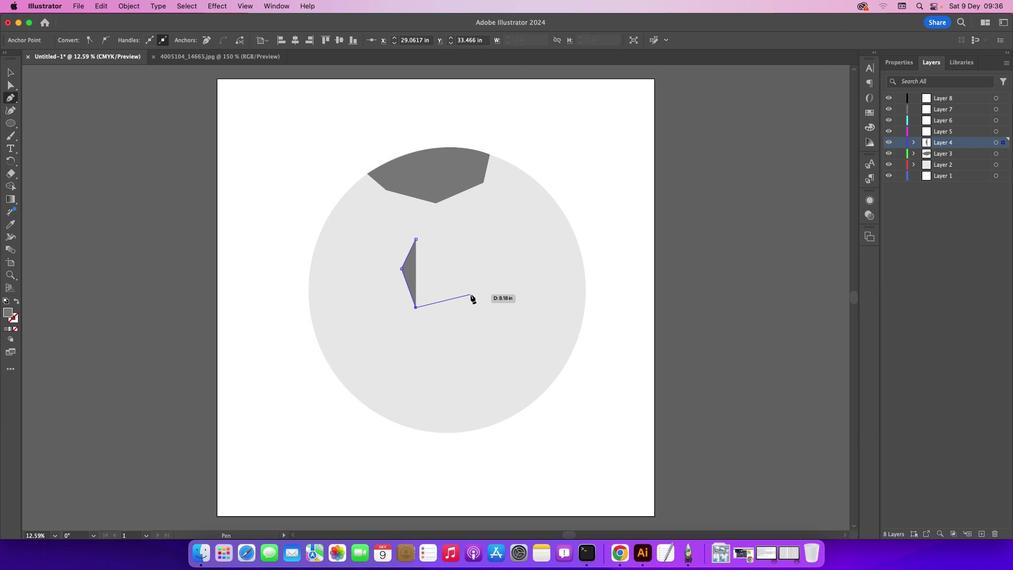 
Action: Mouse moved to (470, 294)
Screenshot: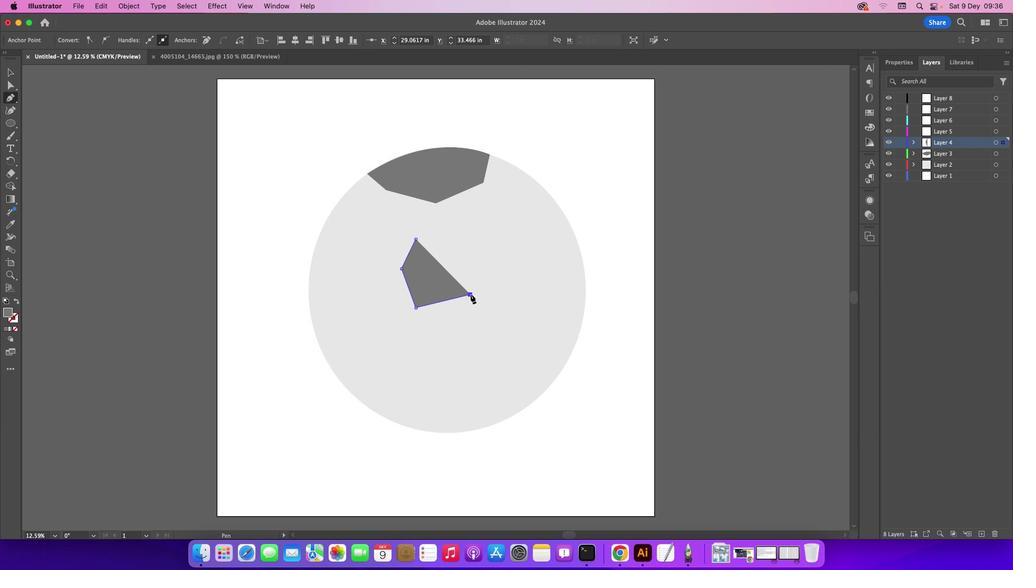 
Action: Mouse pressed left at (470, 294)
Screenshot: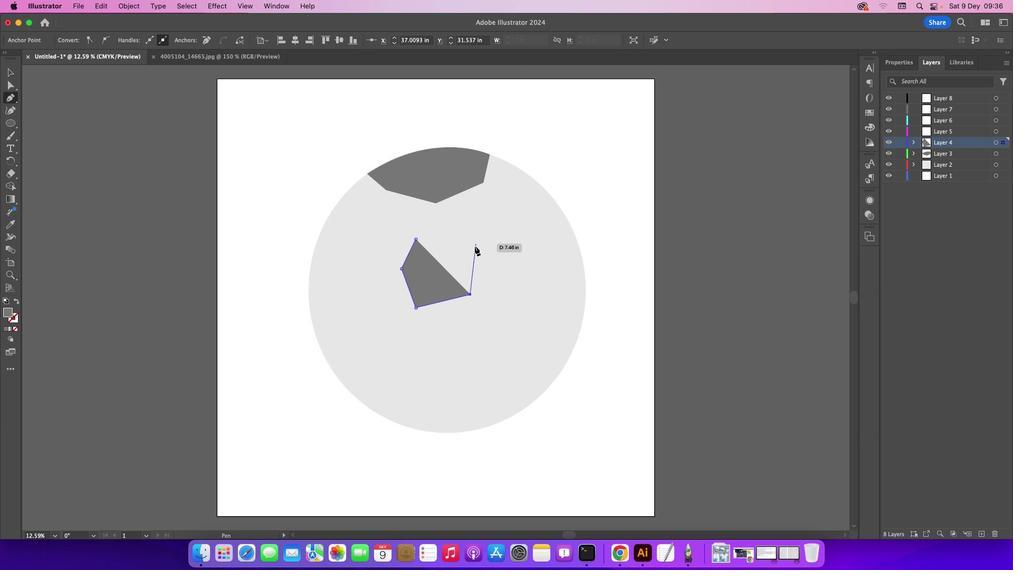 
Action: Mouse moved to (469, 256)
Screenshot: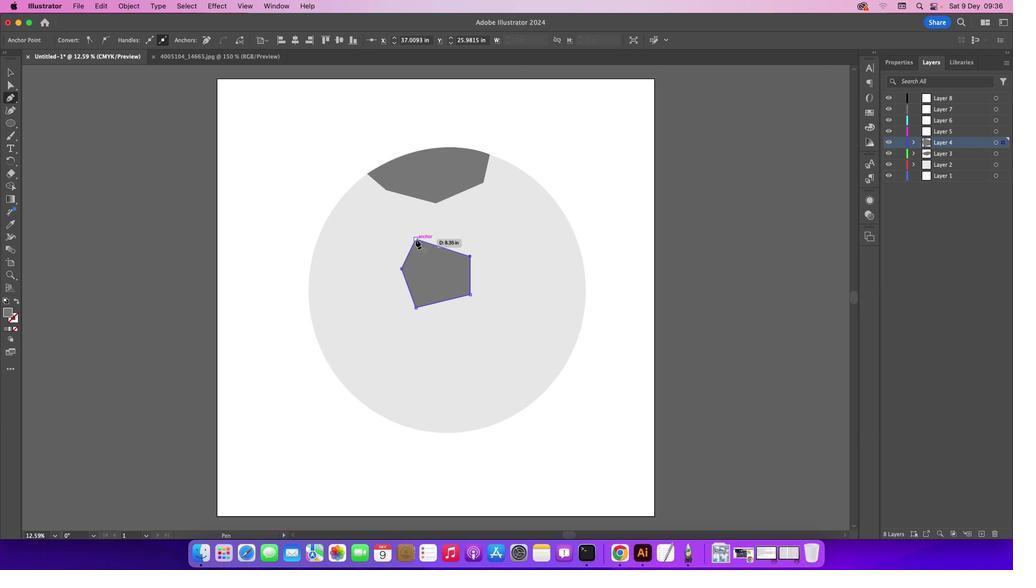 
Action: Mouse pressed left at (469, 256)
Screenshot: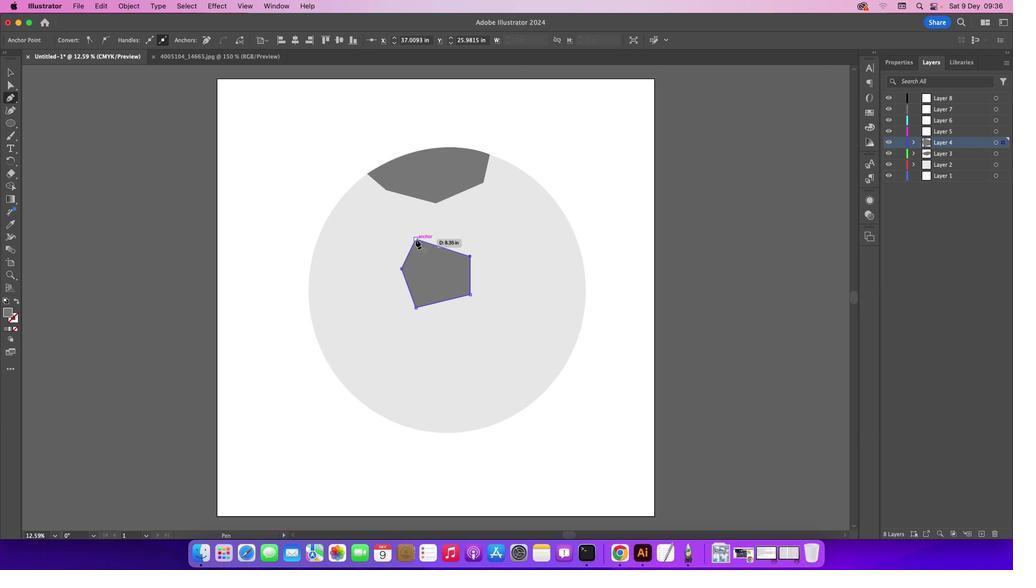 
Action: Mouse moved to (429, 229)
Screenshot: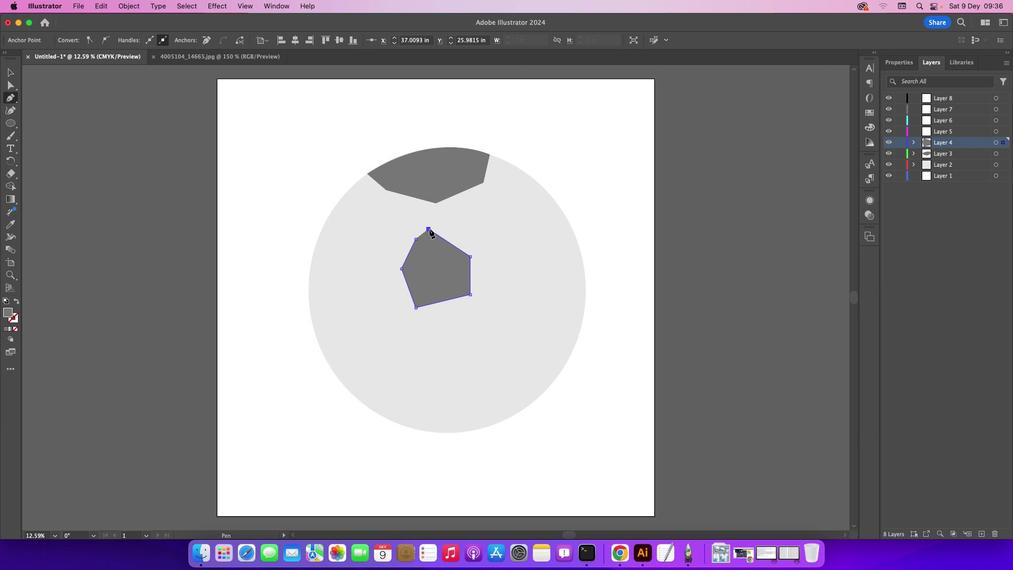
Action: Mouse pressed left at (429, 229)
Screenshot: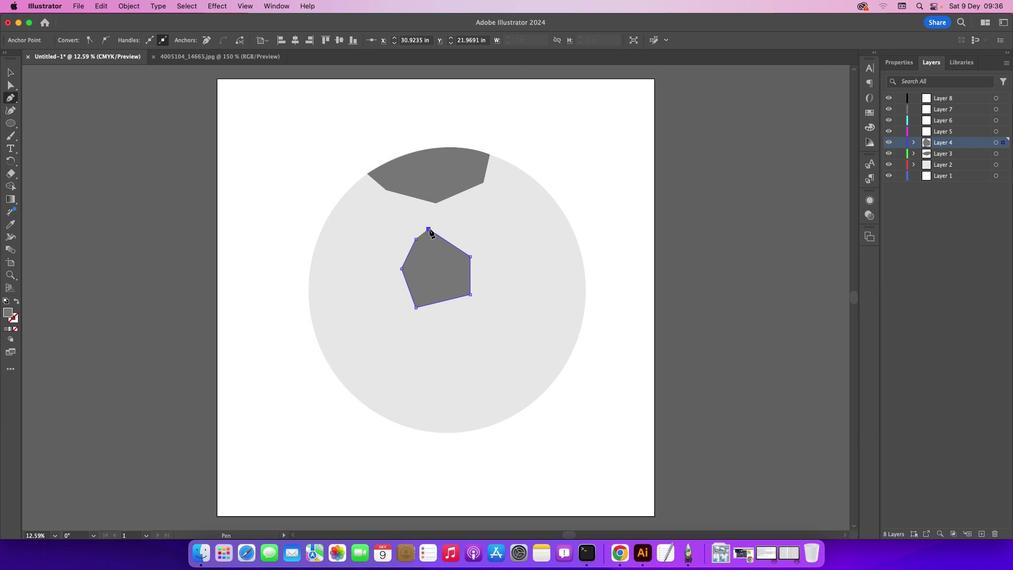 
Action: Mouse moved to (401, 271)
Screenshot: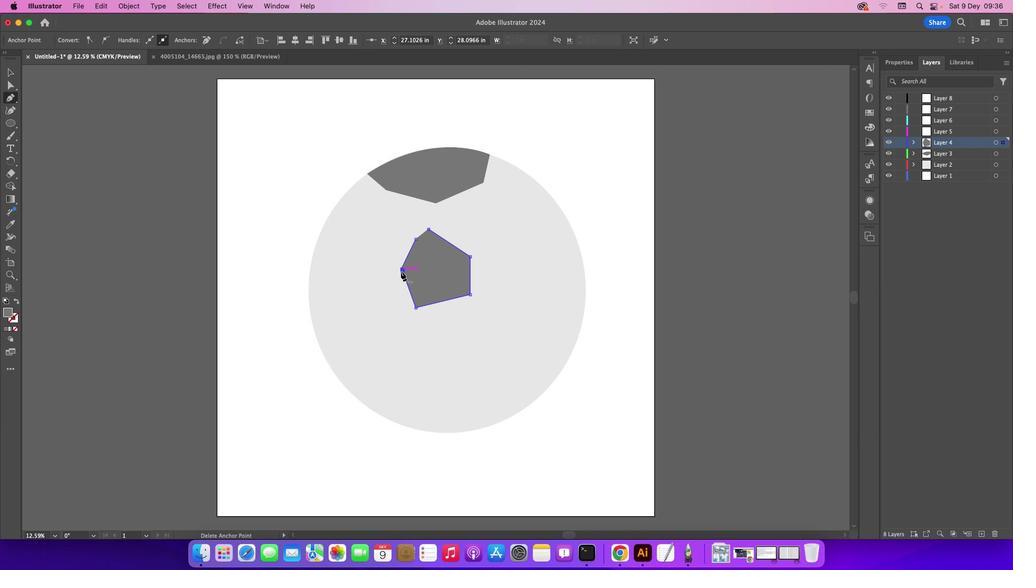 
Action: Mouse pressed left at (401, 271)
Screenshot: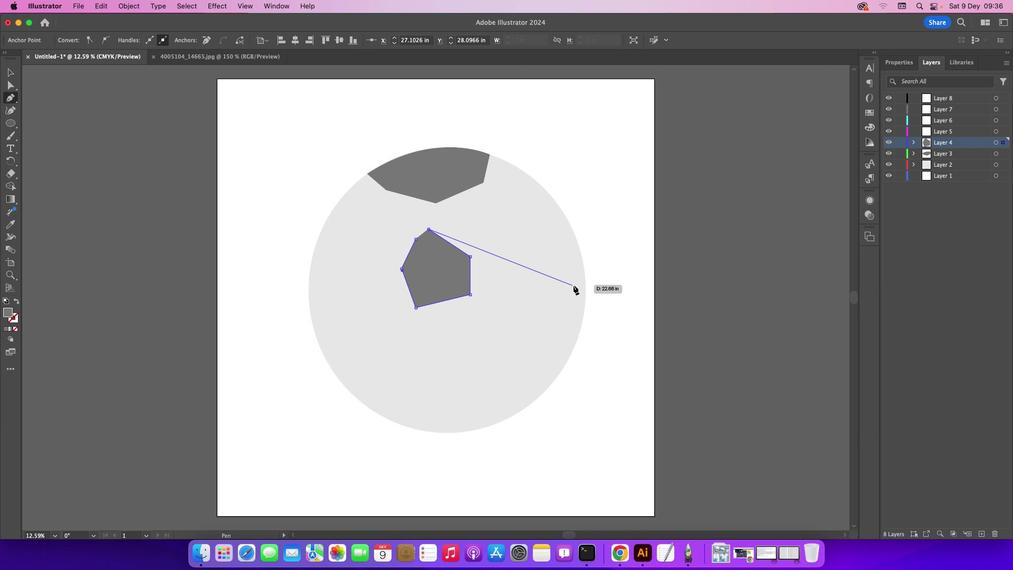 
Action: Mouse moved to (416, 238)
Screenshot: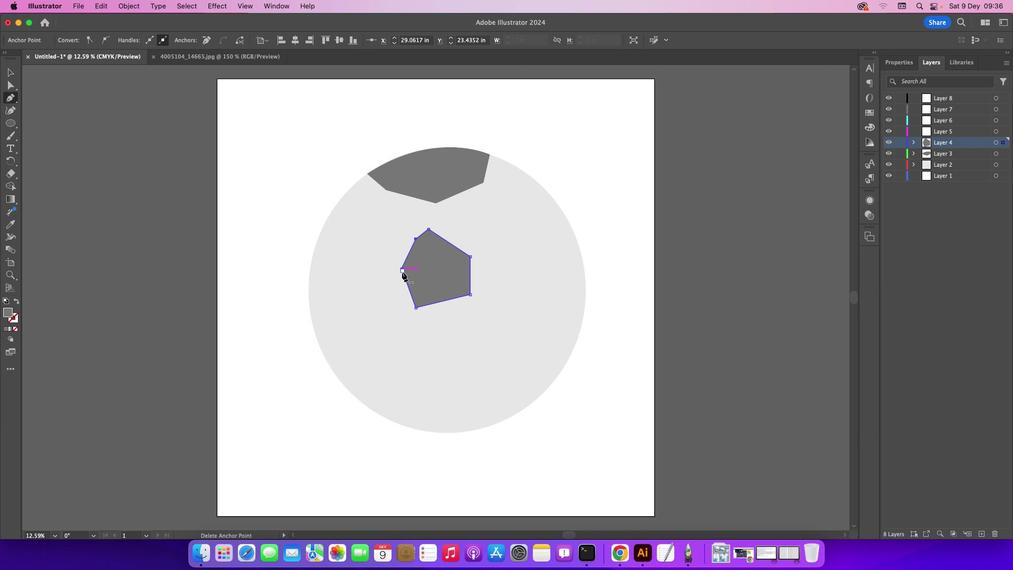 
Action: Mouse pressed left at (416, 238)
Screenshot: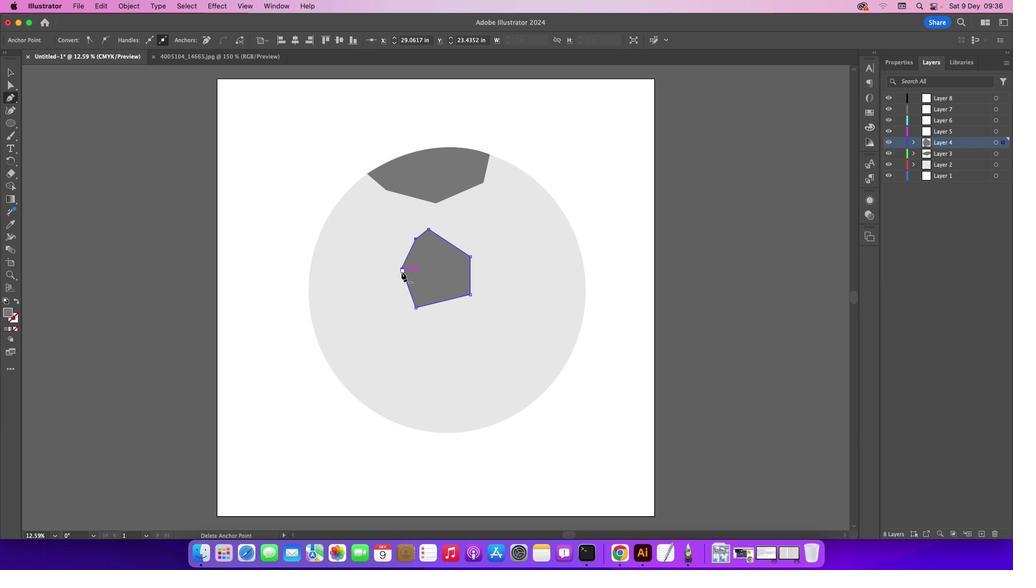 
Action: Mouse moved to (61, 88)
Screenshot: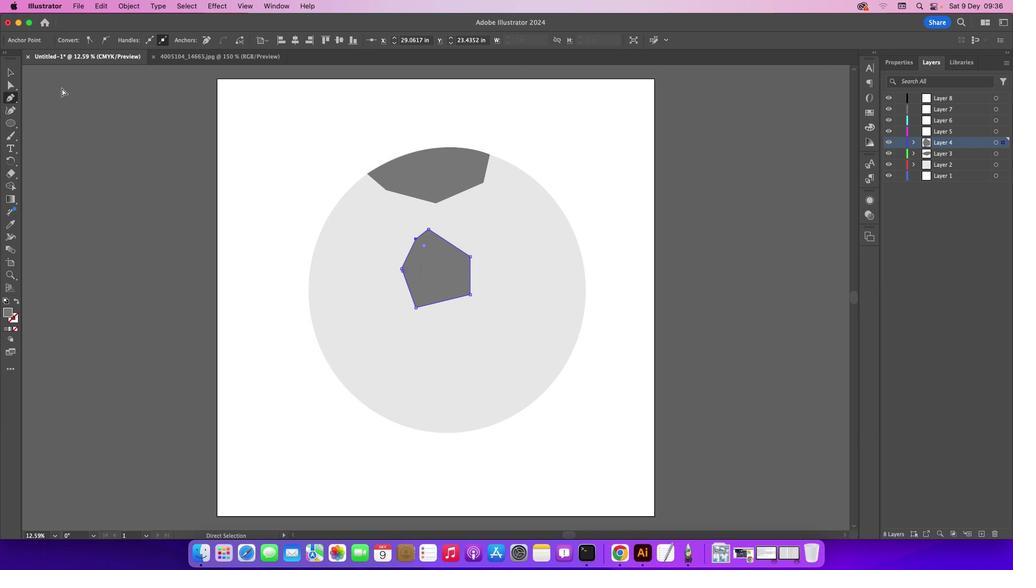 
Action: Key pressed Key.cmd'z''z''z''z''z''z'
Screenshot: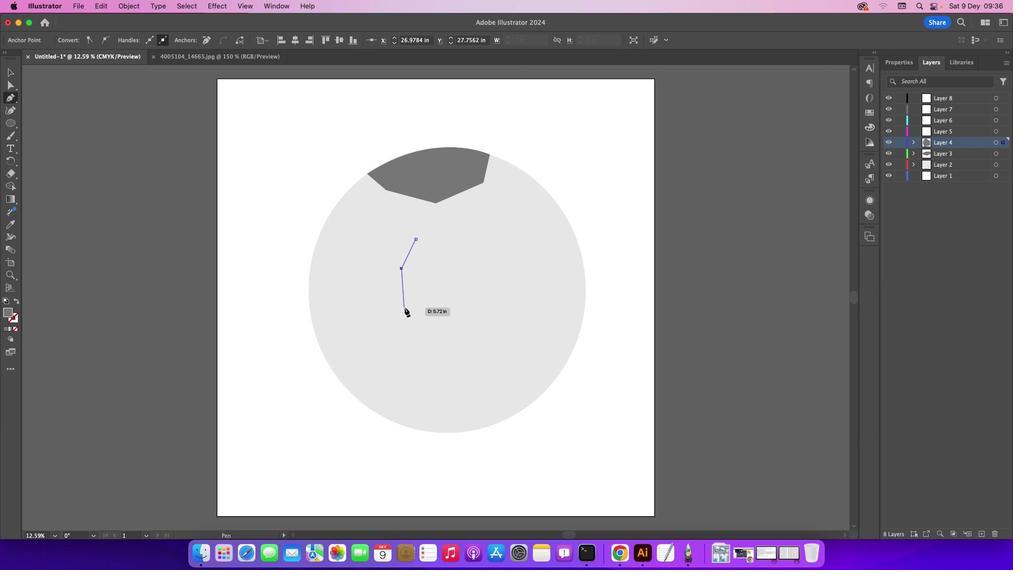 
Action: Mouse moved to (411, 304)
Screenshot: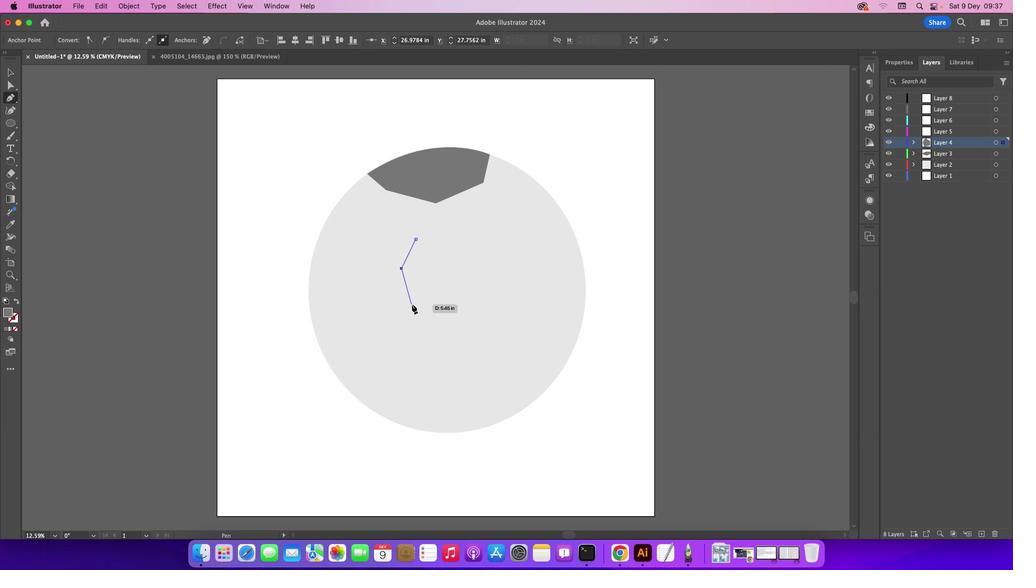 
Action: Mouse pressed left at (411, 304)
Screenshot: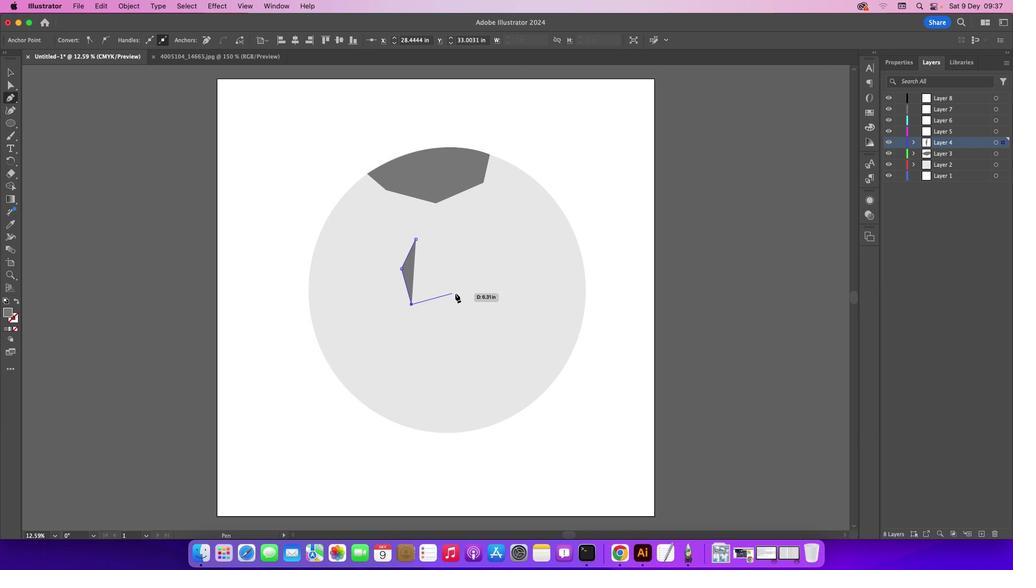 
Action: Mouse moved to (462, 291)
Screenshot: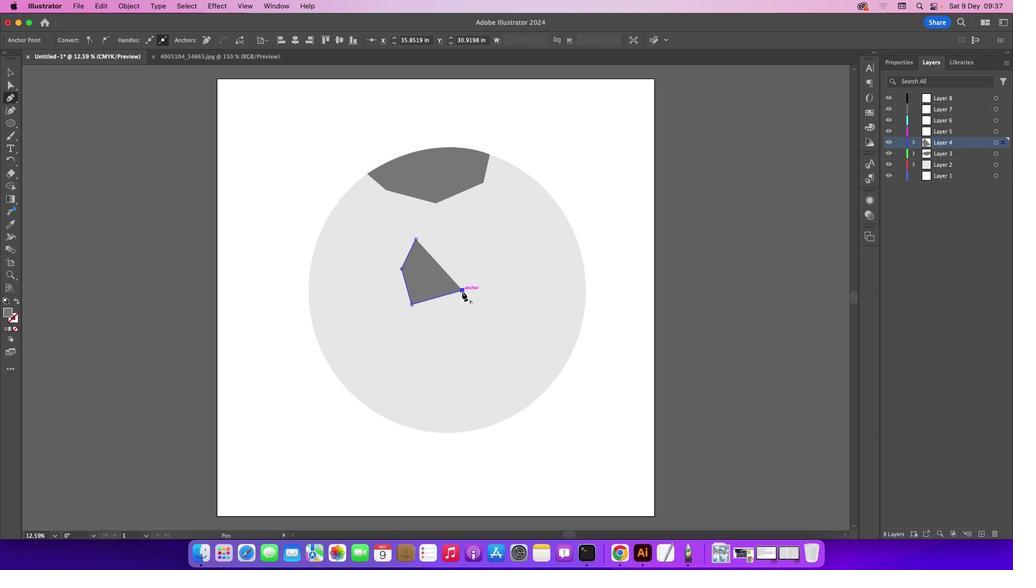 
Action: Mouse pressed left at (462, 291)
Screenshot: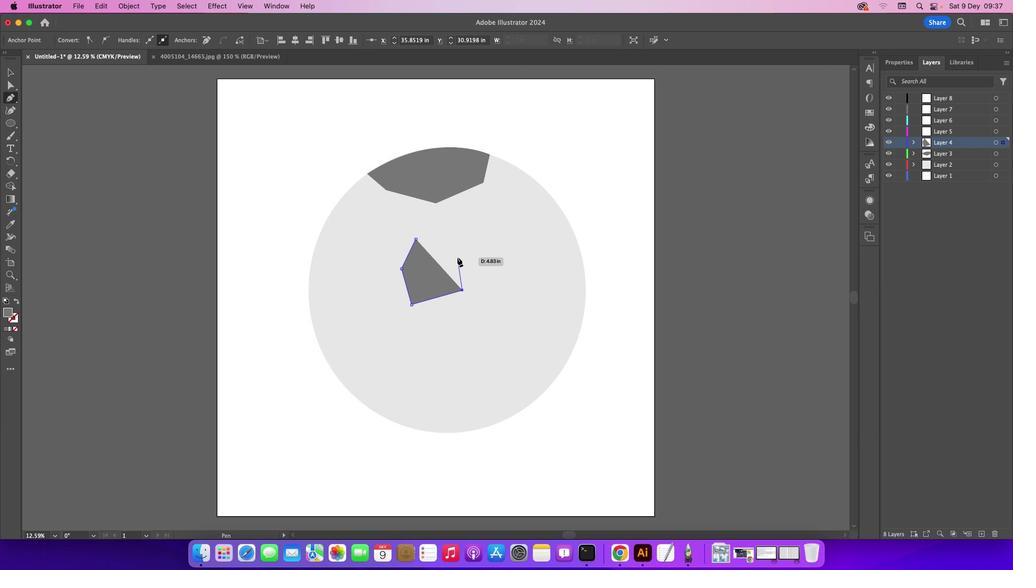 
Action: Mouse moved to (454, 251)
Screenshot: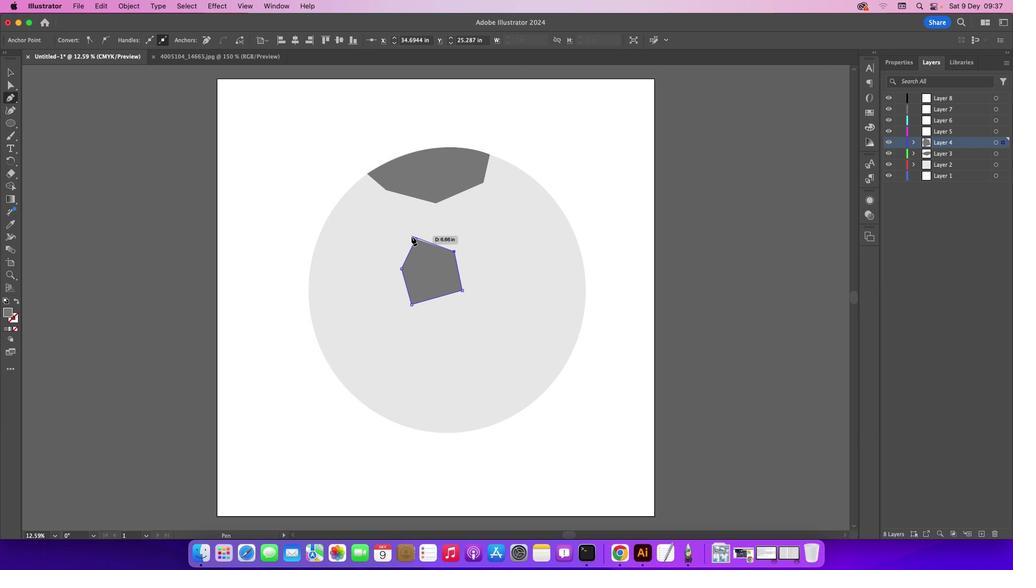 
Action: Mouse pressed left at (454, 251)
Screenshot: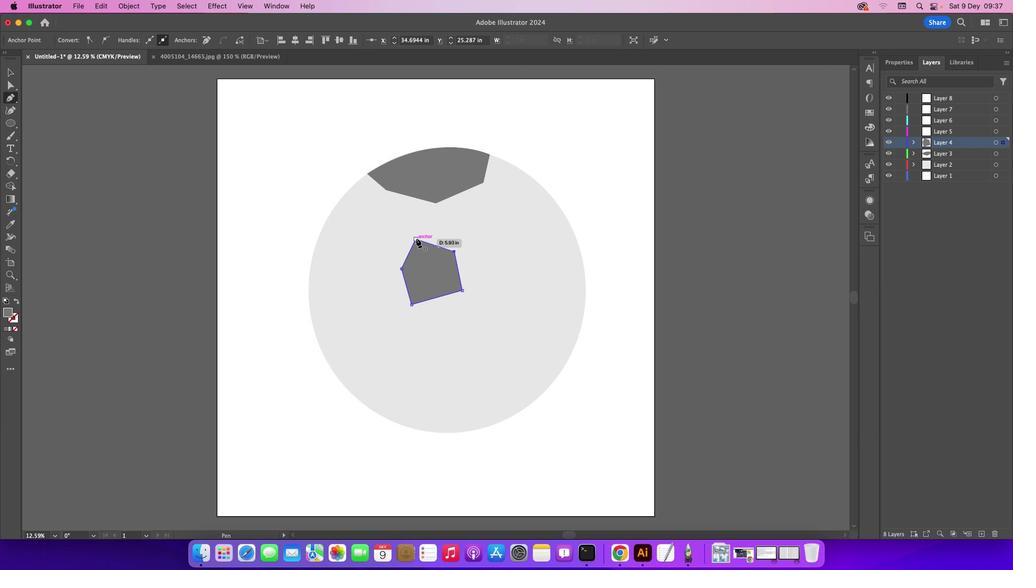 
Action: Mouse moved to (416, 238)
Screenshot: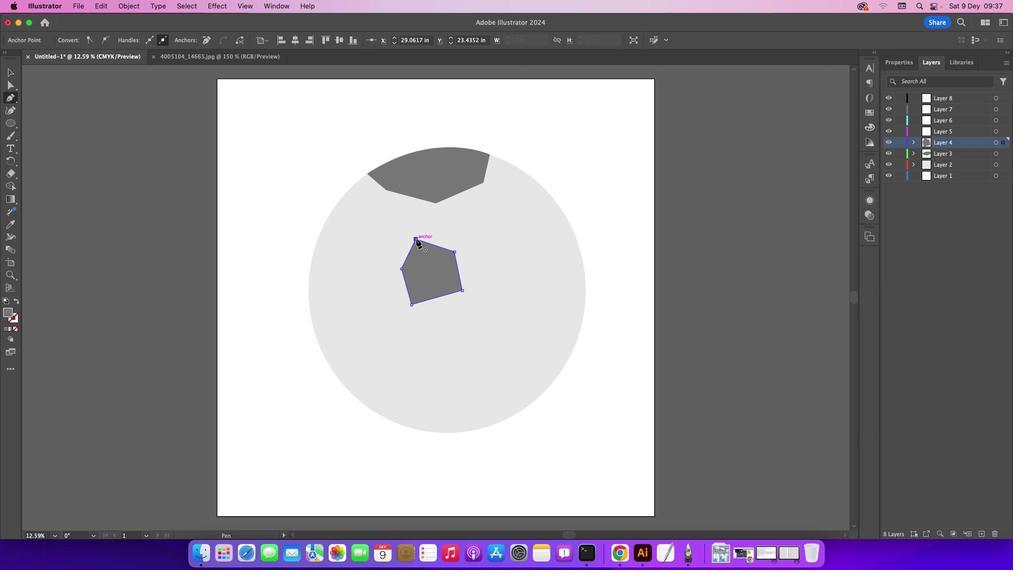 
Action: Mouse pressed left at (416, 238)
Screenshot: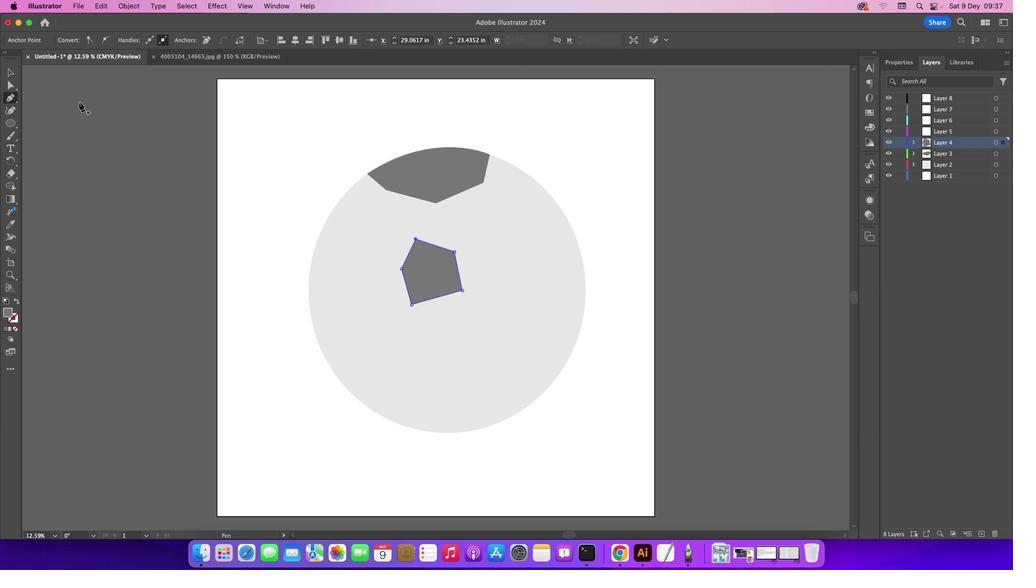 
Action: Mouse moved to (11, 69)
Screenshot: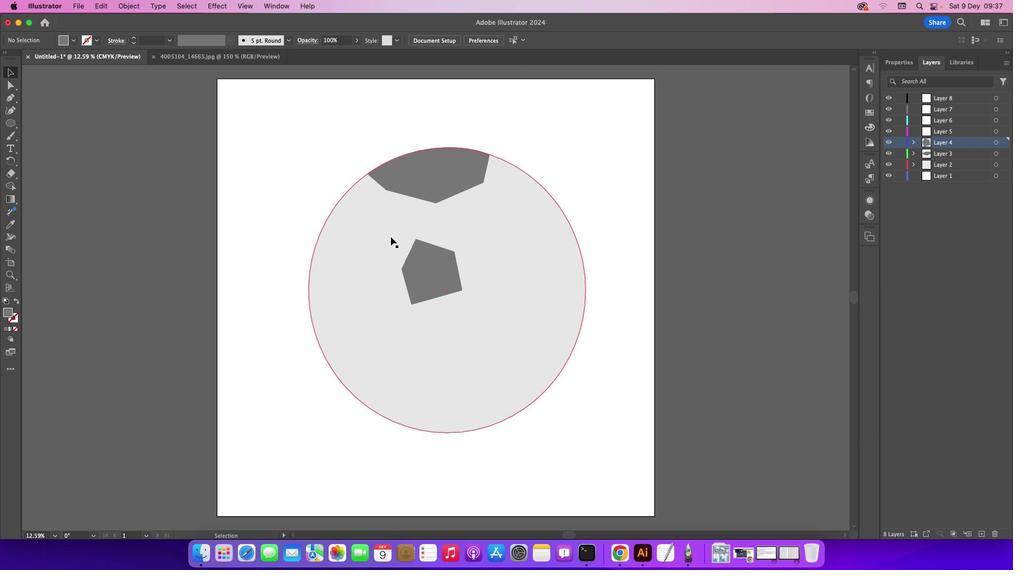 
Action: Mouse pressed left at (11, 69)
Screenshot: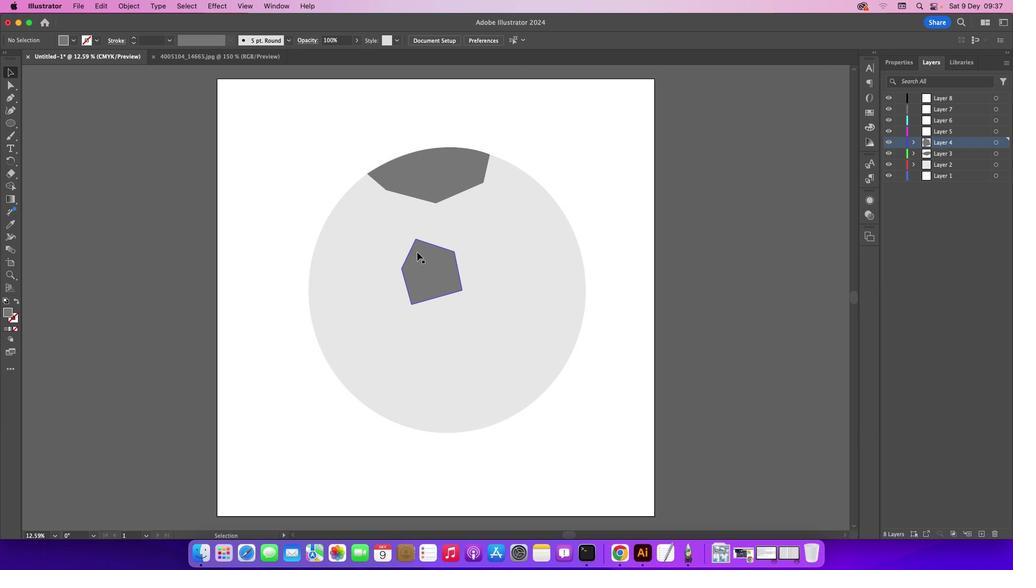 
Action: Mouse moved to (91, 101)
Screenshot: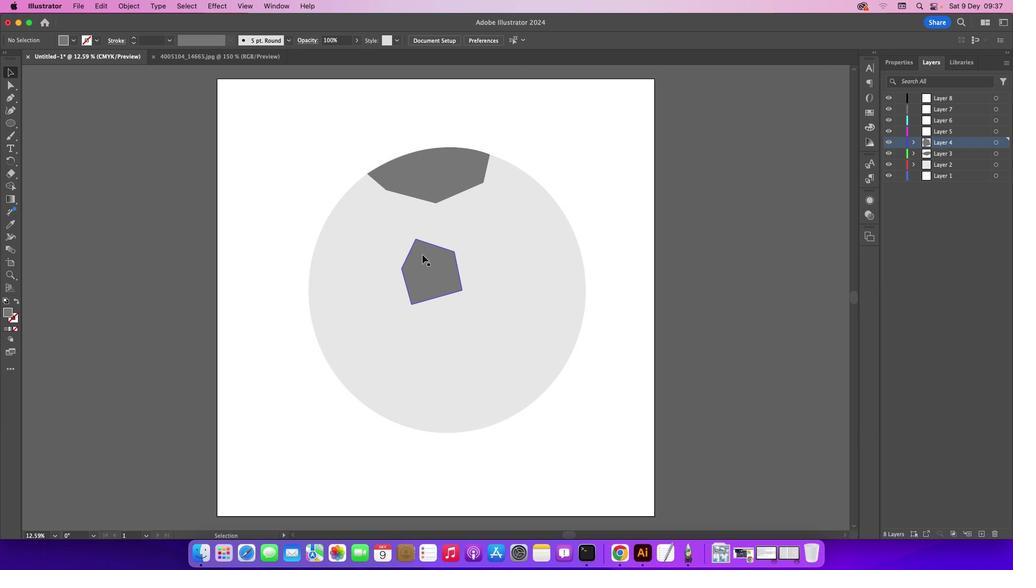 
Action: Mouse pressed left at (91, 101)
Screenshot: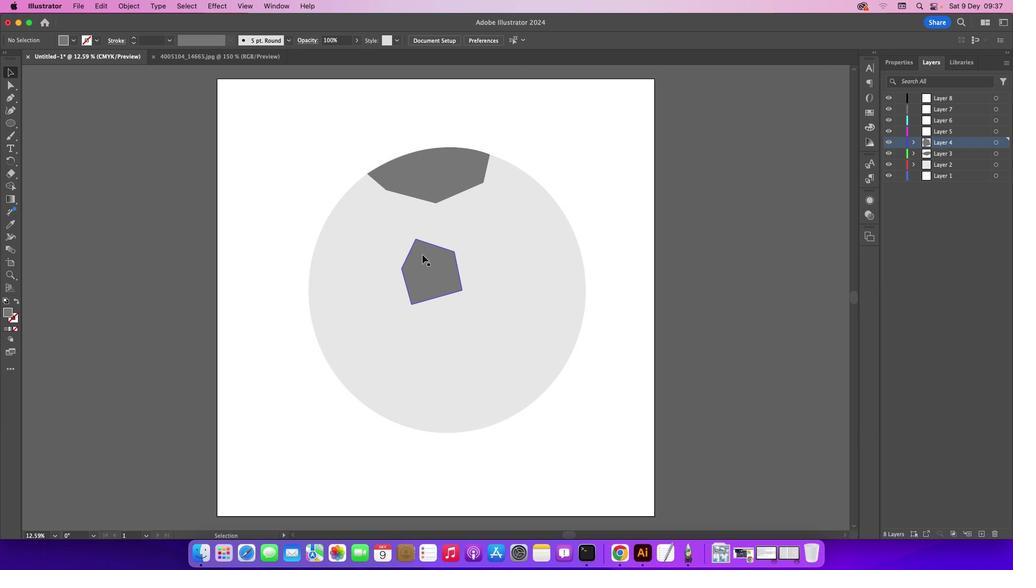 
Action: Mouse moved to (420, 255)
Screenshot: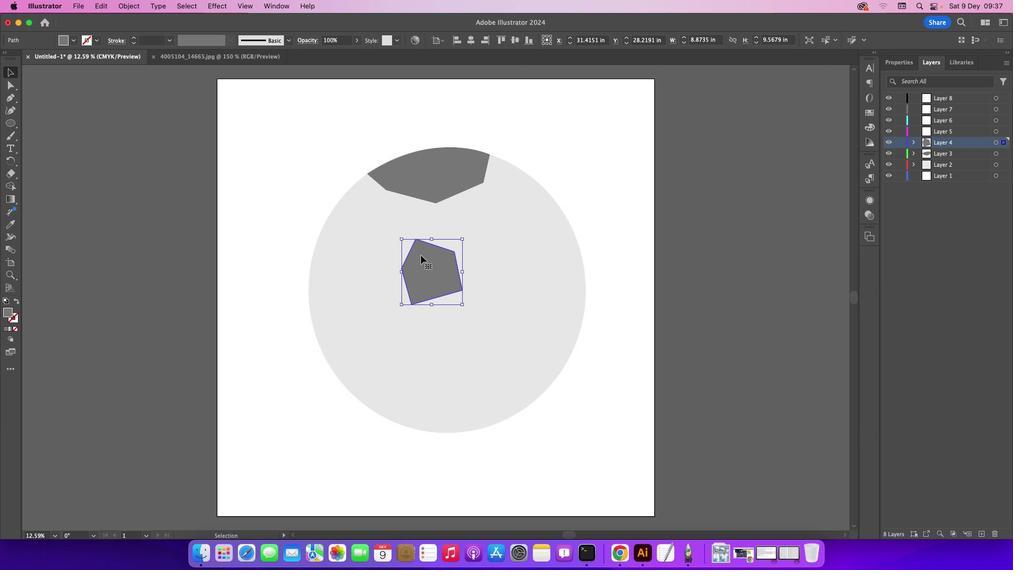 
Action: Mouse pressed left at (420, 255)
Screenshot: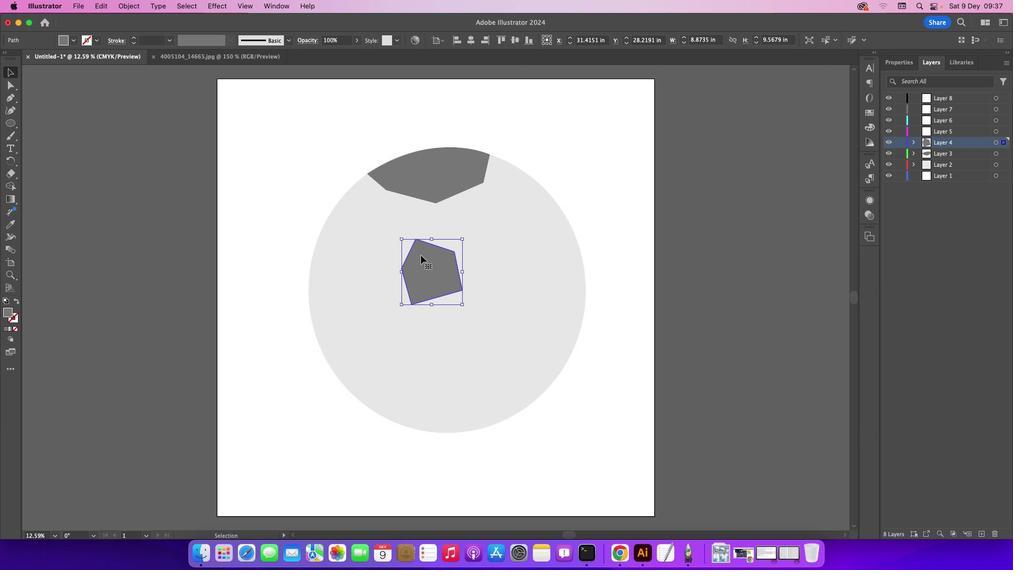 
Action: Mouse moved to (428, 282)
Screenshot: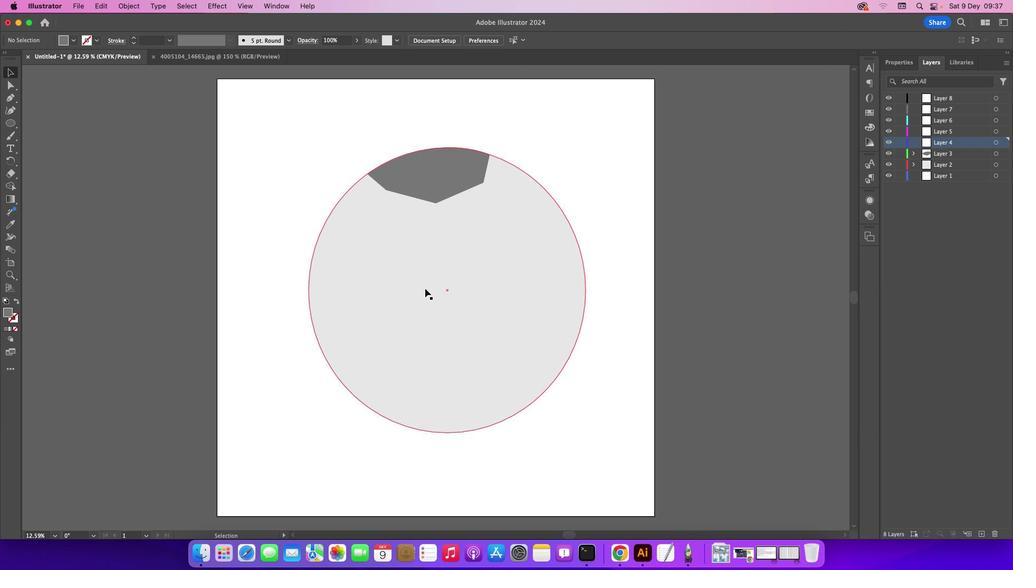 
Action: Key pressed Key.delete
